 Task: Buy 2 Wiper Motor Transmission & Linkage from Windshield Wipers & Washers section under best seller category for shipping address: Charles Evans, 4551 Long Street, Gainesville, Florida 32653, Cell Number 3522153680. Pay from credit card ending with 5759, CVV 953
Action: Key pressed amazon.com<Key.enter>
Screenshot: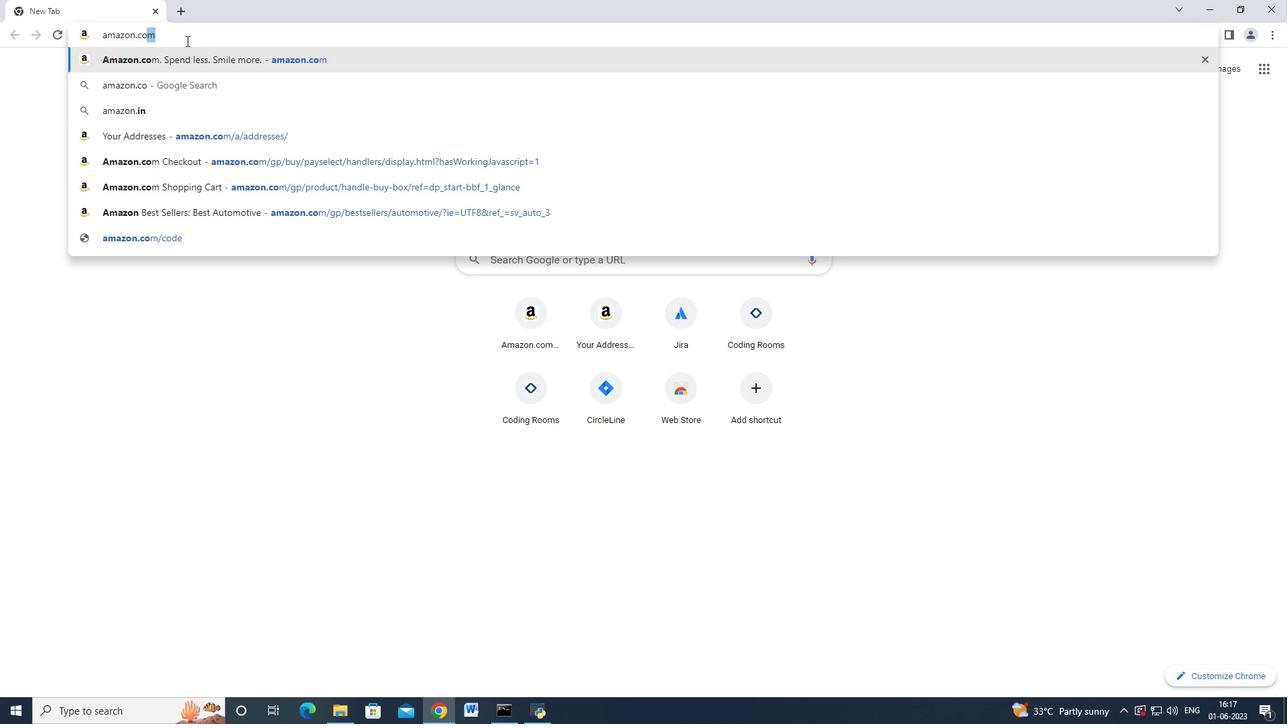 
Action: Mouse moved to (40, 94)
Screenshot: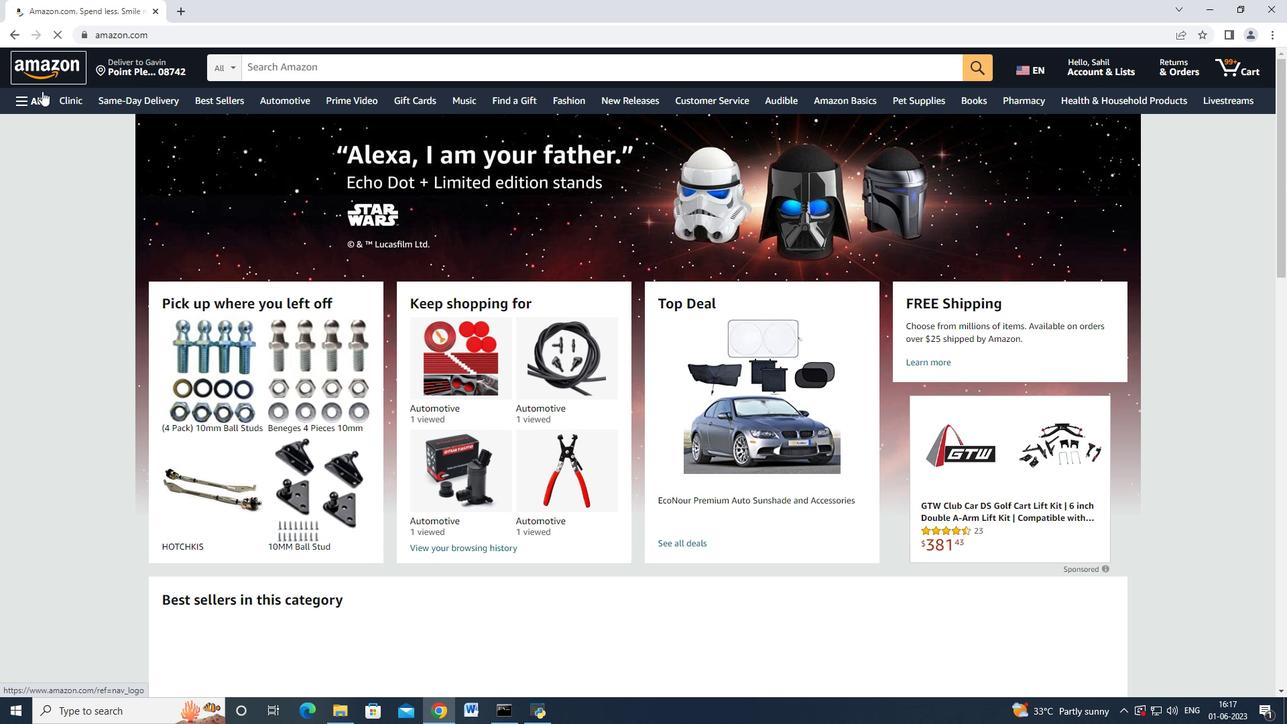 
Action: Mouse pressed left at (40, 94)
Screenshot: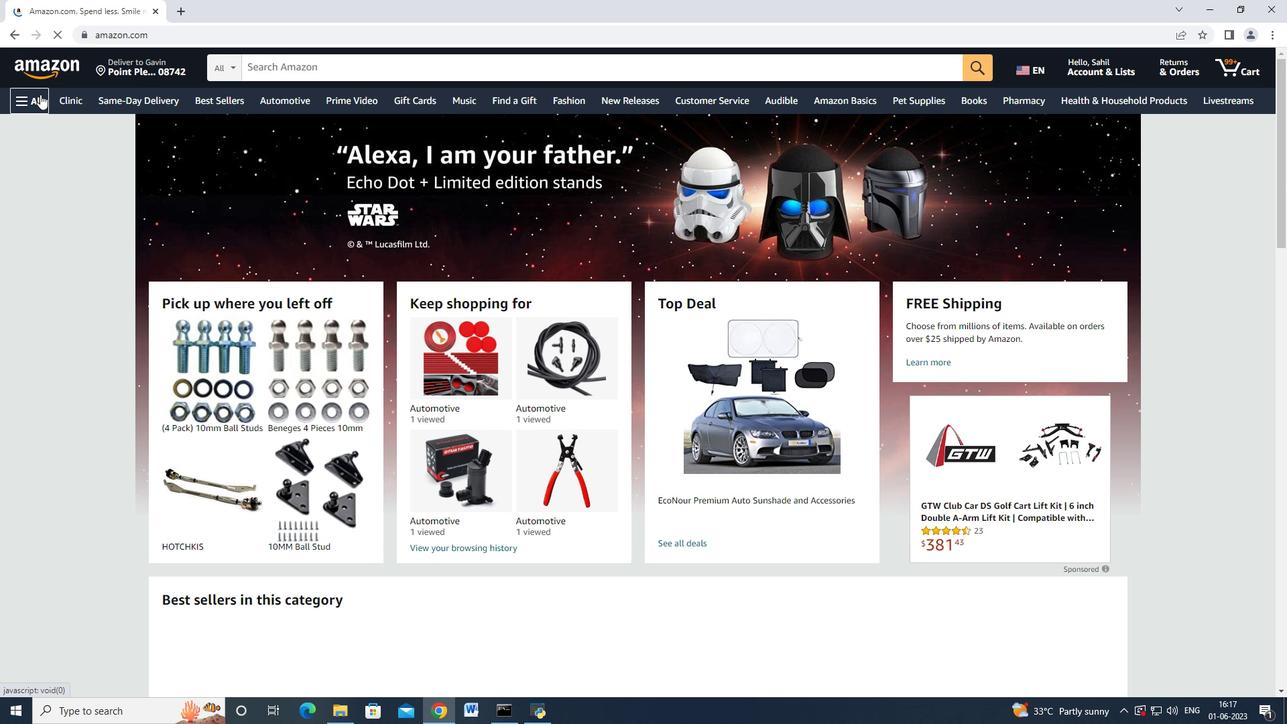 
Action: Mouse moved to (91, 174)
Screenshot: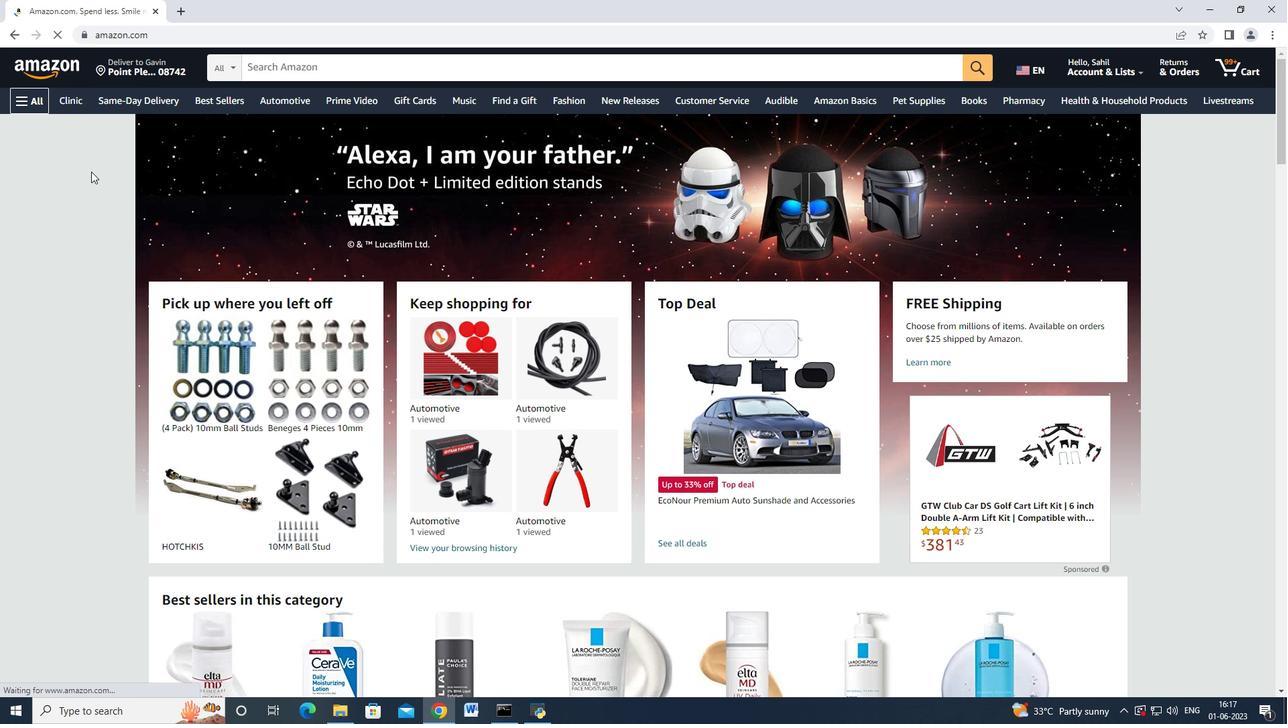 
Action: Mouse scrolled (91, 173) with delta (0, 0)
Screenshot: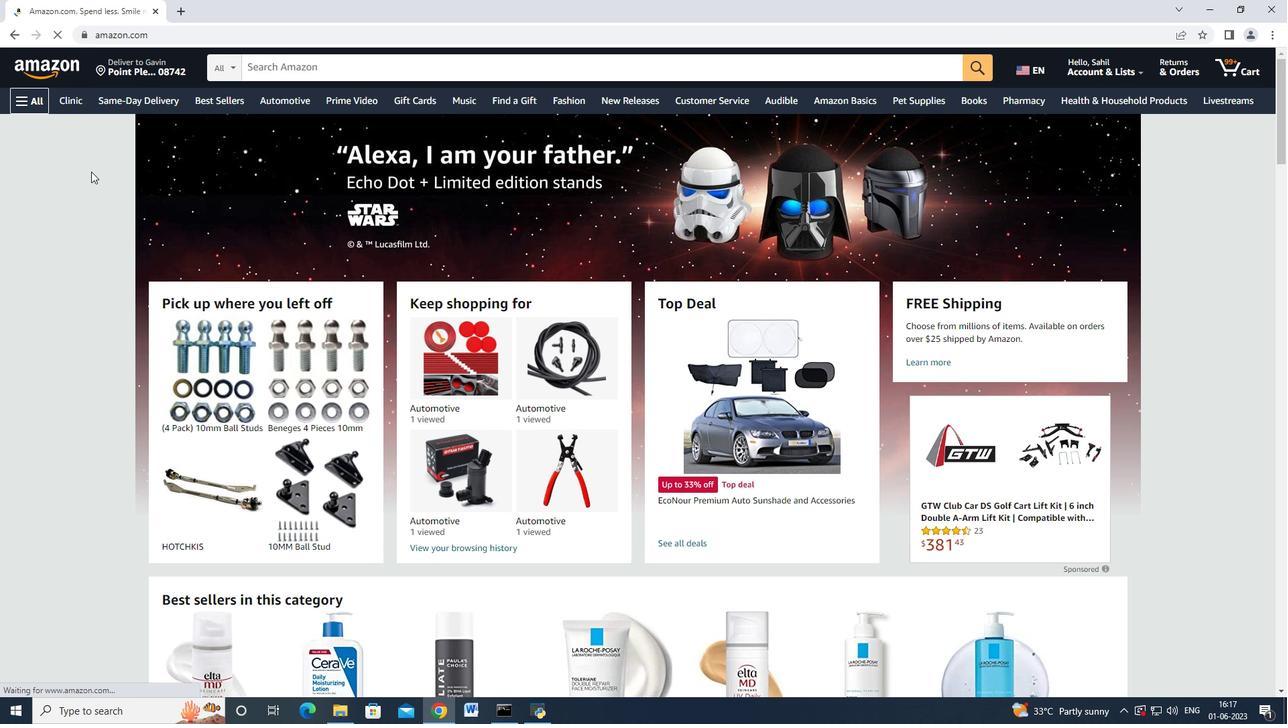
Action: Mouse scrolled (91, 173) with delta (0, 0)
Screenshot: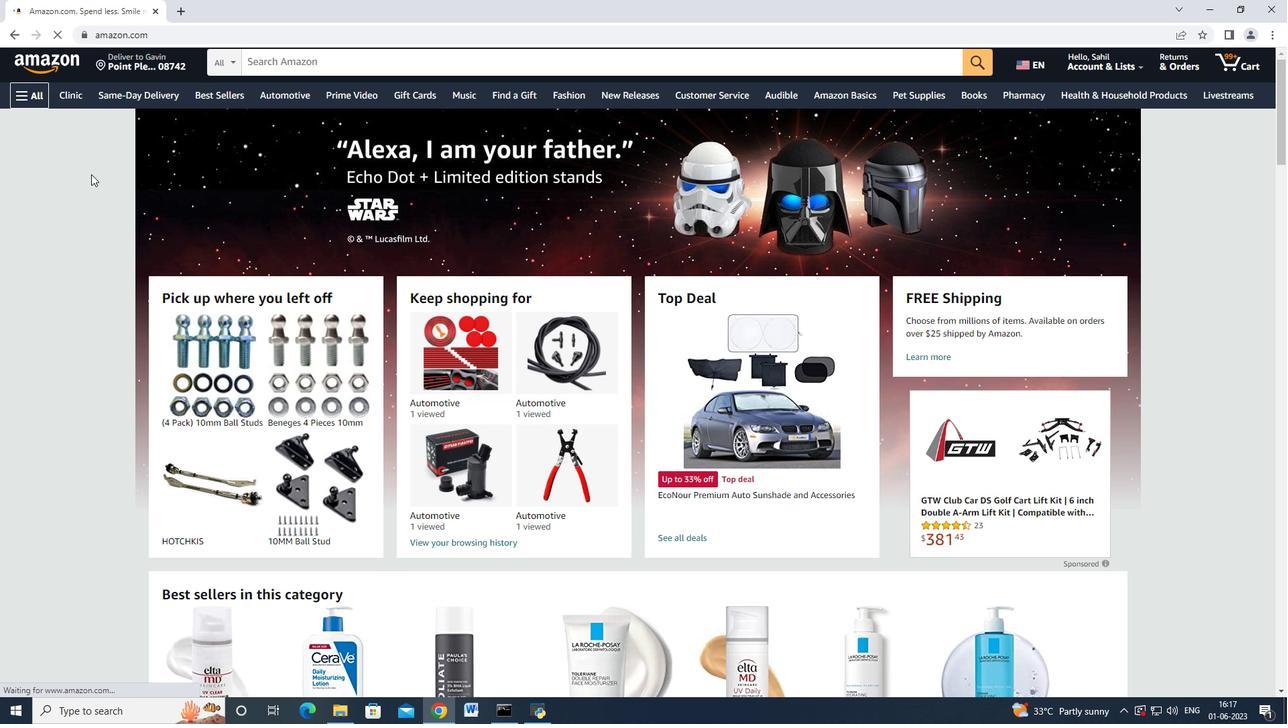 
Action: Mouse moved to (93, 281)
Screenshot: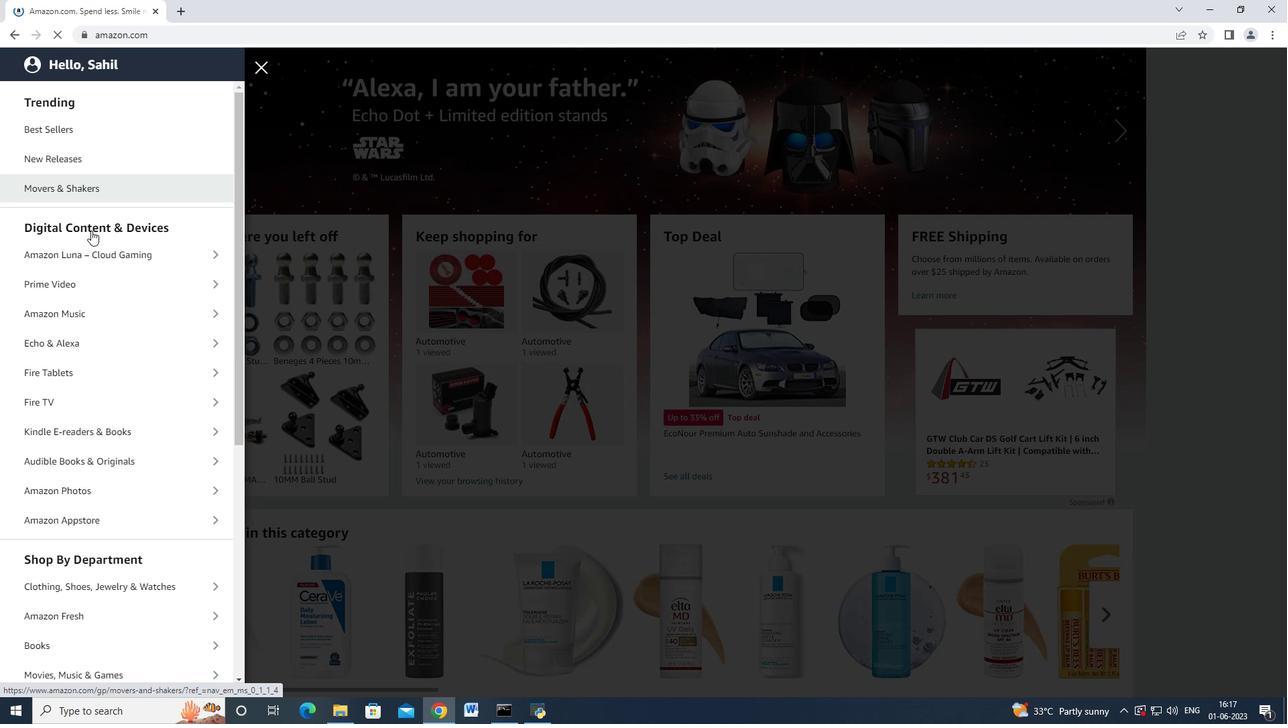 
Action: Mouse scrolled (93, 280) with delta (0, 0)
Screenshot: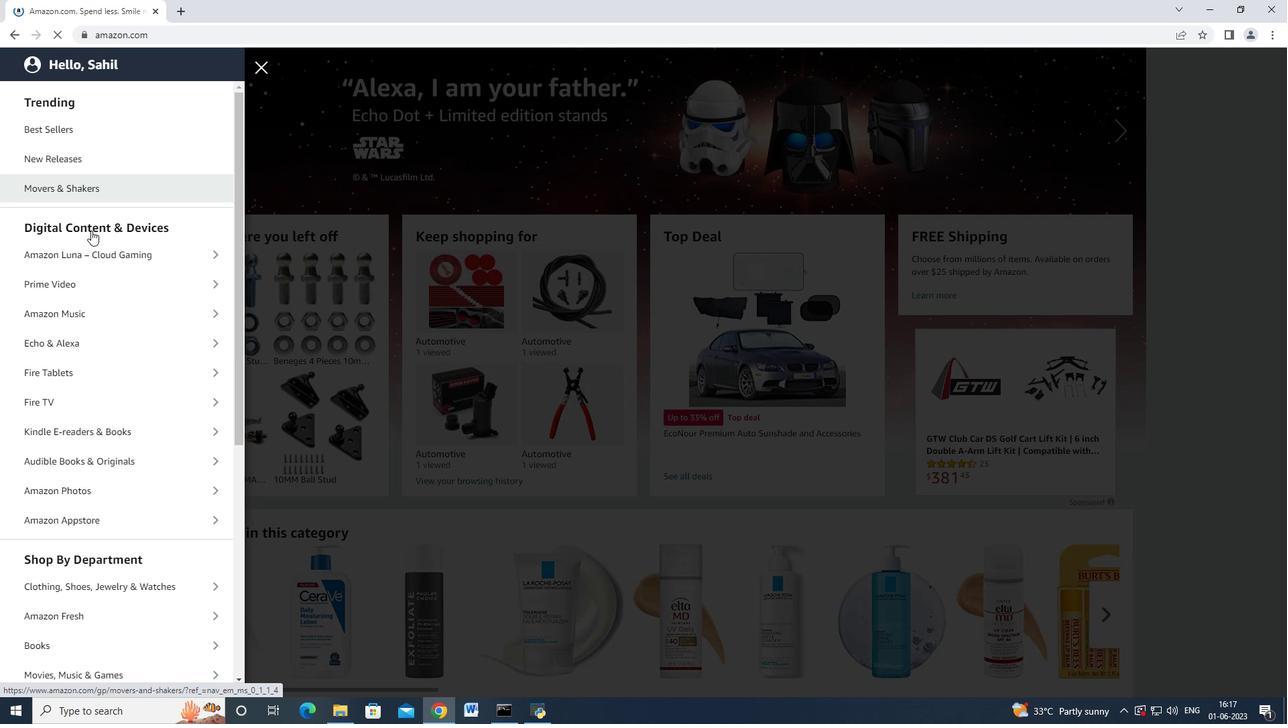 
Action: Mouse moved to (96, 298)
Screenshot: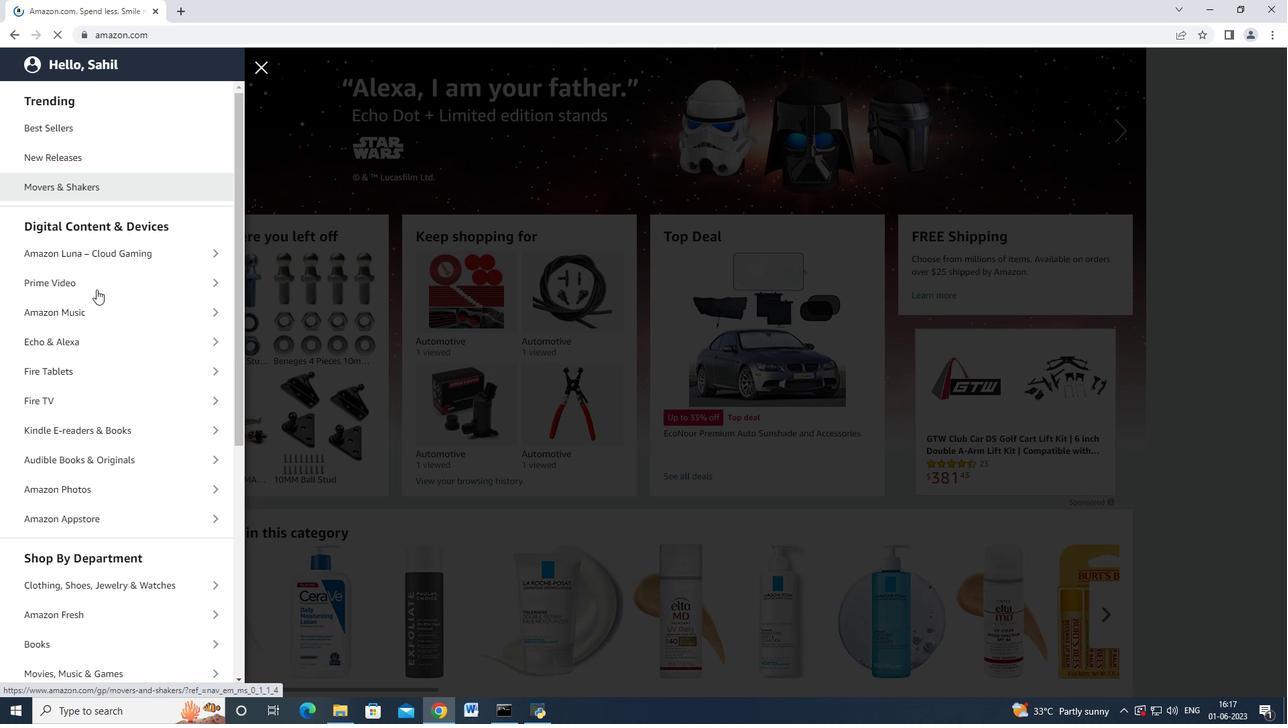 
Action: Mouse scrolled (96, 297) with delta (0, 0)
Screenshot: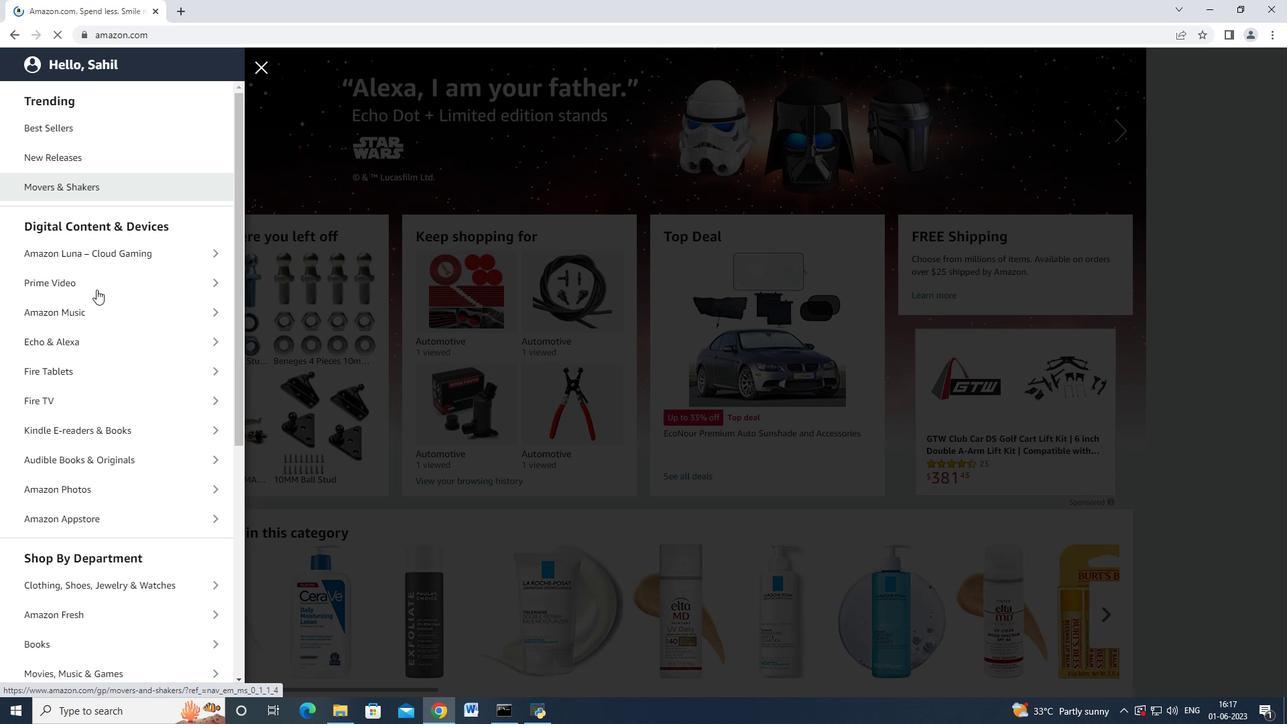 
Action: Mouse moved to (95, 379)
Screenshot: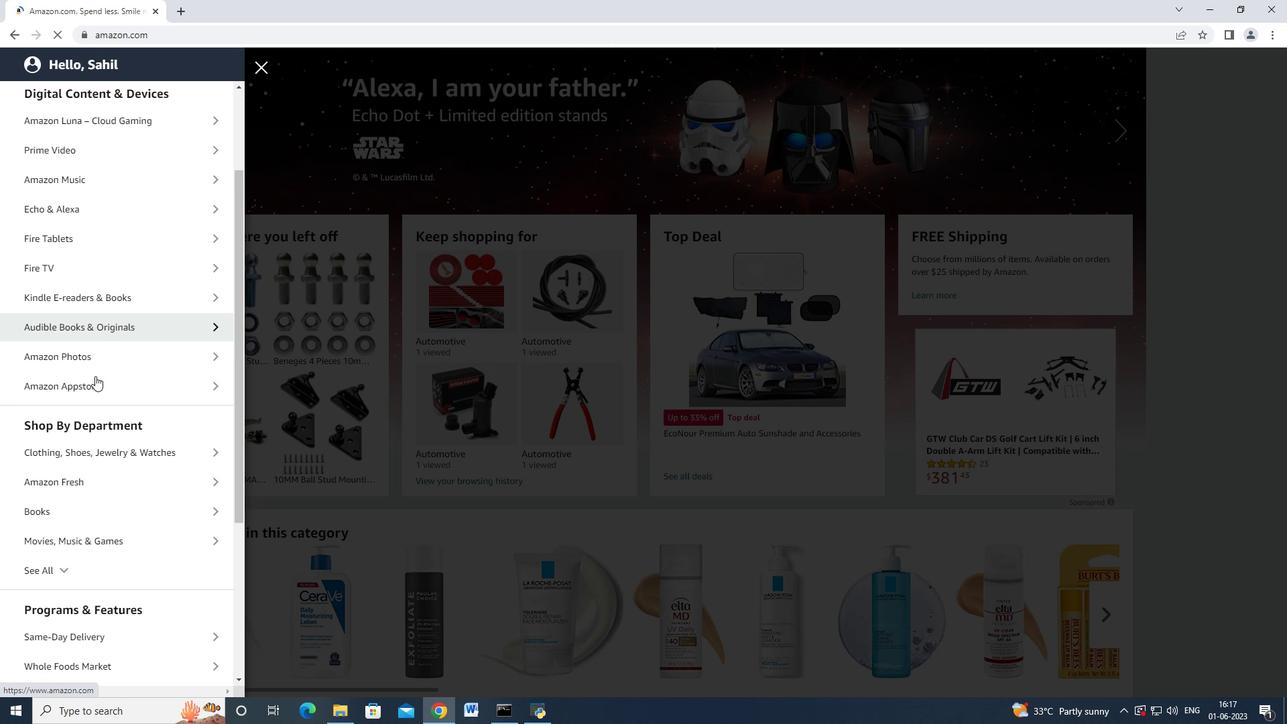 
Action: Mouse scrolled (95, 378) with delta (0, 0)
Screenshot: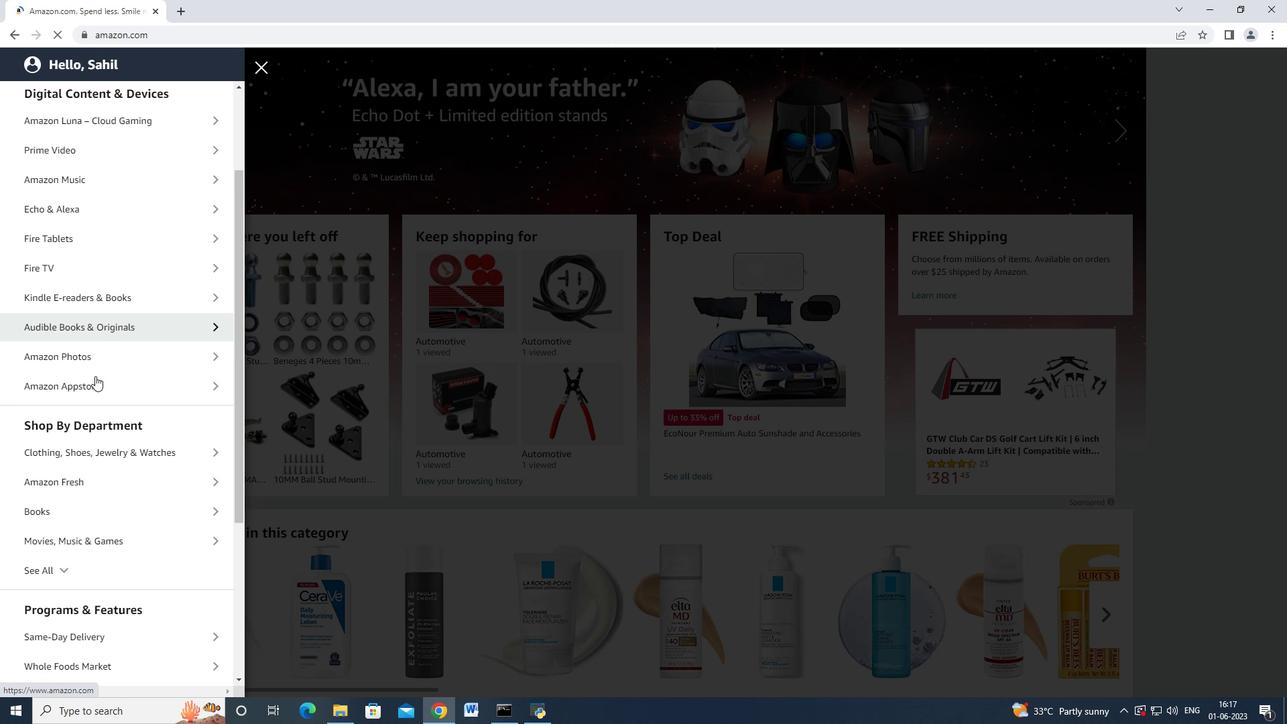 
Action: Mouse scrolled (95, 378) with delta (0, 0)
Screenshot: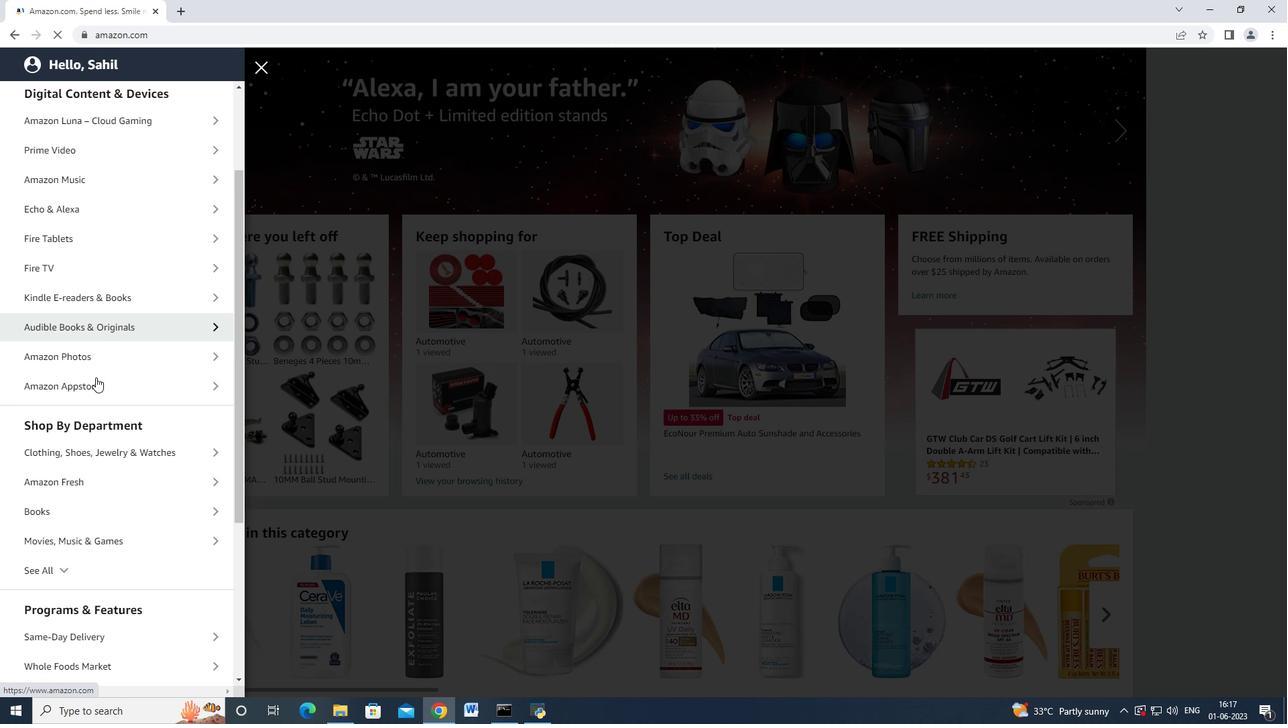 
Action: Mouse moved to (69, 443)
Screenshot: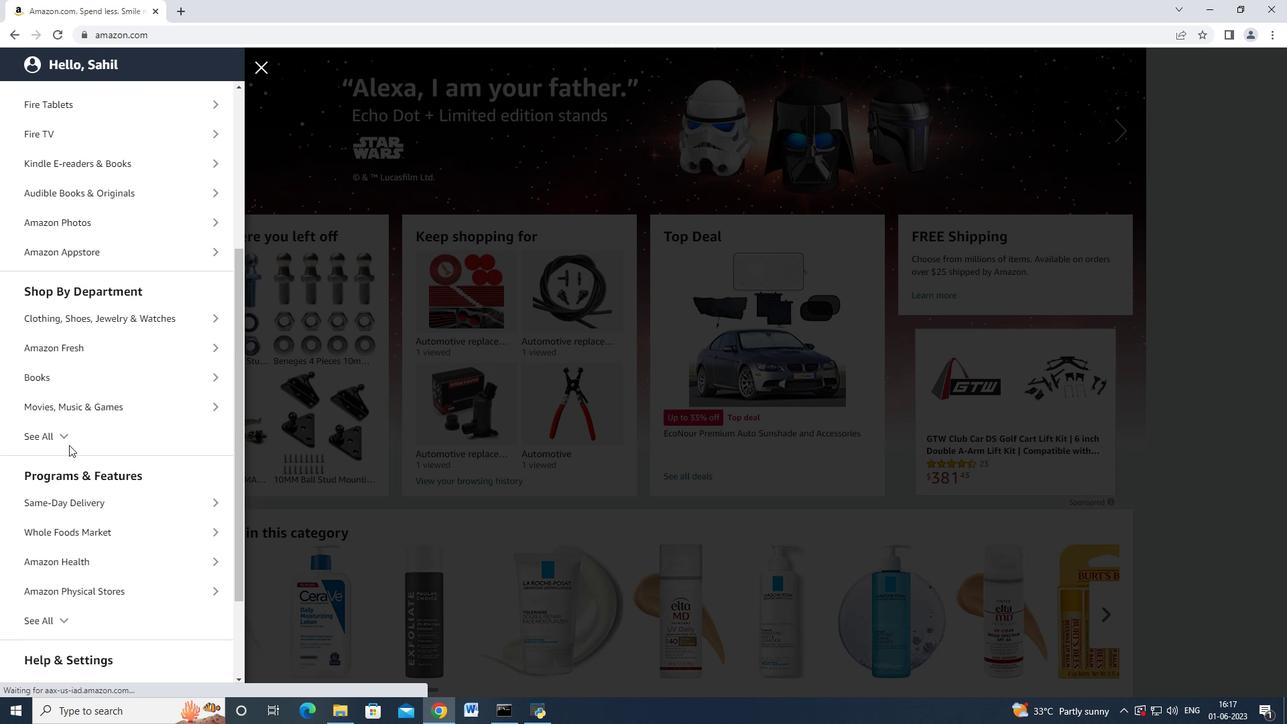 
Action: Mouse pressed left at (69, 443)
Screenshot: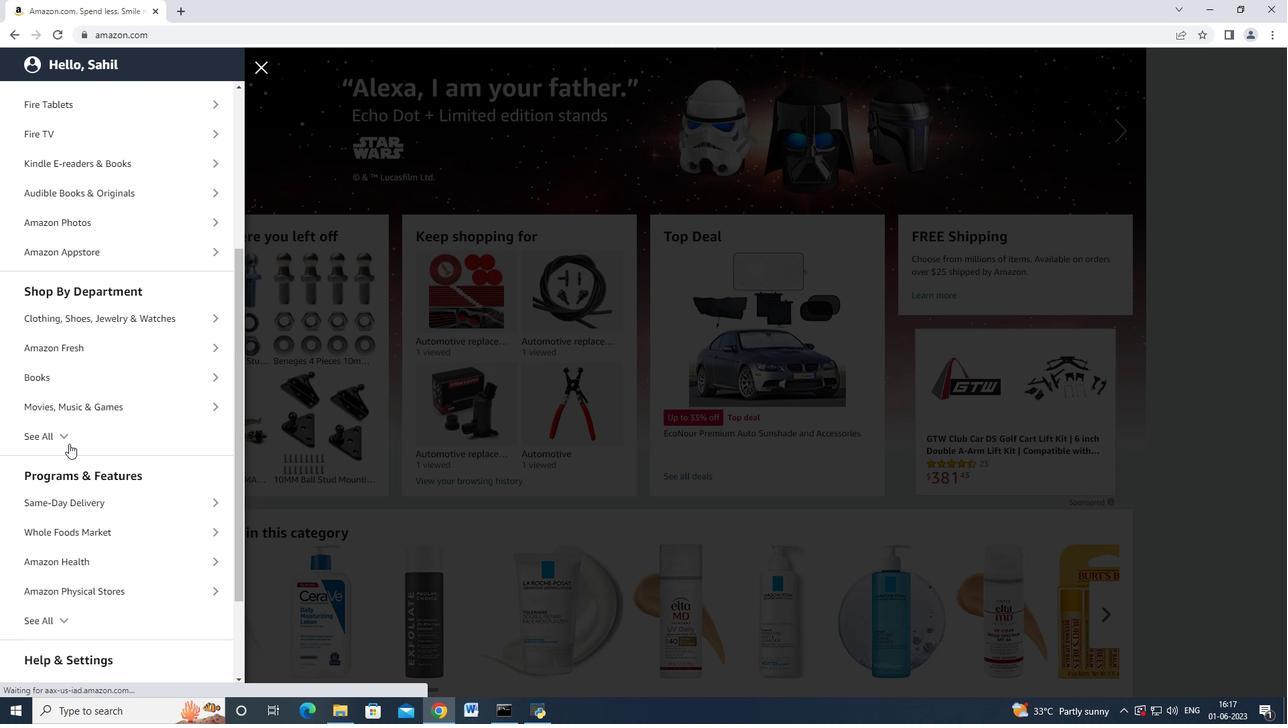 
Action: Mouse scrolled (69, 442) with delta (0, 0)
Screenshot: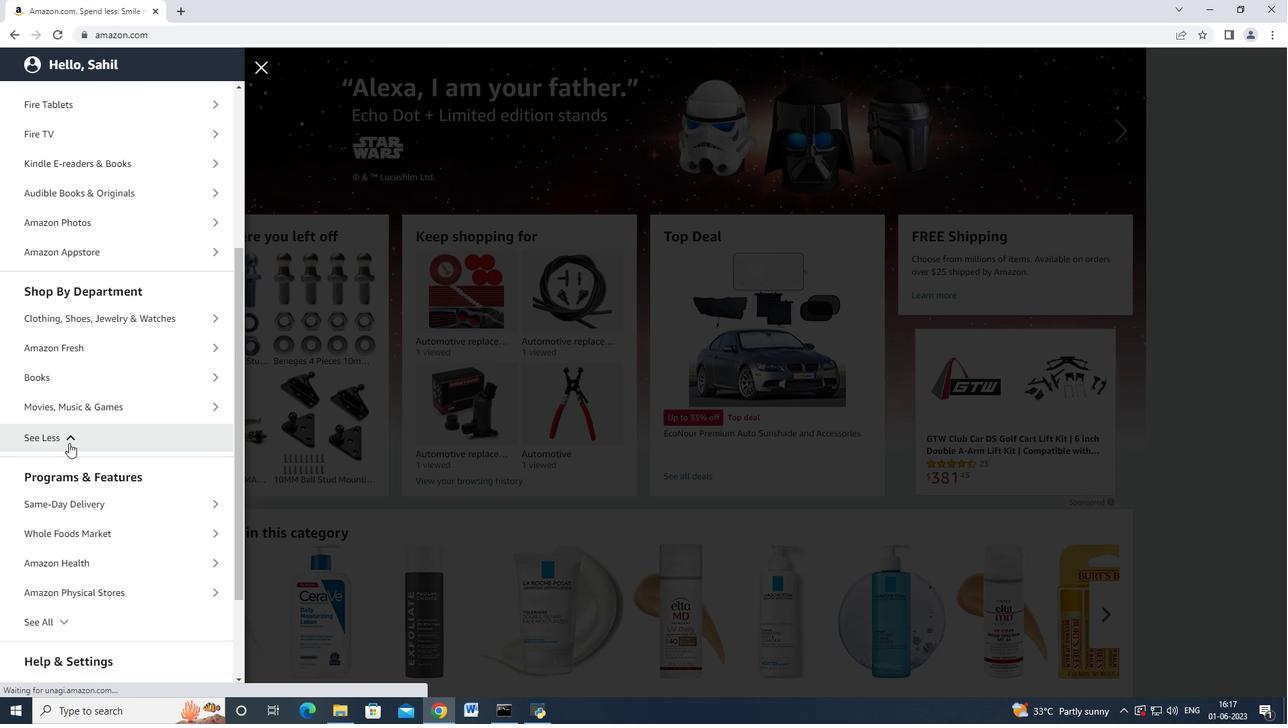 
Action: Mouse scrolled (69, 442) with delta (0, 0)
Screenshot: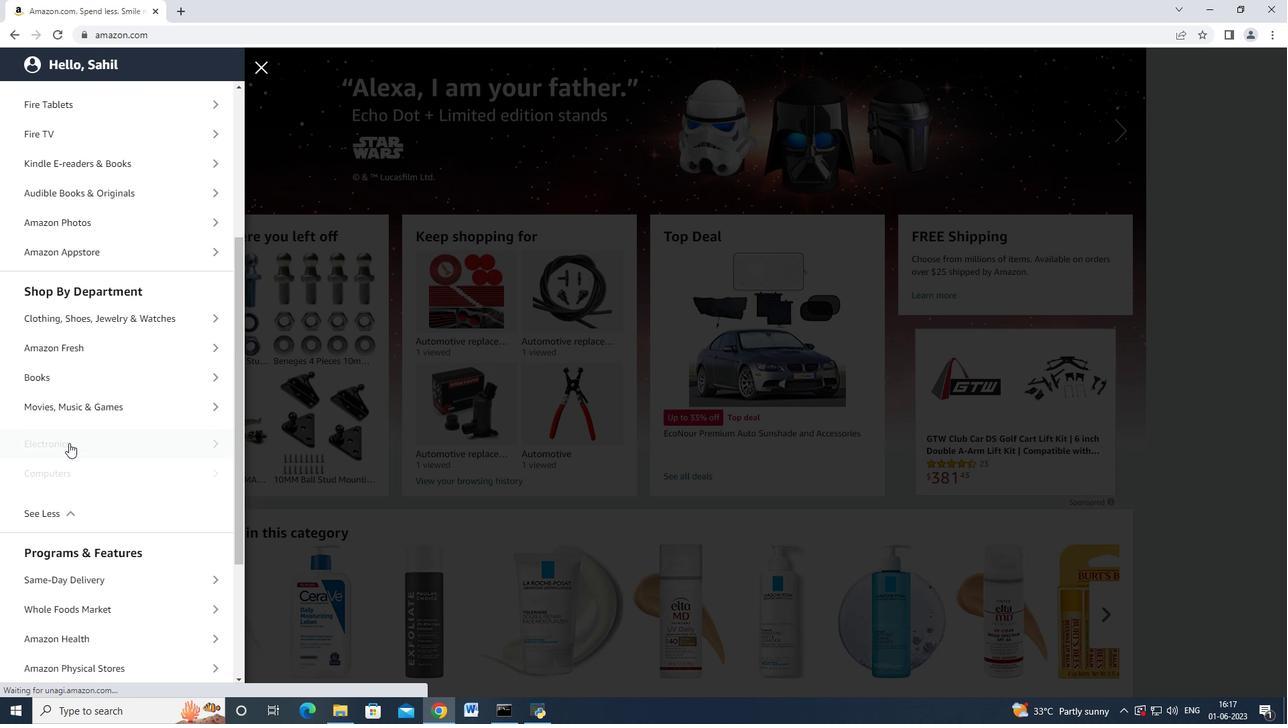 
Action: Mouse moved to (69, 443)
Screenshot: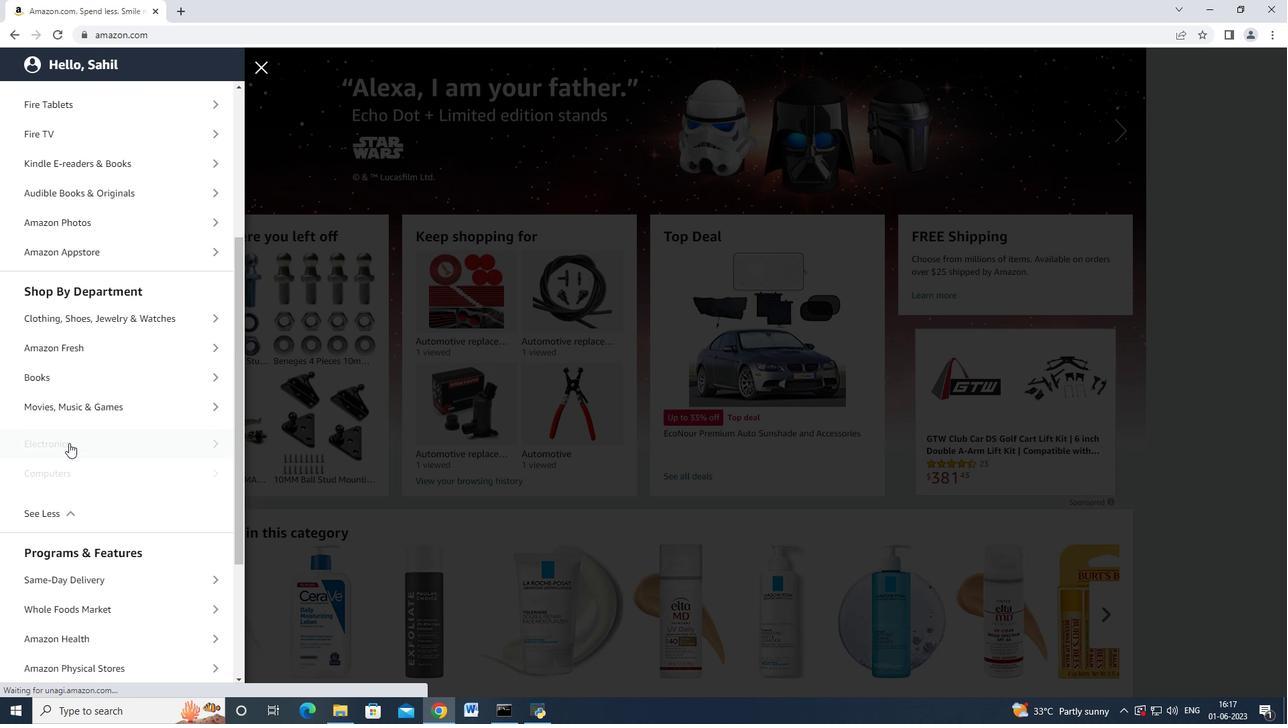 
Action: Mouse scrolled (69, 442) with delta (0, 0)
Screenshot: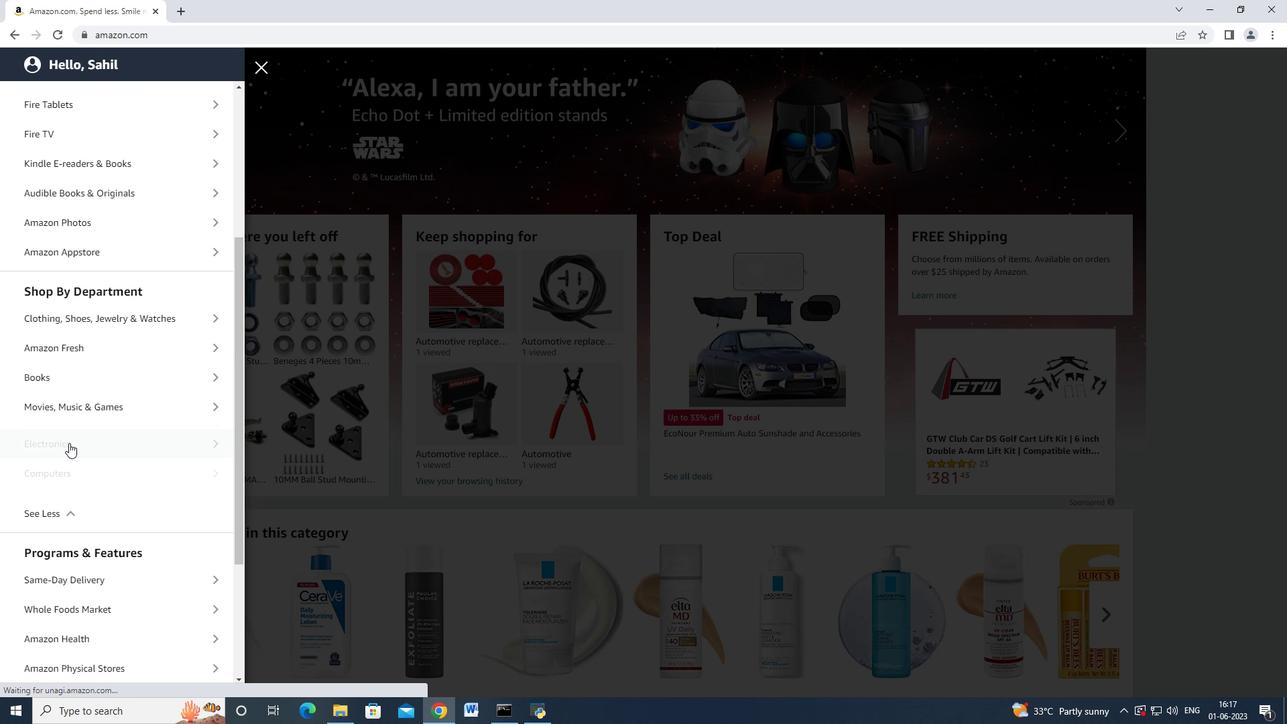 
Action: Mouse scrolled (69, 442) with delta (0, 0)
Screenshot: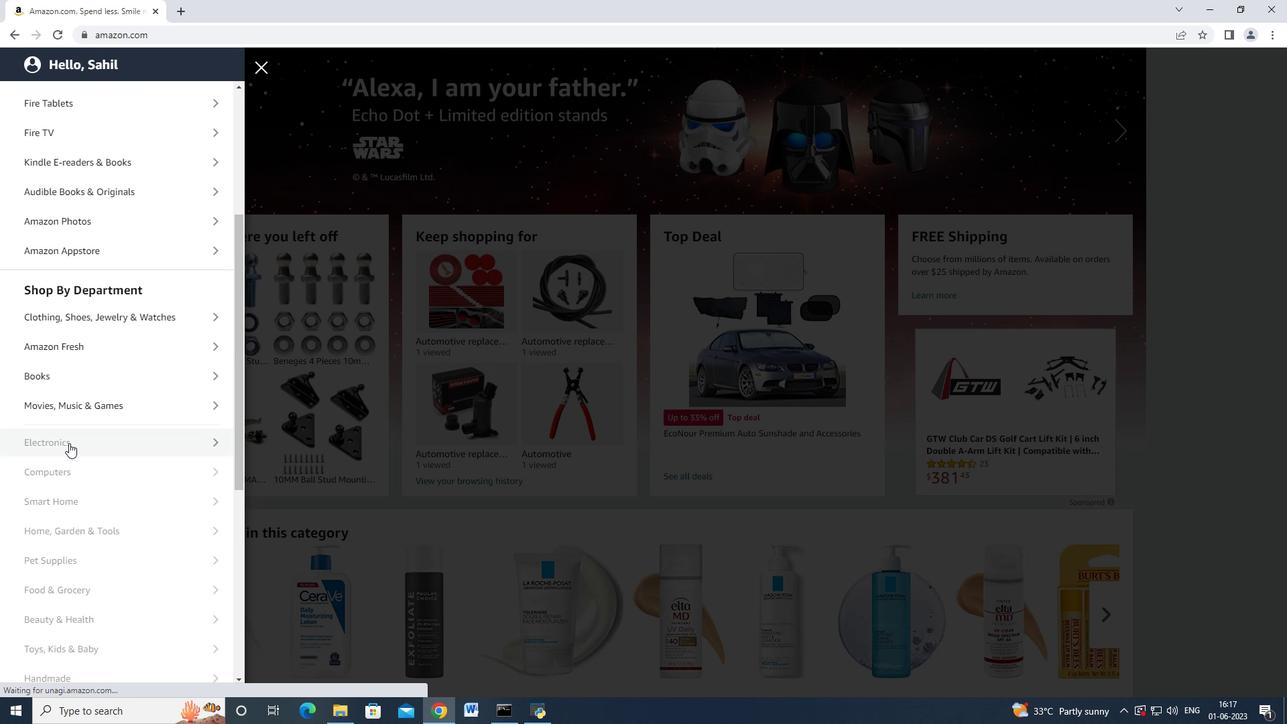 
Action: Mouse moved to (117, 506)
Screenshot: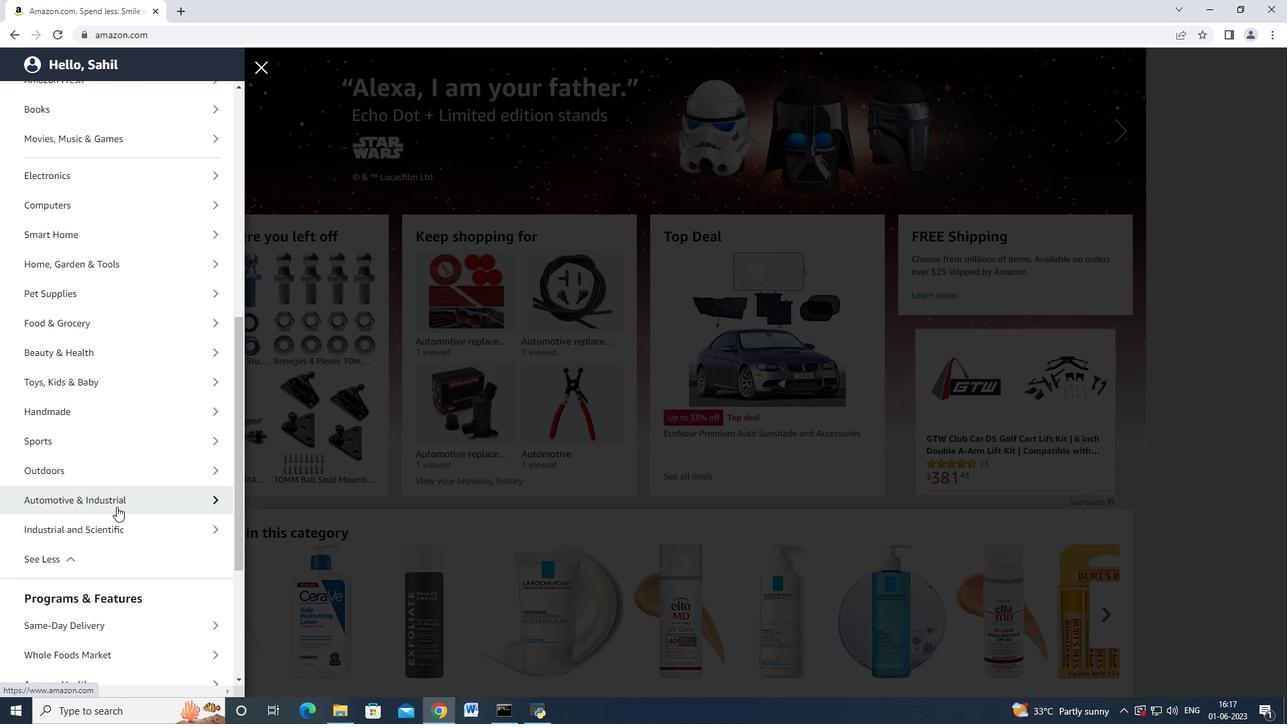 
Action: Mouse pressed left at (117, 506)
Screenshot: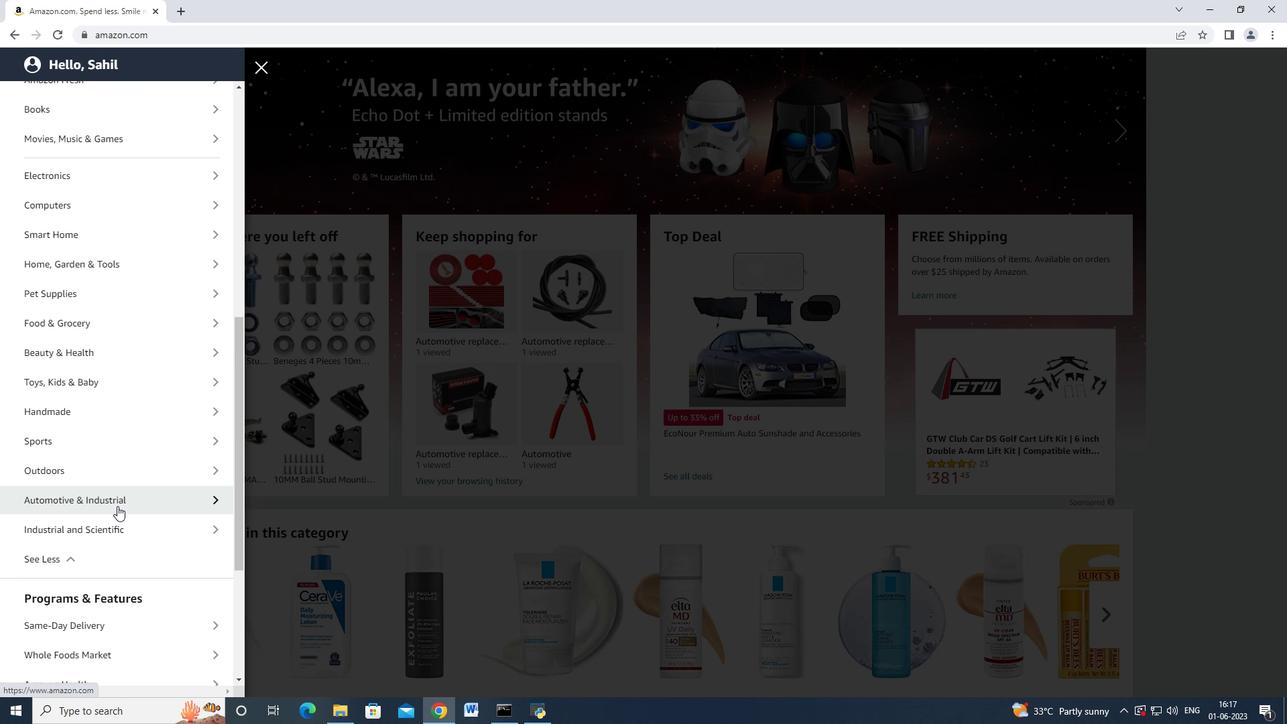 
Action: Mouse moved to (106, 164)
Screenshot: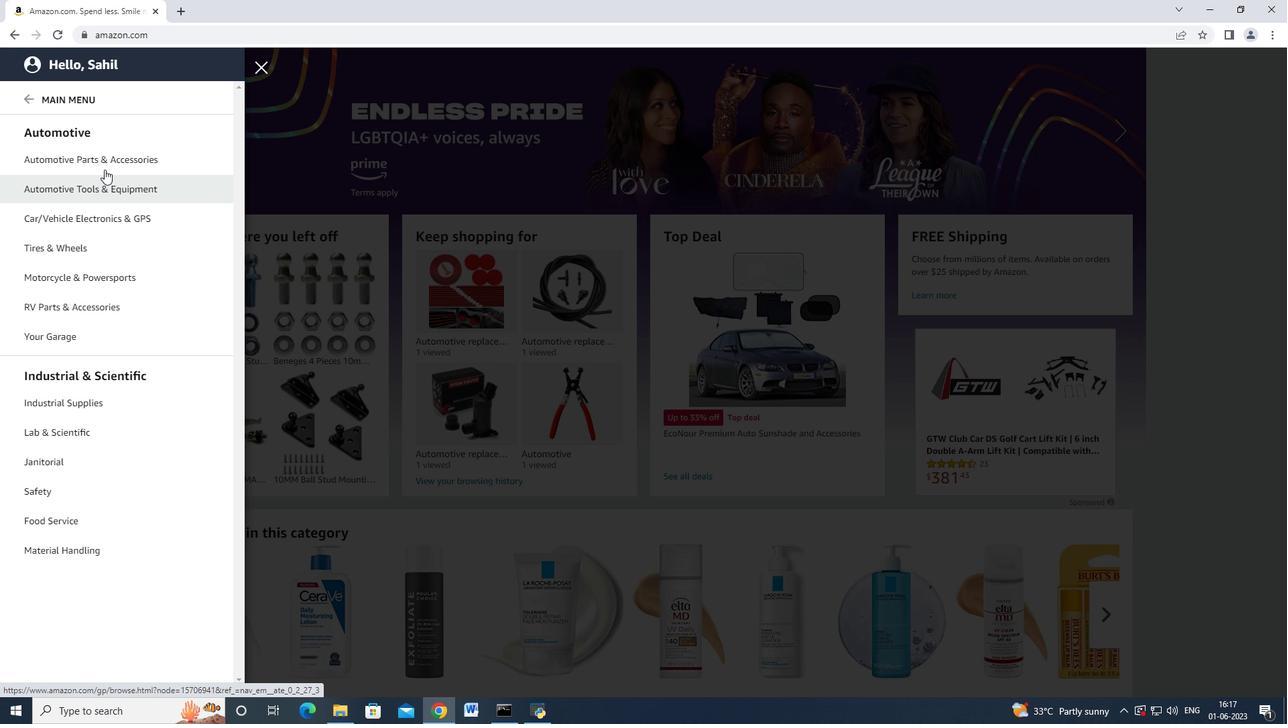 
Action: Mouse pressed left at (106, 164)
Screenshot: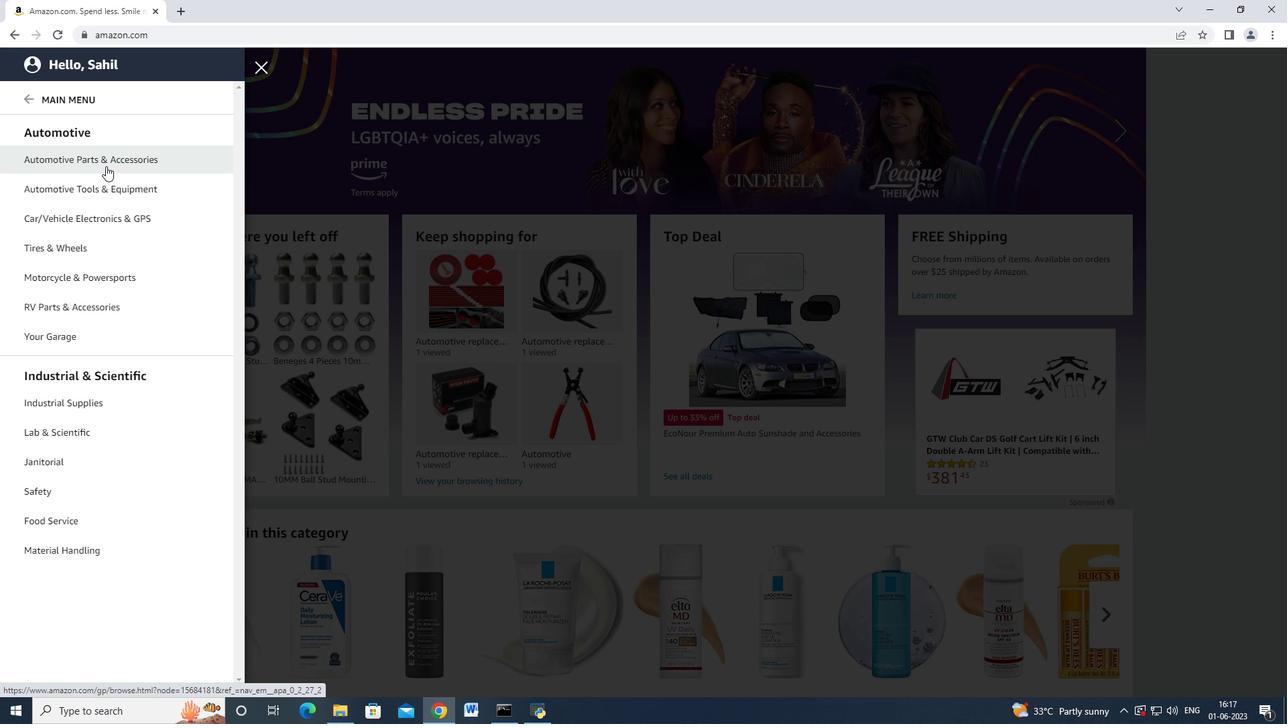 
Action: Mouse moved to (342, 241)
Screenshot: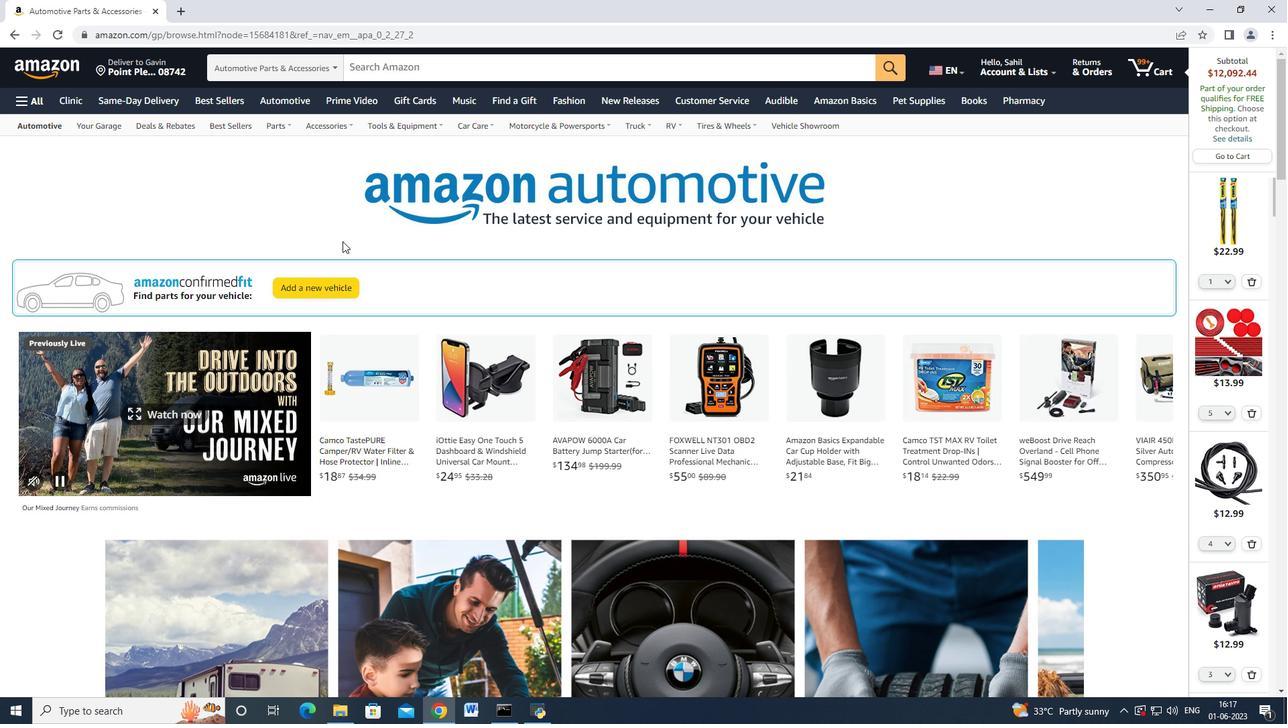 
Action: Mouse scrolled (342, 240) with delta (0, 0)
Screenshot: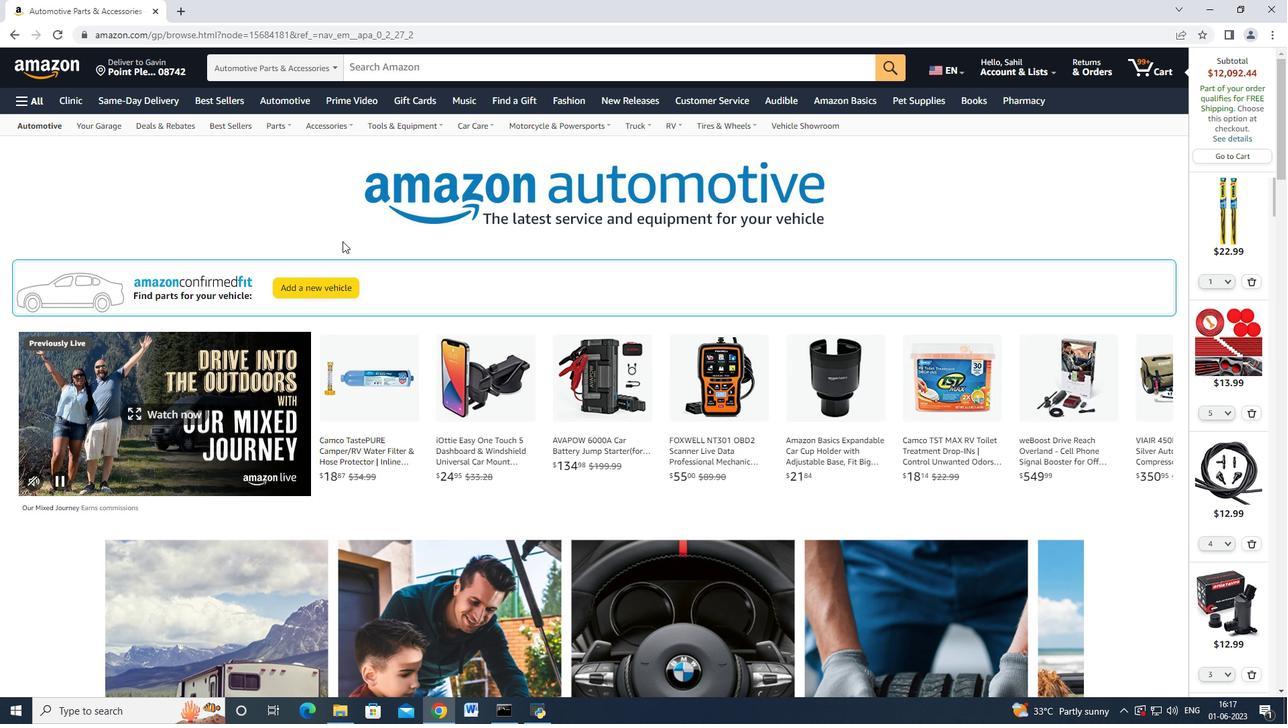 
Action: Mouse scrolled (342, 240) with delta (0, 0)
Screenshot: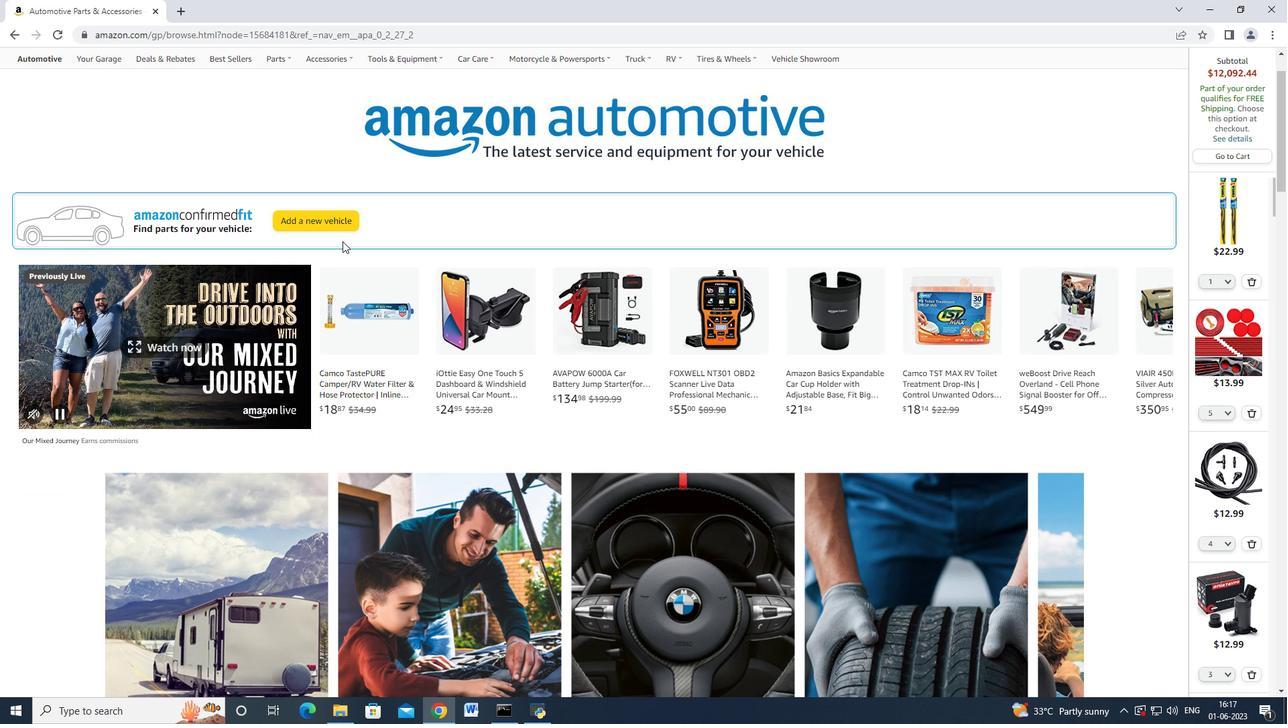 
Action: Mouse scrolled (342, 242) with delta (0, 0)
Screenshot: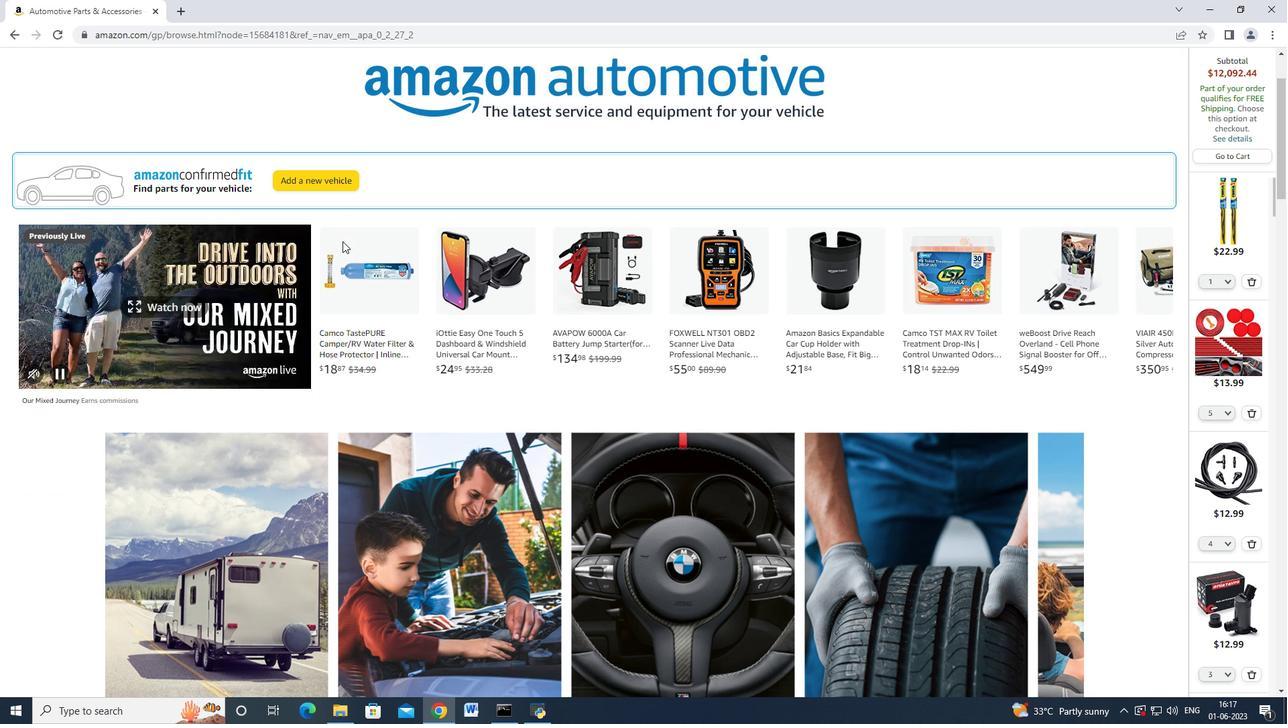 
Action: Mouse scrolled (342, 242) with delta (0, 0)
Screenshot: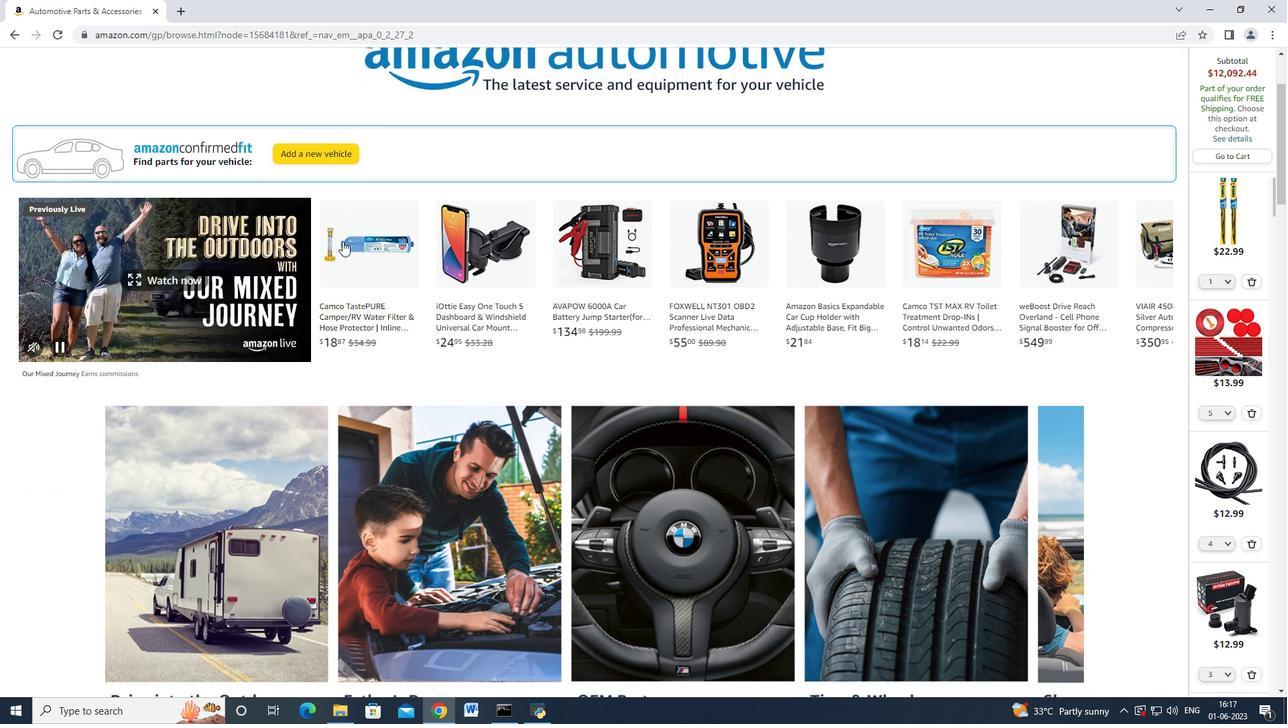 
Action: Mouse moved to (240, 130)
Screenshot: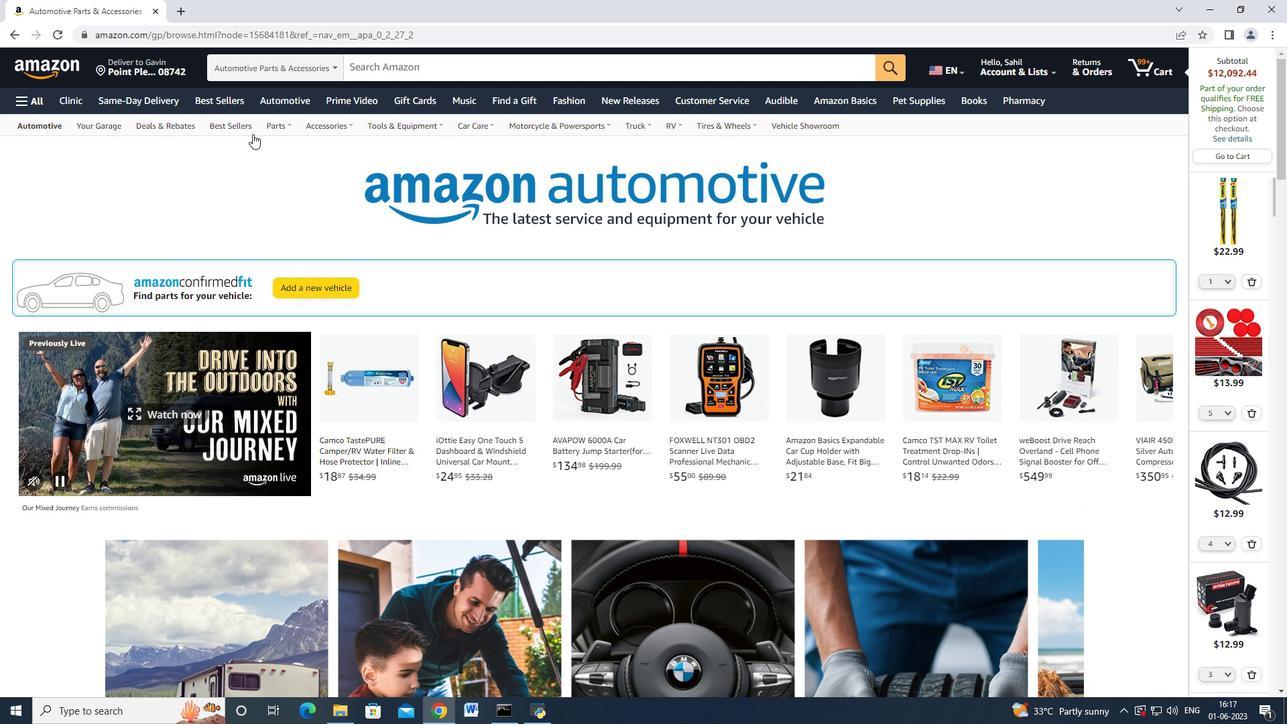 
Action: Mouse pressed left at (240, 130)
Screenshot: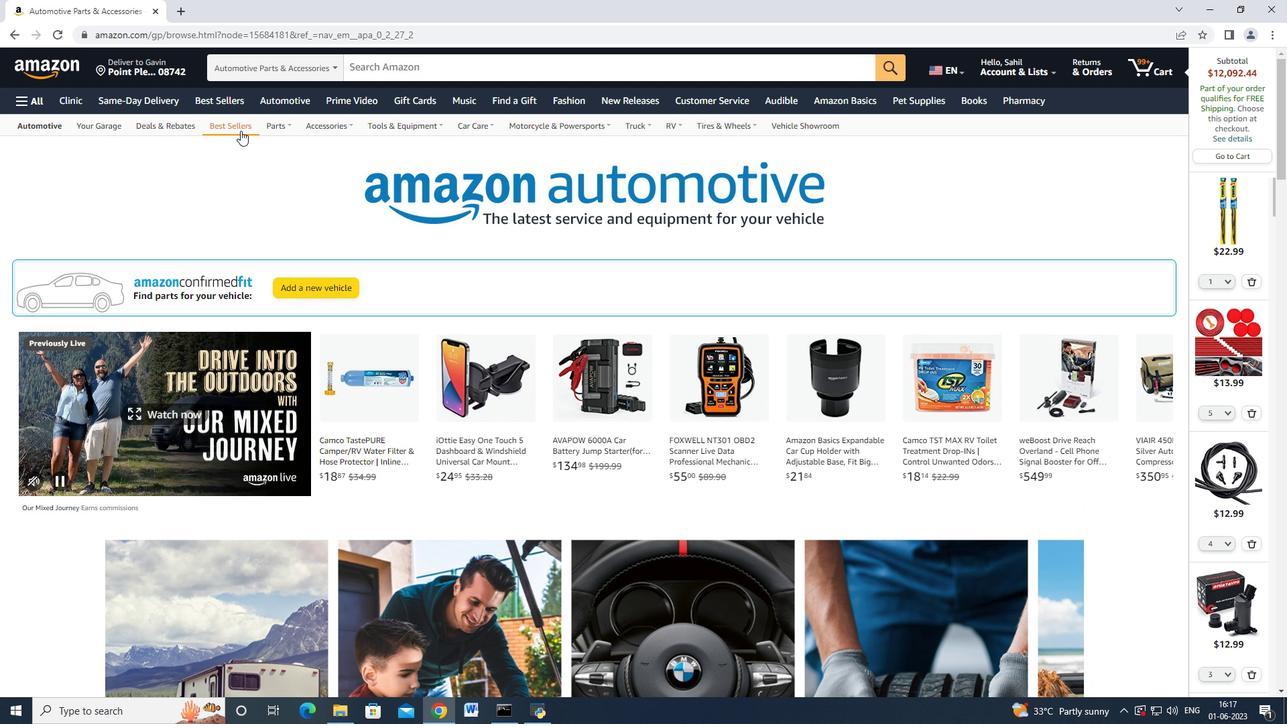 
Action: Mouse moved to (325, 161)
Screenshot: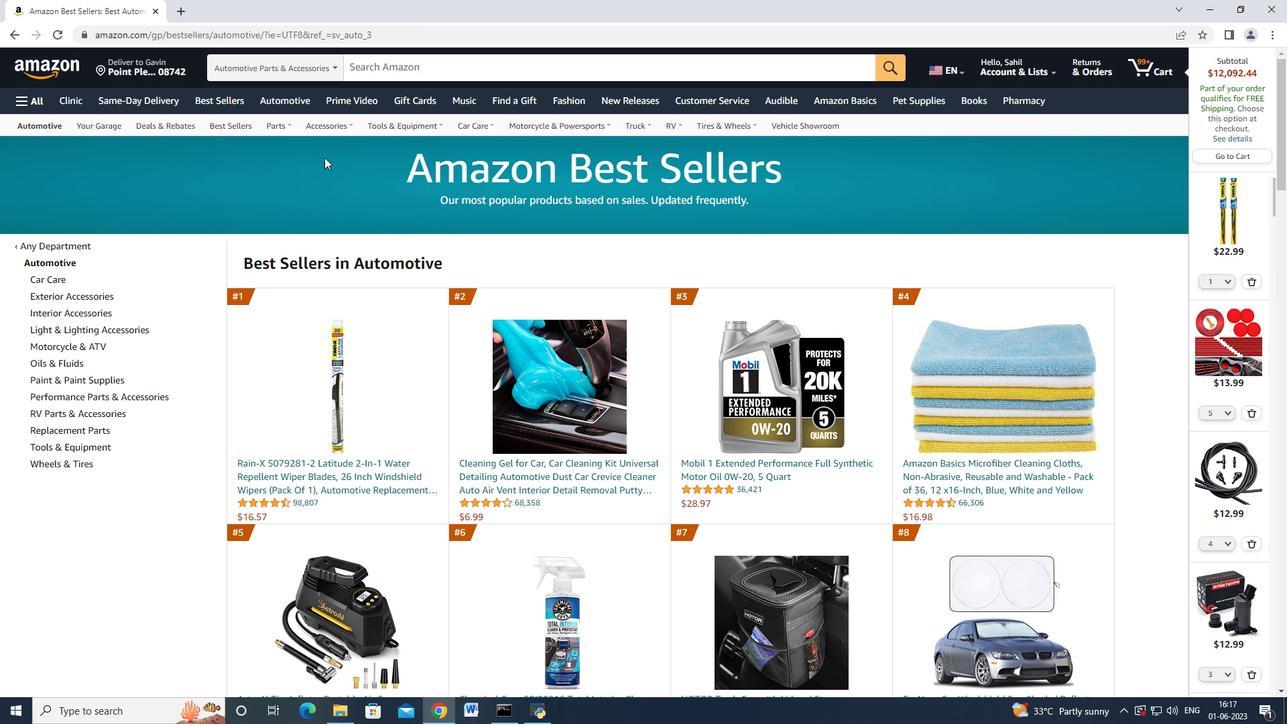 
Action: Mouse scrolled (325, 160) with delta (0, 0)
Screenshot: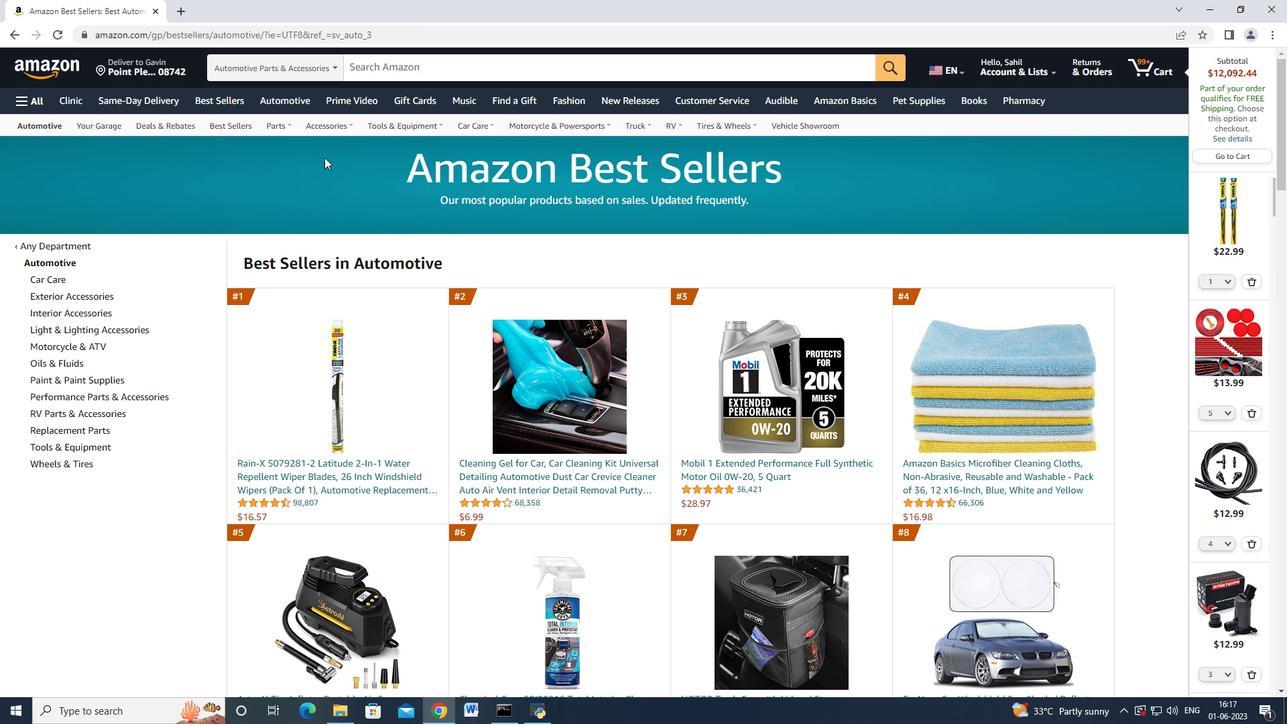 
Action: Mouse scrolled (325, 160) with delta (0, 0)
Screenshot: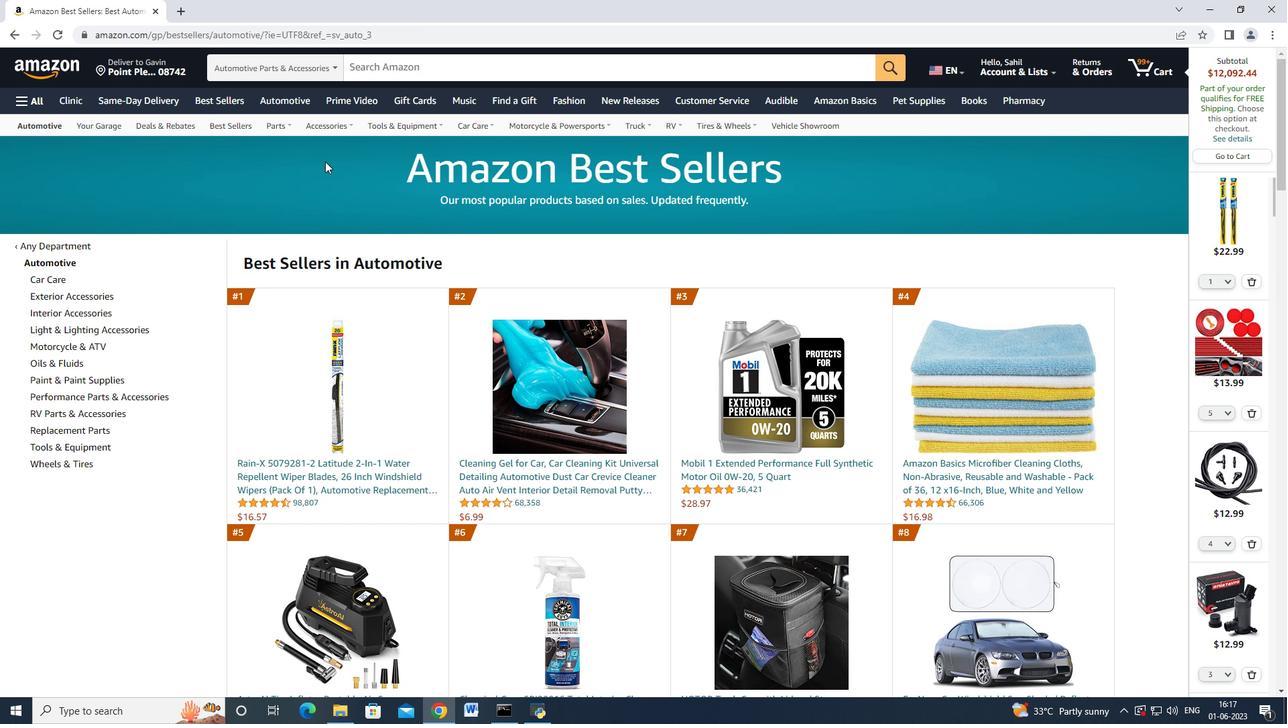 
Action: Mouse scrolled (325, 160) with delta (0, 0)
Screenshot: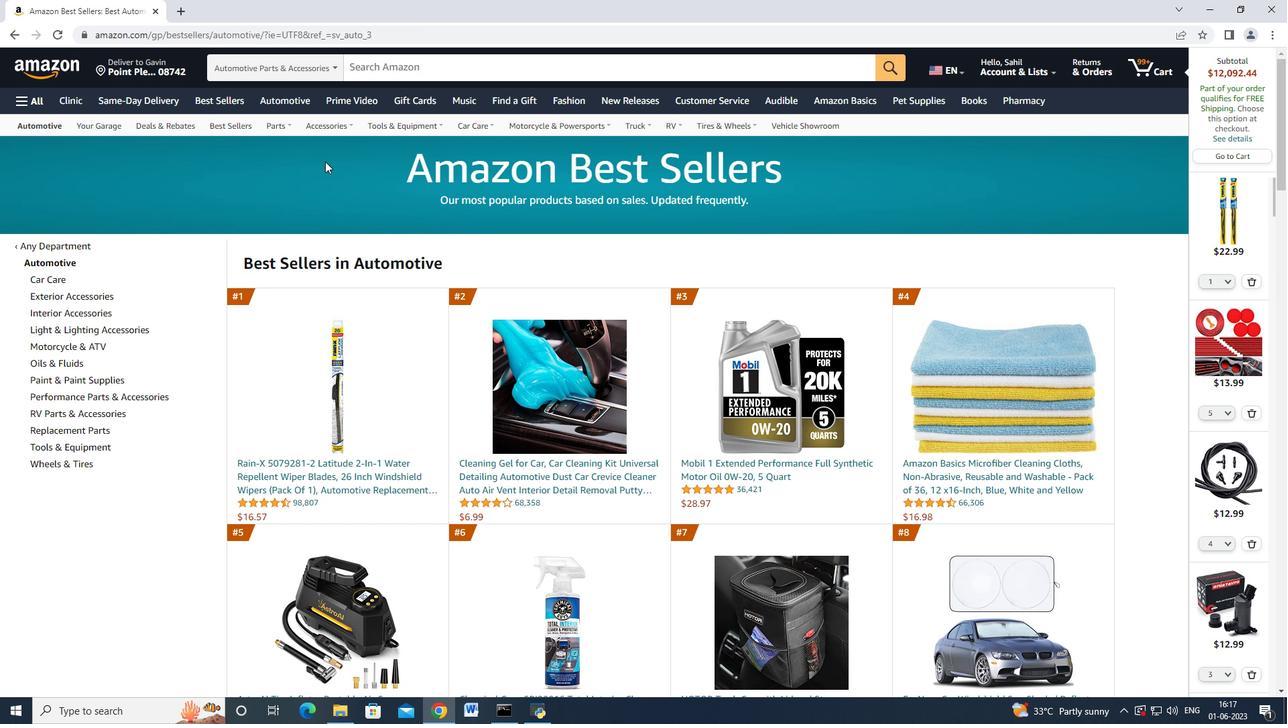 
Action: Mouse moved to (319, 173)
Screenshot: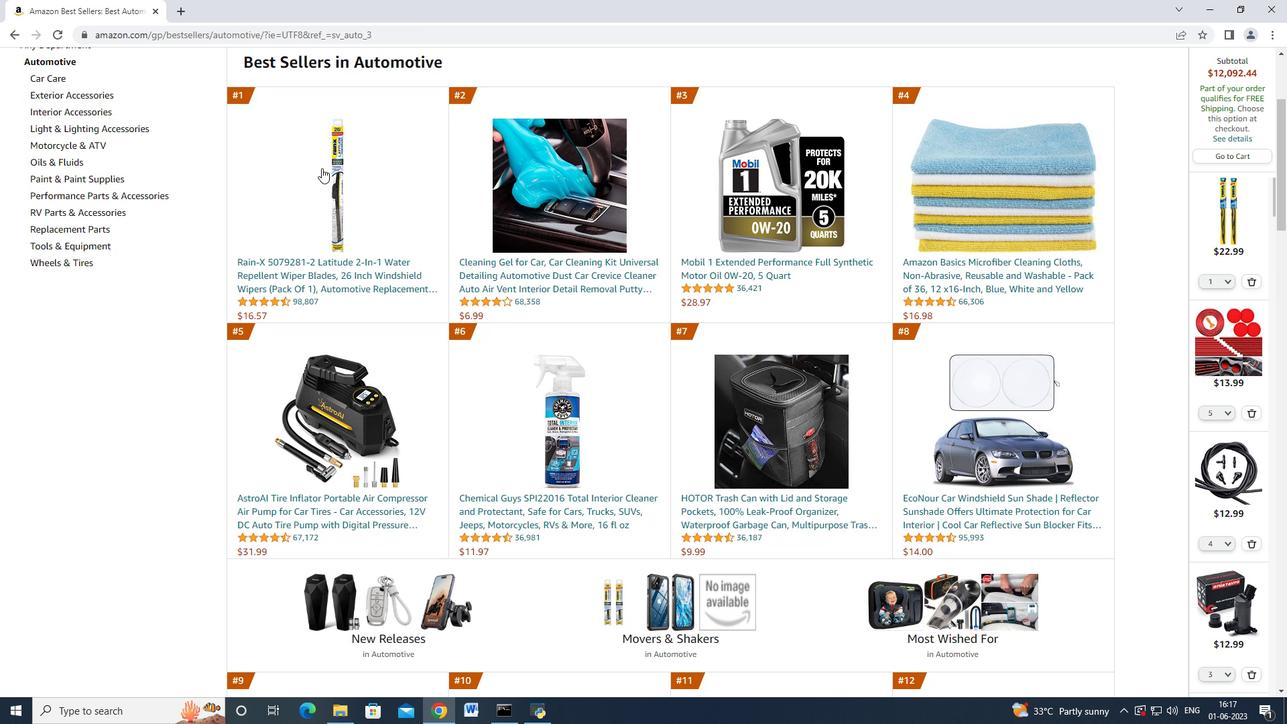 
Action: Mouse scrolled (319, 173) with delta (0, 0)
Screenshot: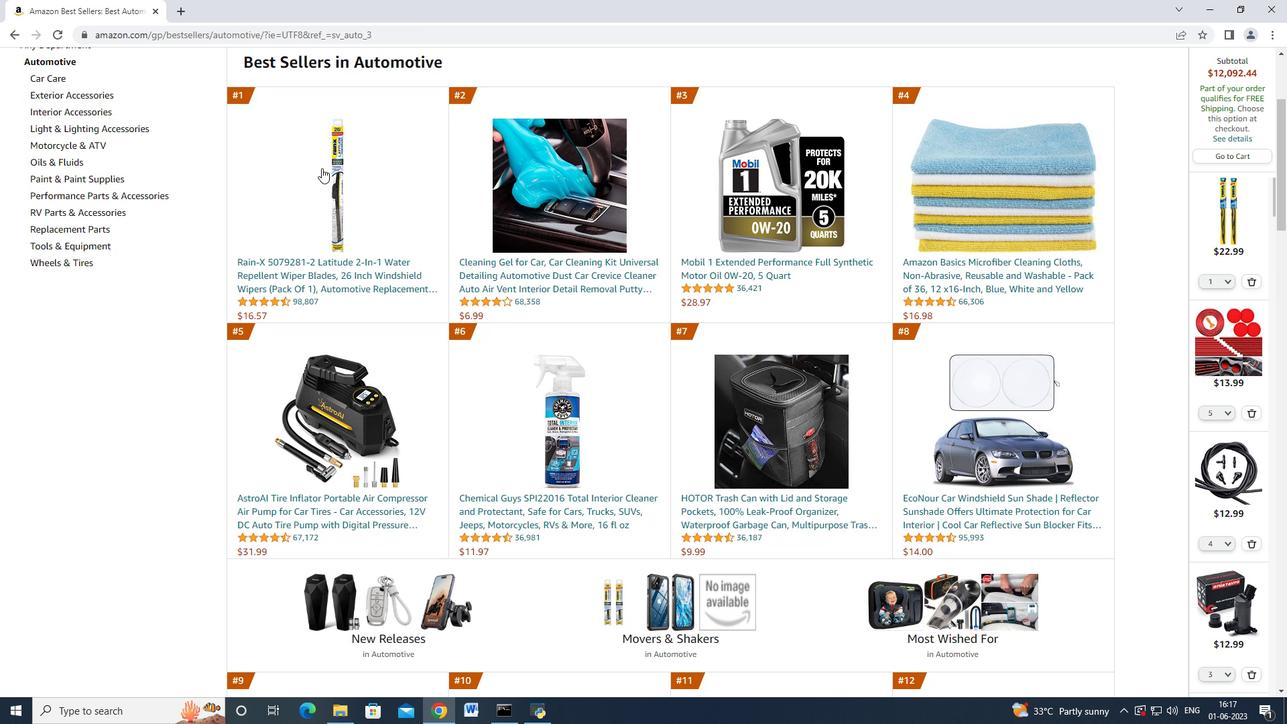 
Action: Mouse moved to (319, 173)
Screenshot: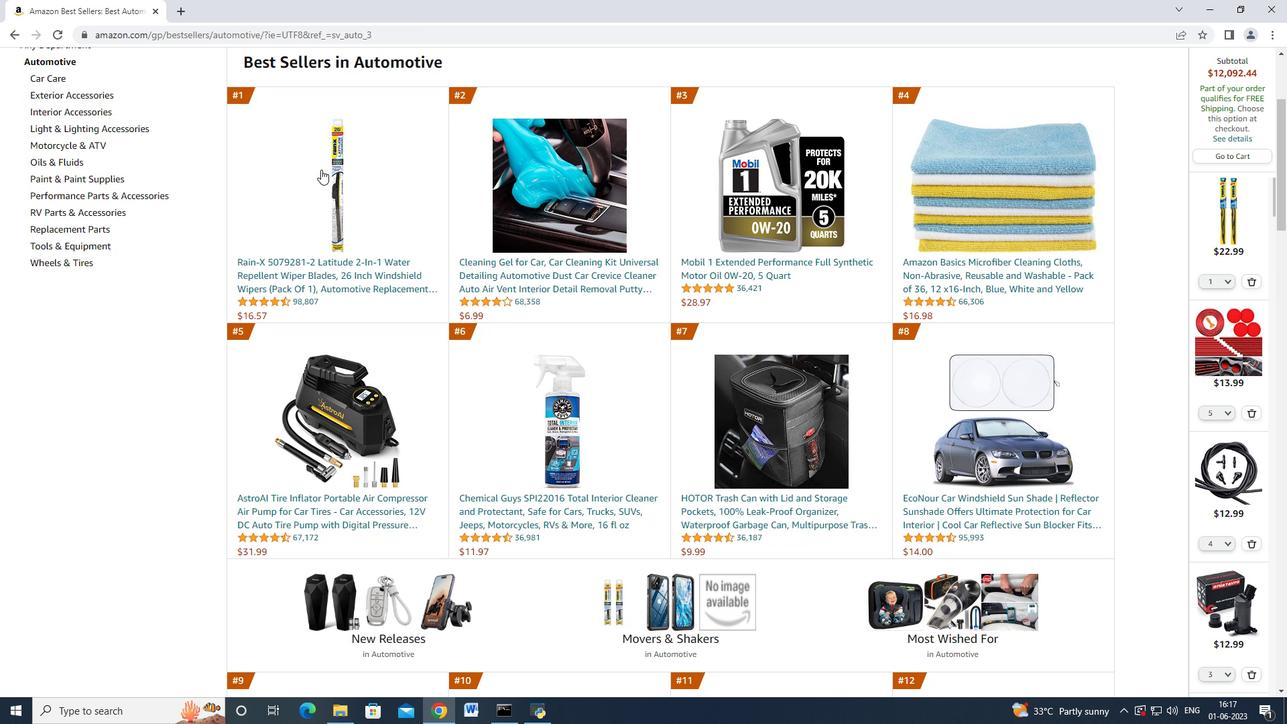 
Action: Mouse scrolled (319, 173) with delta (0, 0)
Screenshot: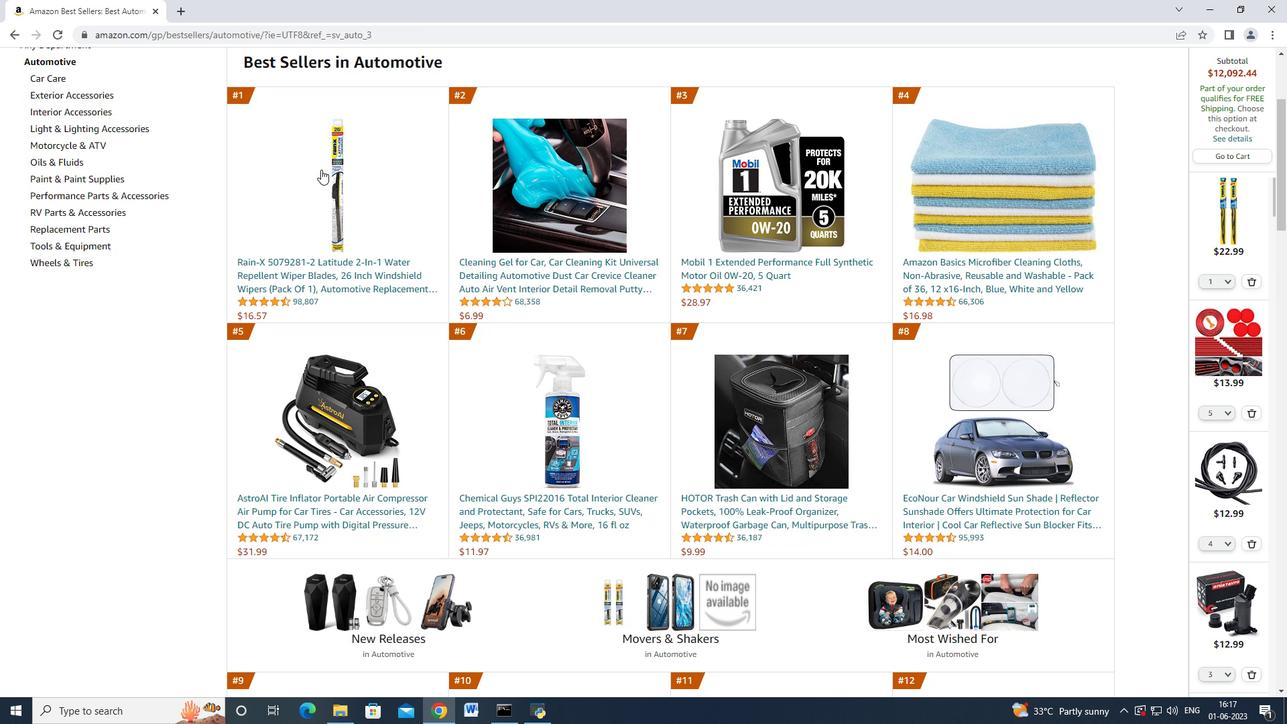 
Action: Mouse scrolled (319, 173) with delta (0, 0)
Screenshot: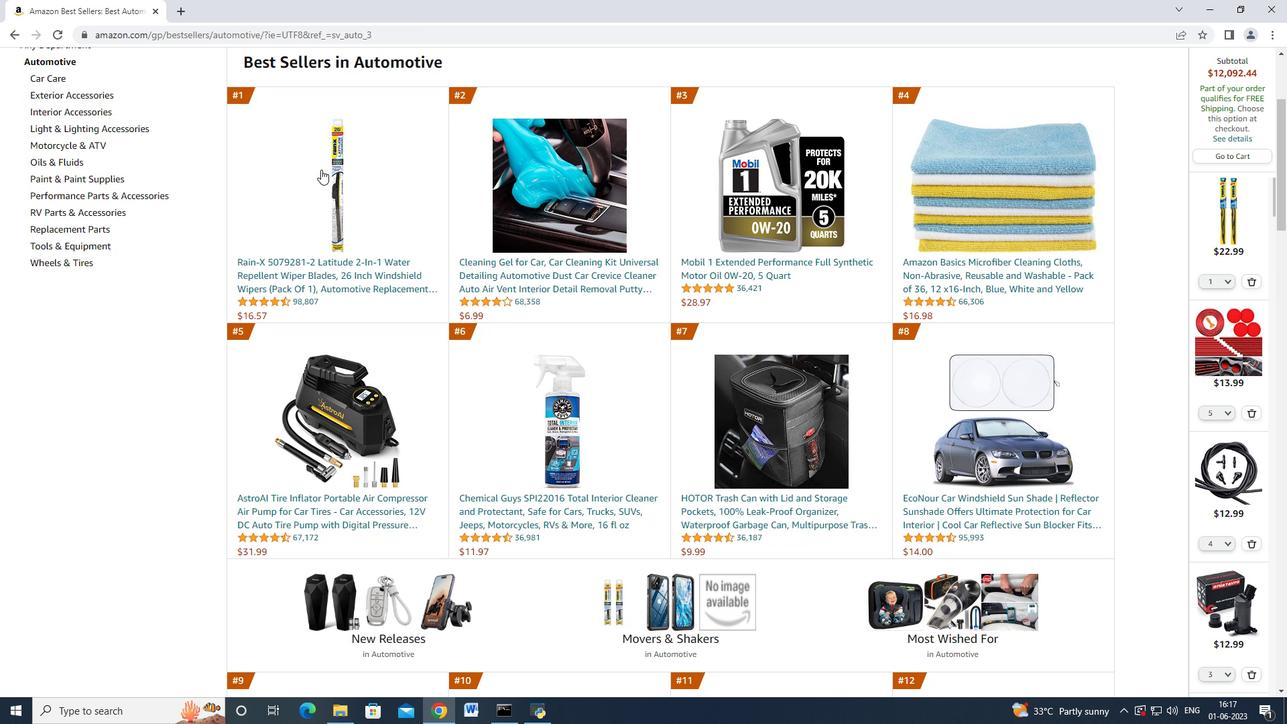 
Action: Mouse scrolled (319, 173) with delta (0, 0)
Screenshot: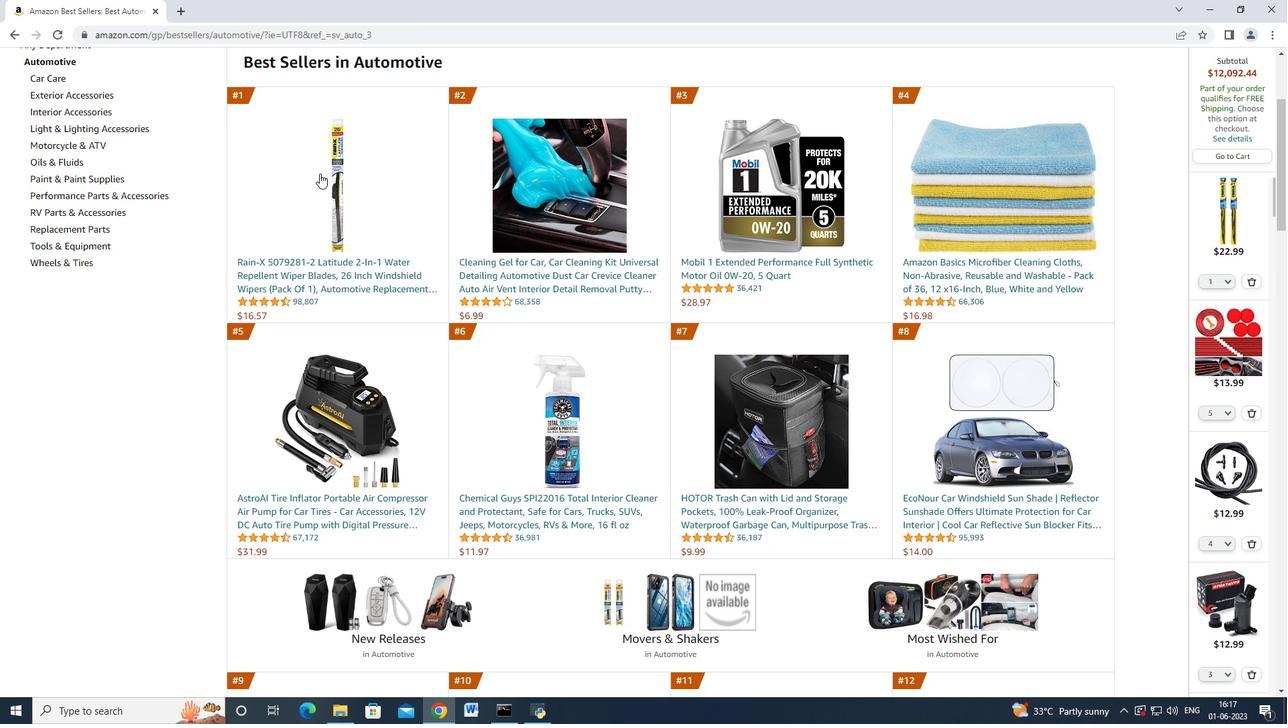 
Action: Mouse moved to (319, 175)
Screenshot: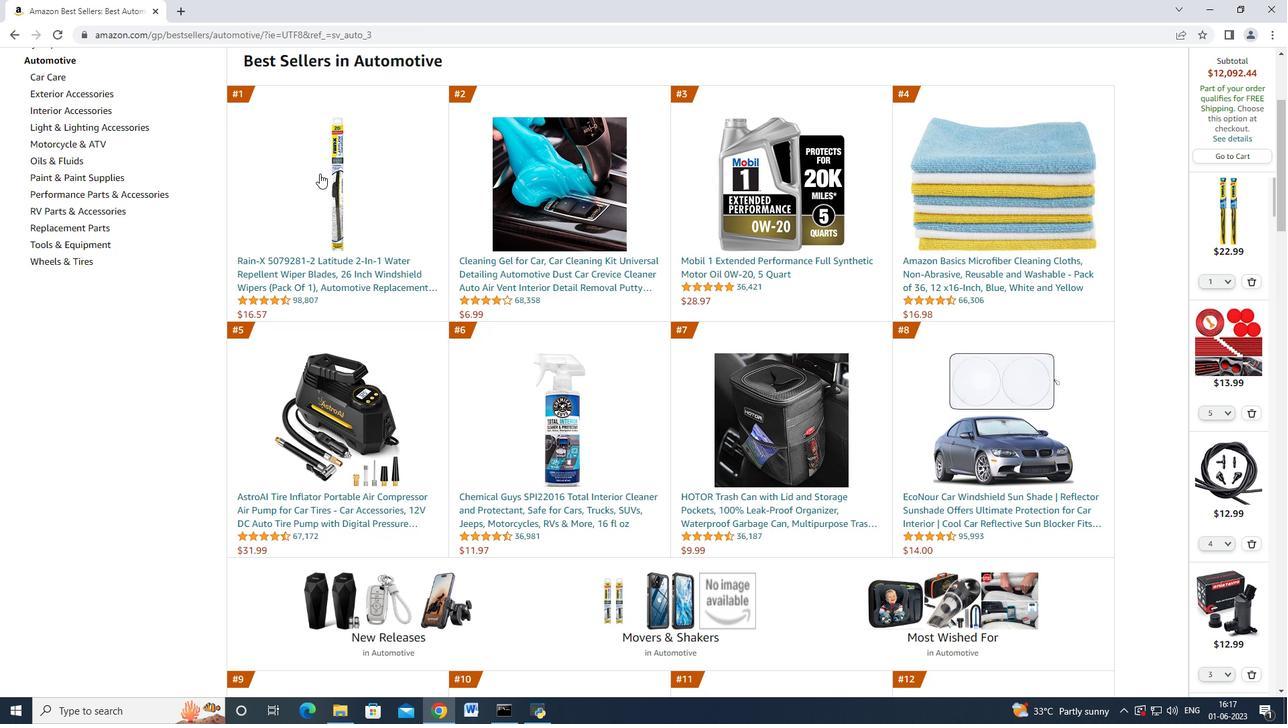 
Action: Mouse scrolled (319, 174) with delta (0, 0)
Screenshot: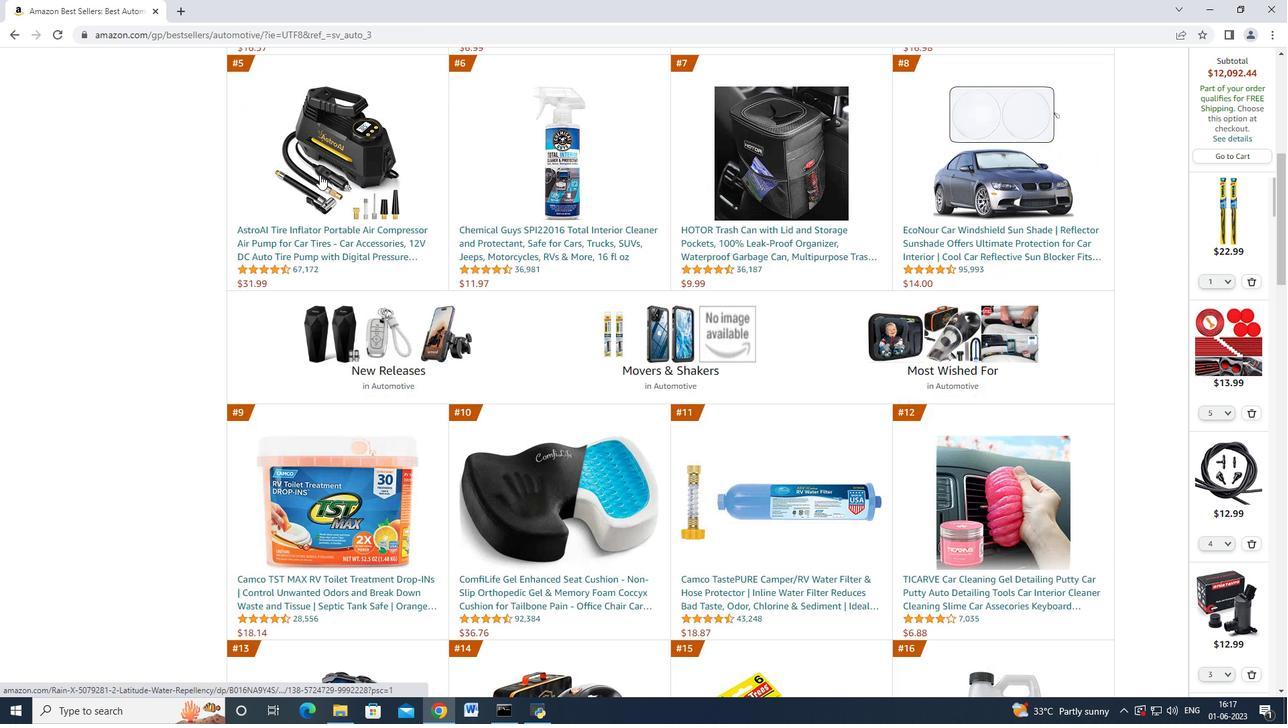
Action: Mouse scrolled (319, 174) with delta (0, 0)
Screenshot: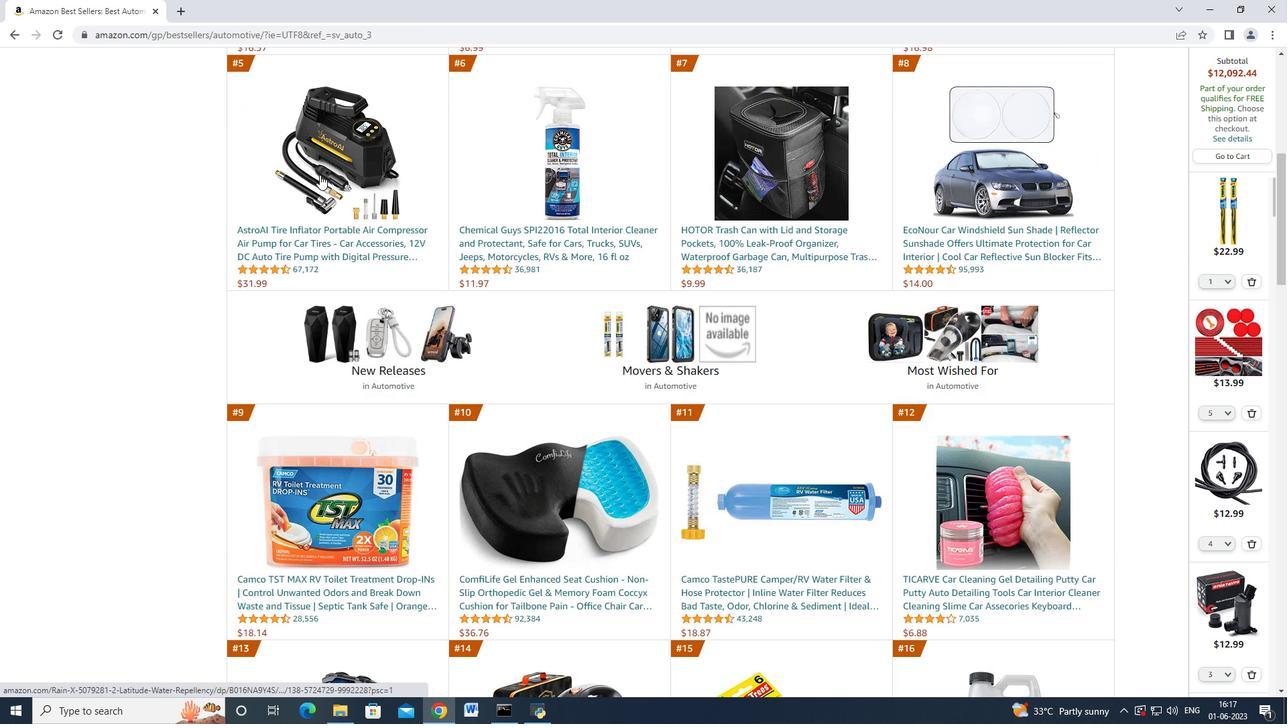 
Action: Mouse scrolled (319, 174) with delta (0, 0)
Screenshot: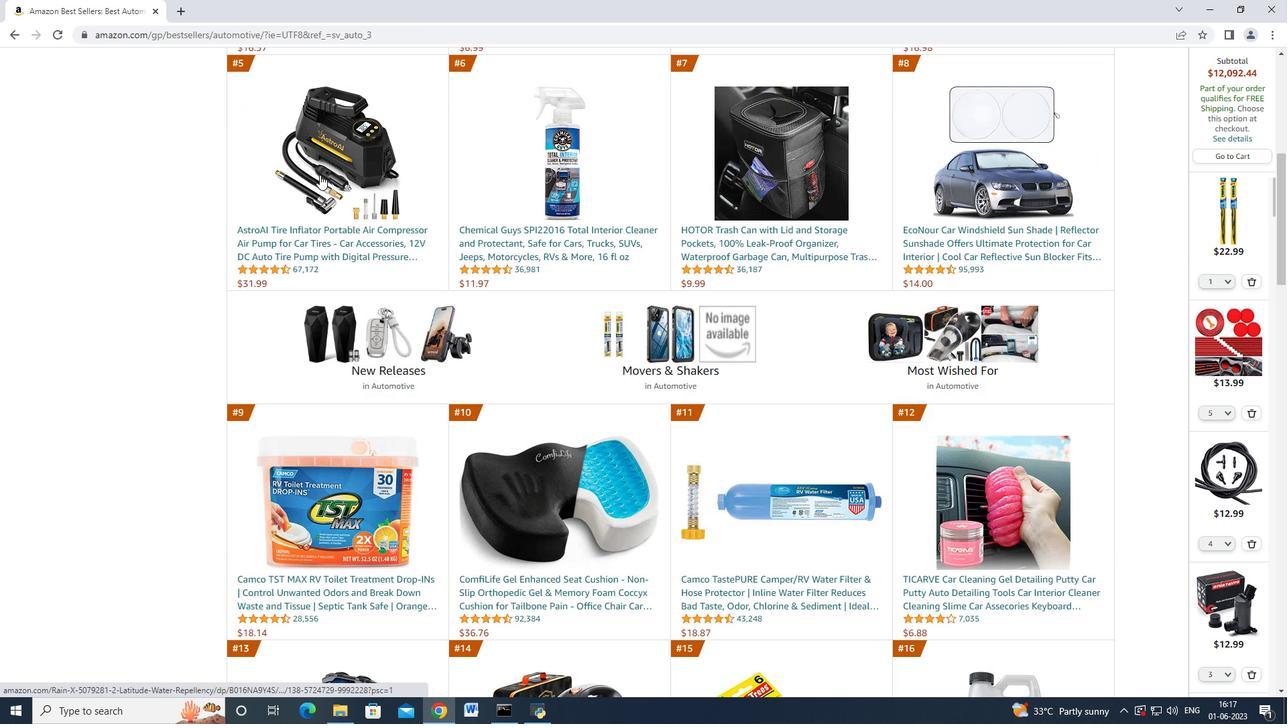 
Action: Mouse scrolled (319, 174) with delta (0, 0)
Screenshot: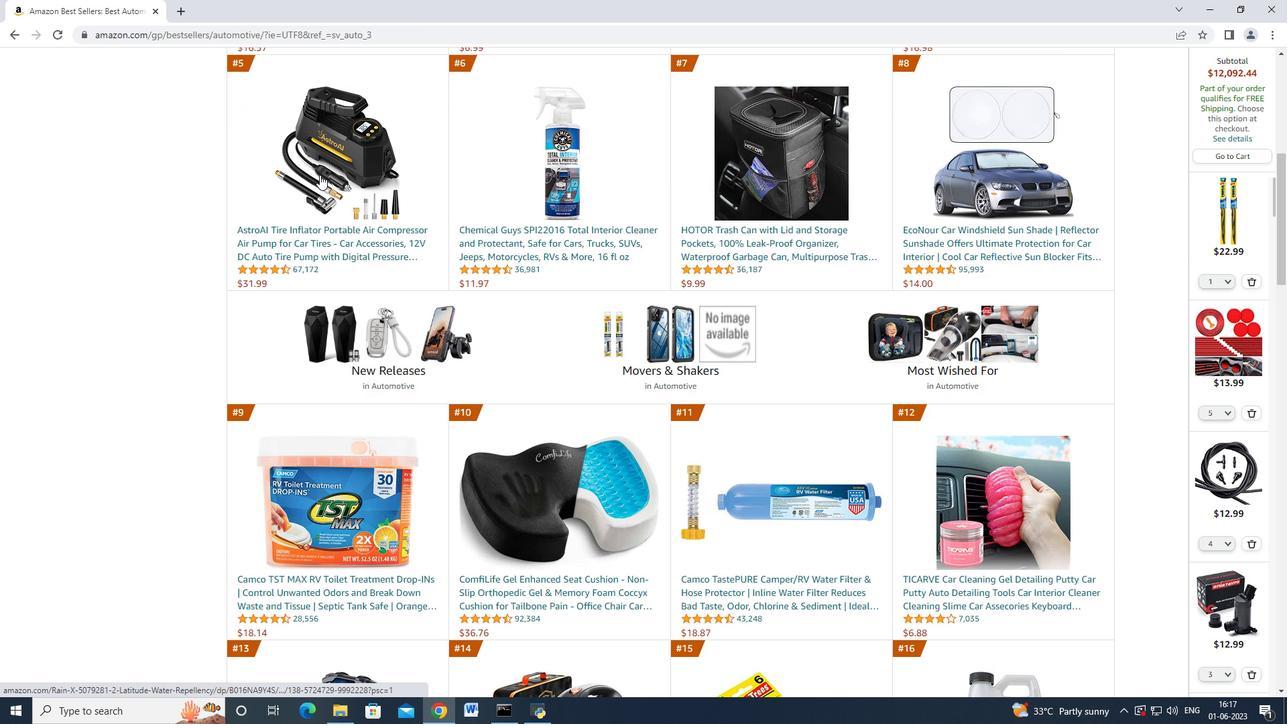 
Action: Mouse scrolled (319, 174) with delta (0, 0)
Screenshot: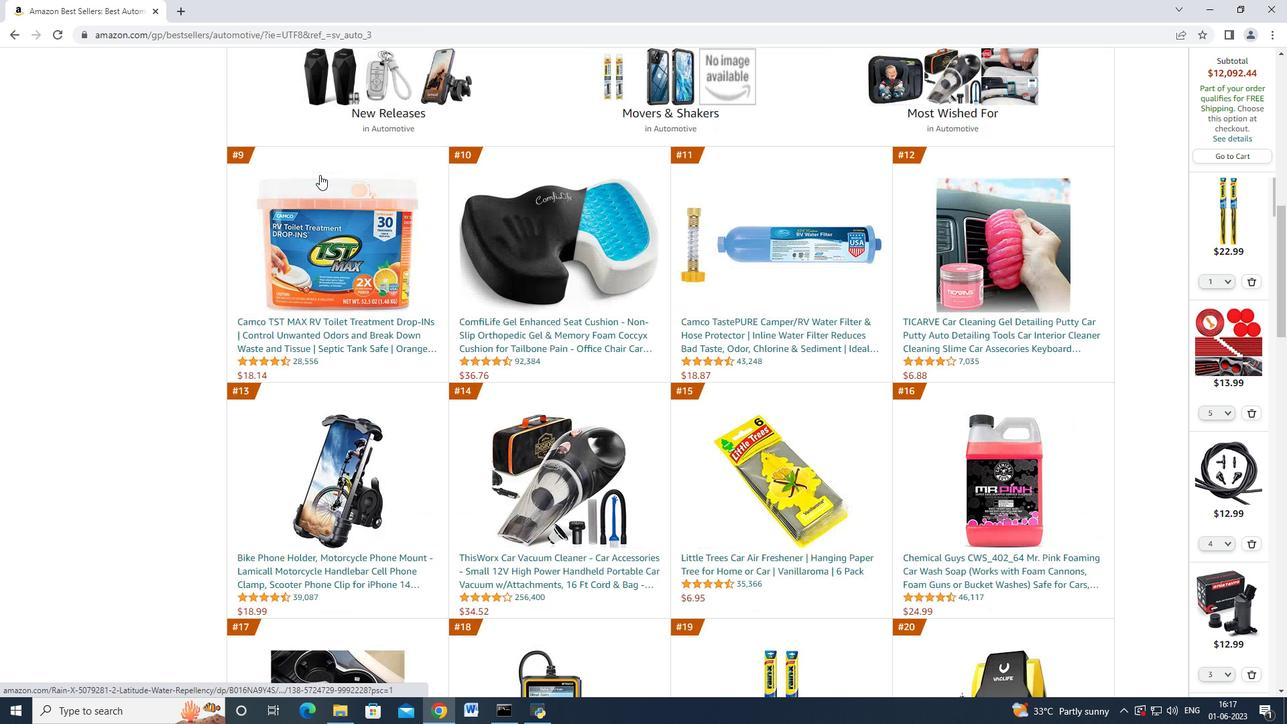 
Action: Mouse scrolled (319, 174) with delta (0, 0)
Screenshot: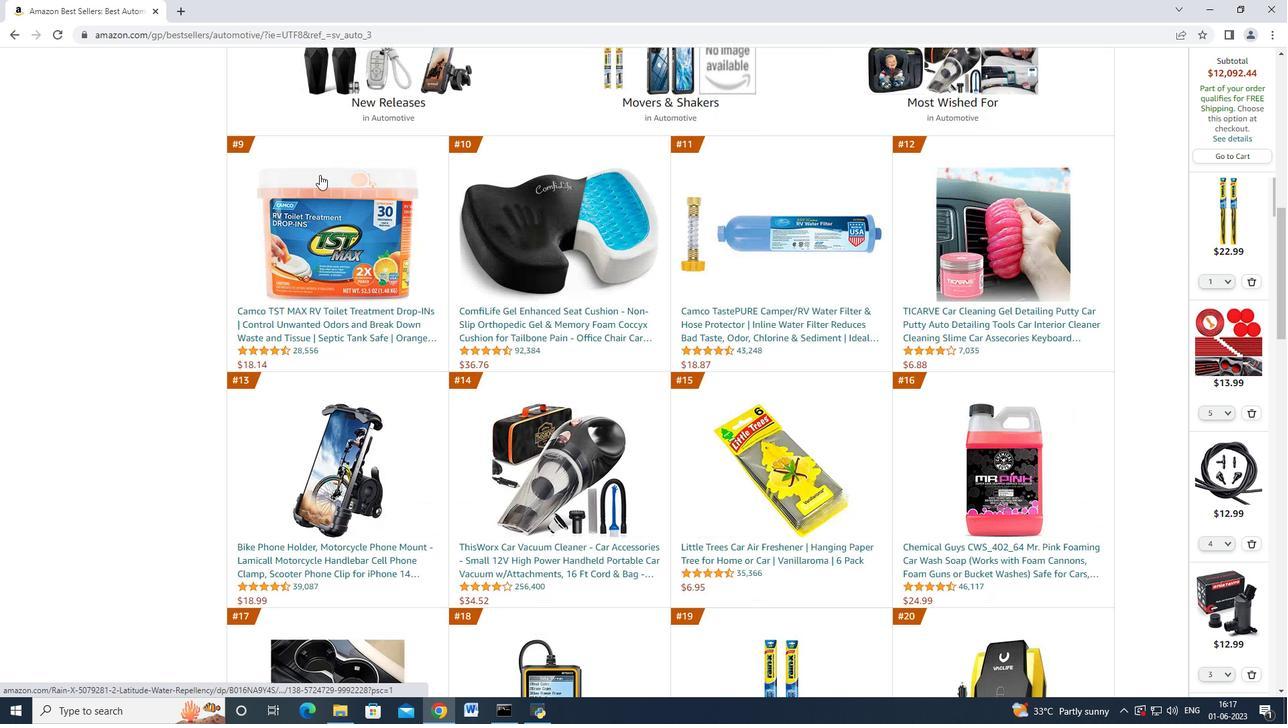 
Action: Mouse scrolled (319, 174) with delta (0, 0)
Screenshot: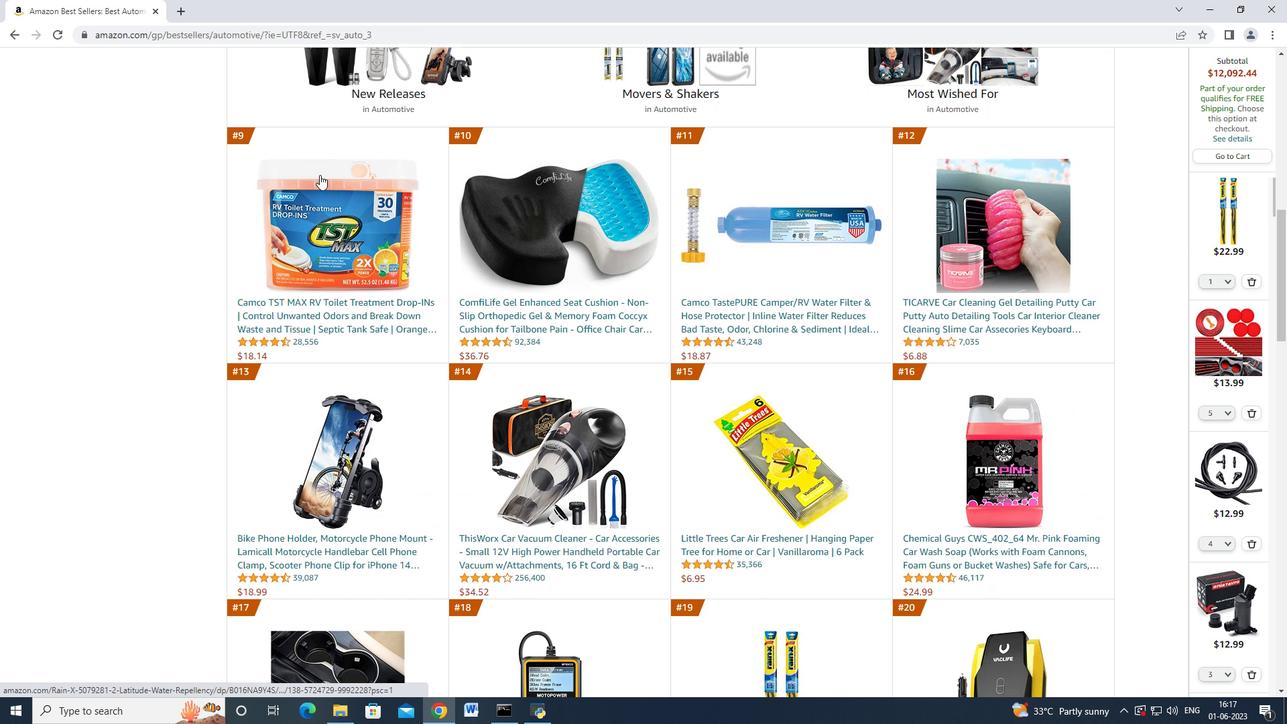 
Action: Mouse scrolled (319, 174) with delta (0, 0)
Screenshot: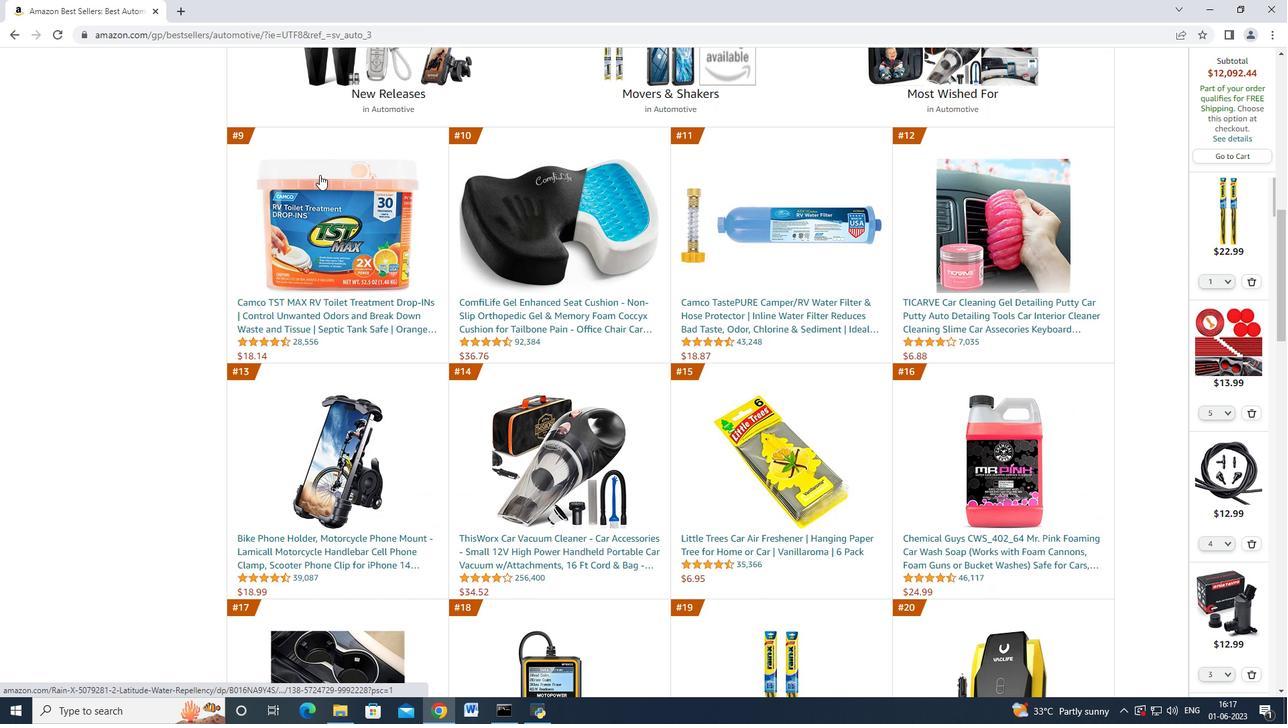 
Action: Mouse moved to (319, 175)
Screenshot: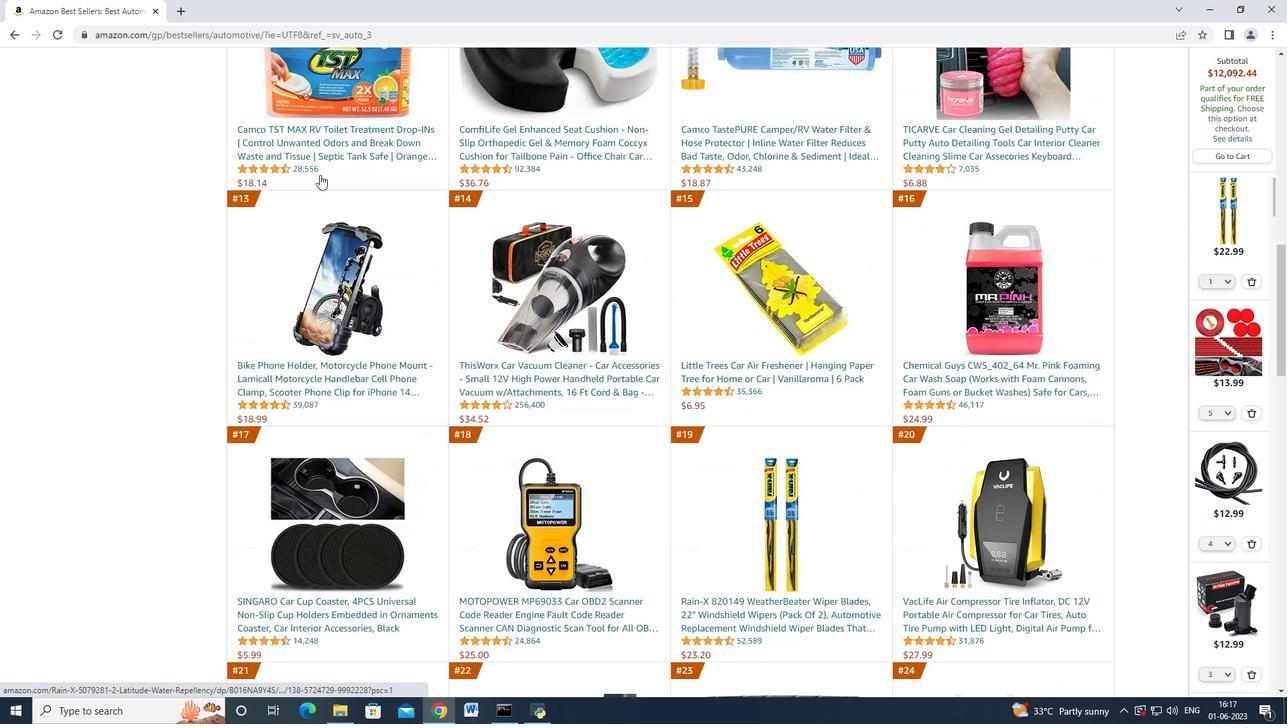 
Action: Mouse scrolled (319, 175) with delta (0, 0)
Screenshot: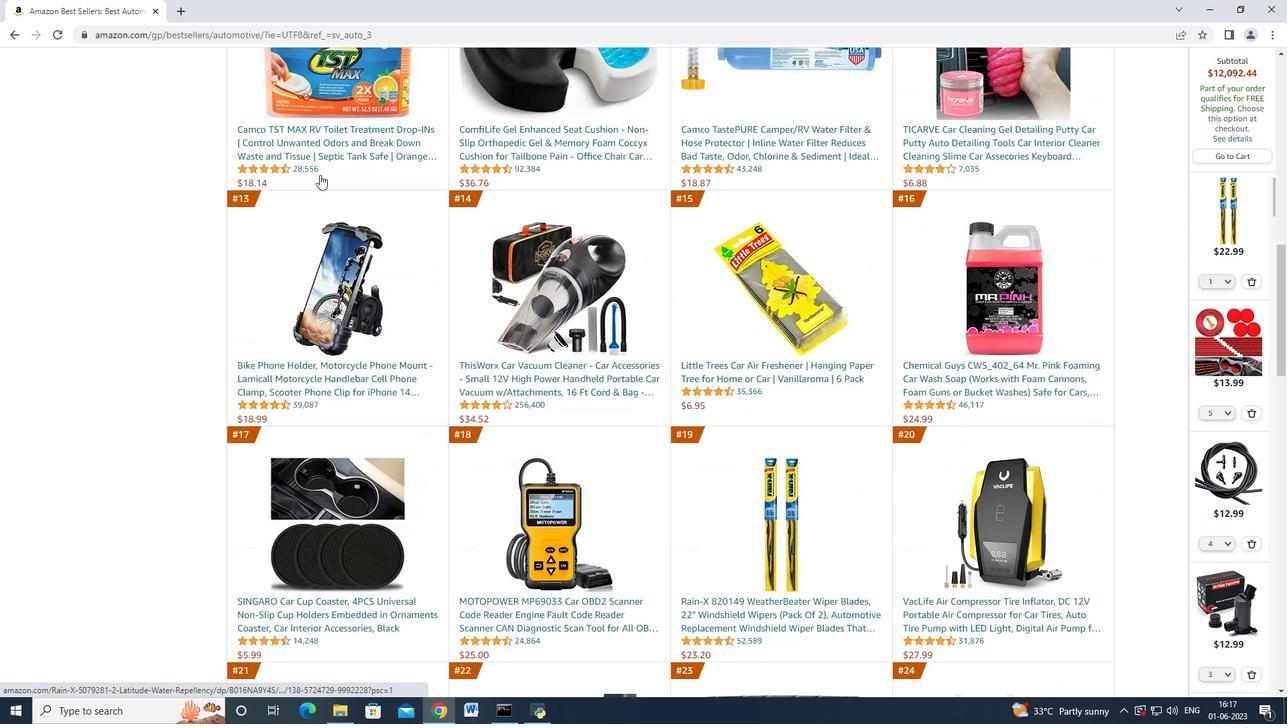 
Action: Mouse moved to (319, 175)
Screenshot: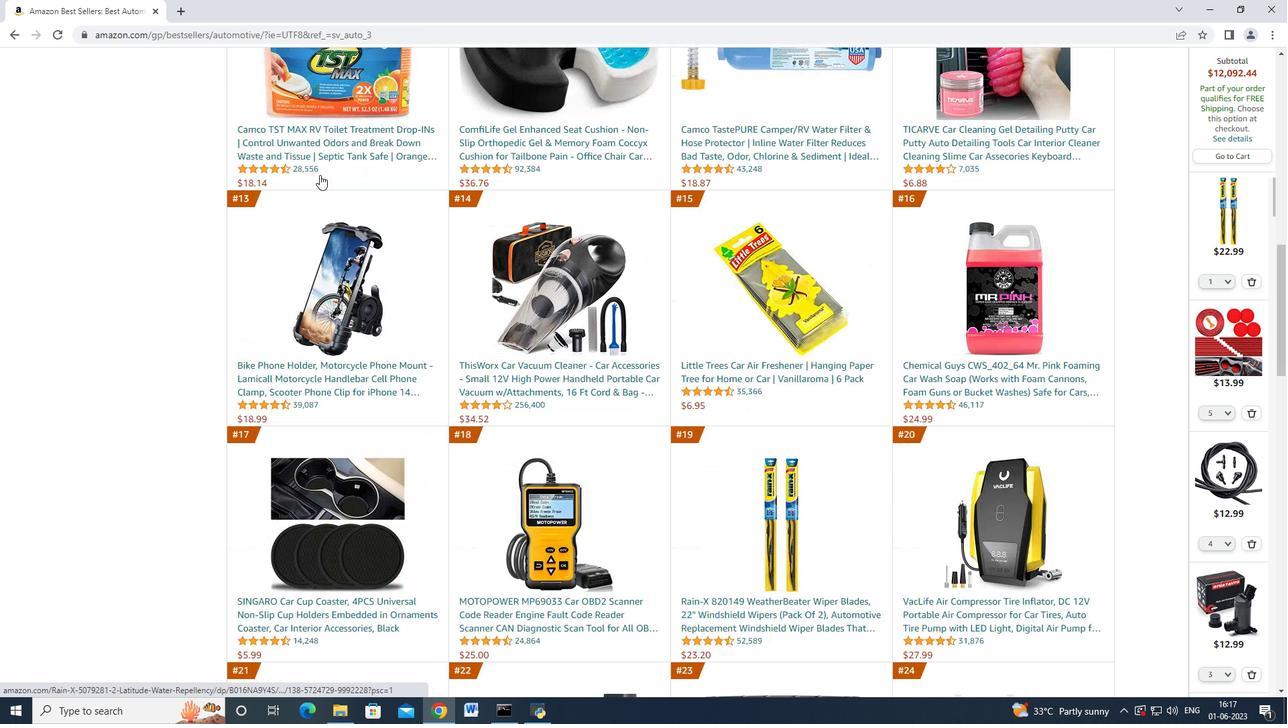 
Action: Mouse scrolled (319, 175) with delta (0, 0)
Screenshot: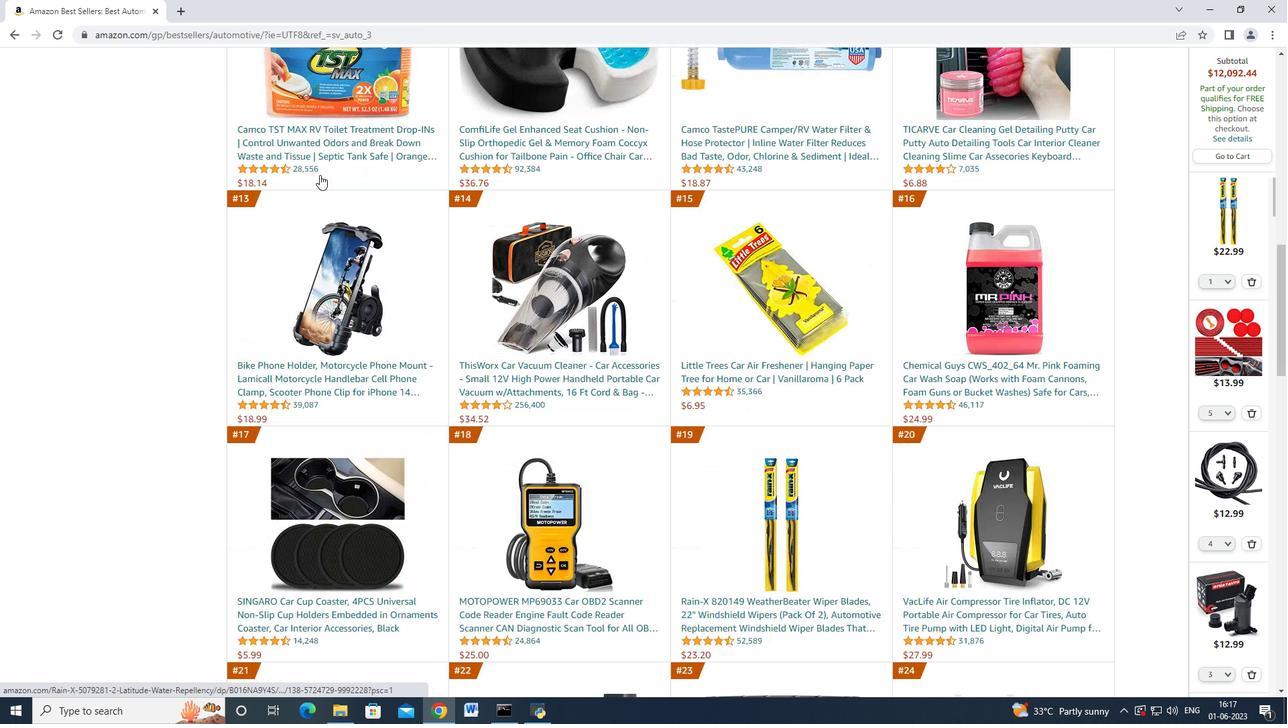 
Action: Mouse scrolled (319, 175) with delta (0, 0)
Screenshot: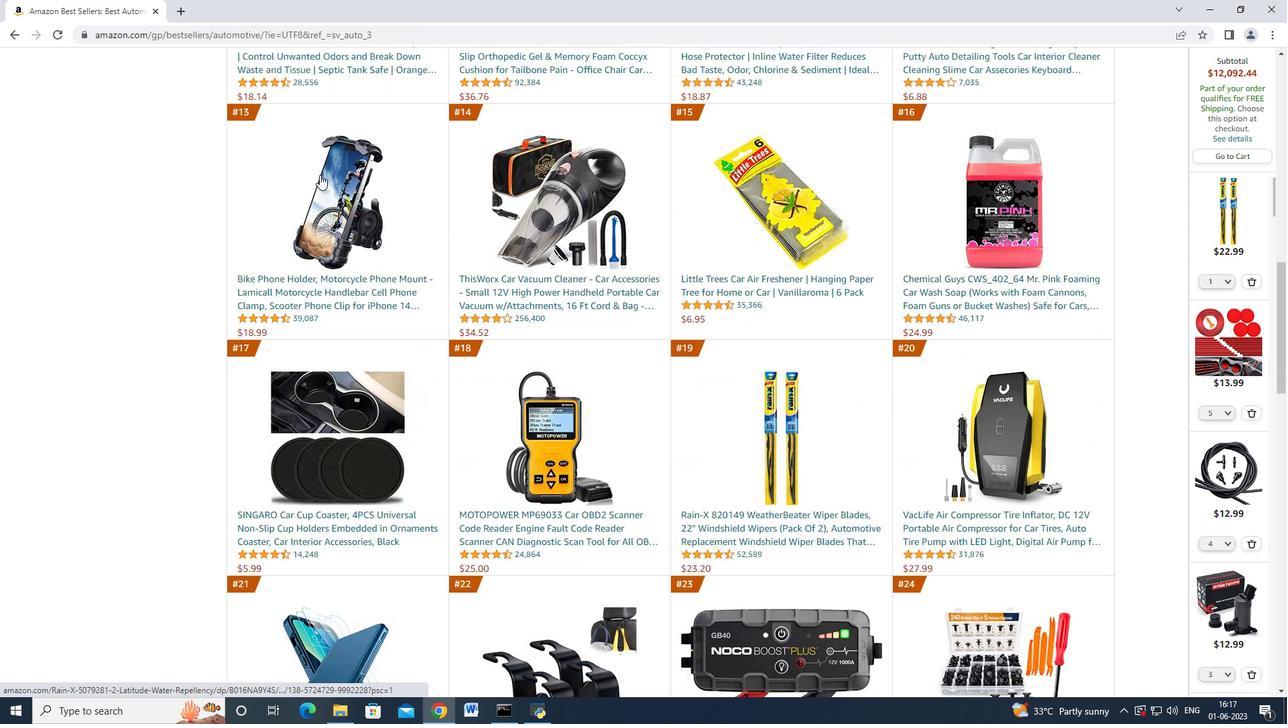 
Action: Mouse moved to (309, 189)
Screenshot: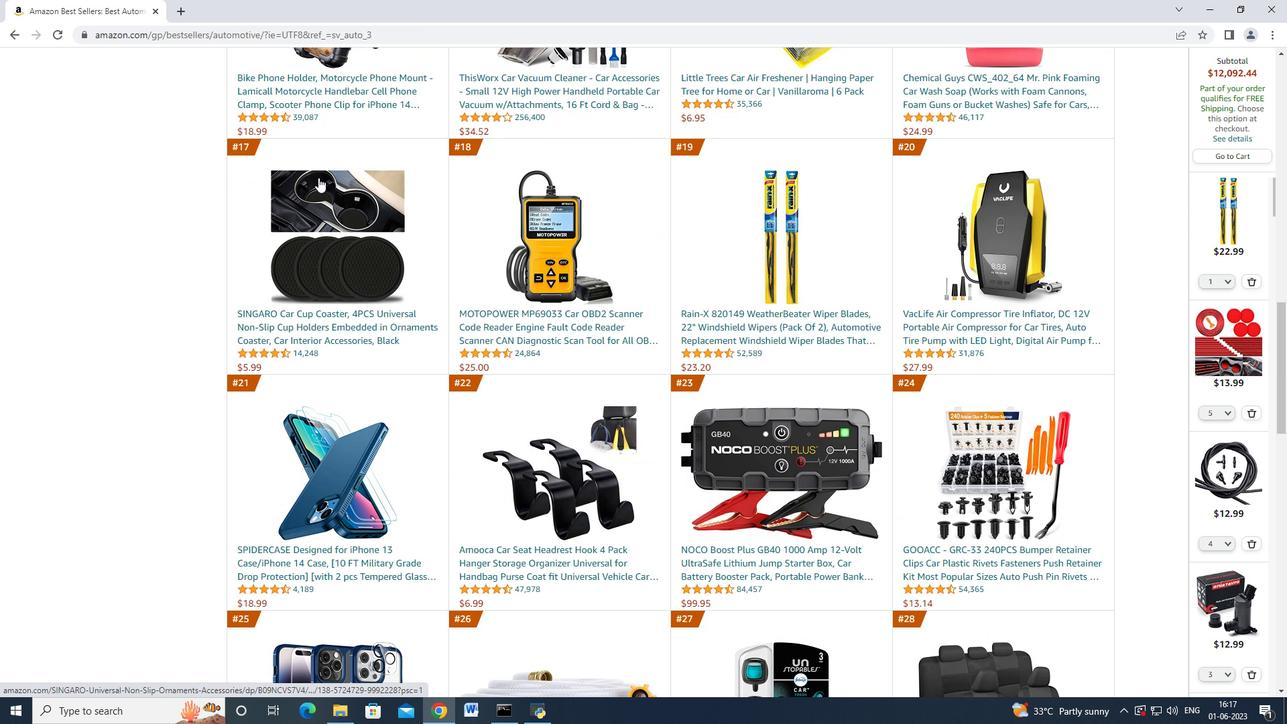 
Action: Mouse scrolled (309, 189) with delta (0, 0)
Screenshot: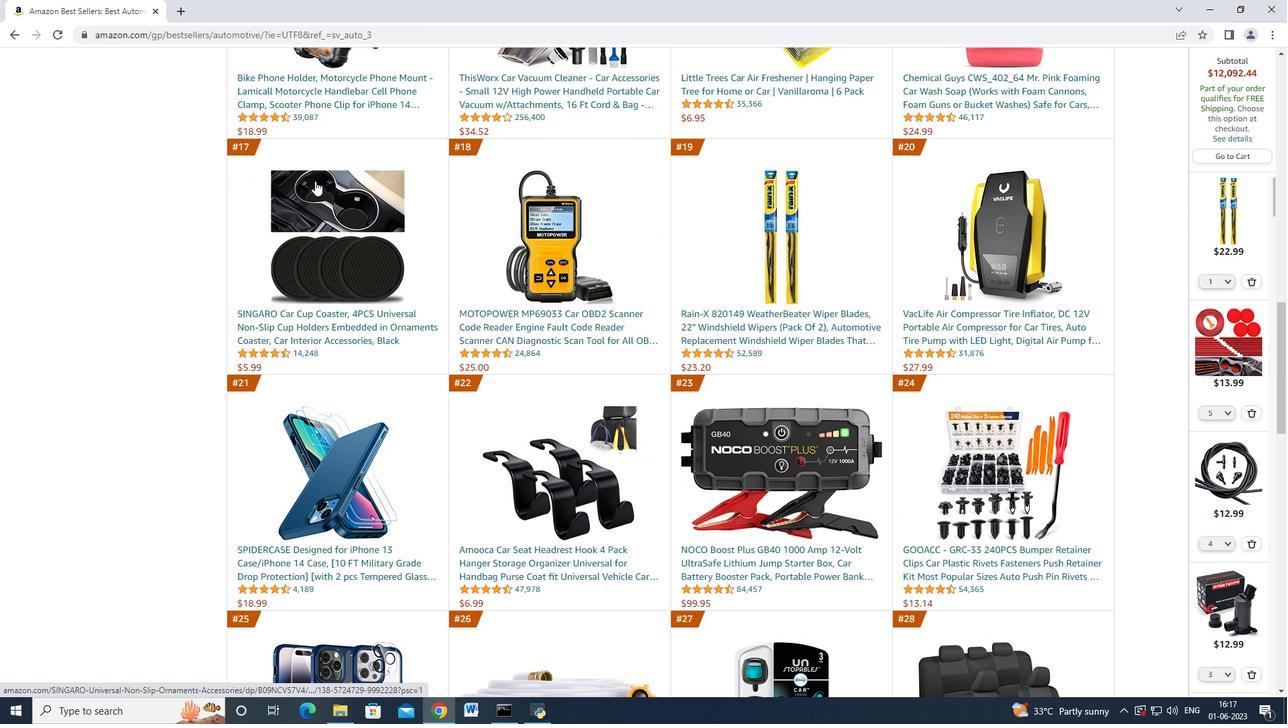 
Action: Mouse moved to (307, 196)
Screenshot: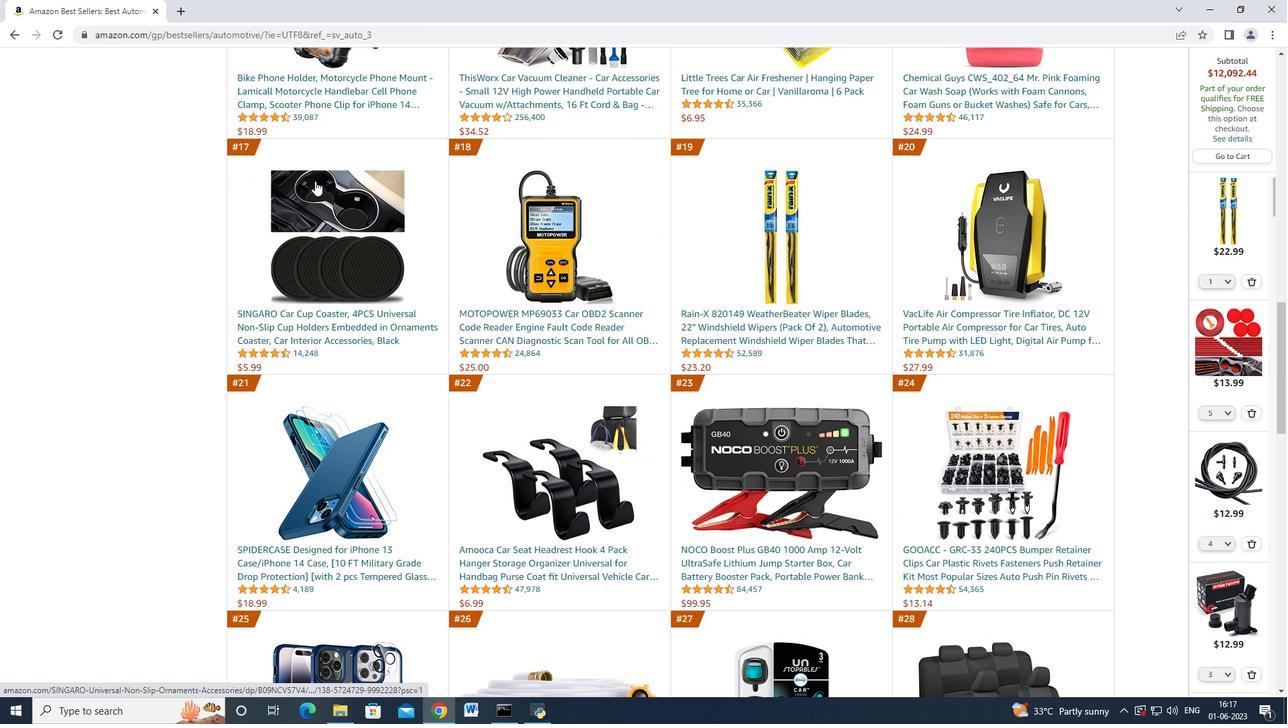 
Action: Mouse scrolled (307, 195) with delta (0, 0)
Screenshot: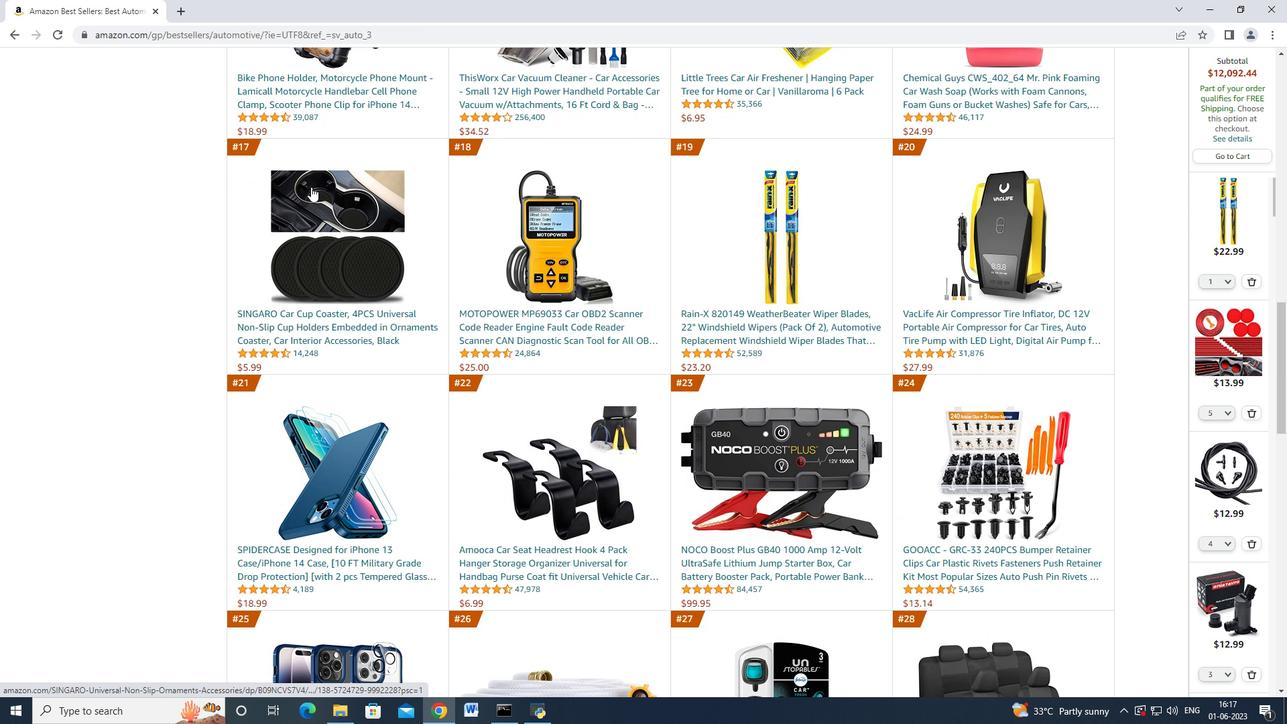 
Action: Mouse scrolled (307, 195) with delta (0, 0)
Screenshot: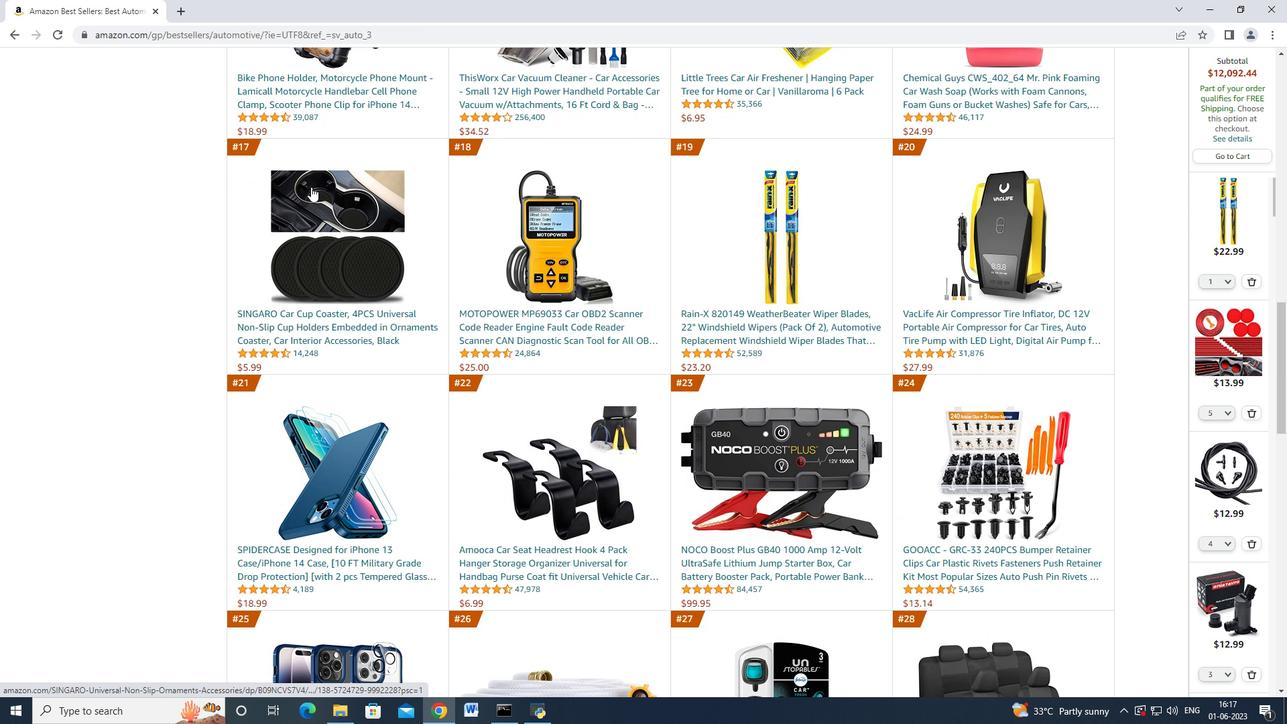 
Action: Mouse scrolled (307, 195) with delta (0, 0)
Screenshot: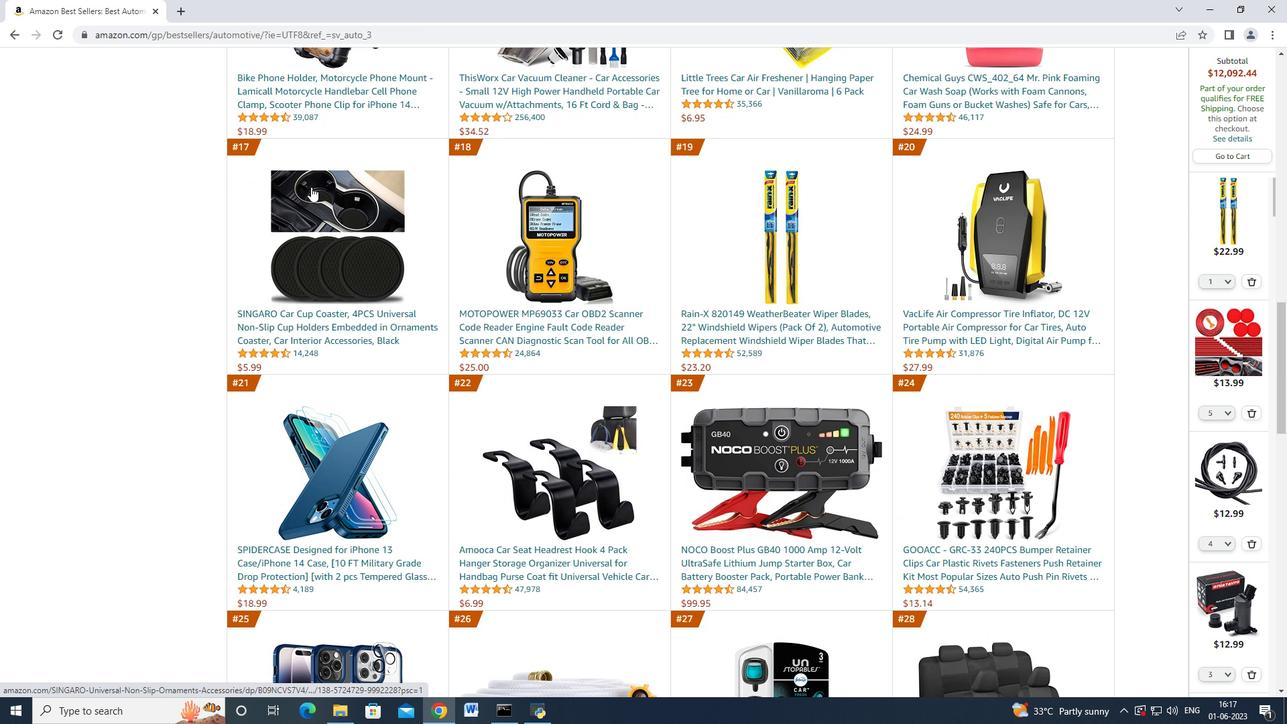 
Action: Mouse moved to (291, 202)
Screenshot: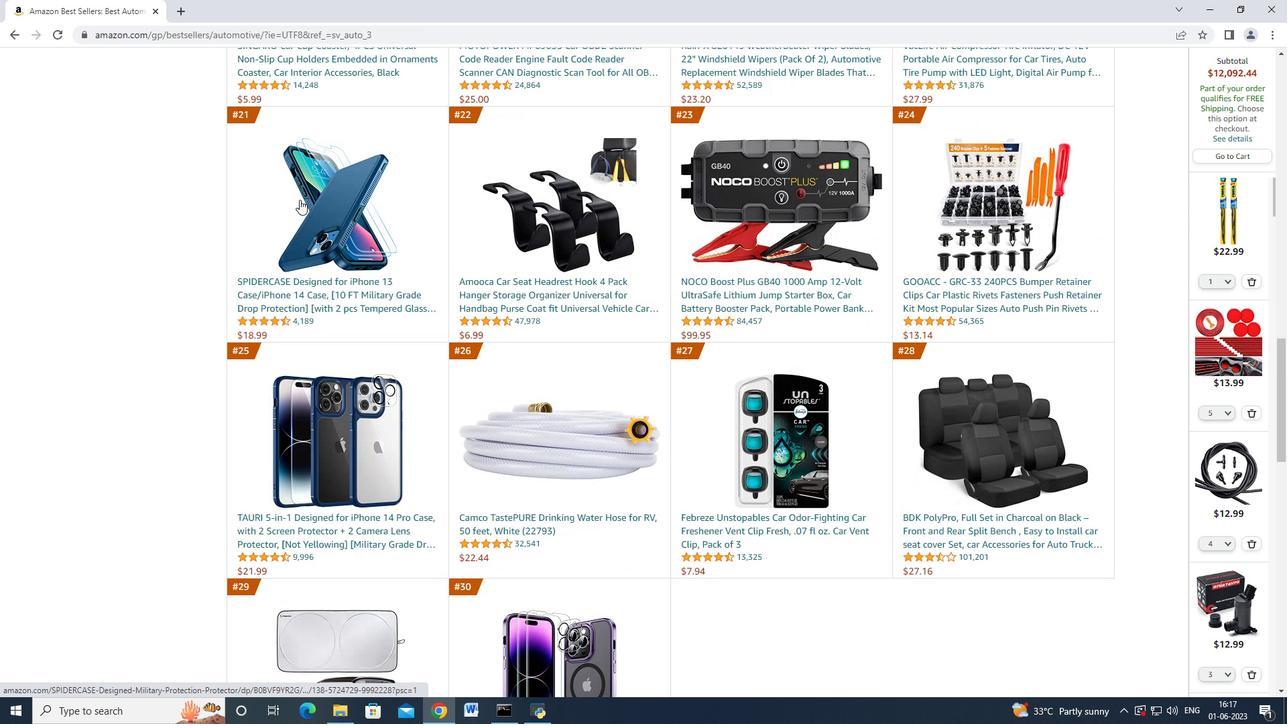 
Action: Mouse scrolled (291, 201) with delta (0, 0)
Screenshot: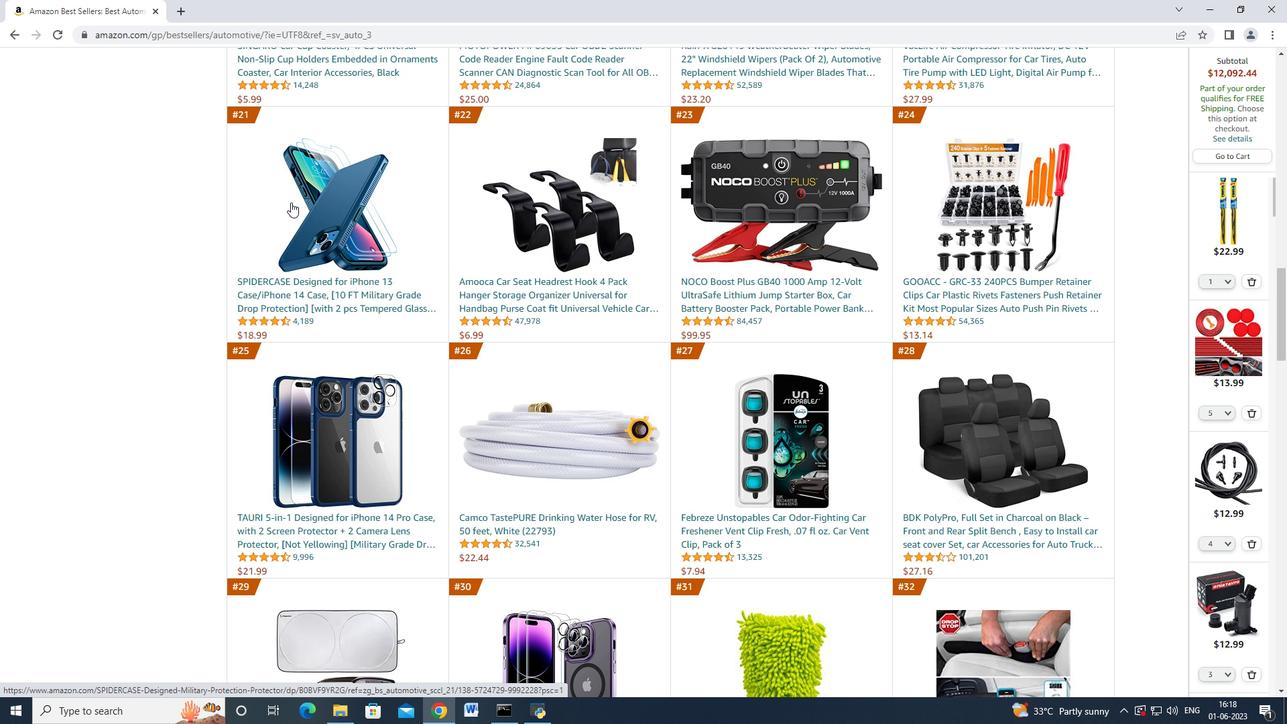 
Action: Mouse scrolled (291, 201) with delta (0, 0)
Screenshot: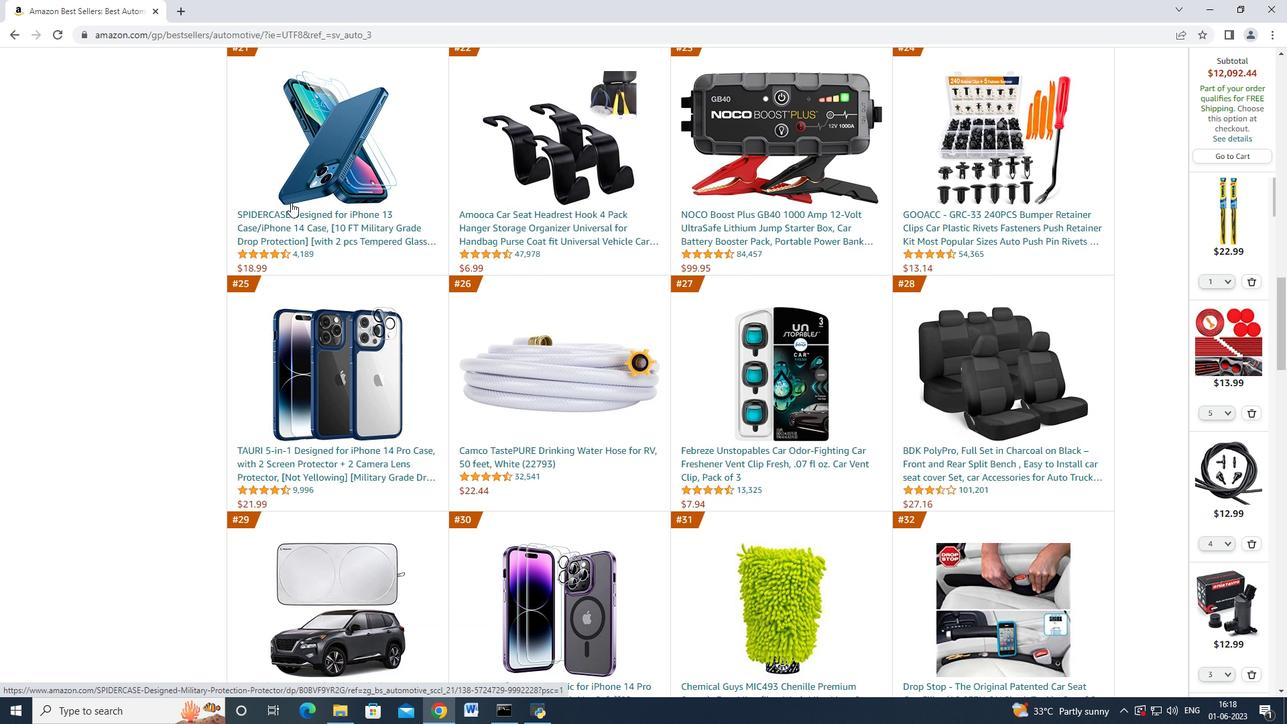 
Action: Mouse scrolled (291, 201) with delta (0, 0)
Screenshot: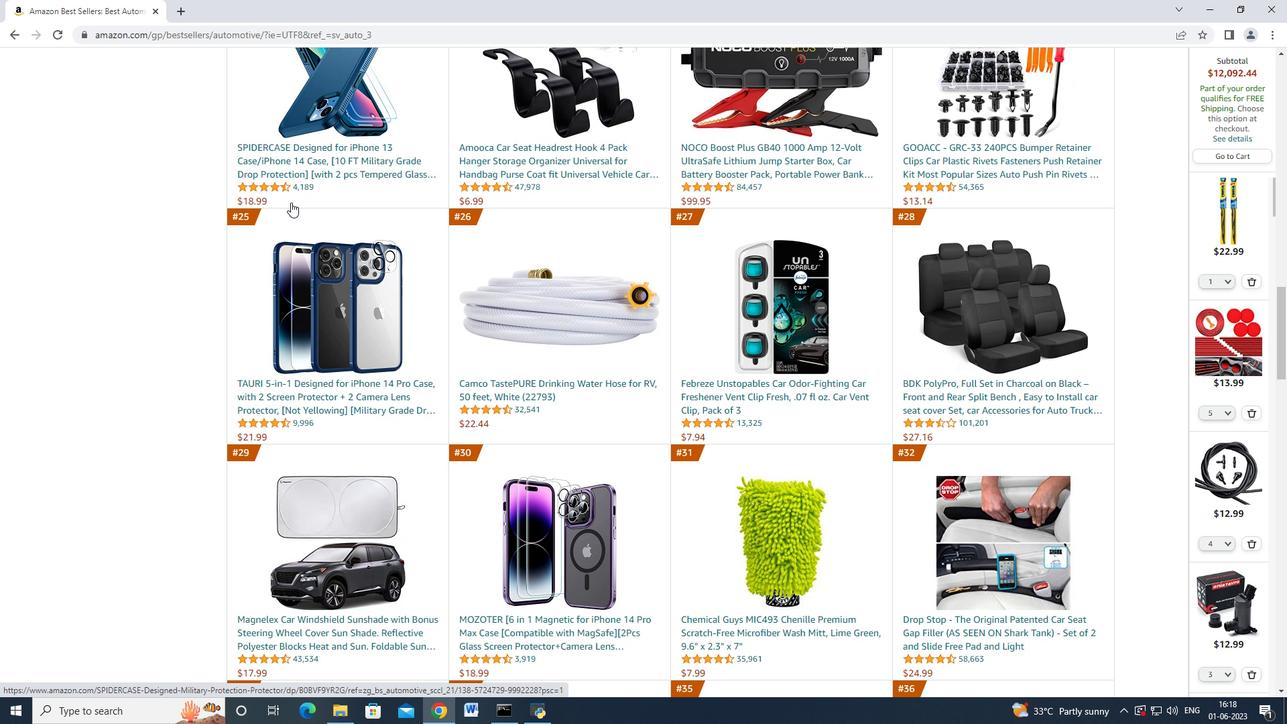 
Action: Mouse scrolled (291, 201) with delta (0, 0)
Screenshot: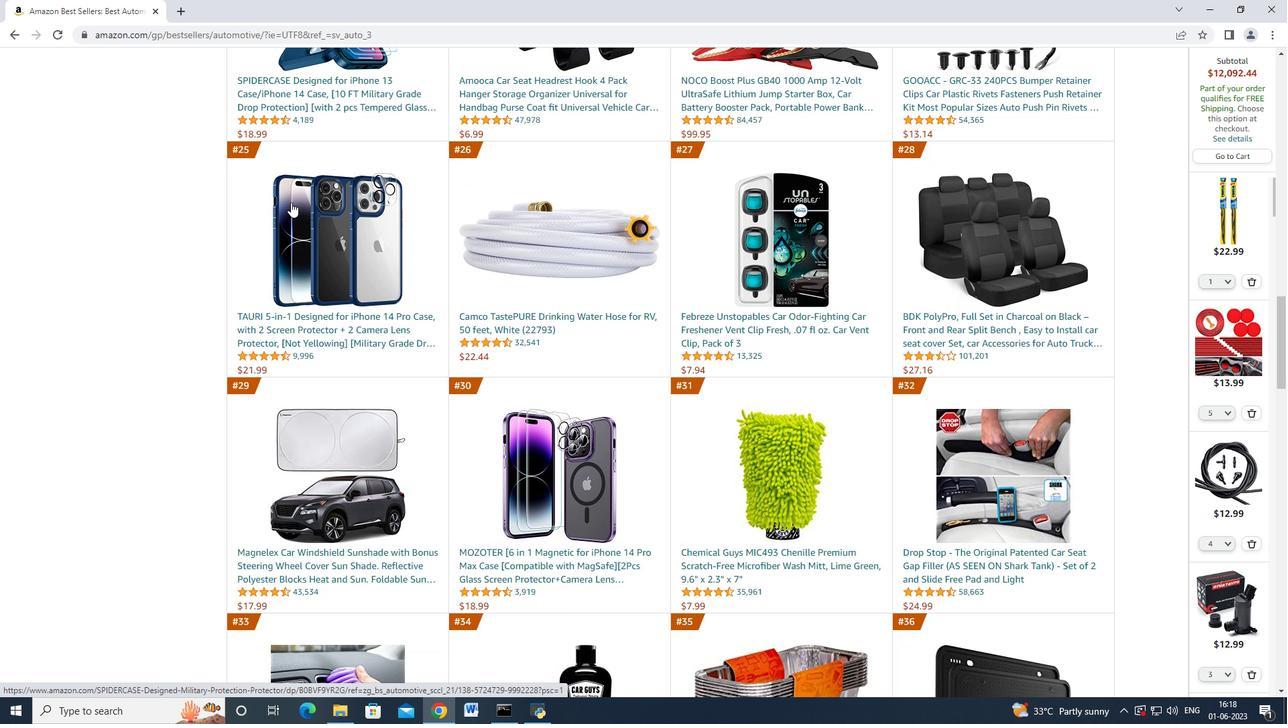 
Action: Mouse scrolled (291, 203) with delta (0, 0)
Screenshot: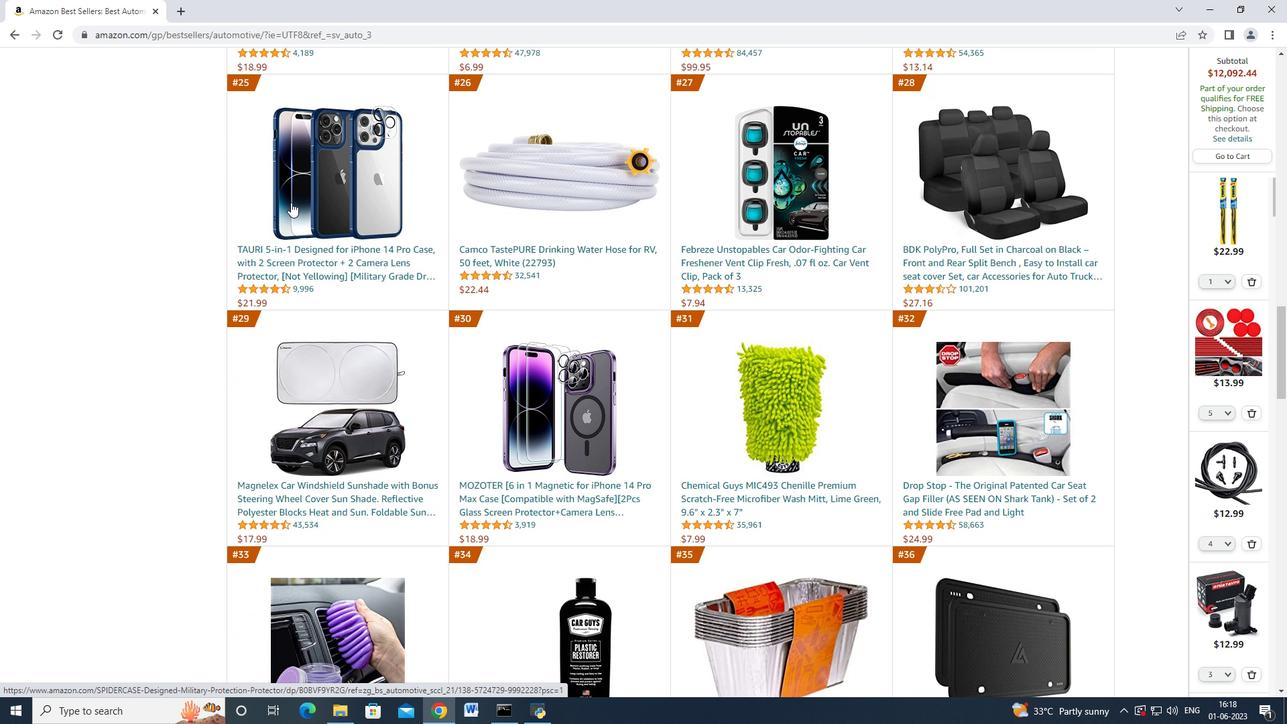 
Action: Mouse scrolled (291, 203) with delta (0, 0)
Screenshot: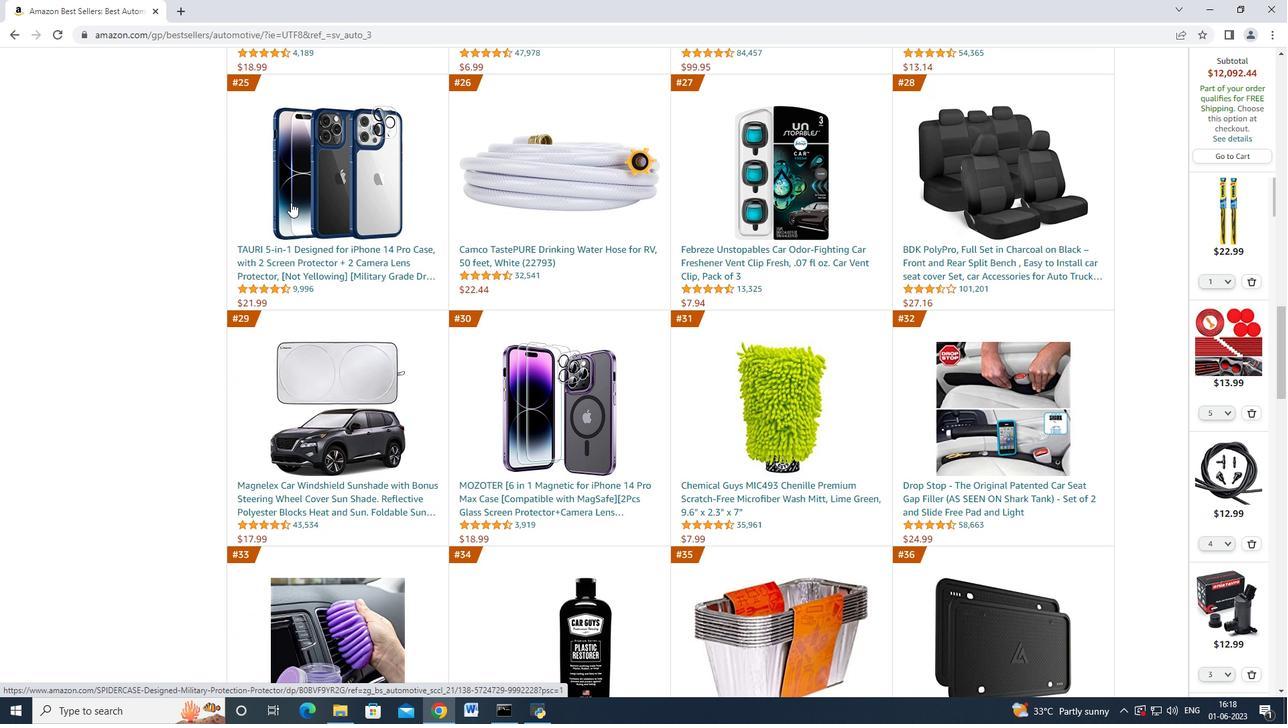 
Action: Mouse moved to (282, 217)
Screenshot: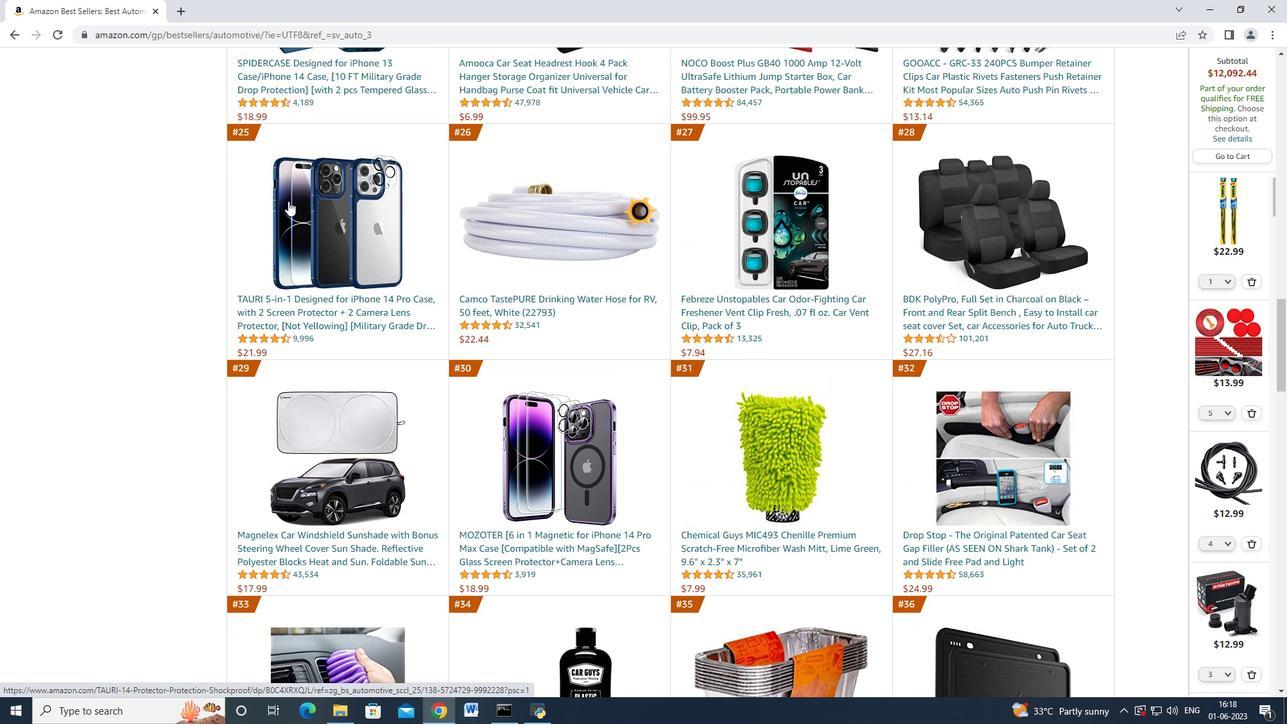 
Action: Mouse scrolled (282, 218) with delta (0, 0)
Screenshot: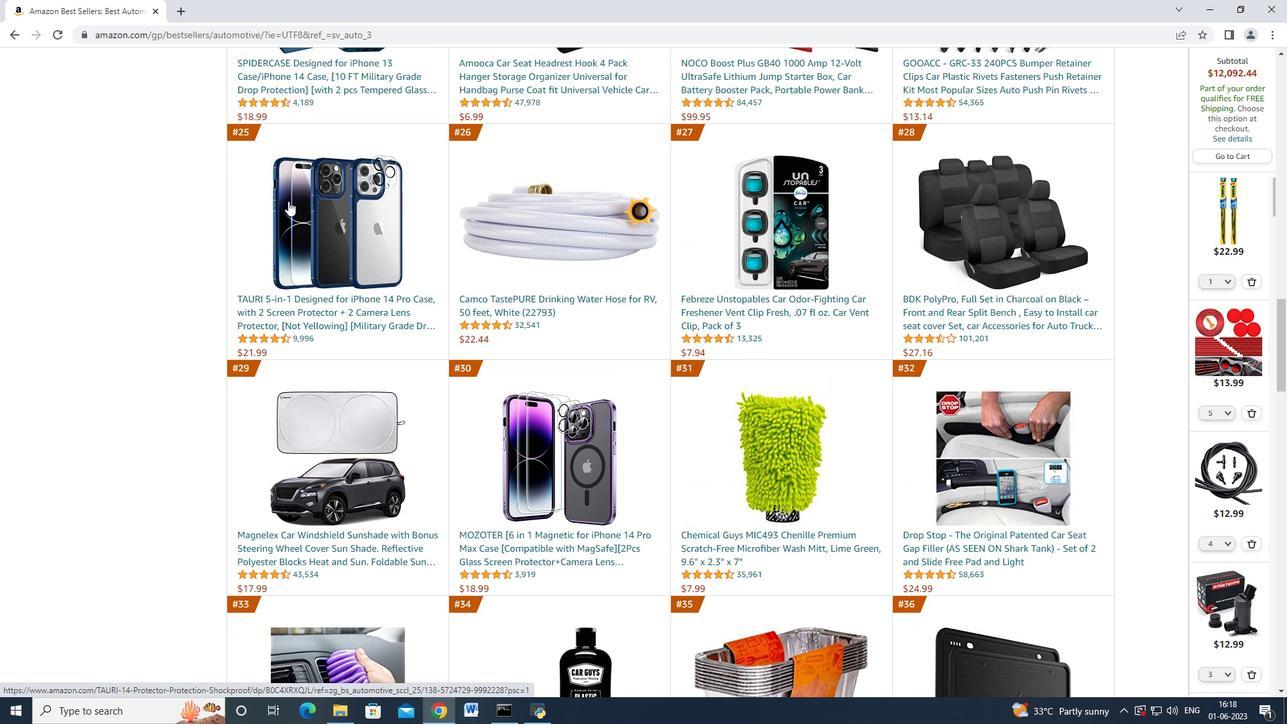 
Action: Mouse scrolled (282, 218) with delta (0, 0)
Screenshot: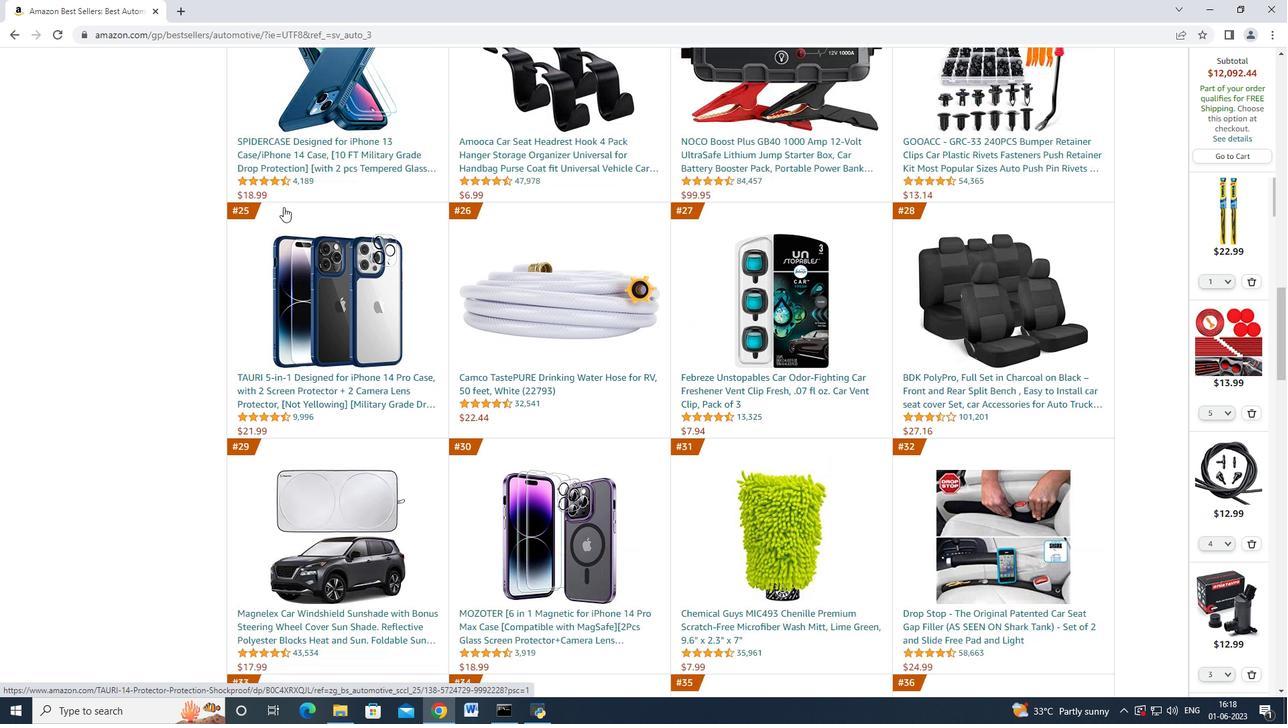 
Action: Mouse scrolled (282, 218) with delta (0, 0)
Screenshot: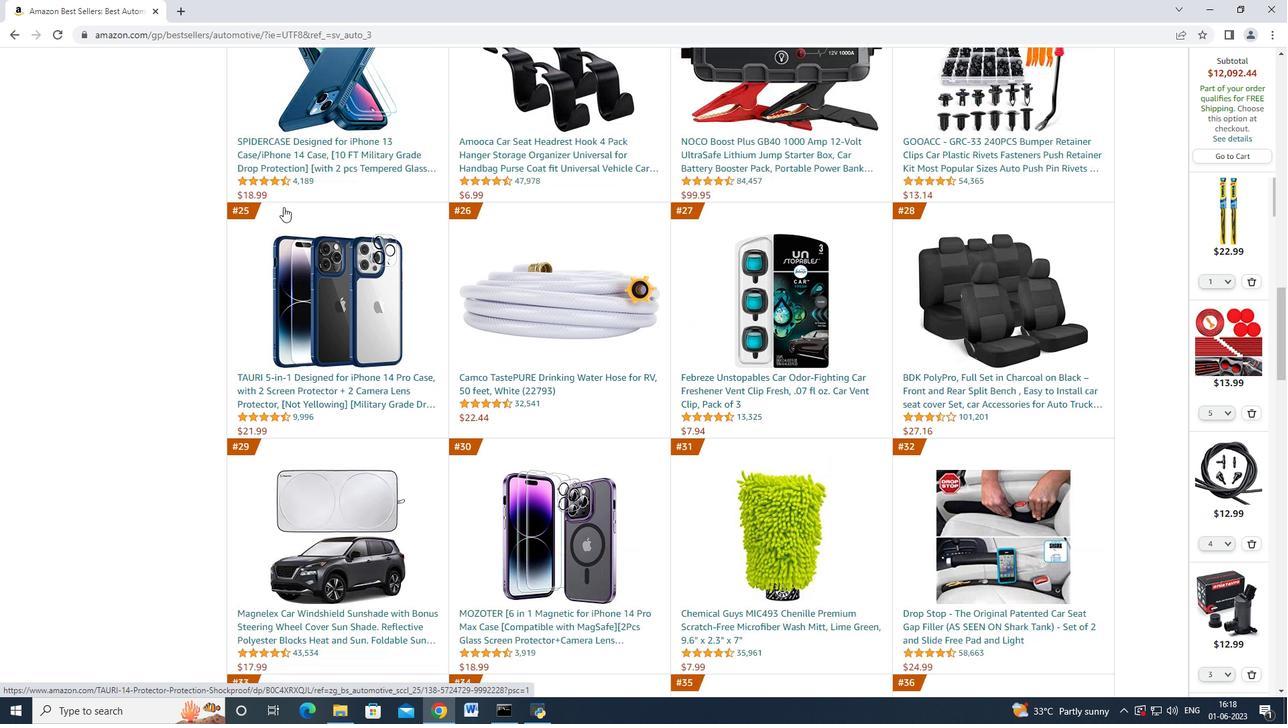 
Action: Mouse moved to (282, 217)
Screenshot: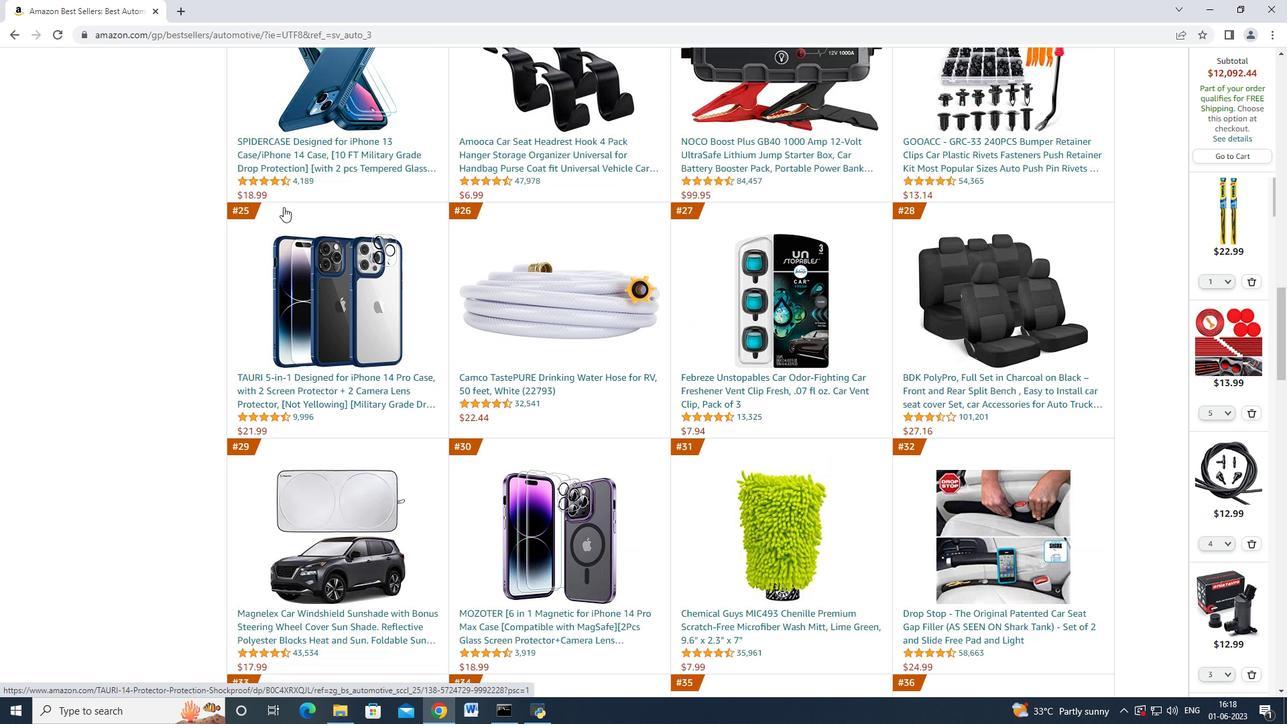
Action: Mouse scrolled (282, 218) with delta (0, 0)
Screenshot: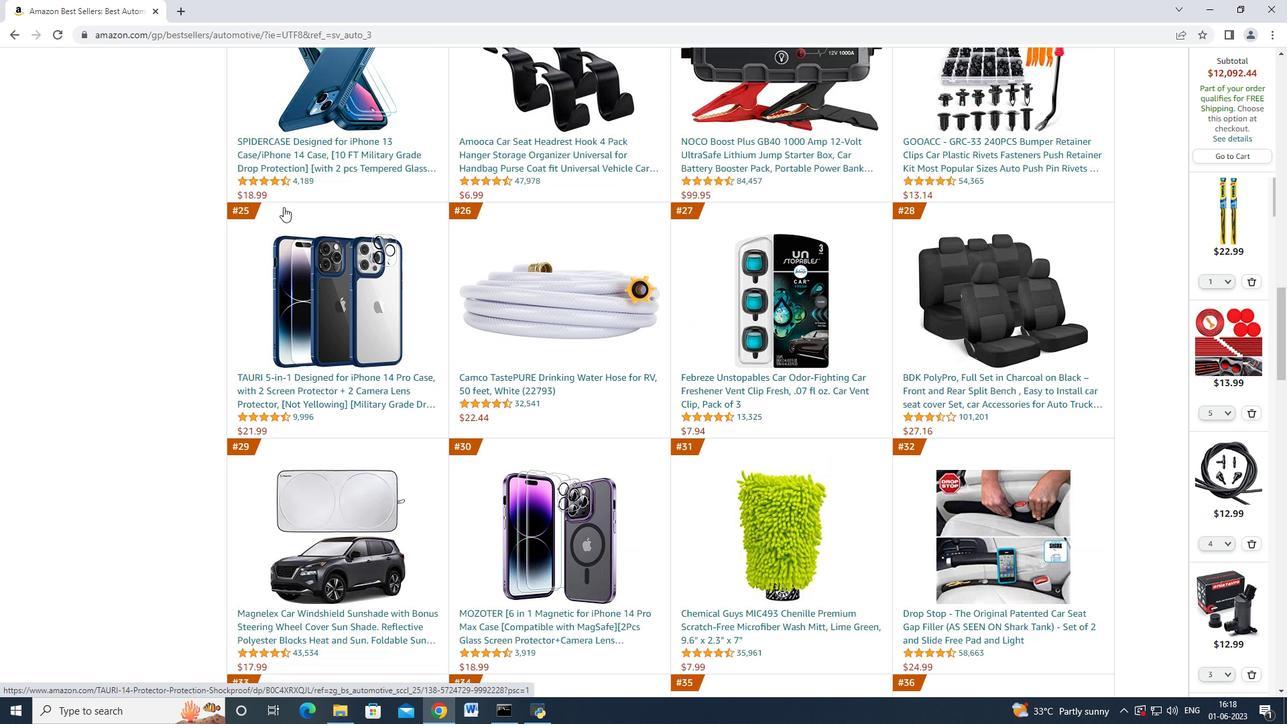 
Action: Mouse scrolled (282, 218) with delta (0, 0)
Screenshot: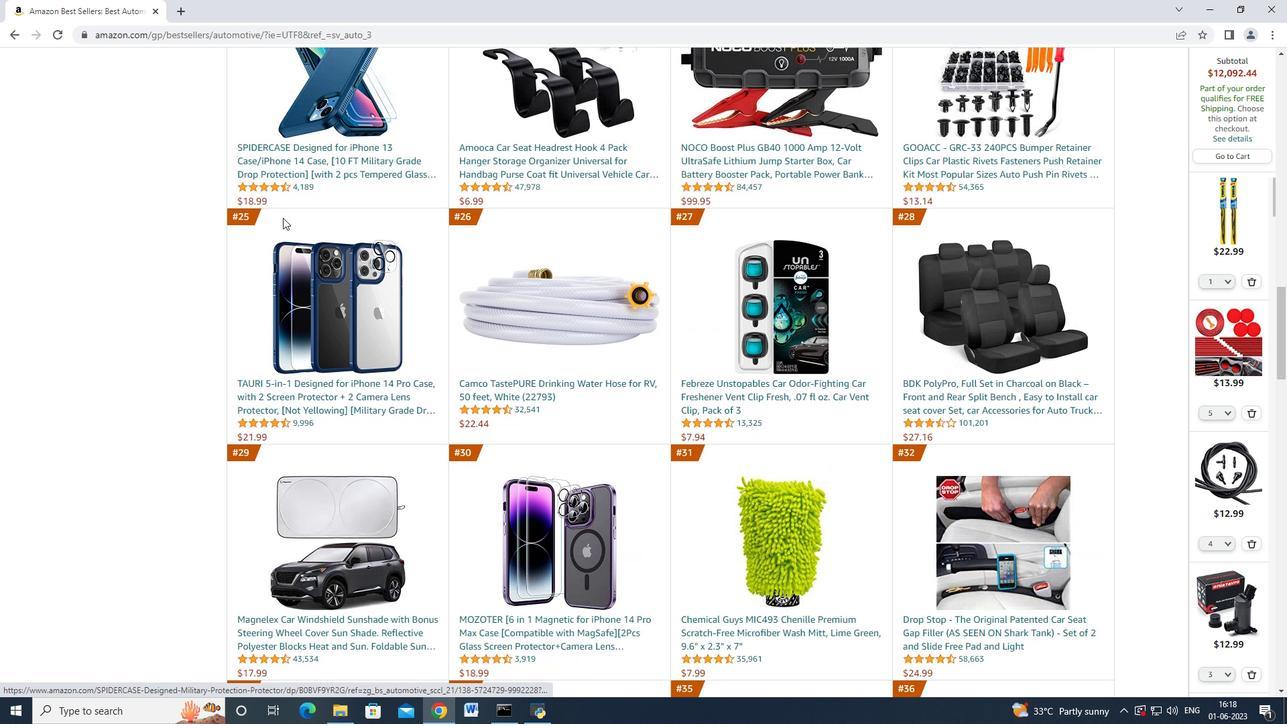 
Action: Mouse scrolled (282, 218) with delta (0, 0)
Screenshot: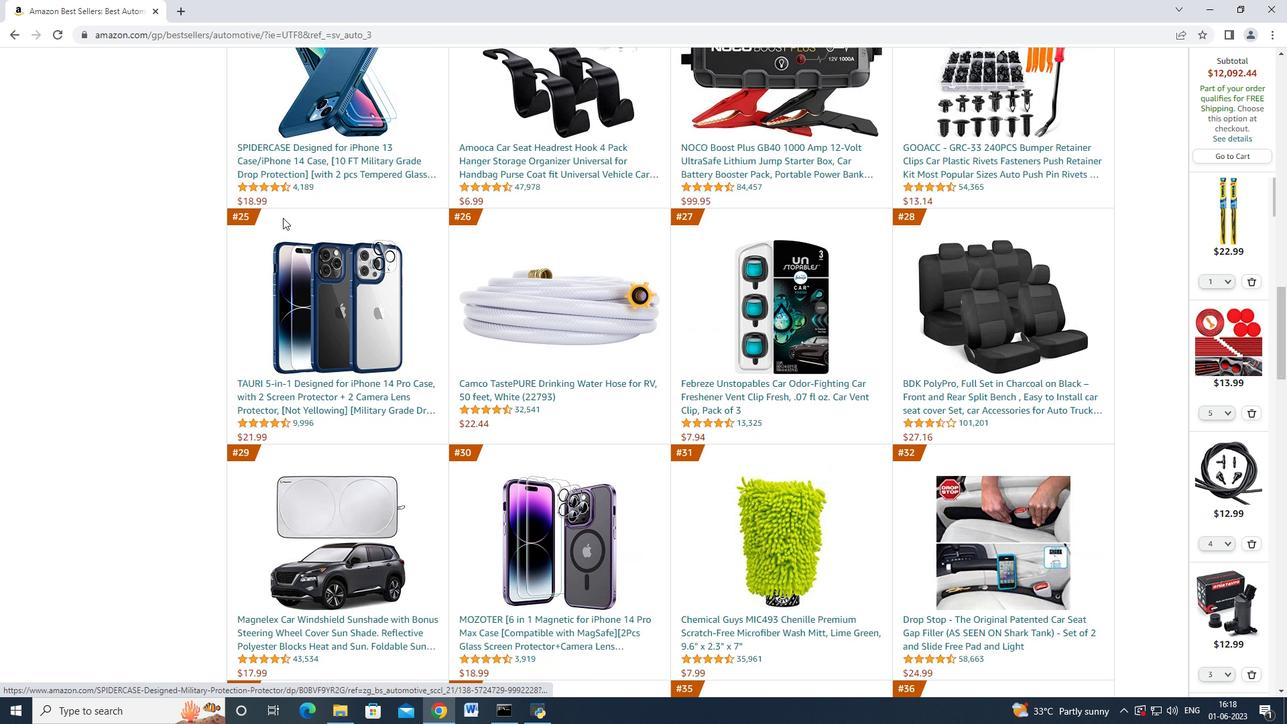 
Action: Mouse moved to (282, 217)
Screenshot: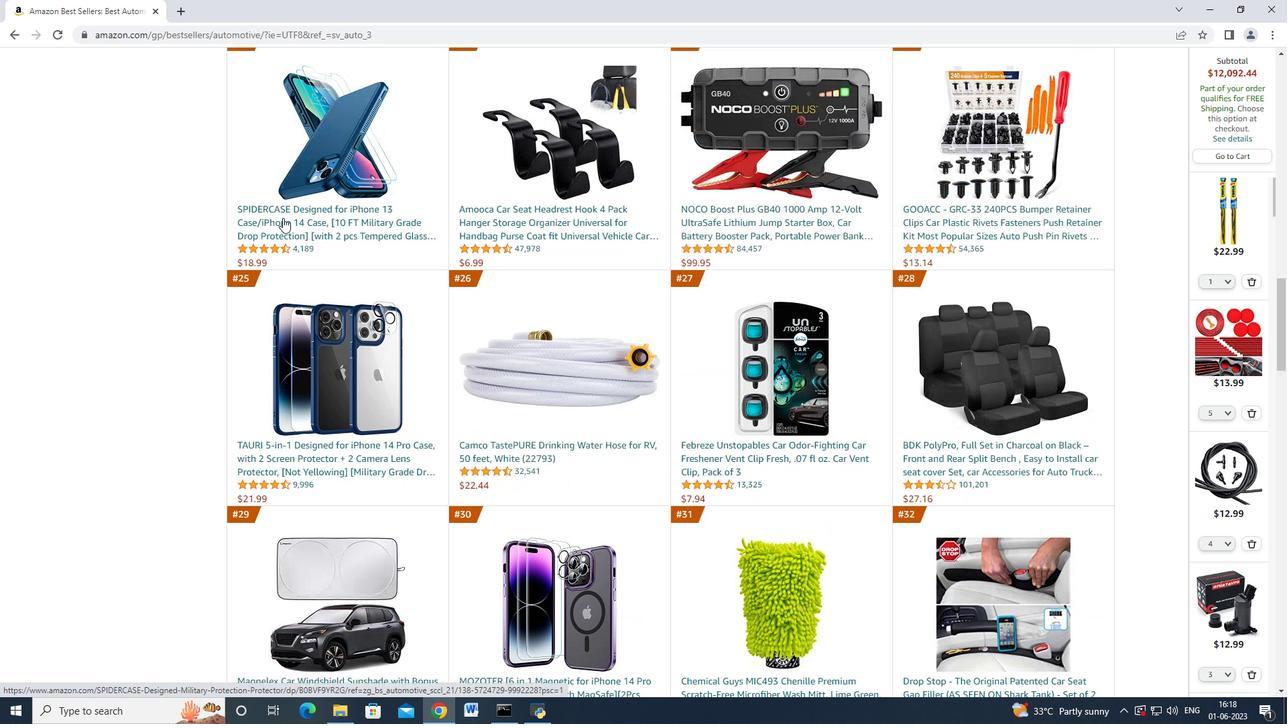 
Action: Mouse scrolled (282, 218) with delta (0, 0)
Screenshot: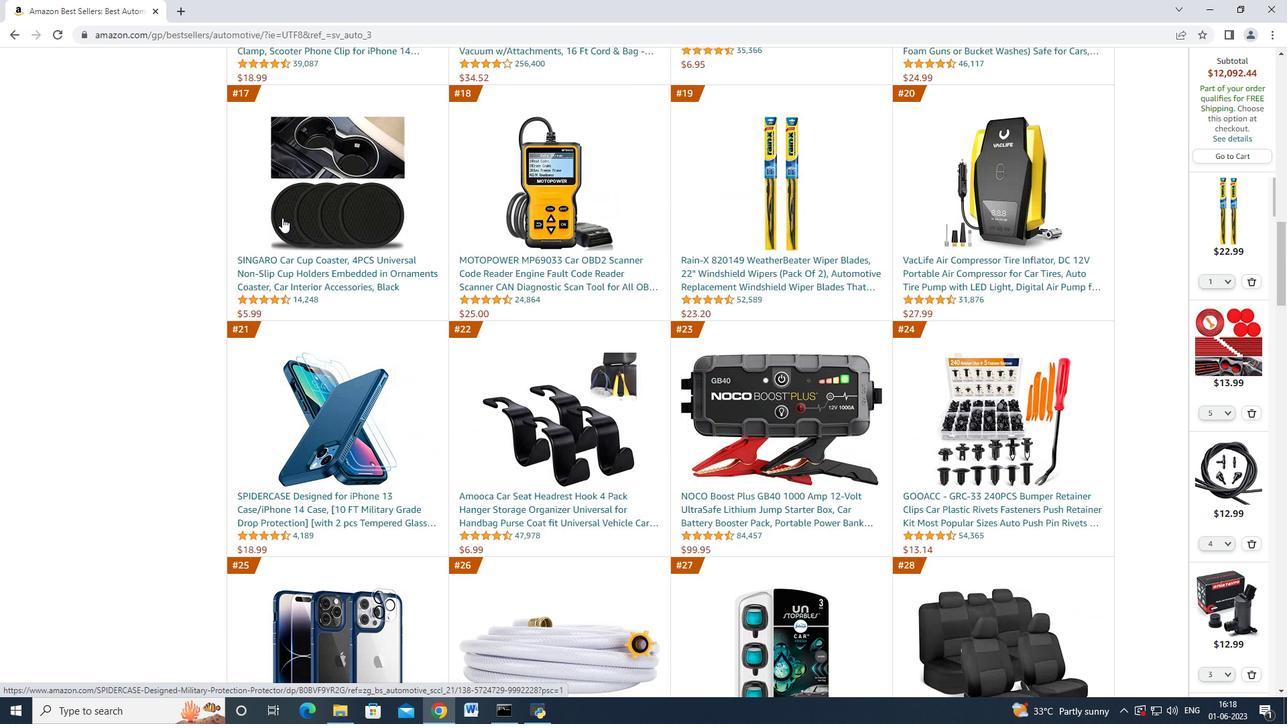 
Action: Mouse scrolled (282, 218) with delta (0, 0)
Screenshot: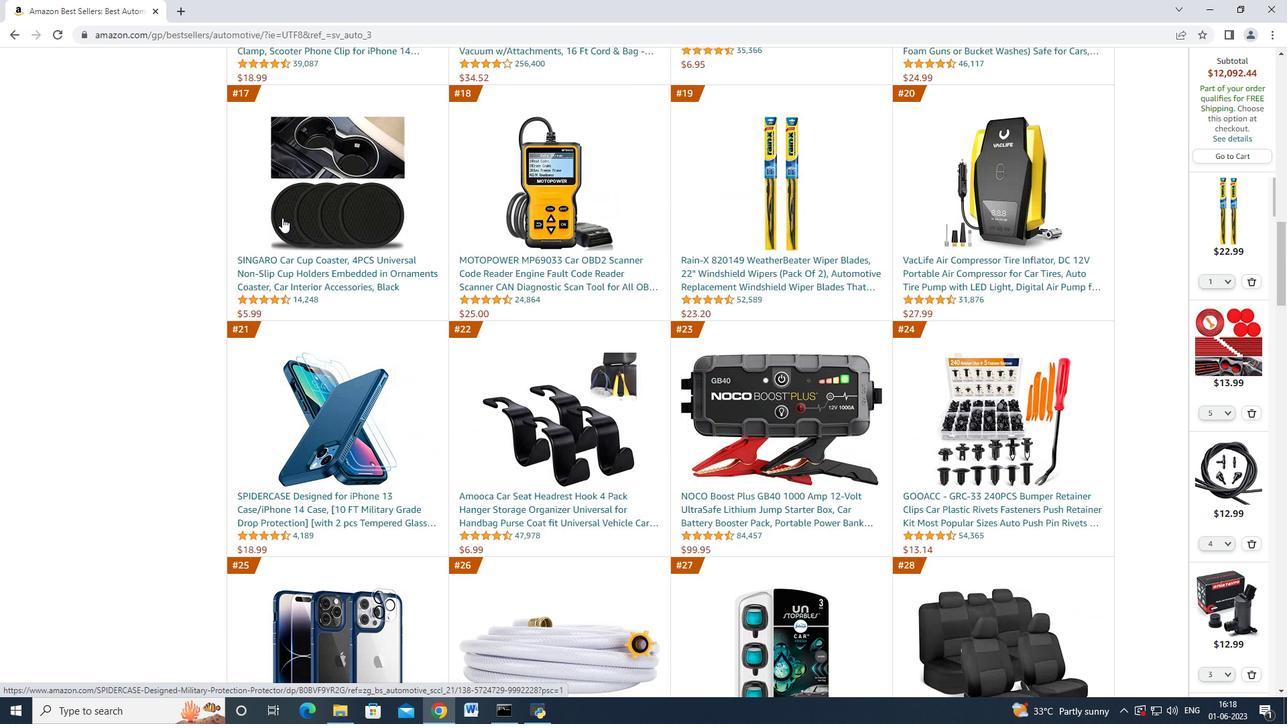 
Action: Mouse scrolled (282, 218) with delta (0, 0)
Screenshot: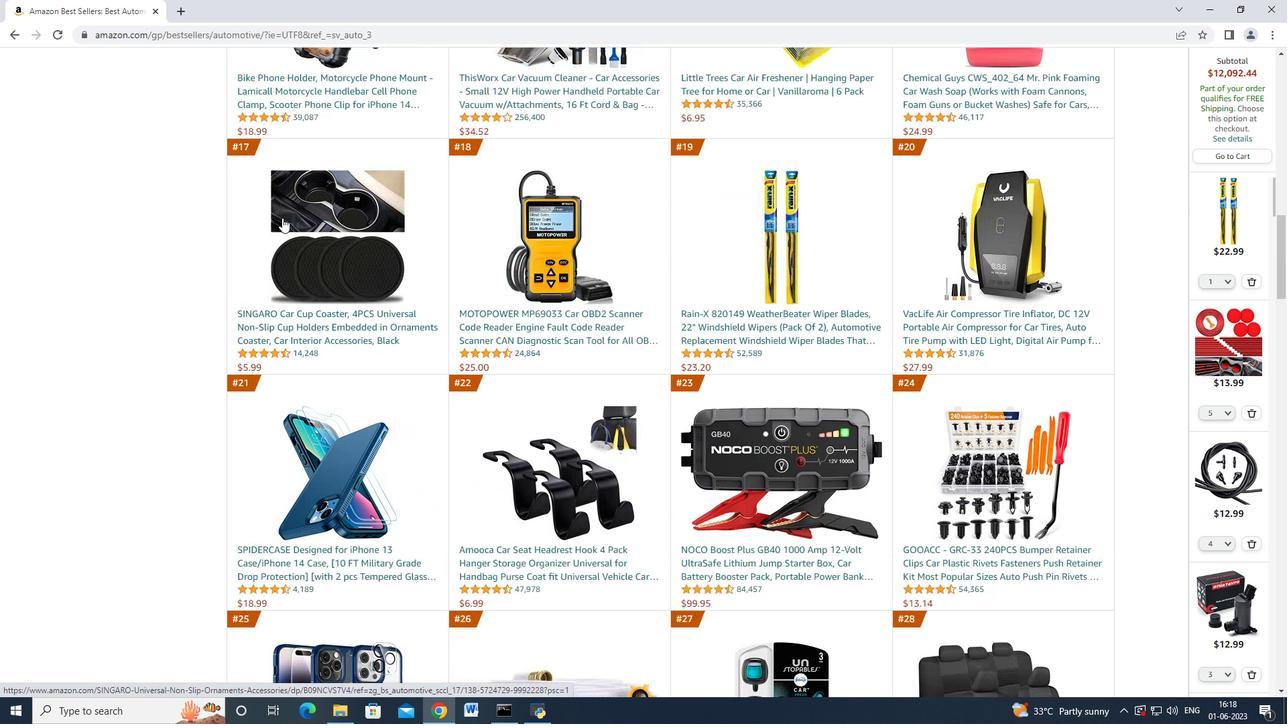 
Action: Mouse scrolled (282, 218) with delta (0, 0)
Screenshot: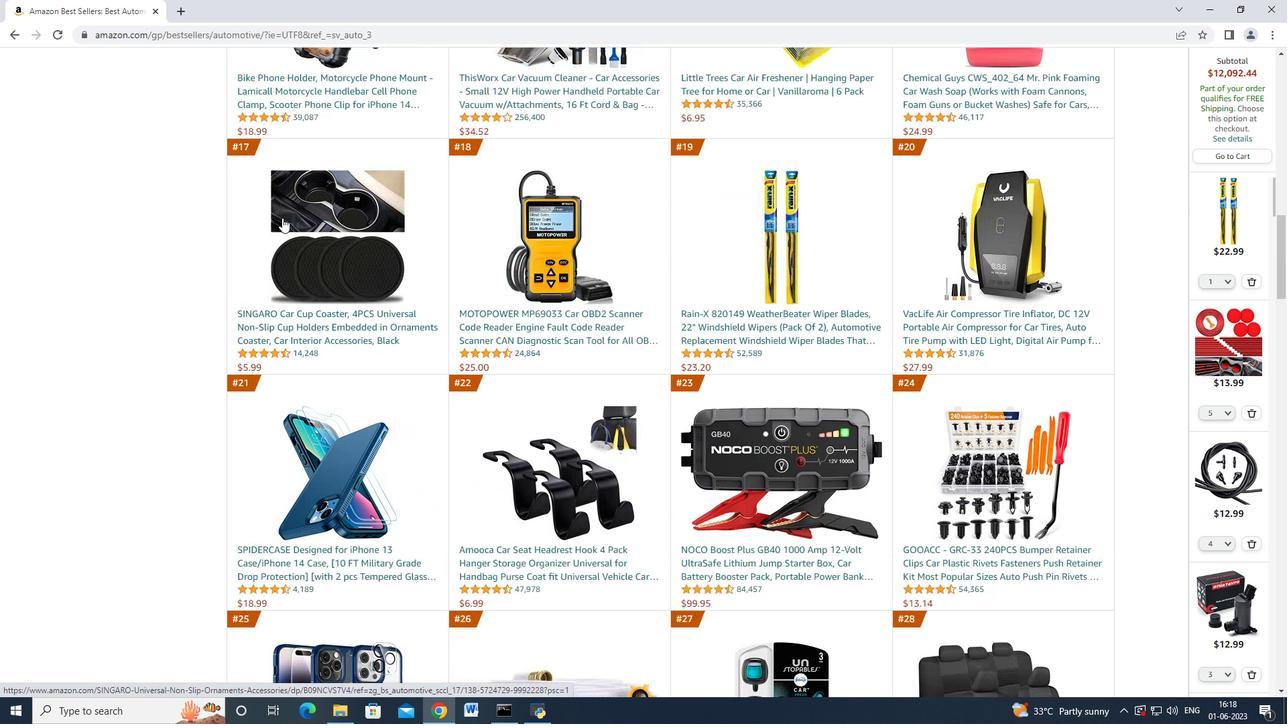 
Action: Mouse scrolled (282, 218) with delta (0, 0)
Screenshot: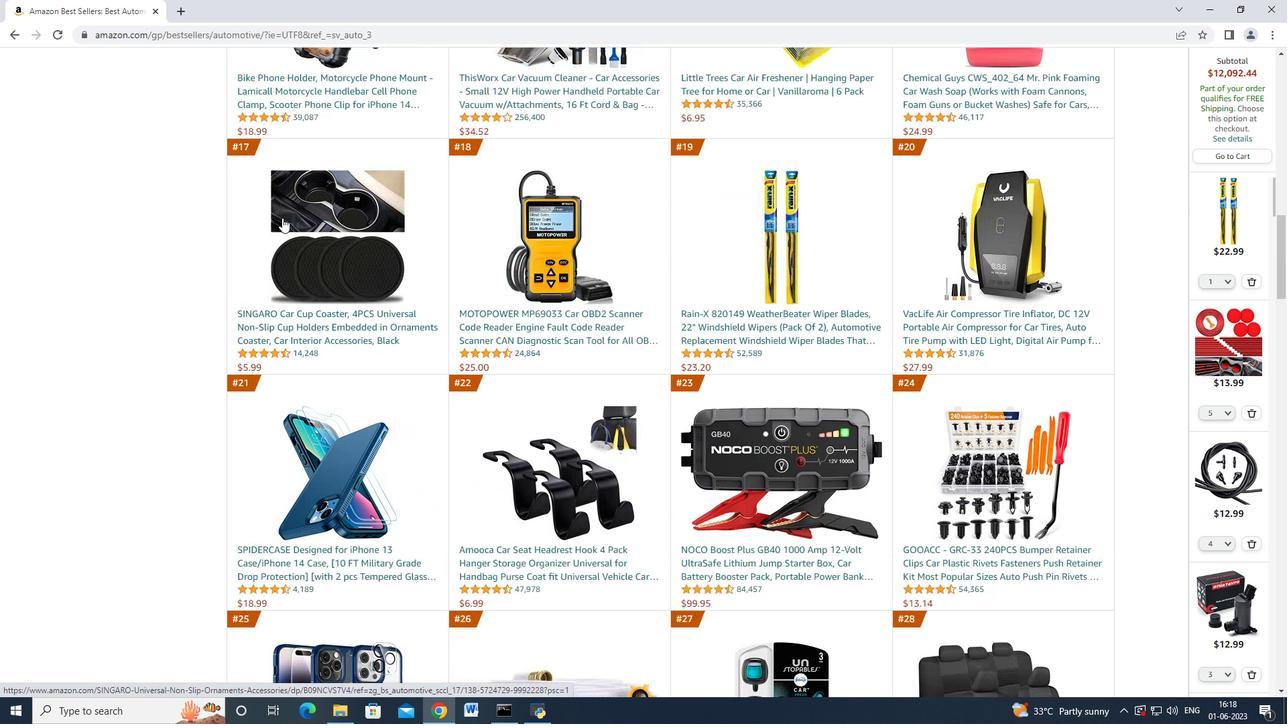 
Action: Mouse scrolled (282, 218) with delta (0, 0)
Screenshot: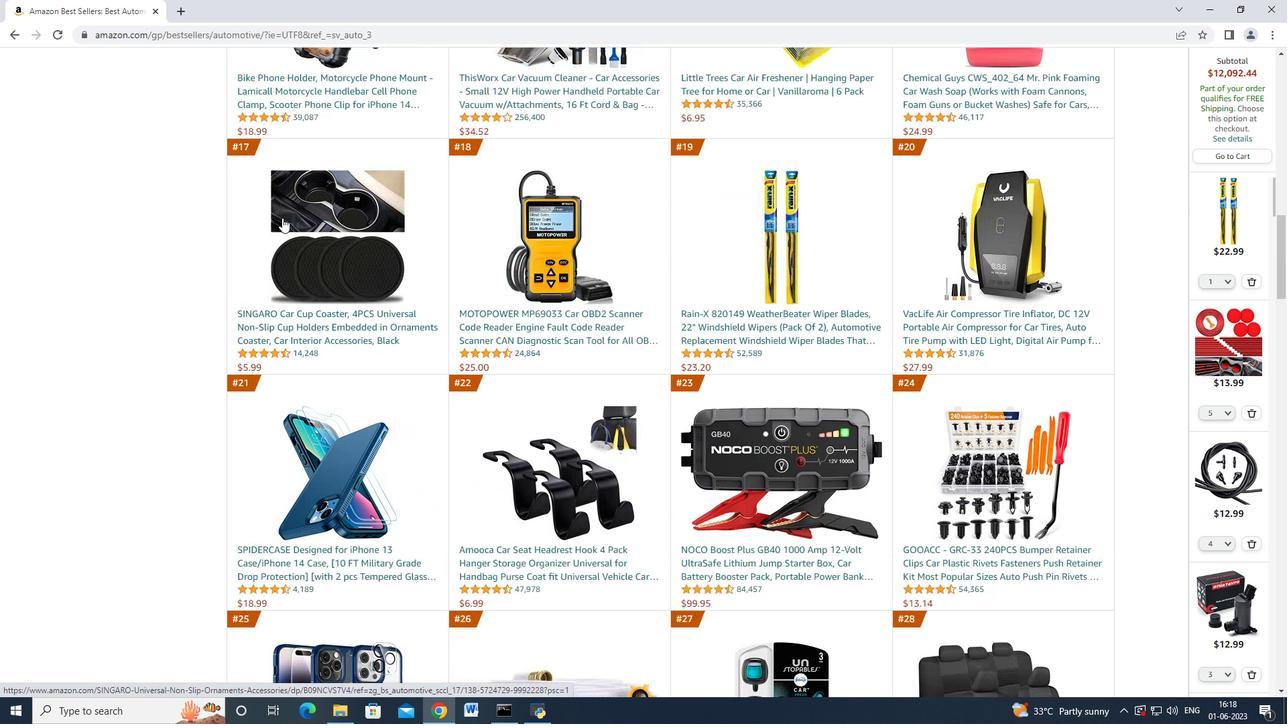 
Action: Mouse scrolled (282, 218) with delta (0, 0)
Screenshot: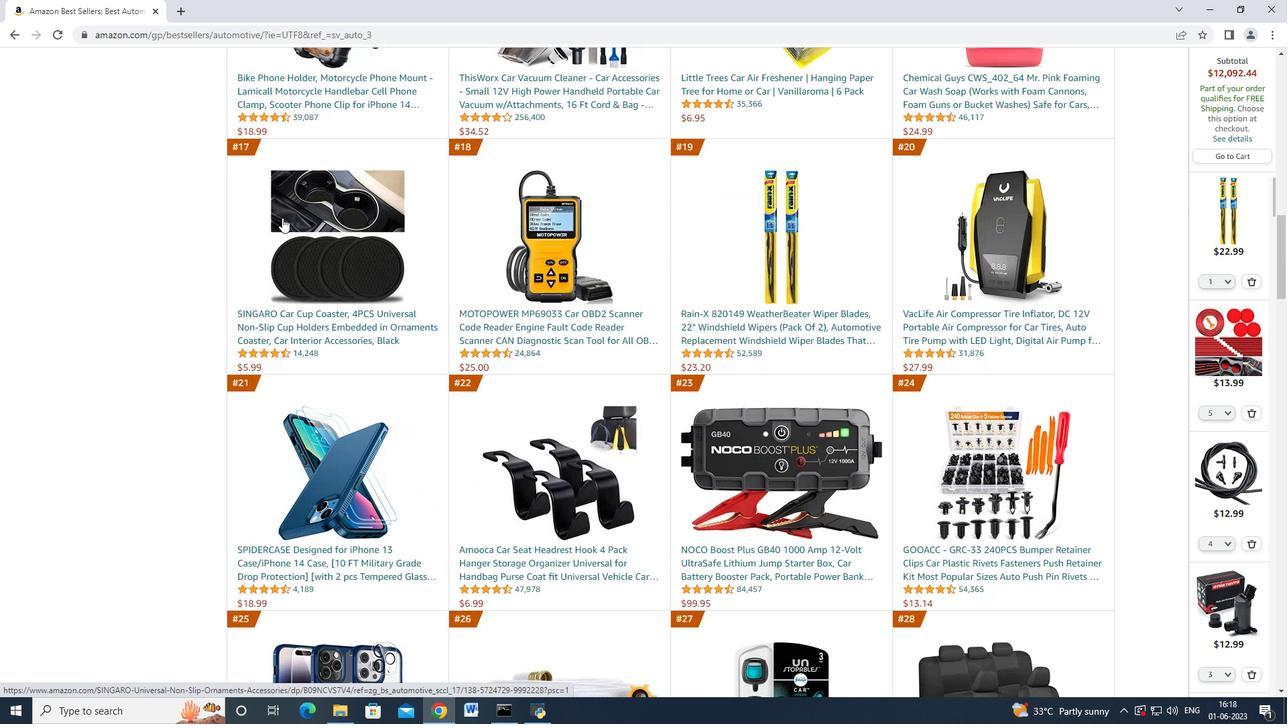 
Action: Mouse moved to (280, 223)
Screenshot: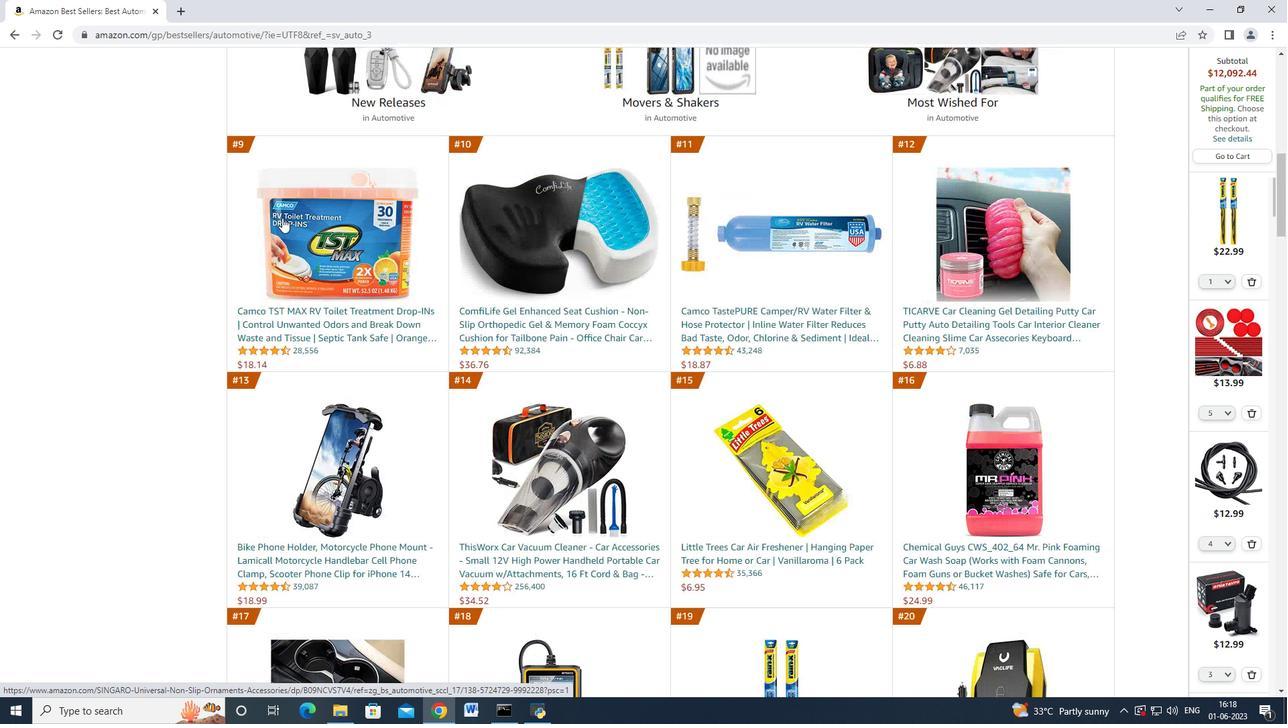 
Action: Mouse scrolled (280, 223) with delta (0, 0)
Screenshot: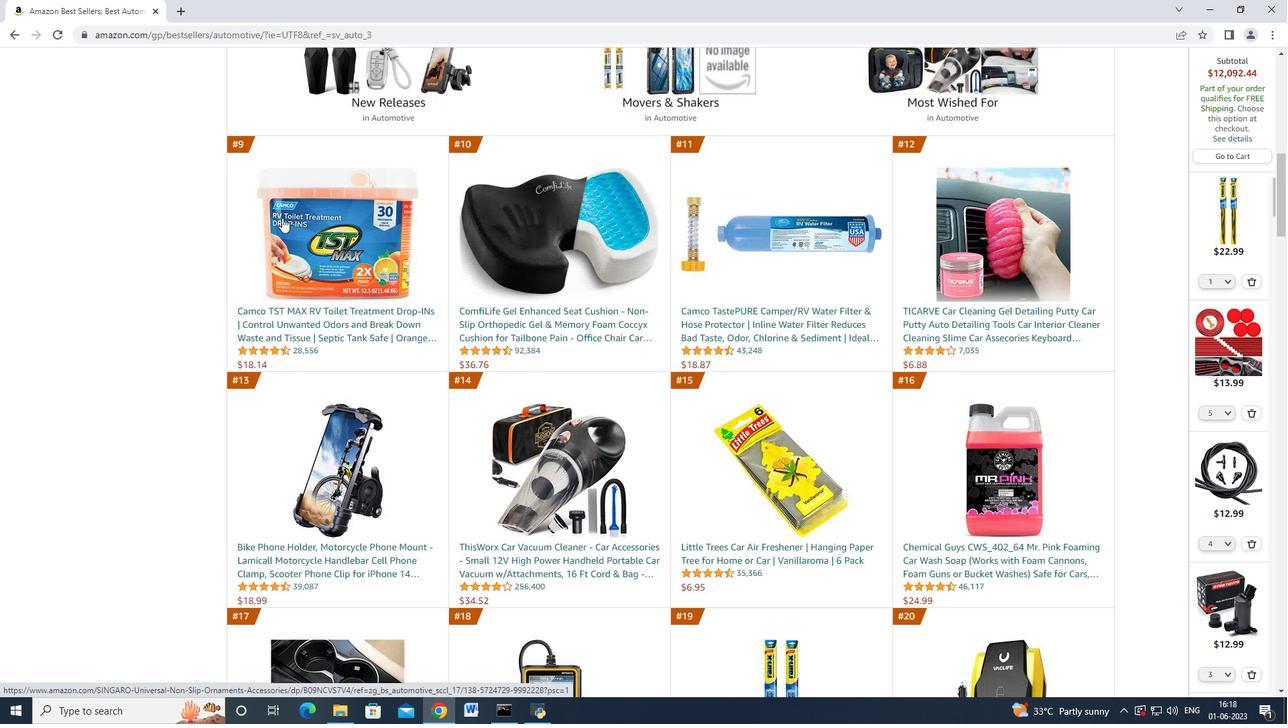 
Action: Mouse scrolled (280, 223) with delta (0, 0)
Screenshot: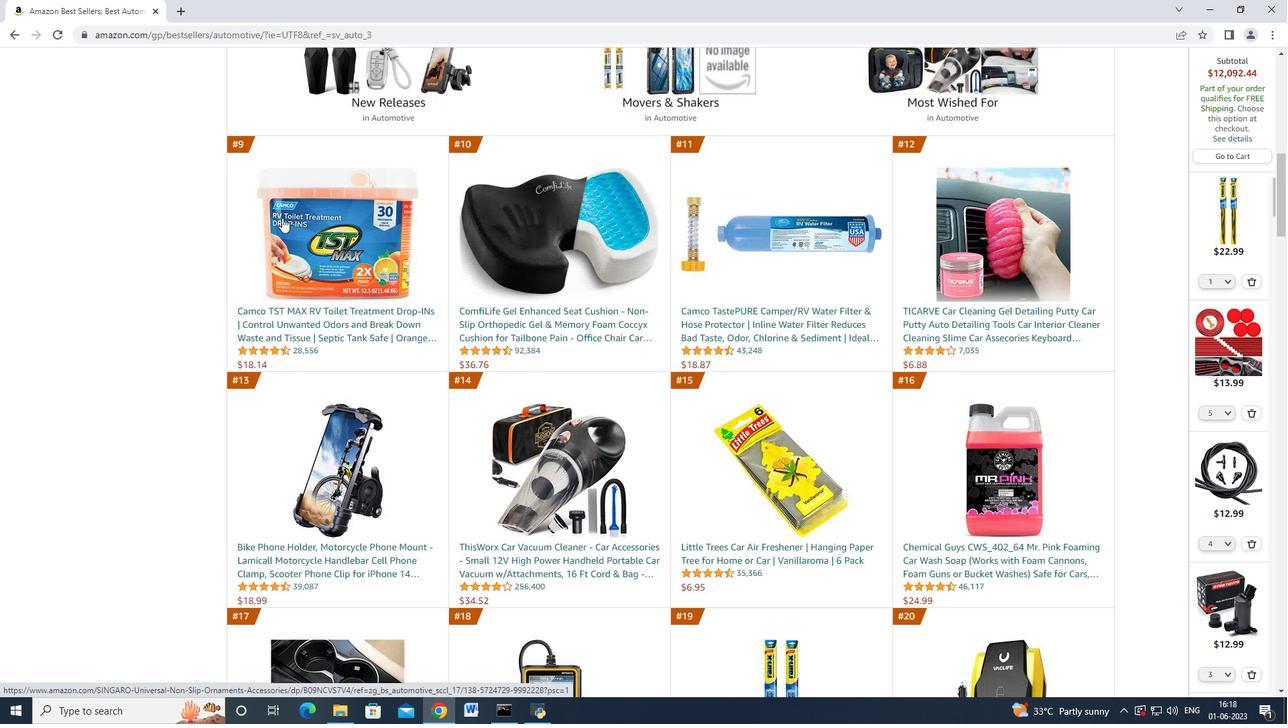 
Action: Mouse scrolled (280, 223) with delta (0, 0)
Screenshot: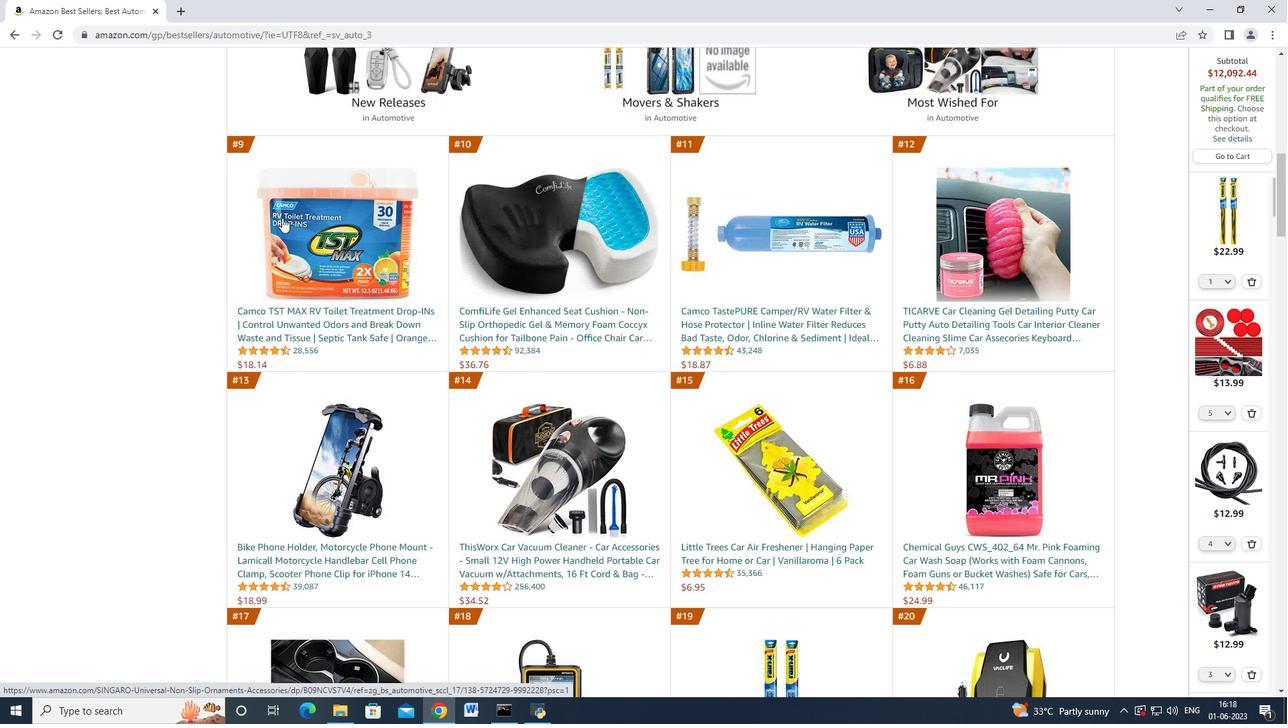 
Action: Mouse scrolled (280, 223) with delta (0, 0)
Screenshot: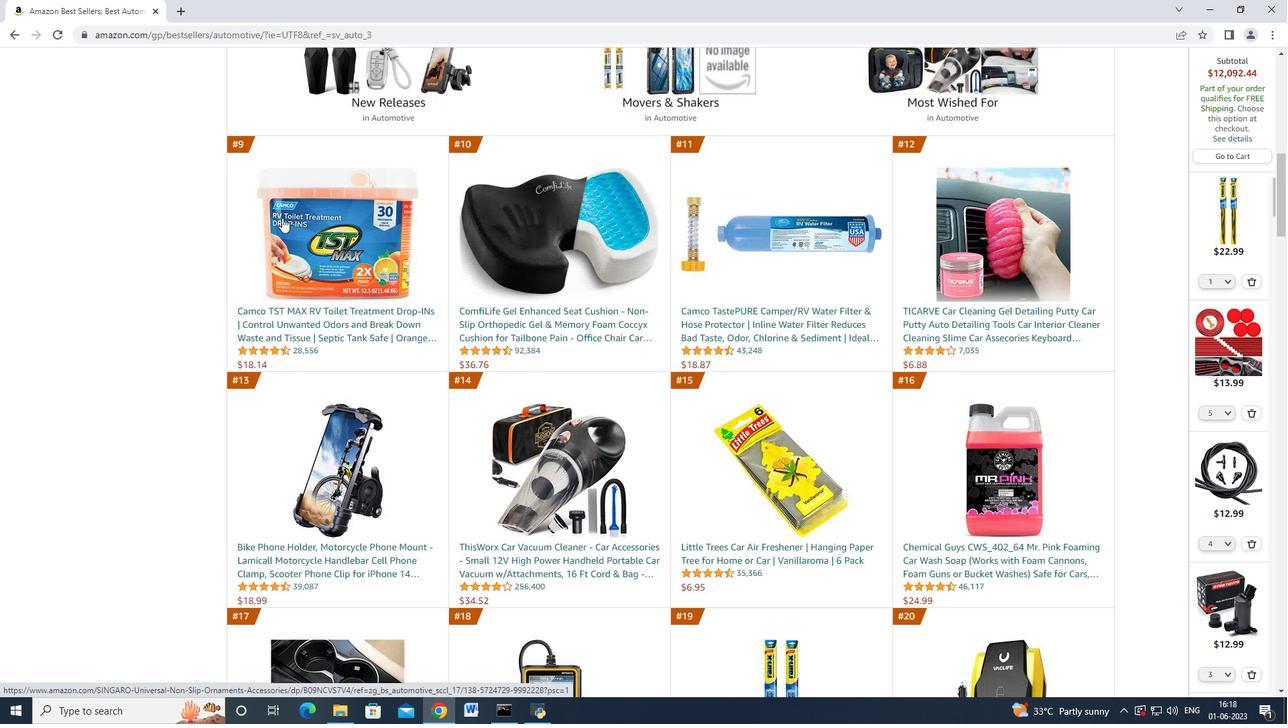 
Action: Mouse scrolled (280, 223) with delta (0, 0)
Screenshot: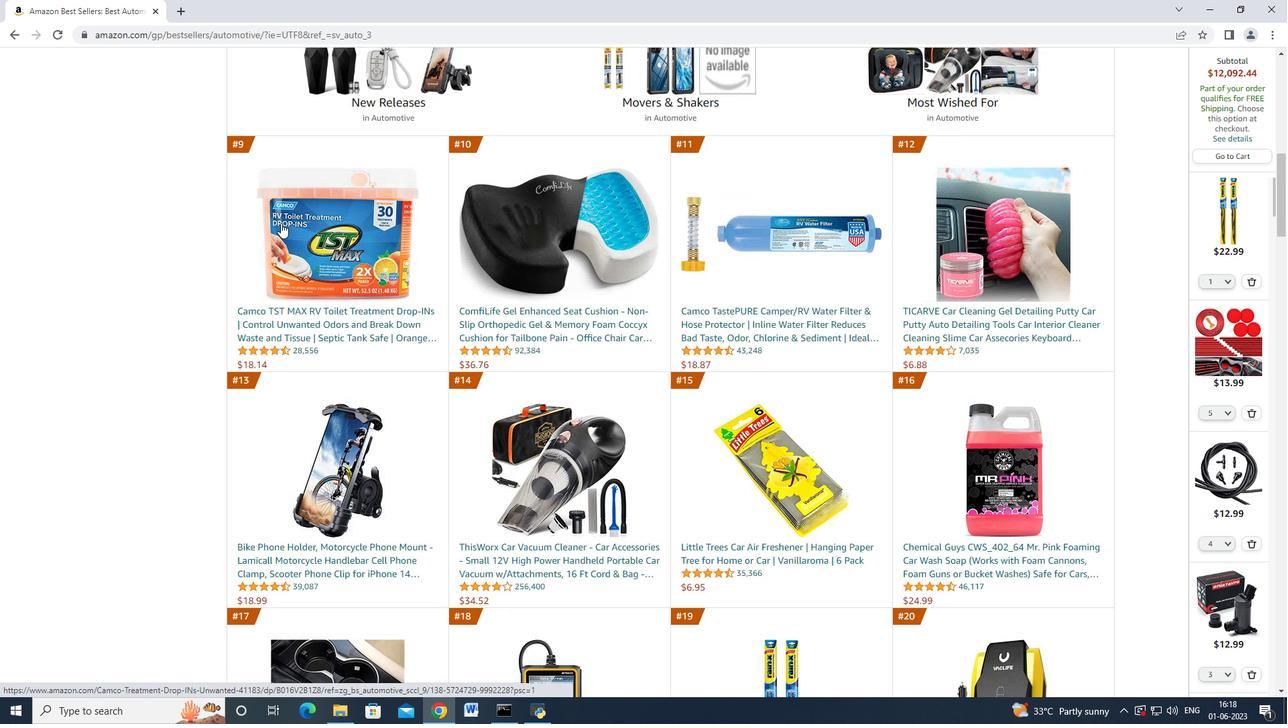 
Action: Mouse scrolled (280, 223) with delta (0, 0)
Screenshot: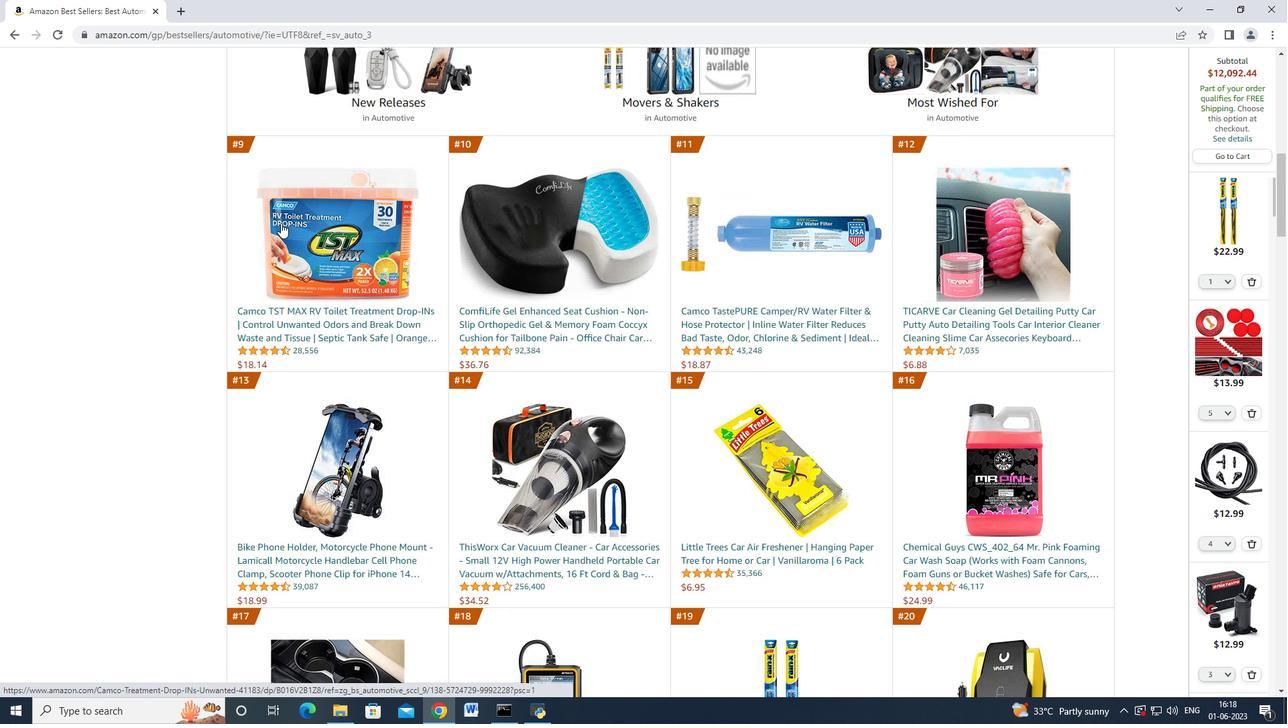 
Action: Mouse scrolled (280, 223) with delta (0, 0)
Screenshot: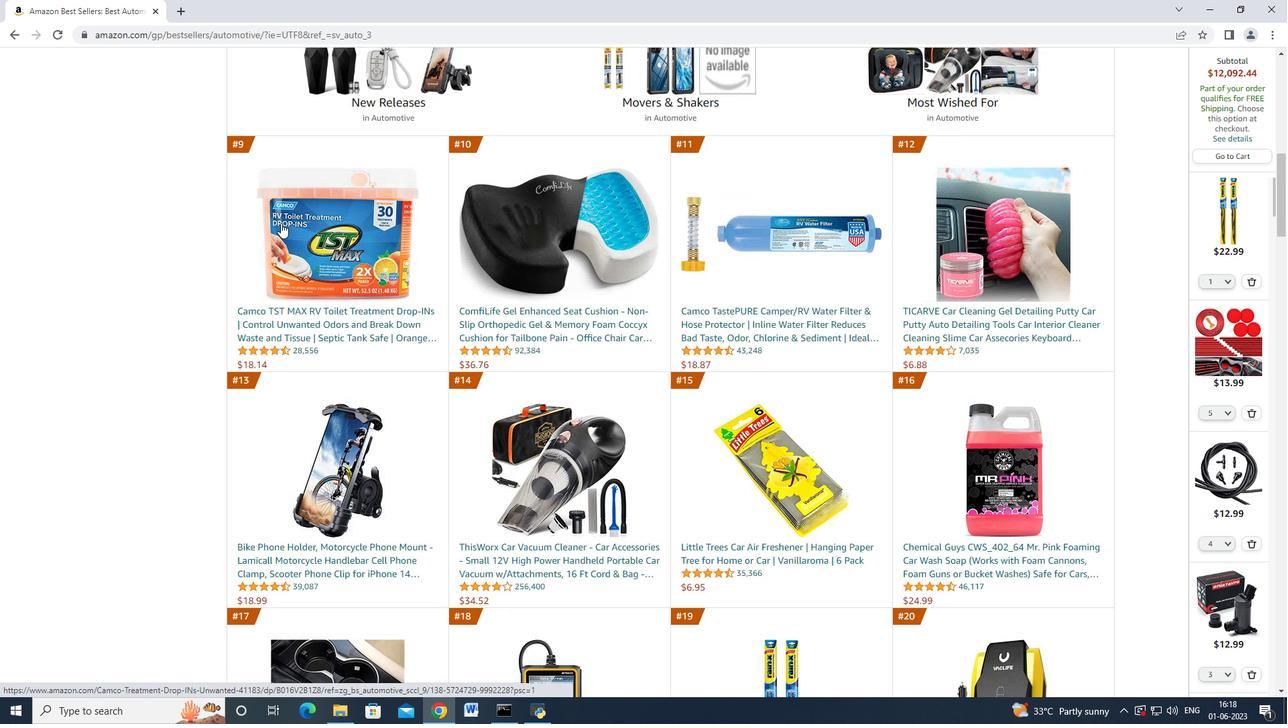 
Action: Mouse moved to (280, 224)
Screenshot: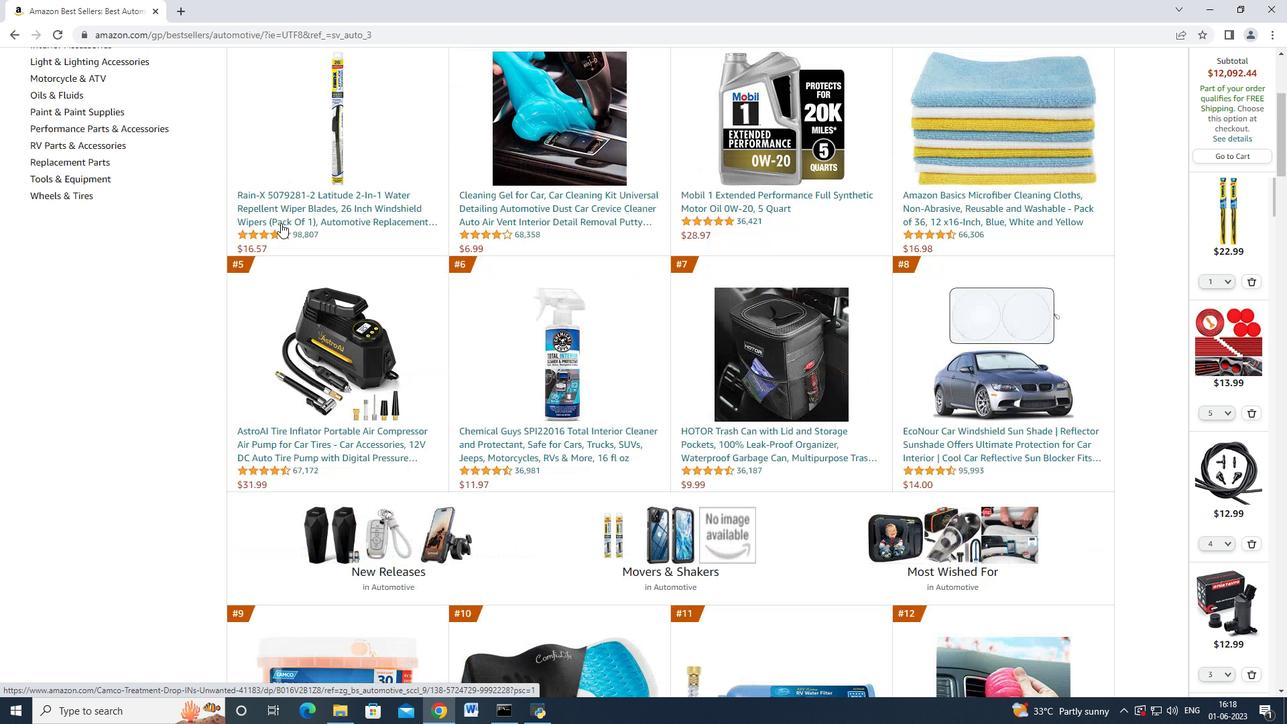 
Action: Mouse scrolled (280, 225) with delta (0, 0)
Screenshot: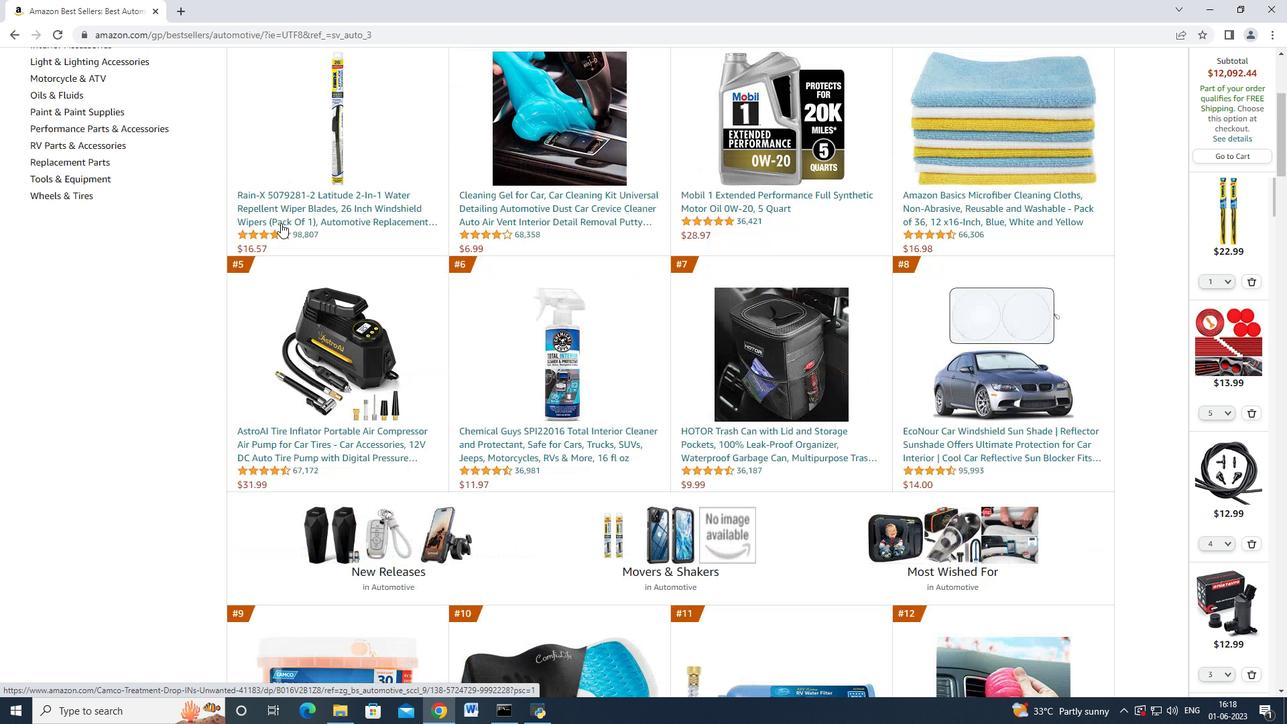 
Action: Mouse scrolled (280, 225) with delta (0, 0)
Screenshot: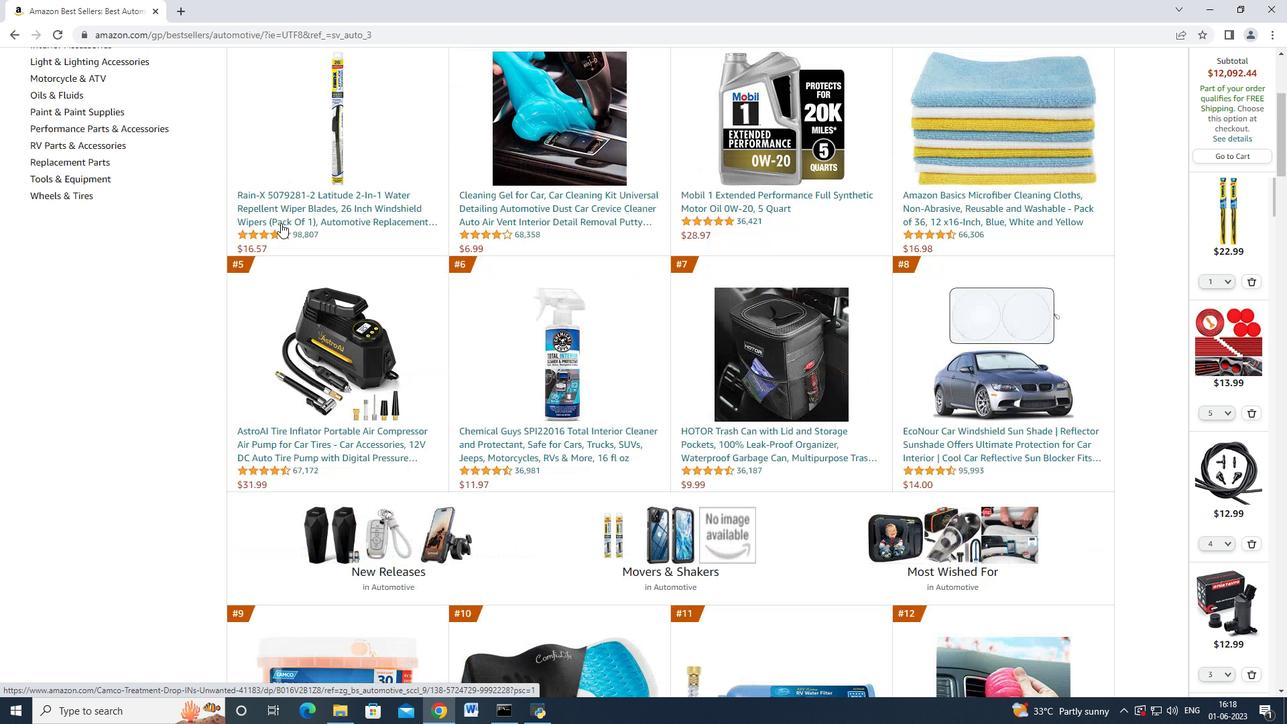 
Action: Mouse scrolled (280, 225) with delta (0, 0)
Screenshot: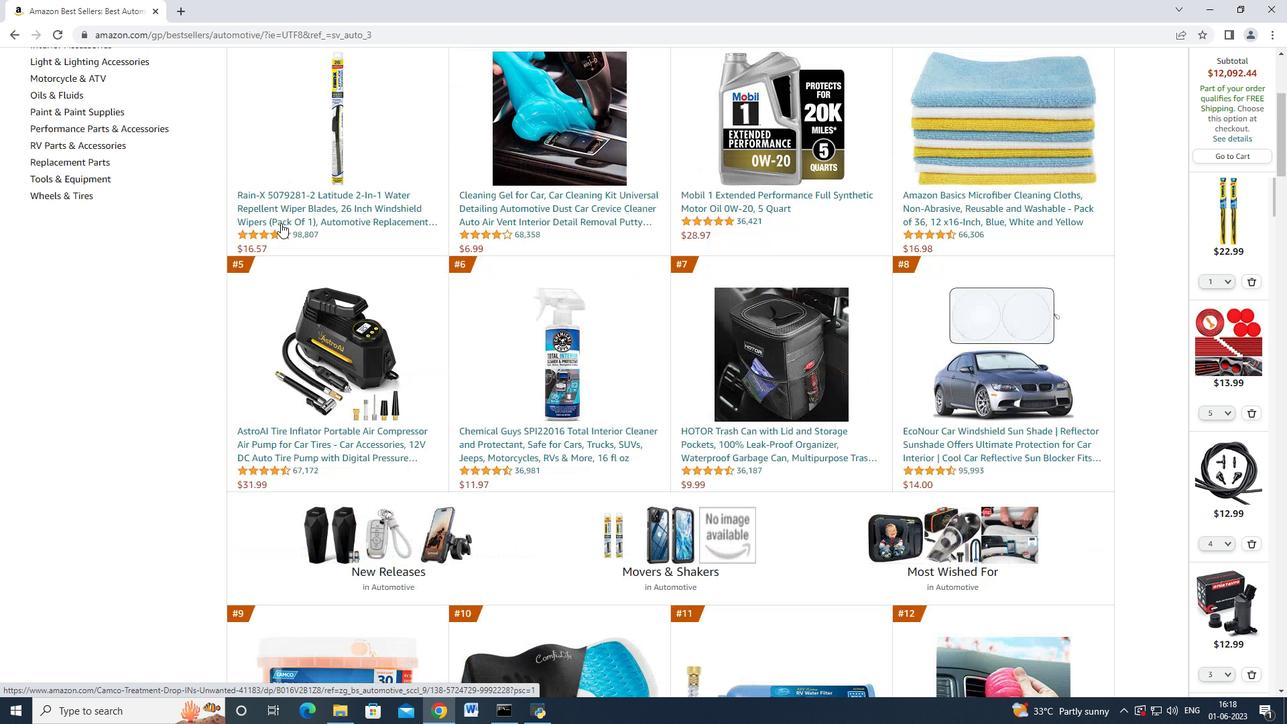 
Action: Mouse scrolled (280, 225) with delta (0, 0)
Screenshot: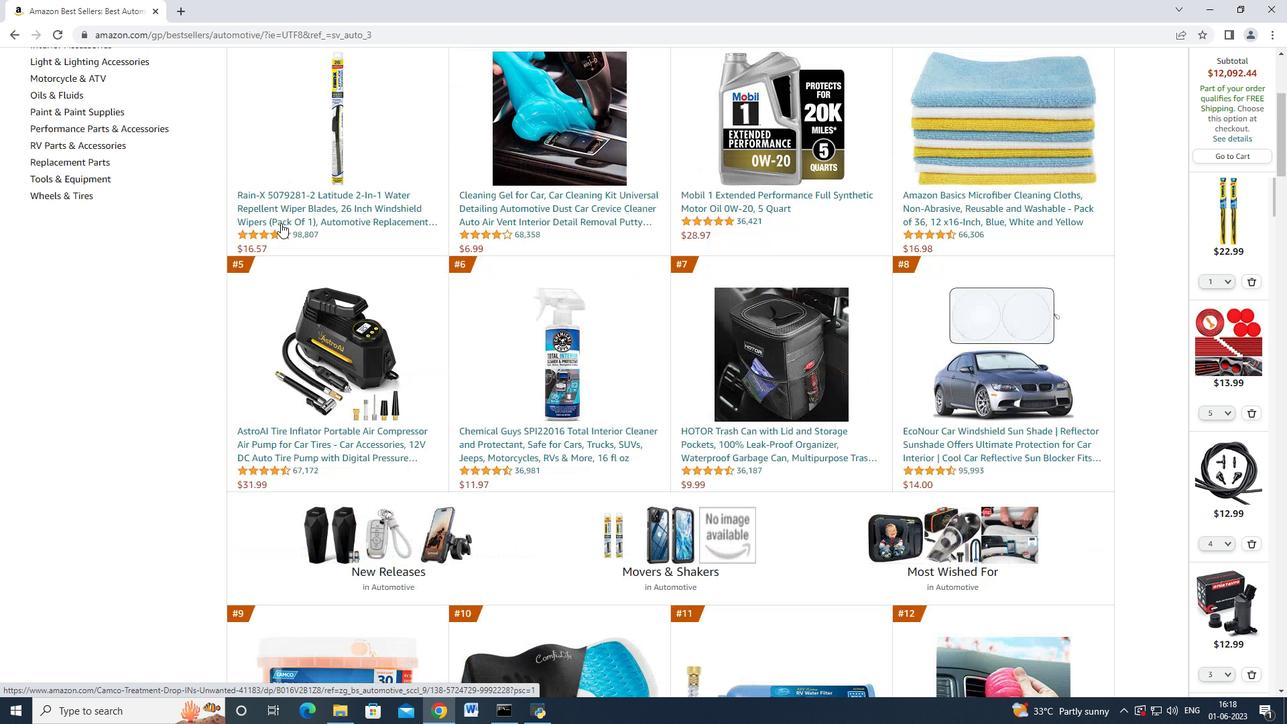 
Action: Mouse scrolled (280, 225) with delta (0, 0)
Screenshot: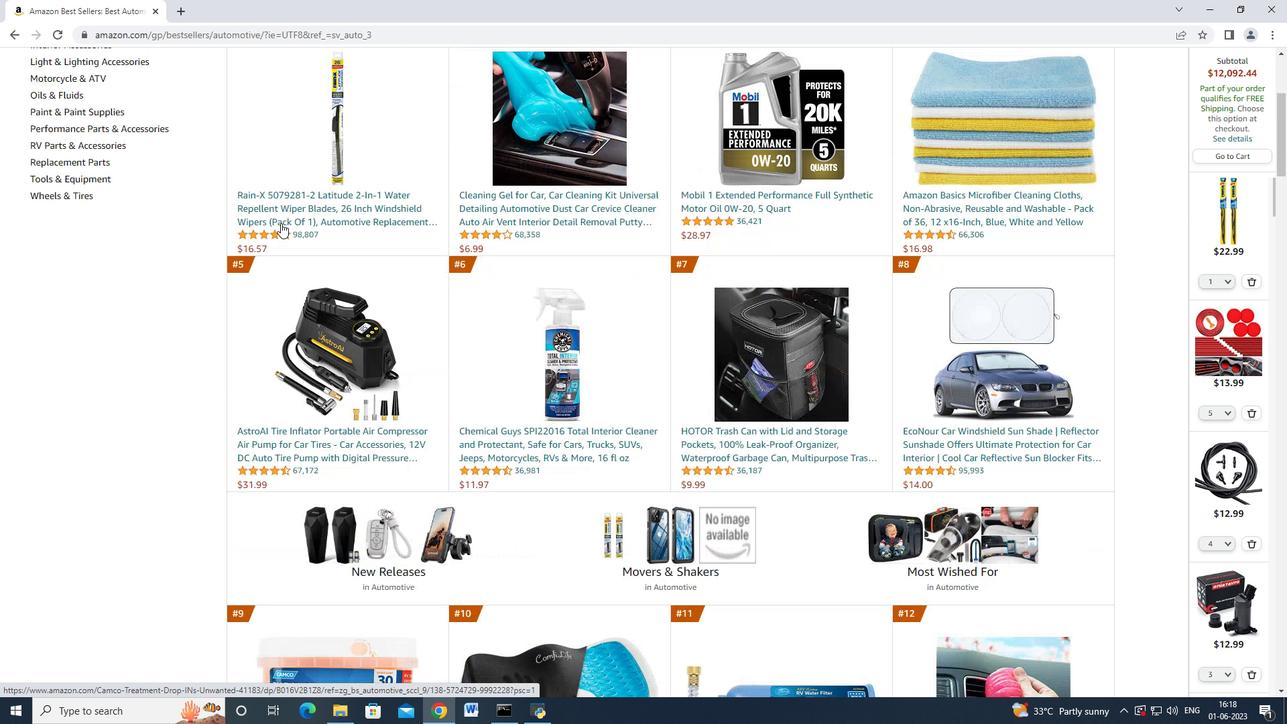 
Action: Mouse scrolled (280, 225) with delta (0, 0)
Screenshot: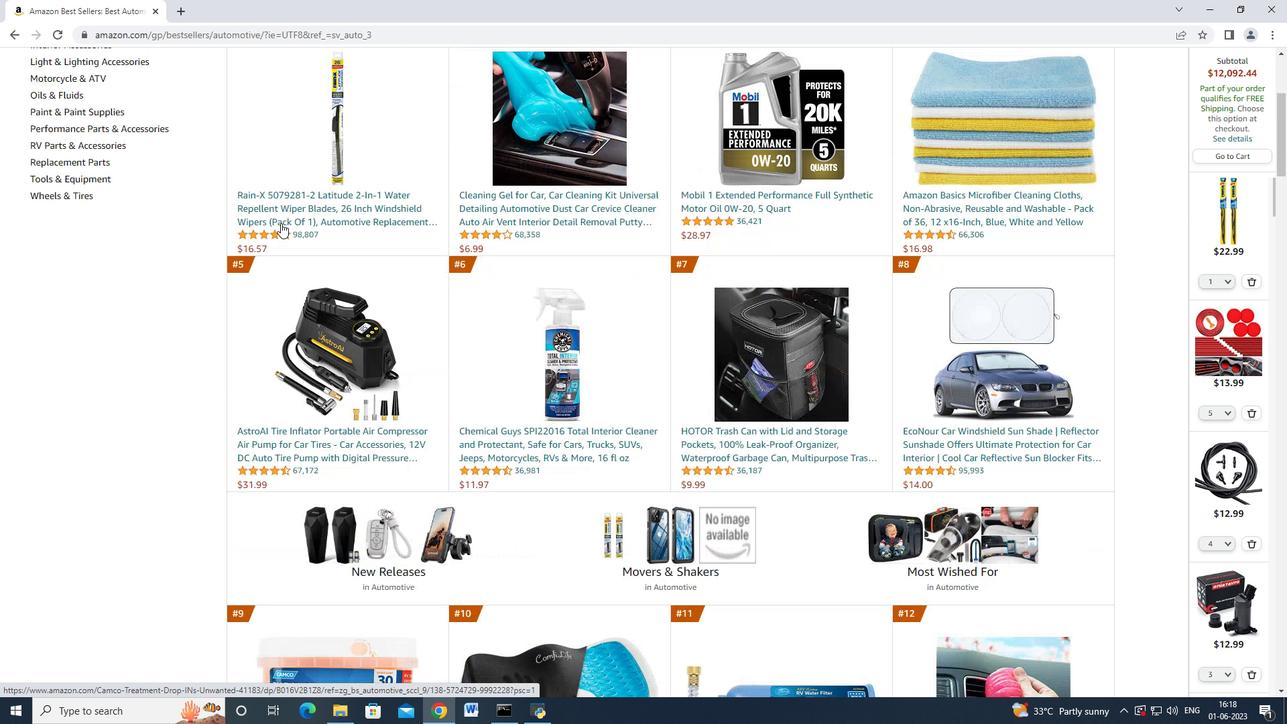
Action: Mouse scrolled (280, 225) with delta (0, 0)
Screenshot: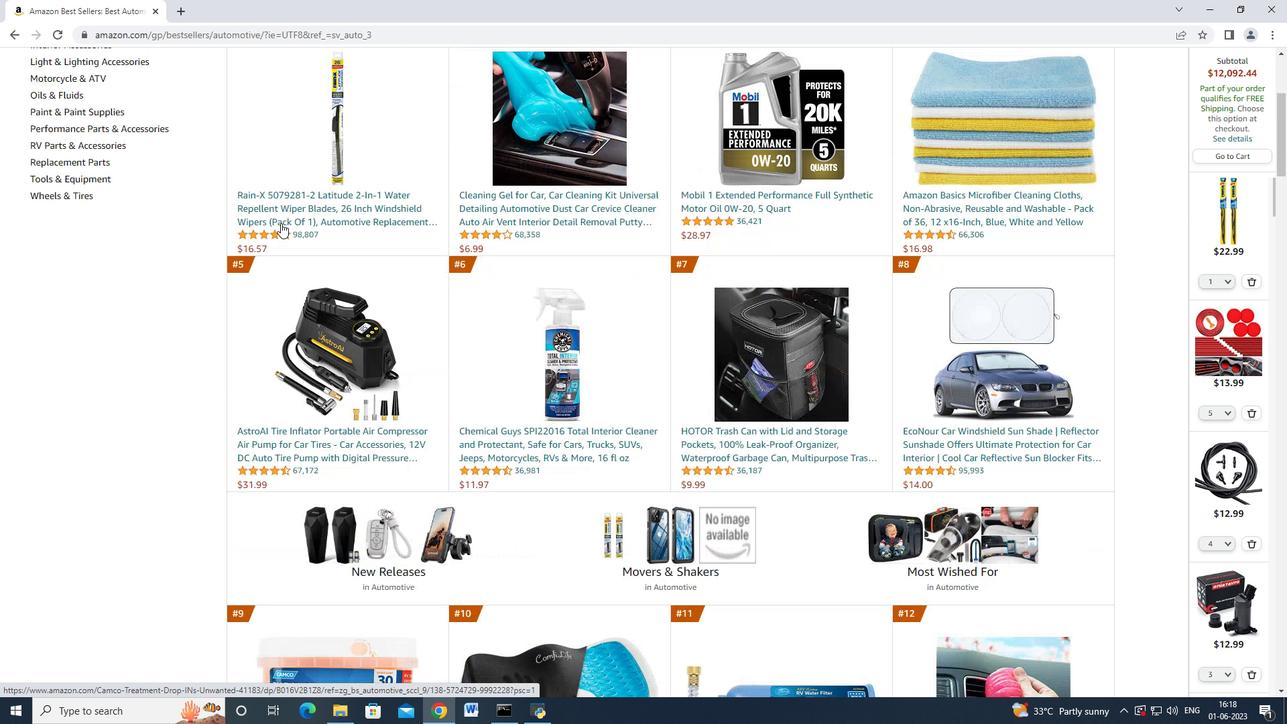 
Action: Mouse scrolled (280, 225) with delta (0, 0)
Screenshot: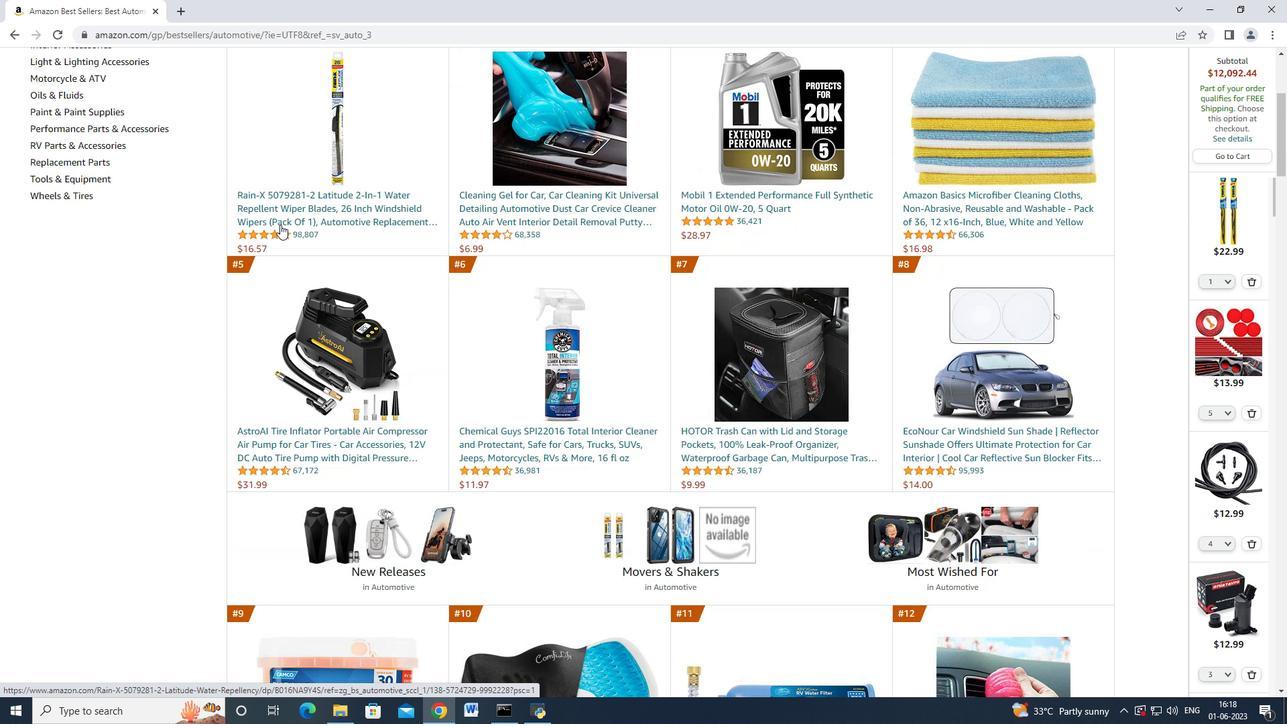 
Action: Mouse moved to (80, 433)
Screenshot: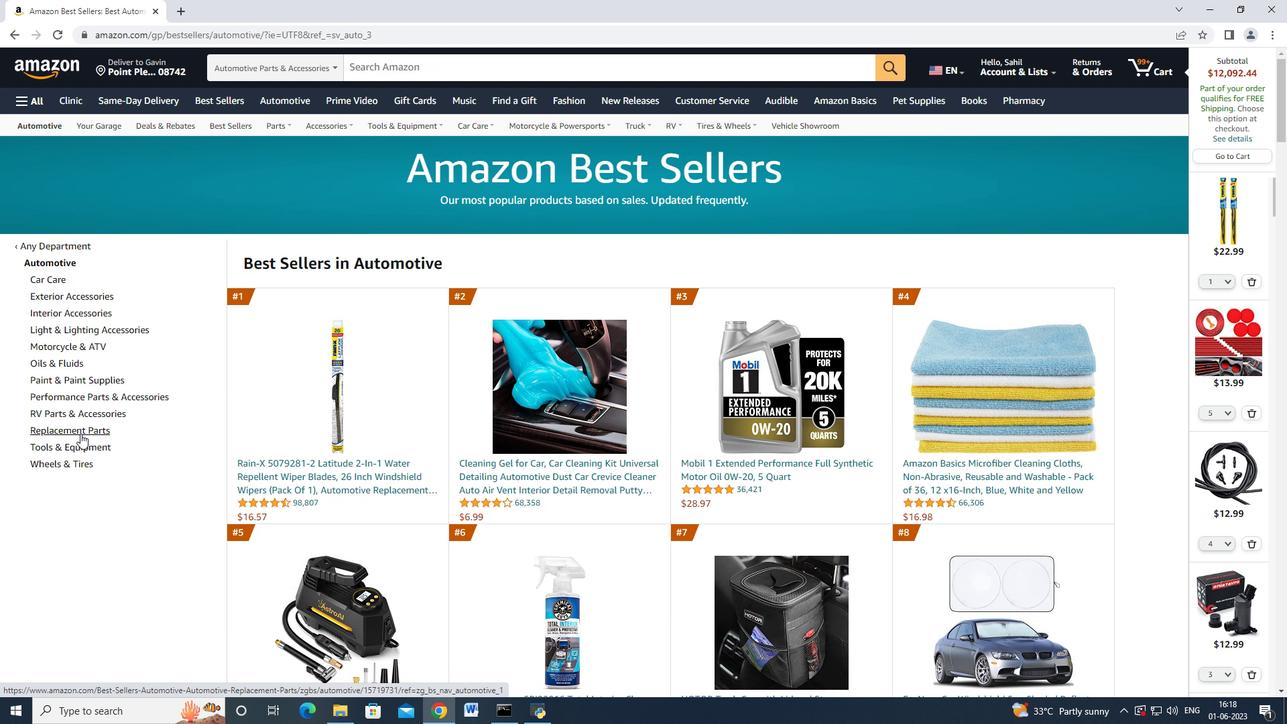 
Action: Mouse pressed left at (80, 433)
Screenshot: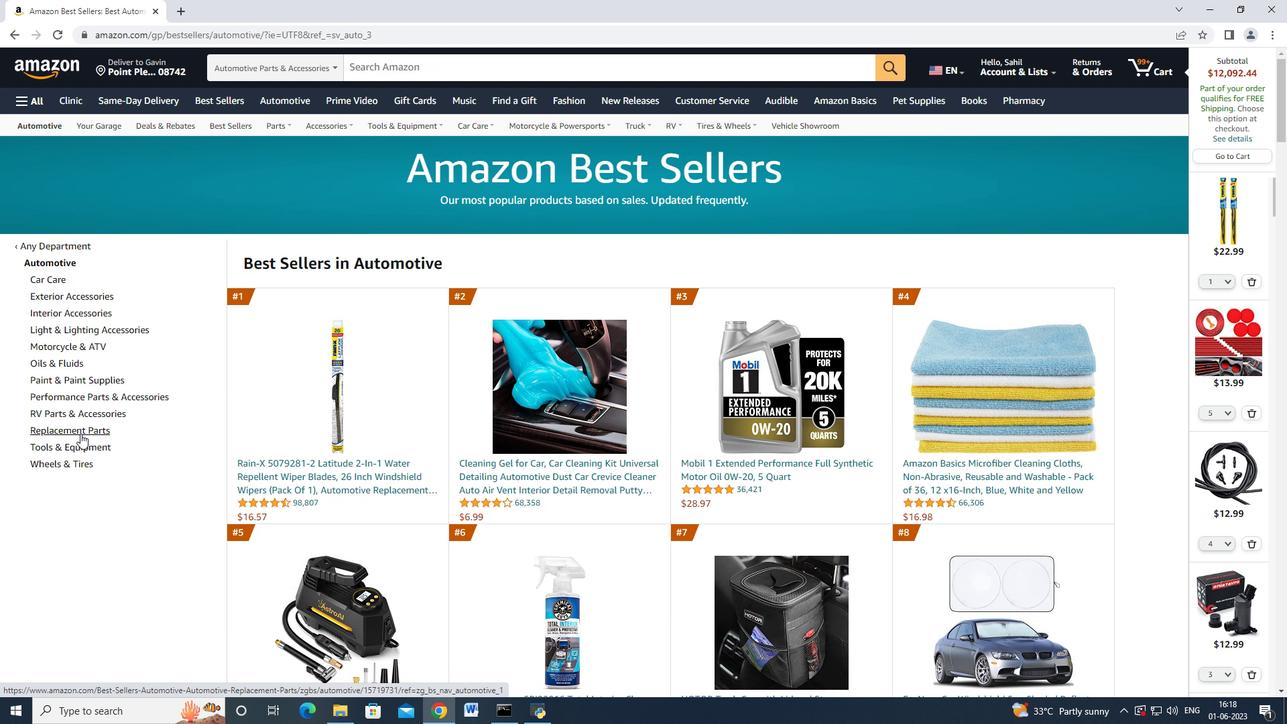 
Action: Mouse moved to (77, 379)
Screenshot: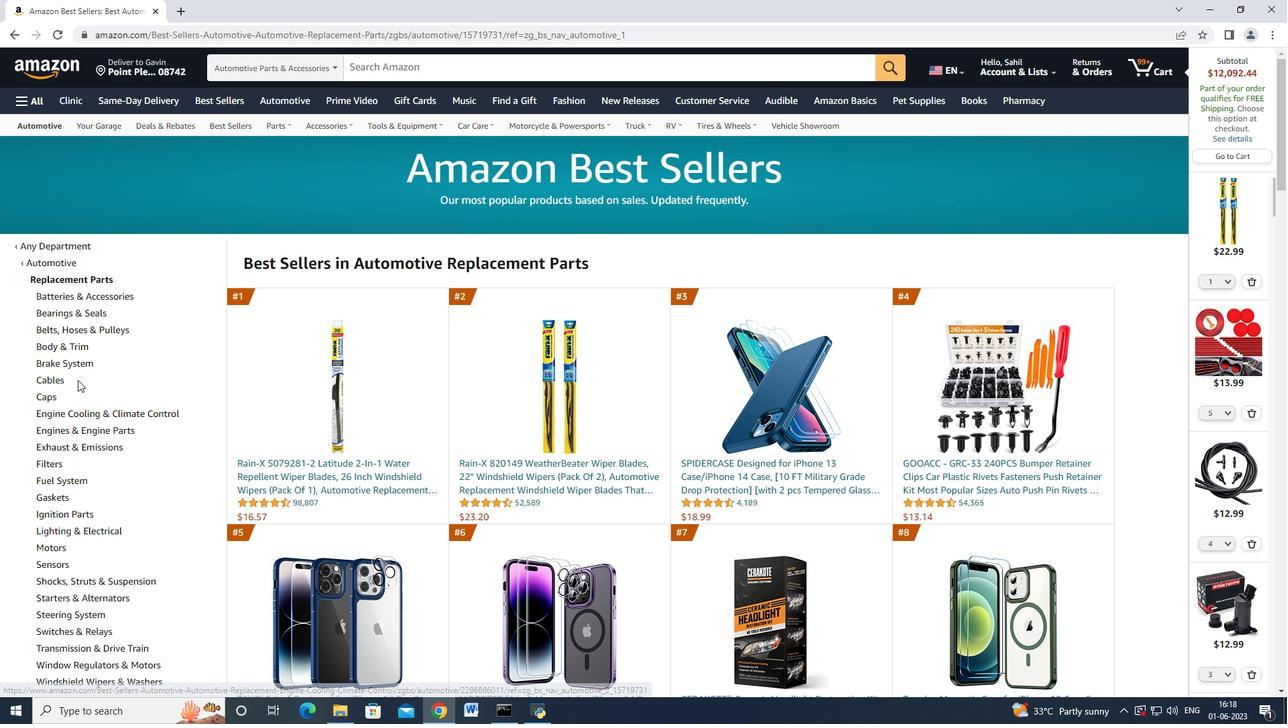 
Action: Mouse scrolled (77, 380) with delta (0, 0)
Screenshot: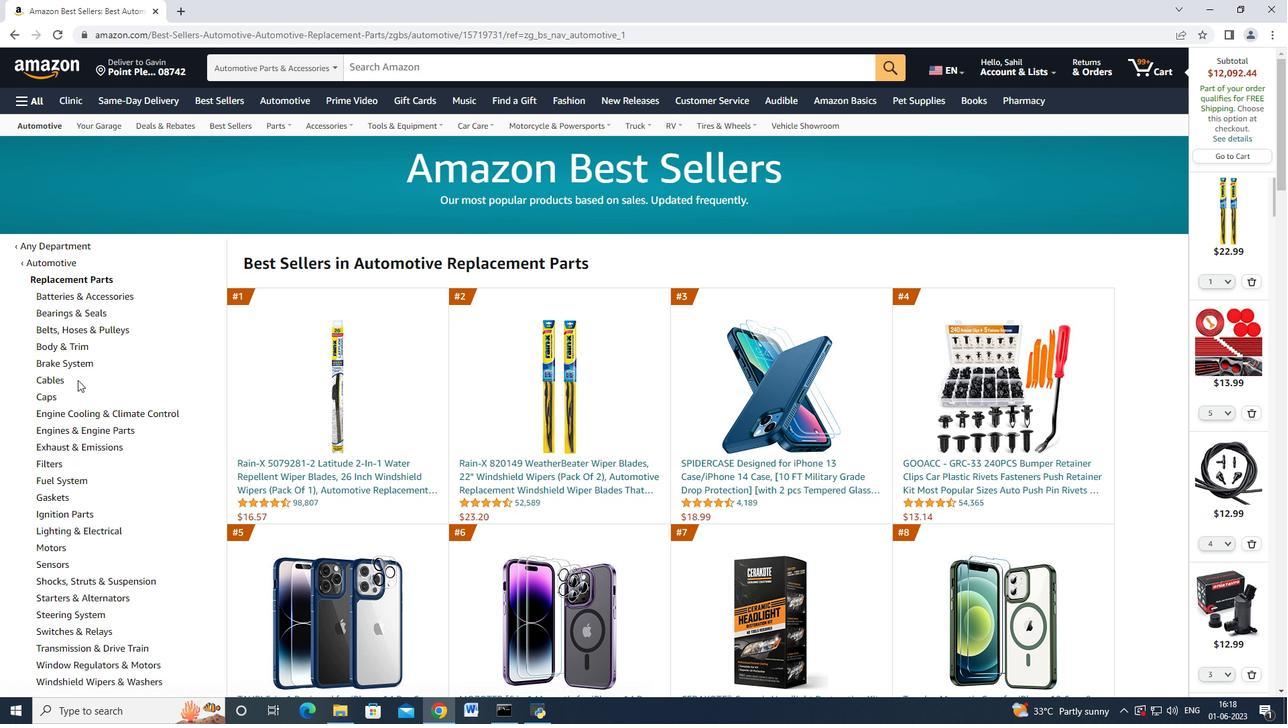
Action: Mouse moved to (77, 527)
Screenshot: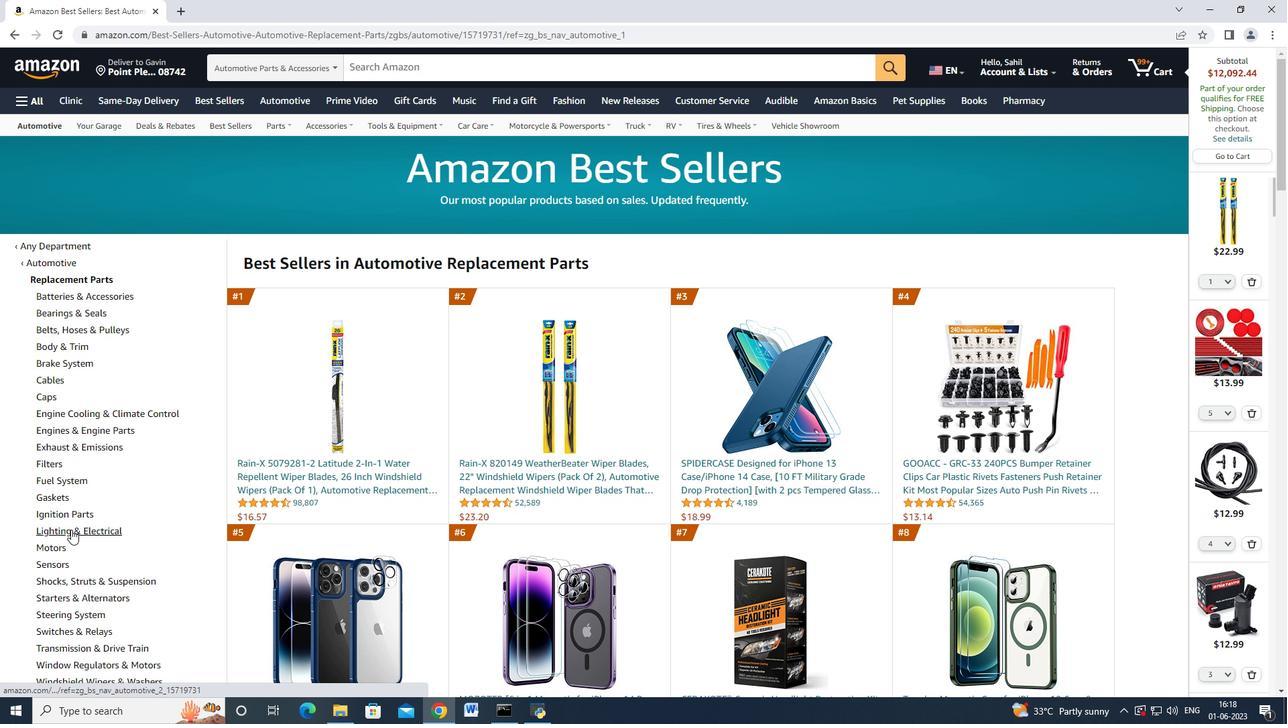 
Action: Mouse scrolled (77, 526) with delta (0, 0)
Screenshot: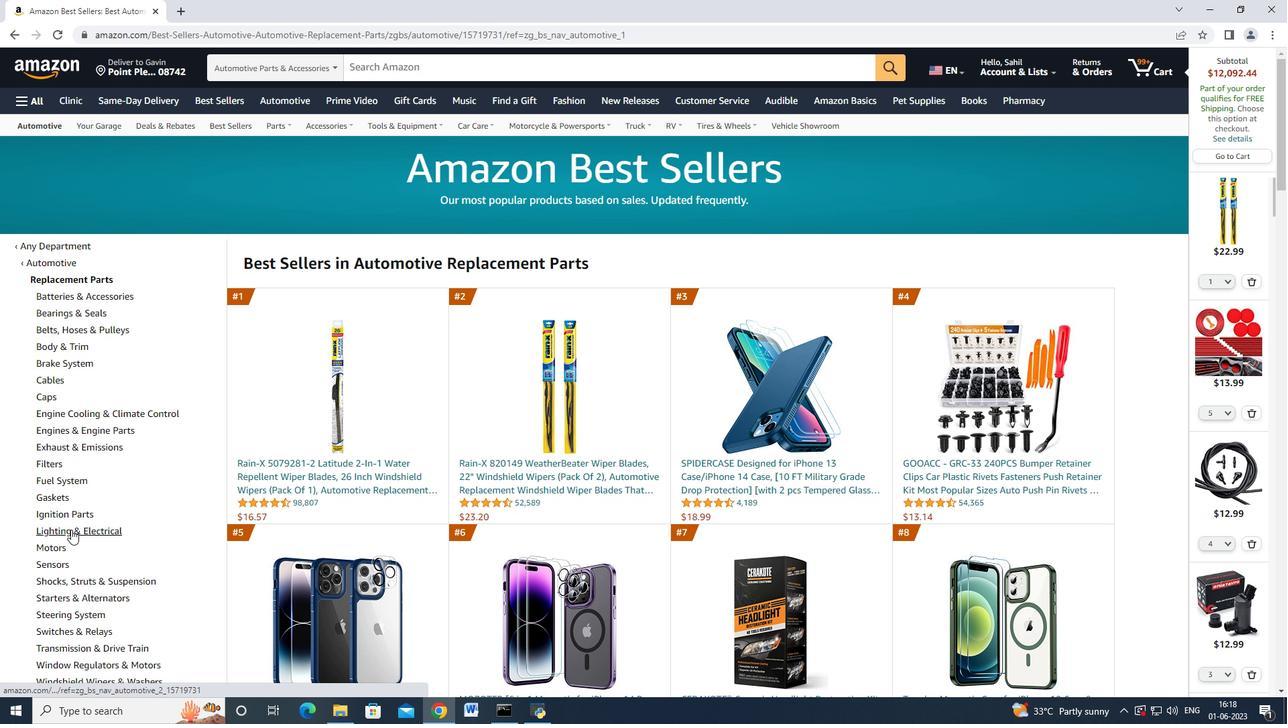 
Action: Mouse moved to (78, 527)
Screenshot: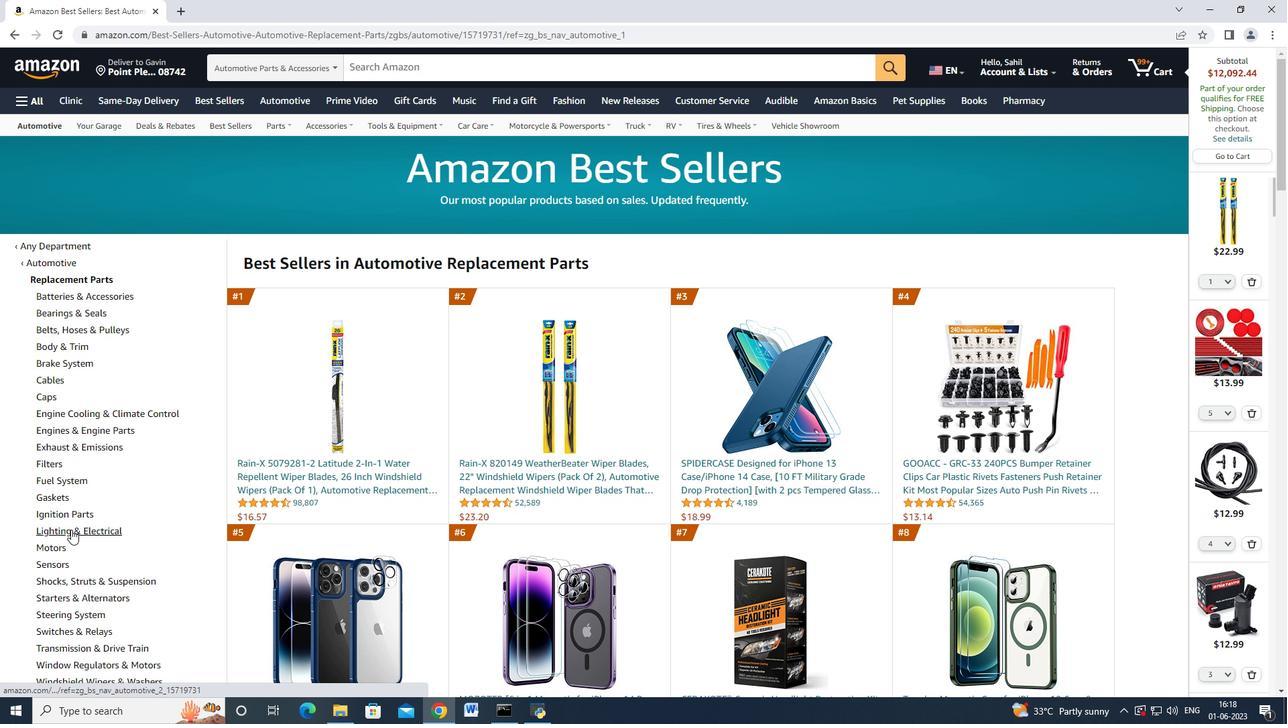 
Action: Mouse scrolled (78, 526) with delta (0, 0)
Screenshot: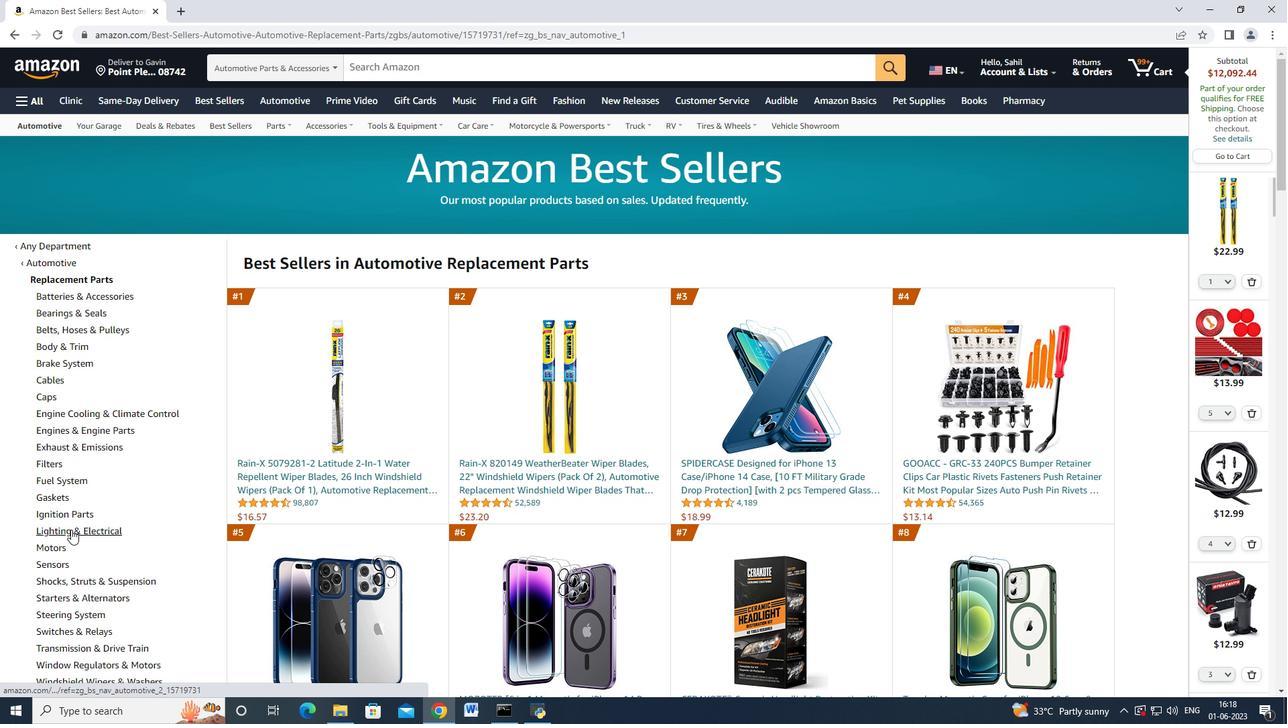 
Action: Mouse scrolled (78, 526) with delta (0, 0)
Screenshot: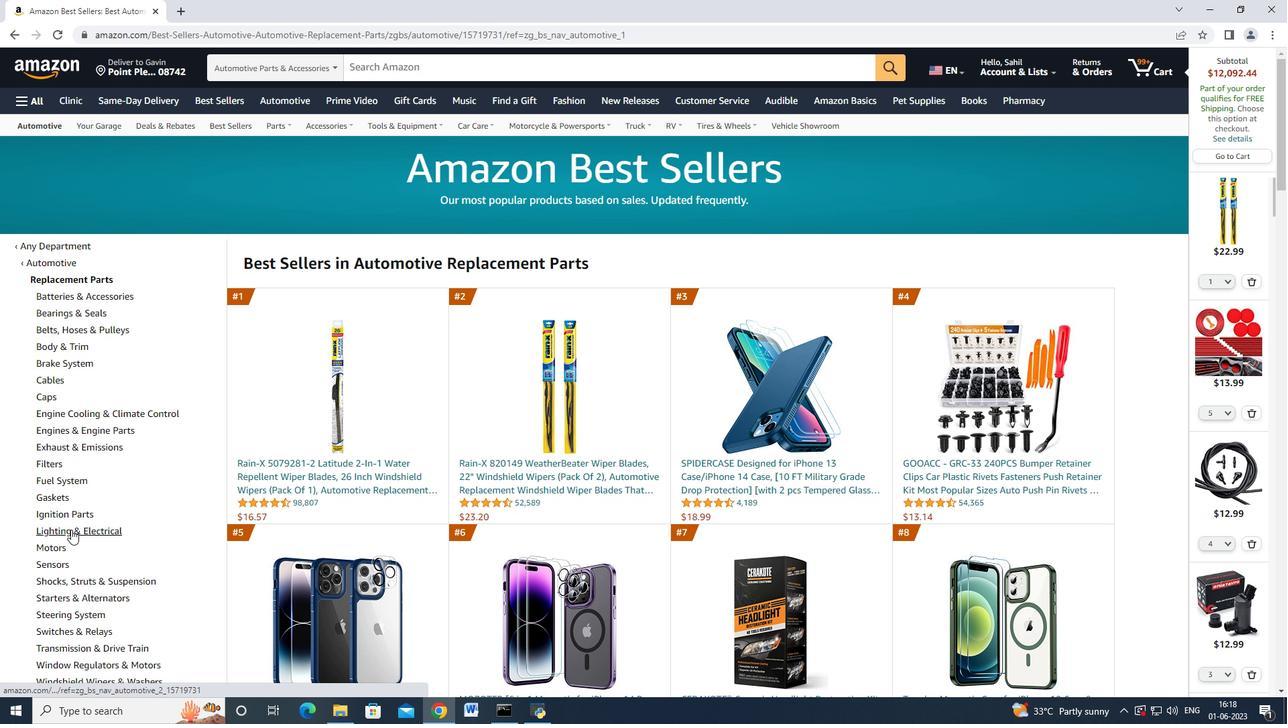 
Action: Mouse moved to (95, 479)
Screenshot: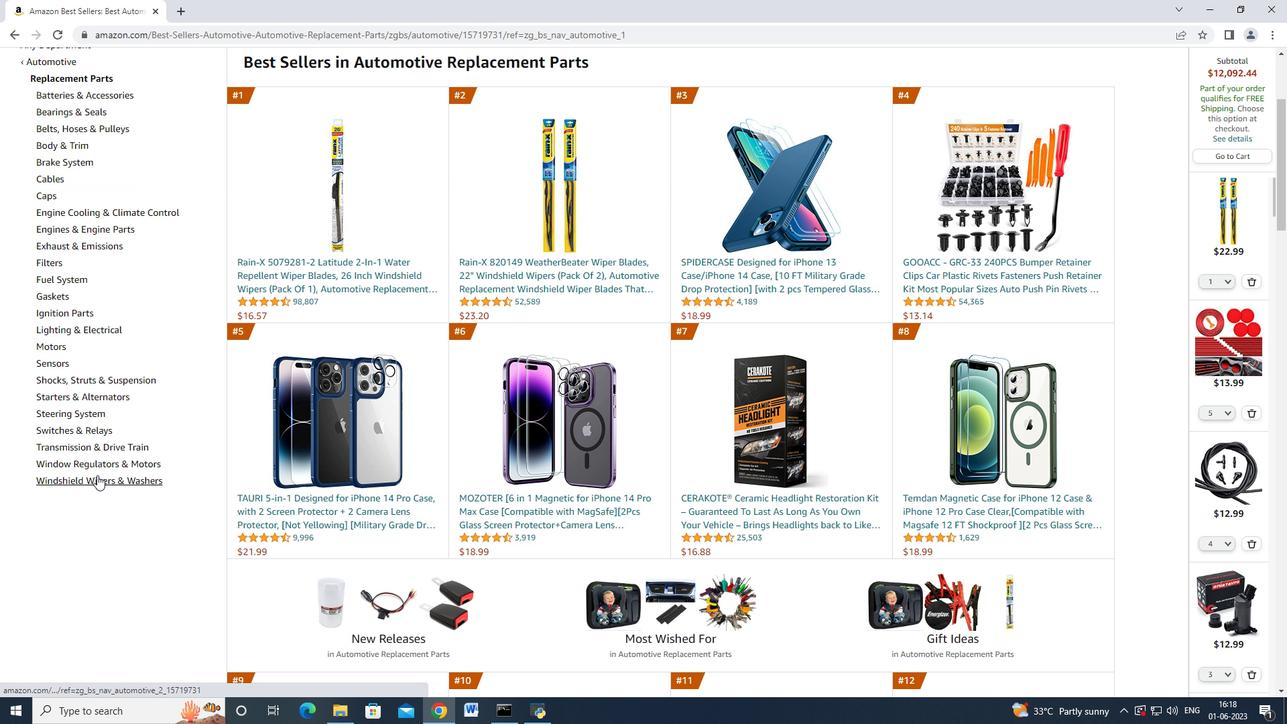 
Action: Mouse pressed left at (95, 479)
Screenshot: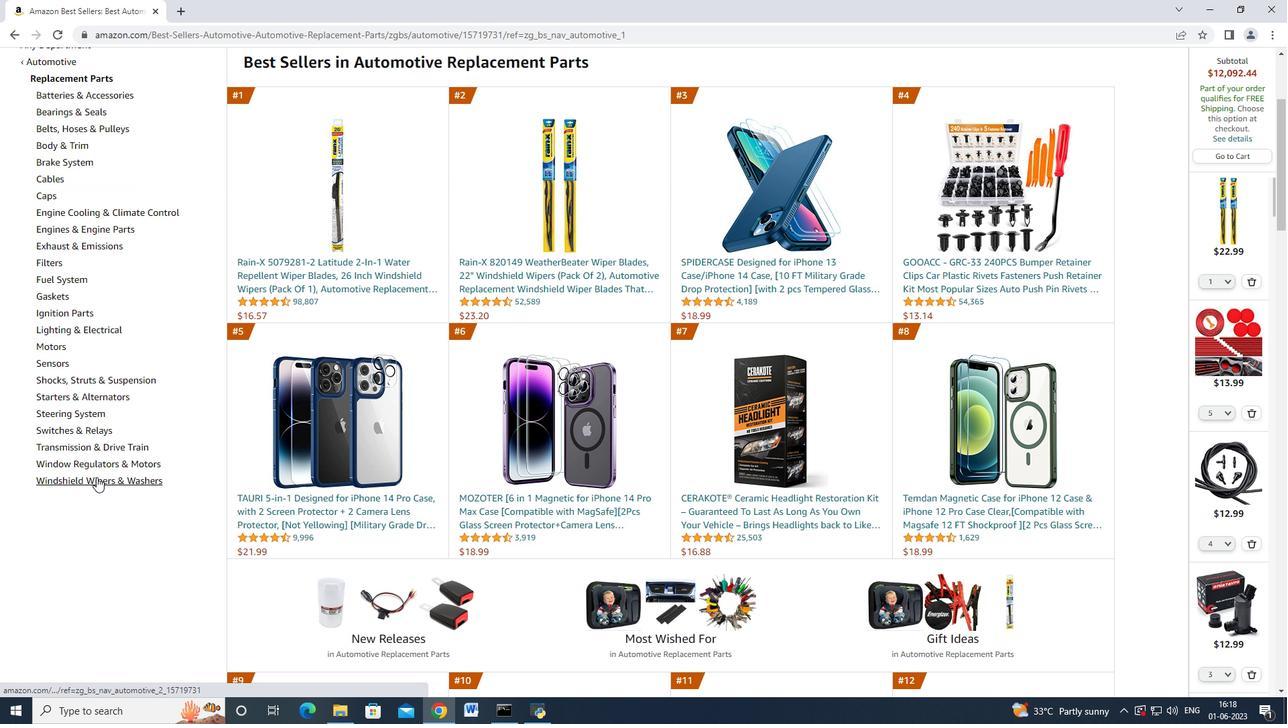 
Action: Mouse moved to (92, 396)
Screenshot: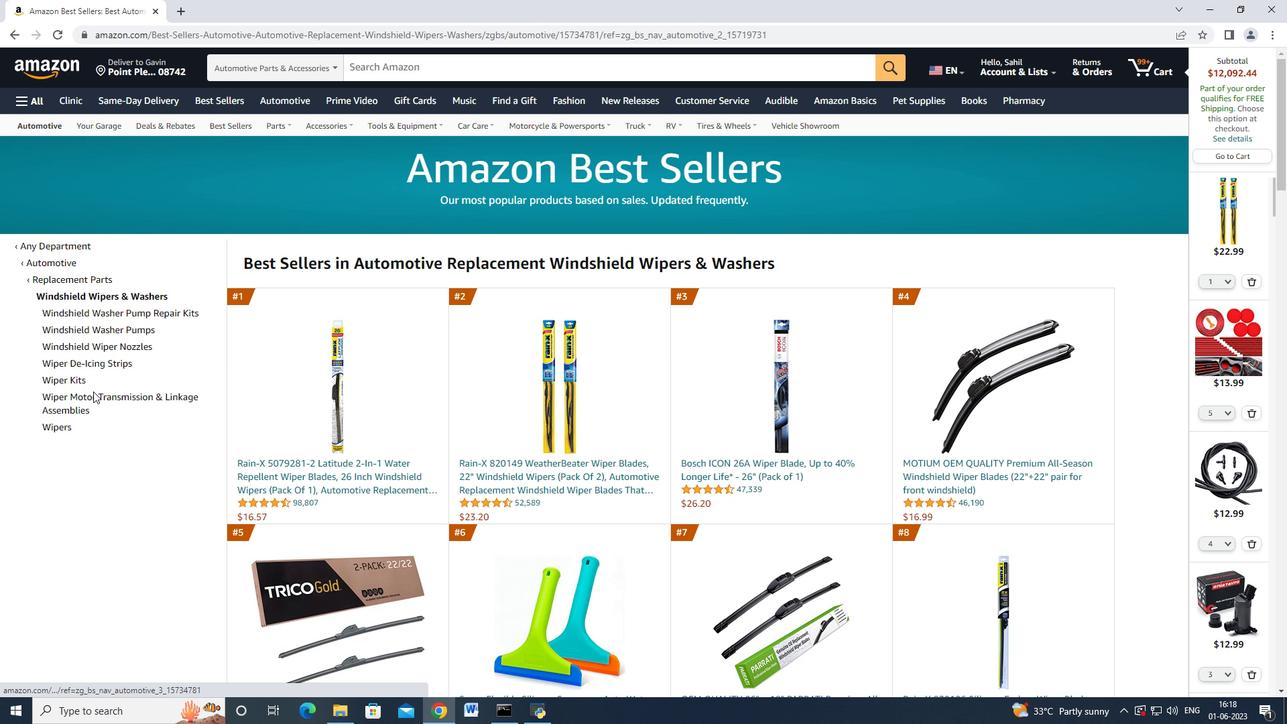 
Action: Mouse pressed left at (92, 396)
Screenshot: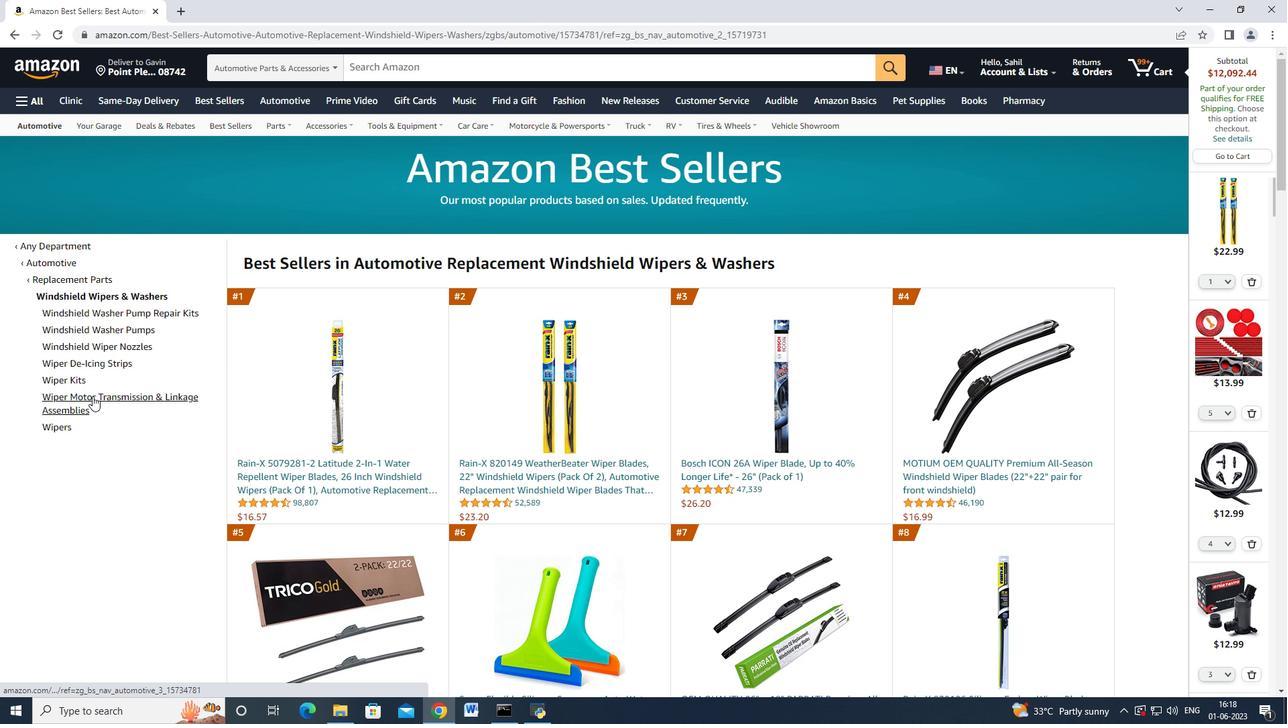
Action: Mouse moved to (692, 443)
Screenshot: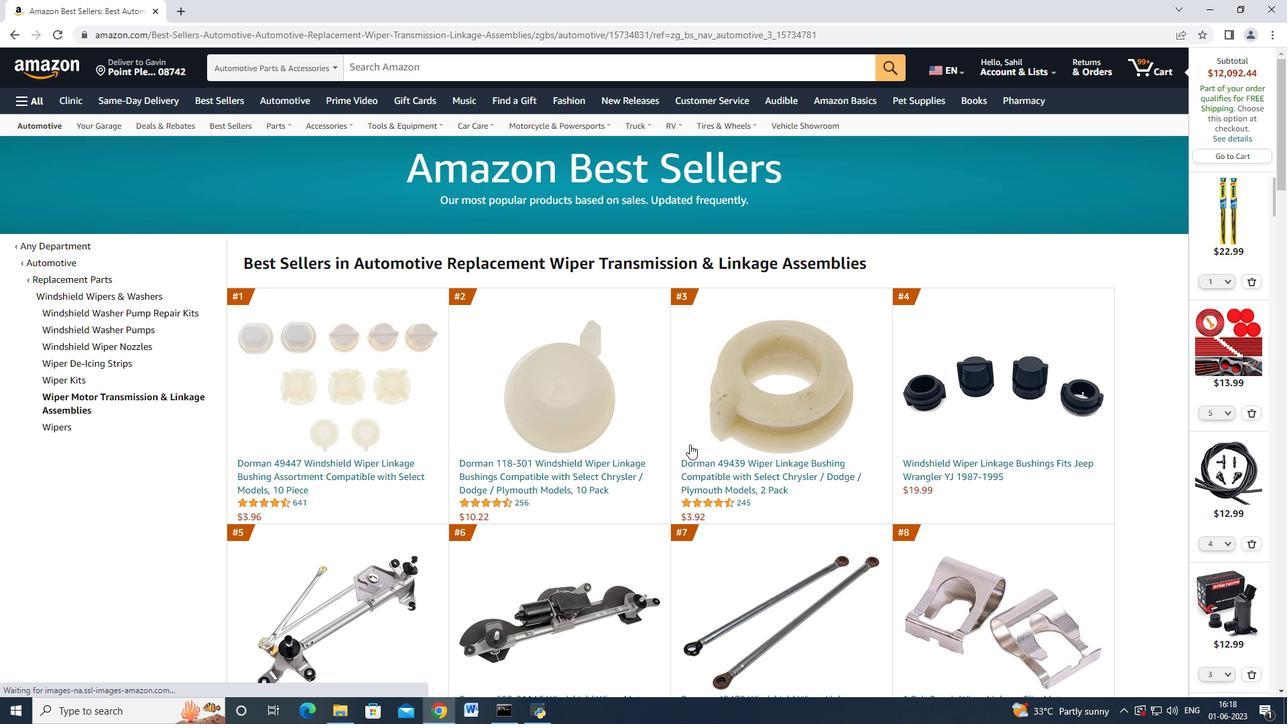
Action: Mouse scrolled (692, 442) with delta (0, 0)
Screenshot: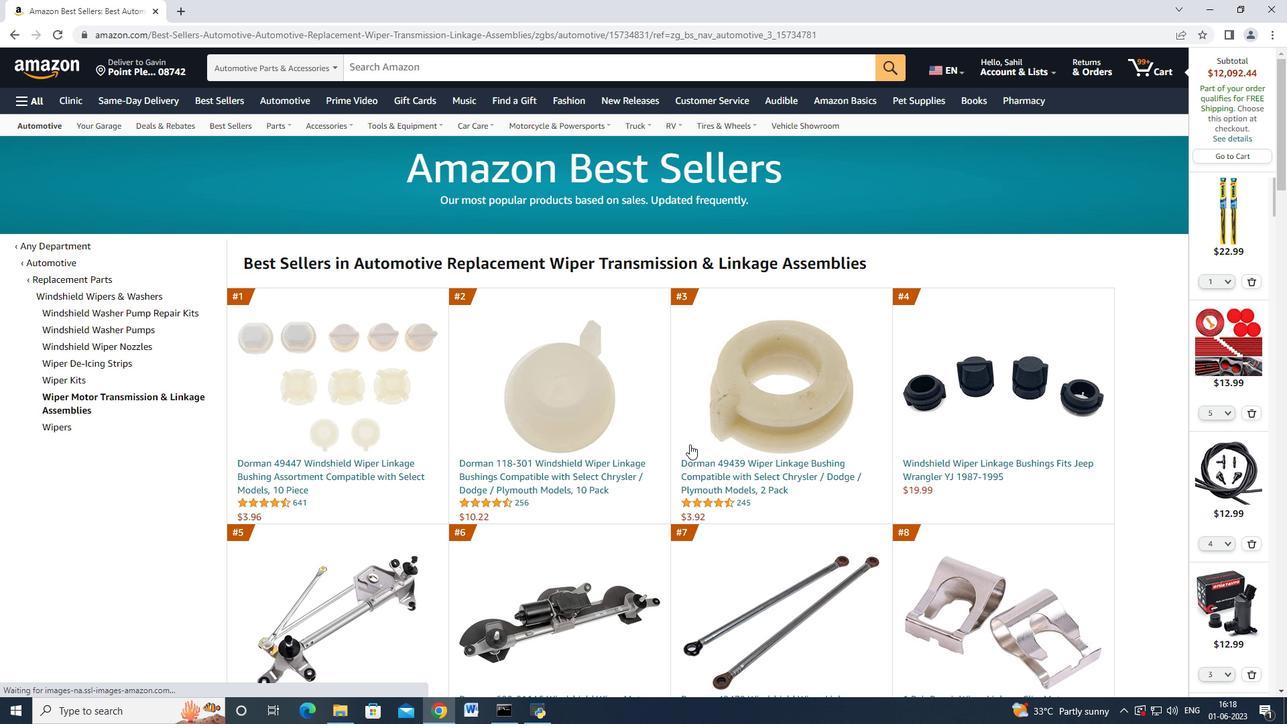 
Action: Mouse moved to (691, 442)
Screenshot: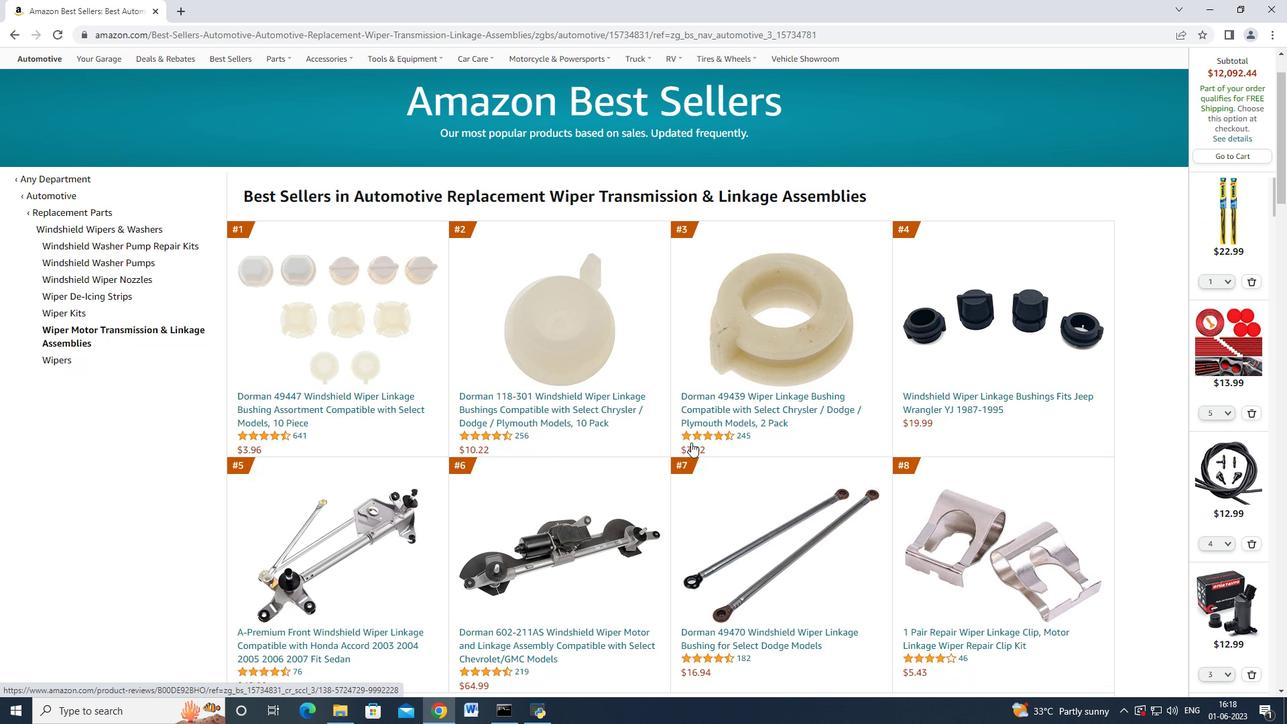 
Action: Mouse scrolled (691, 441) with delta (0, 0)
Screenshot: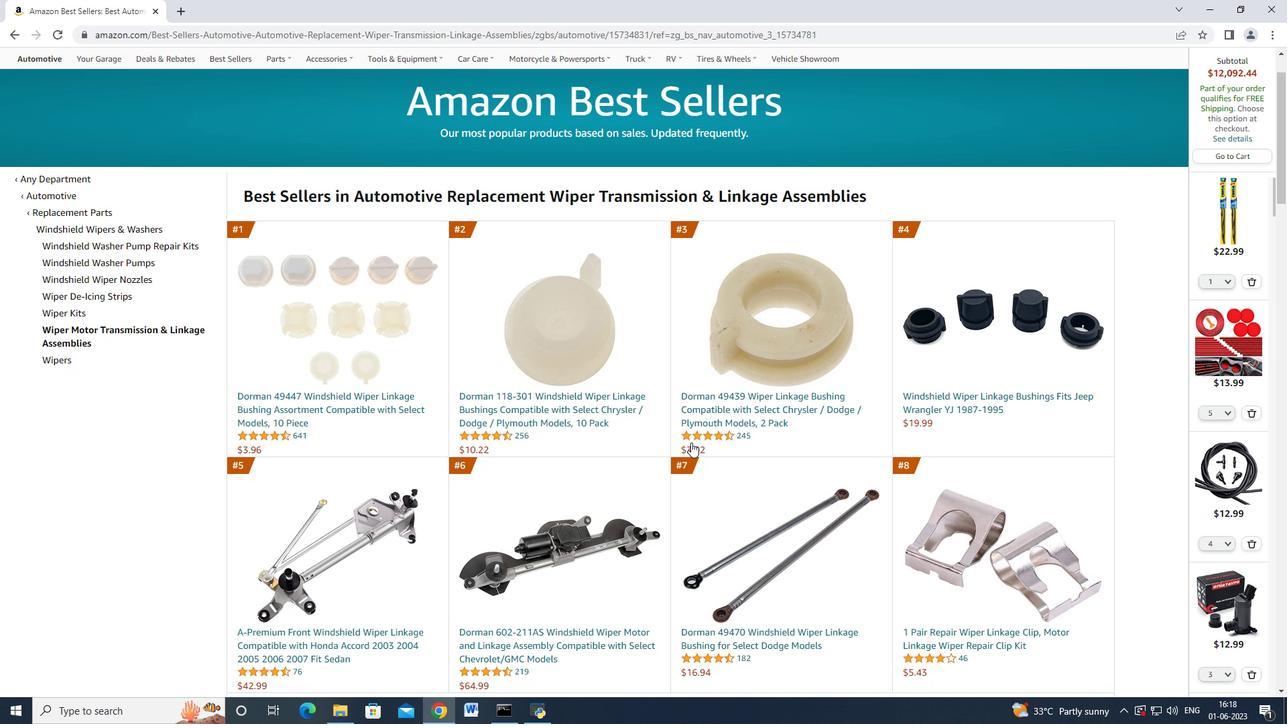 
Action: Mouse scrolled (691, 441) with delta (0, 0)
Screenshot: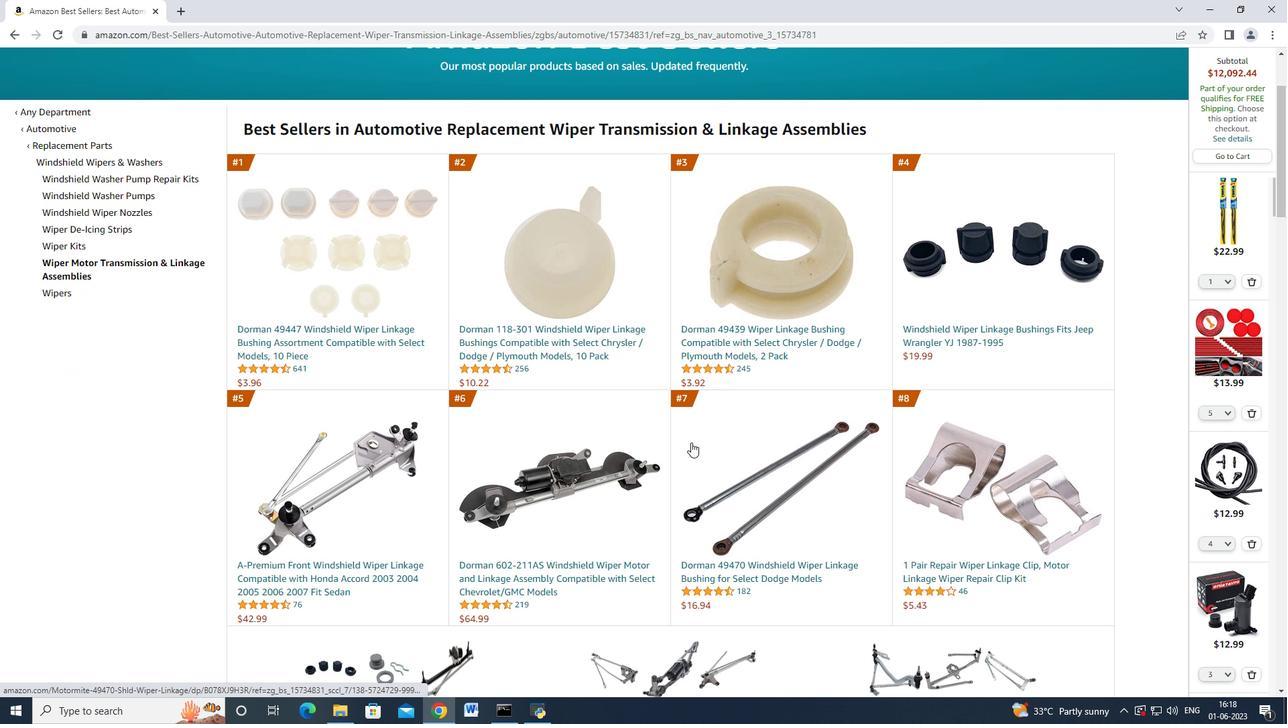 
Action: Mouse moved to (595, 516)
Screenshot: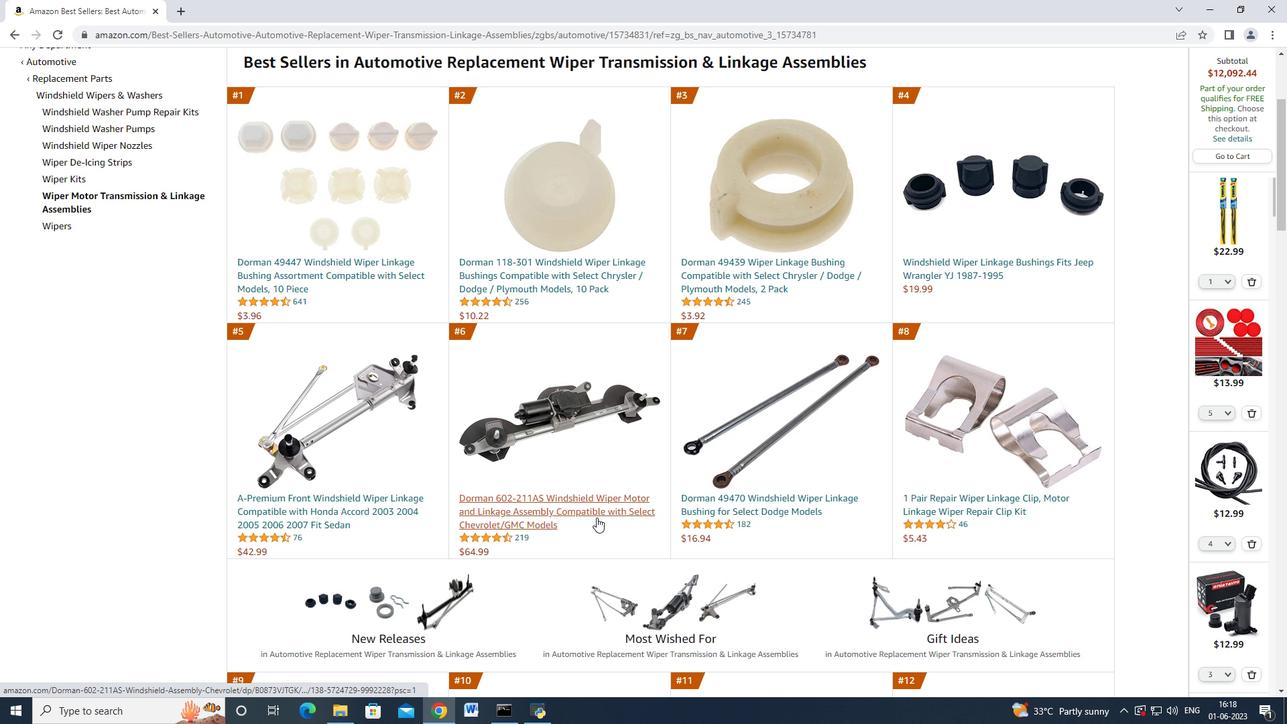 
Action: Mouse pressed left at (595, 516)
Screenshot: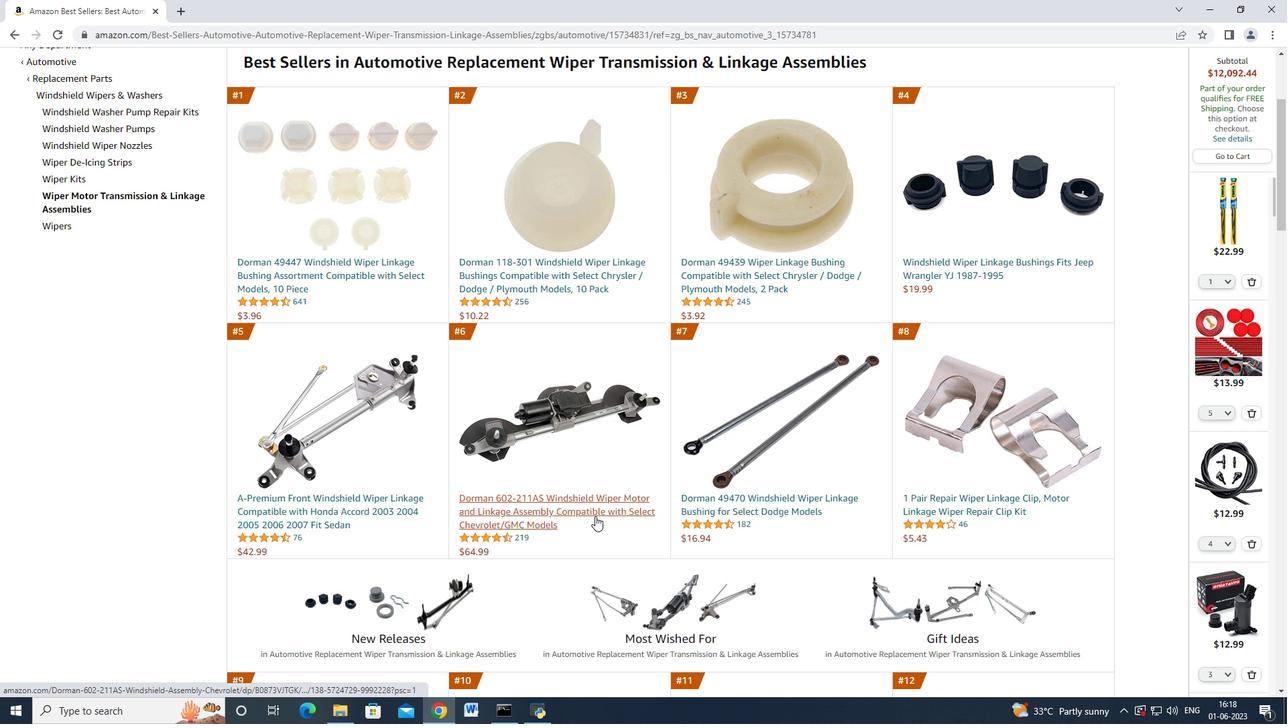 
Action: Mouse moved to (720, 408)
Screenshot: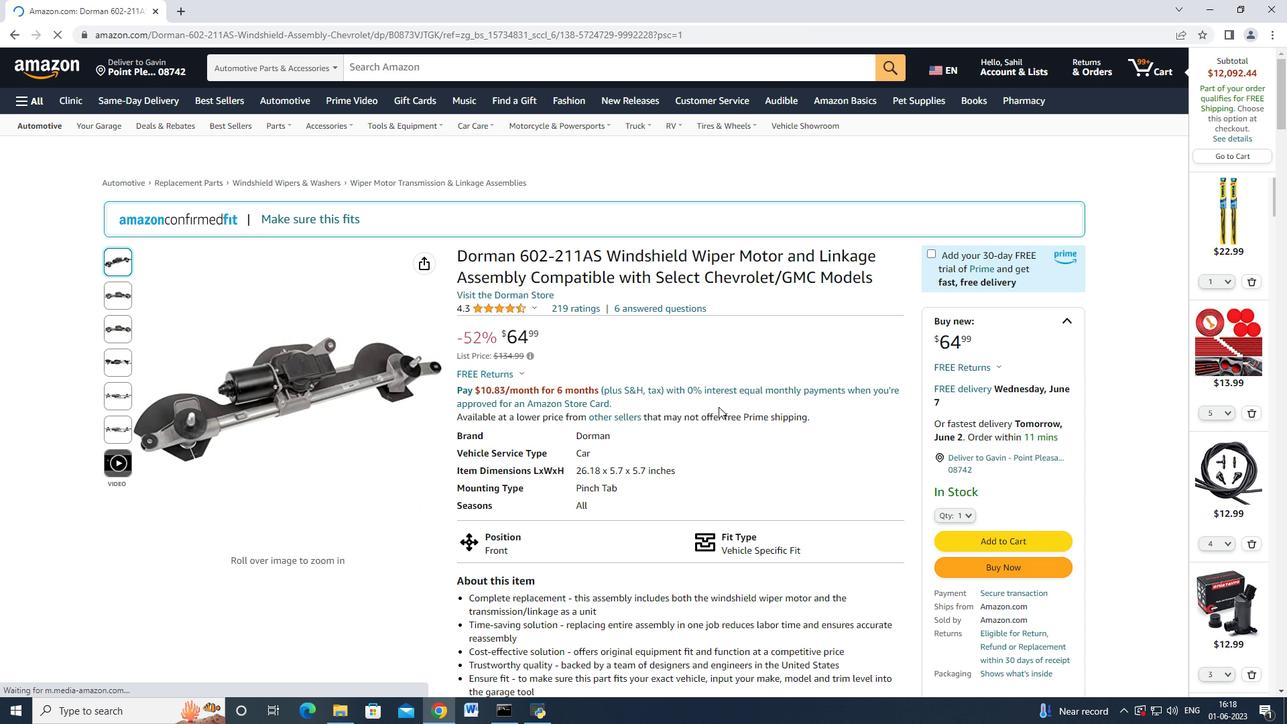 
Action: Mouse scrolled (720, 407) with delta (0, 0)
Screenshot: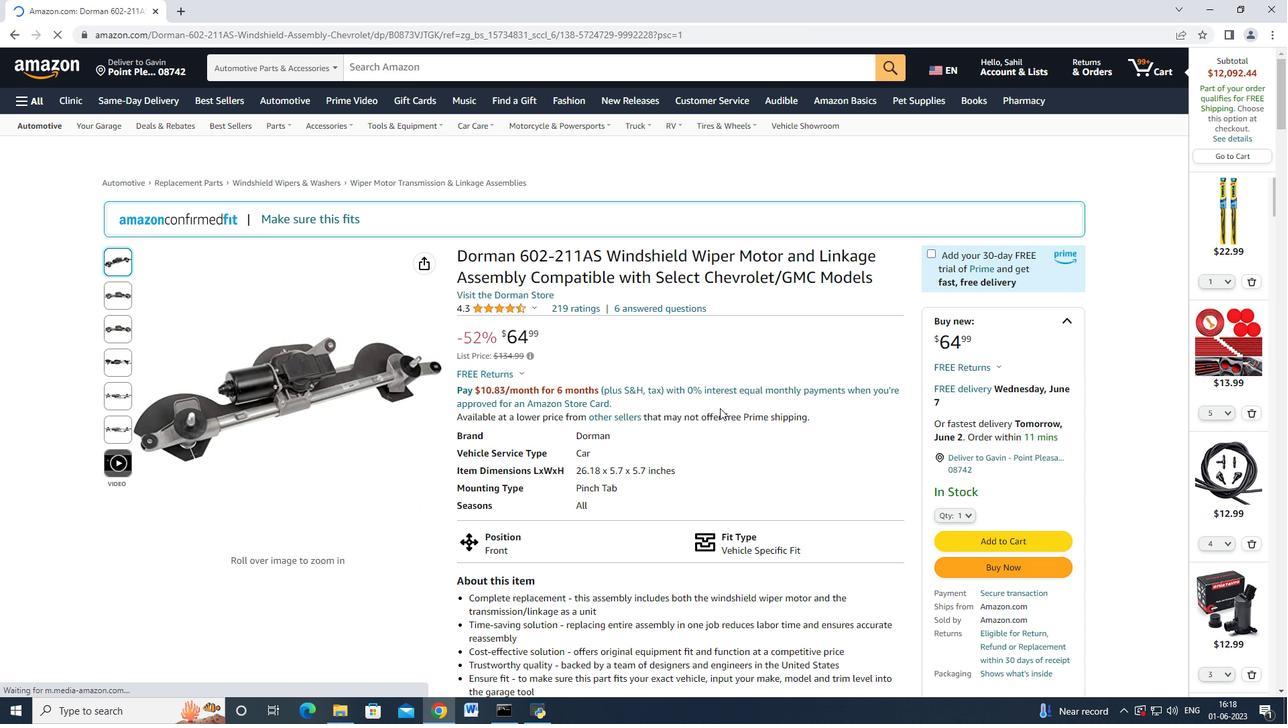 
Action: Mouse scrolled (720, 407) with delta (0, 0)
Screenshot: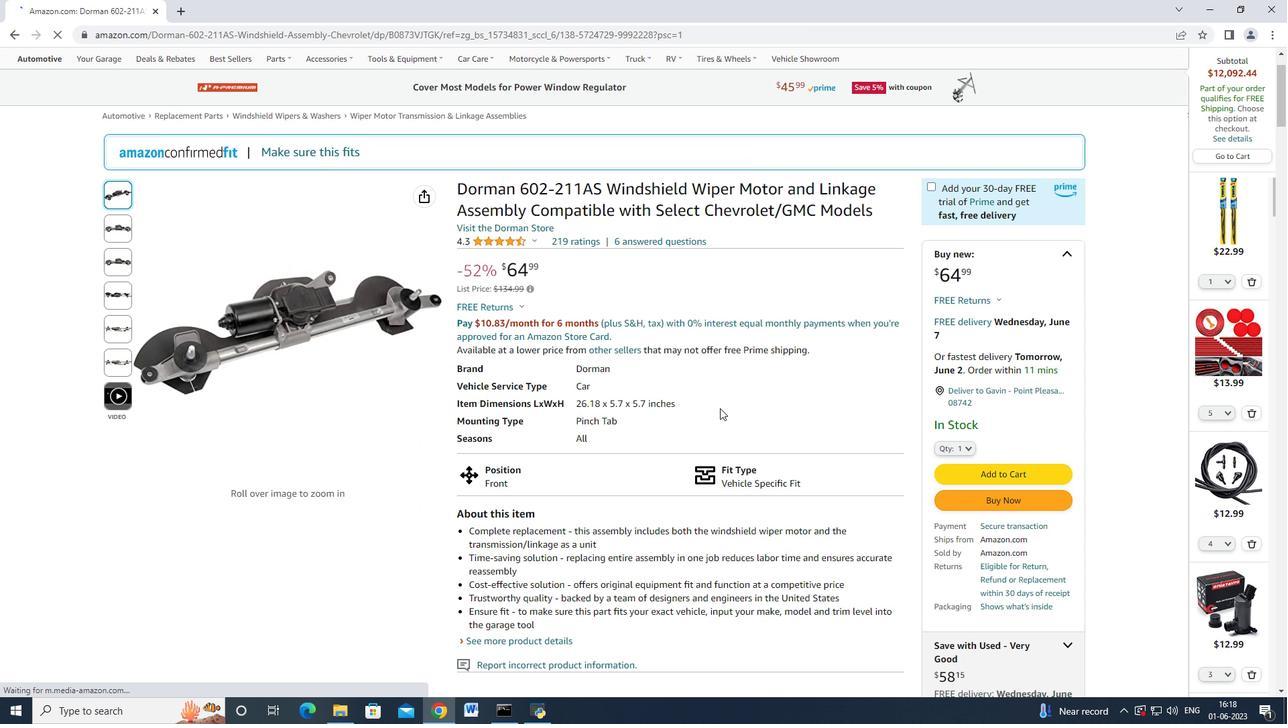 
Action: Mouse moved to (966, 380)
Screenshot: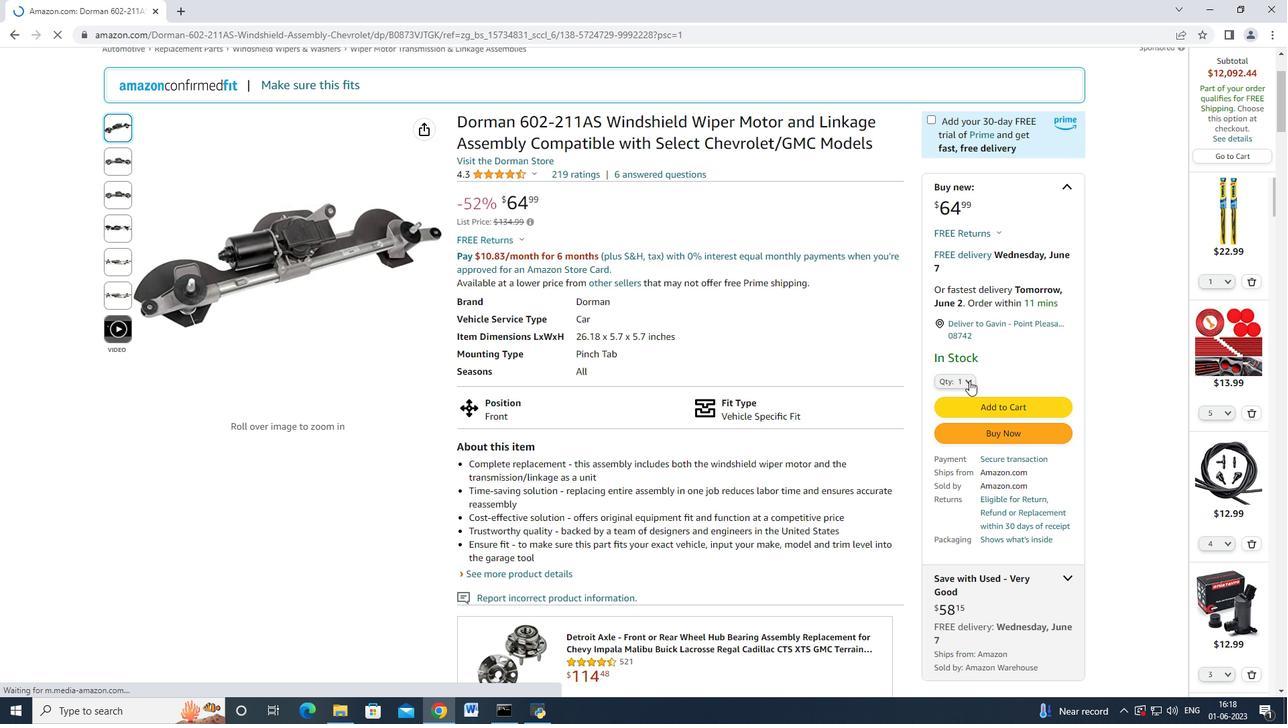 
Action: Mouse pressed left at (966, 380)
Screenshot: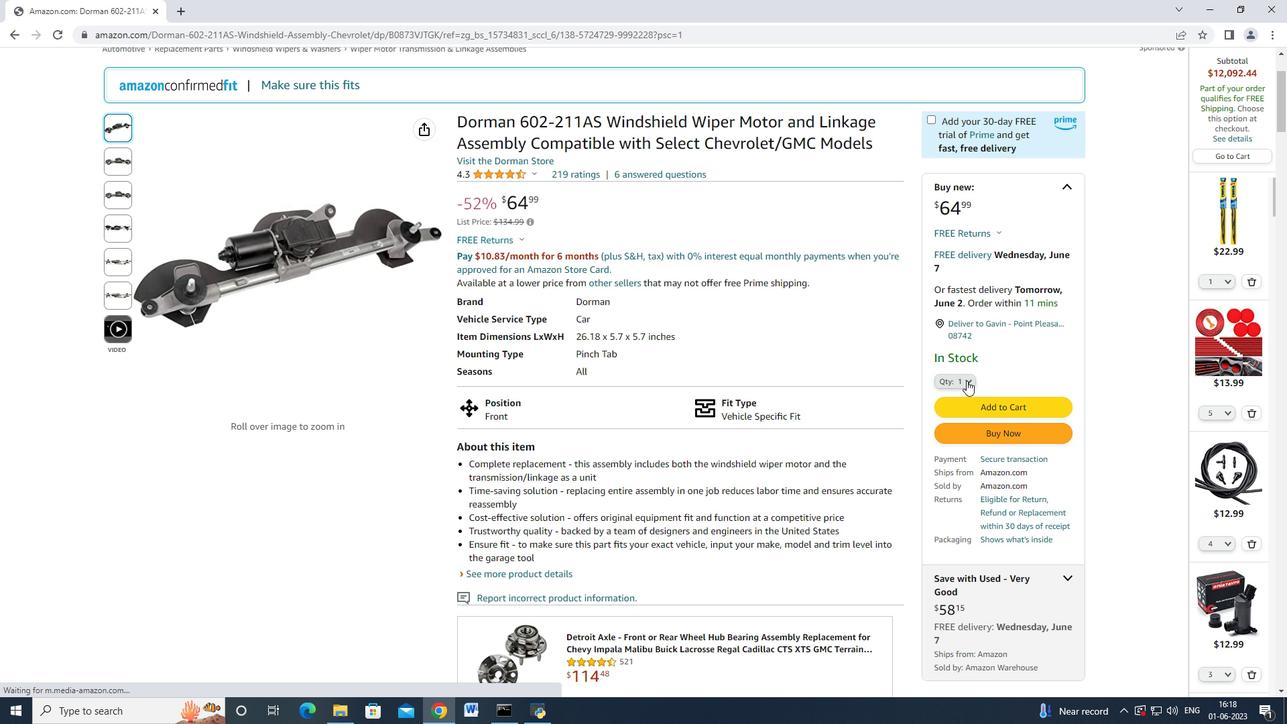 
Action: Mouse moved to (944, 400)
Screenshot: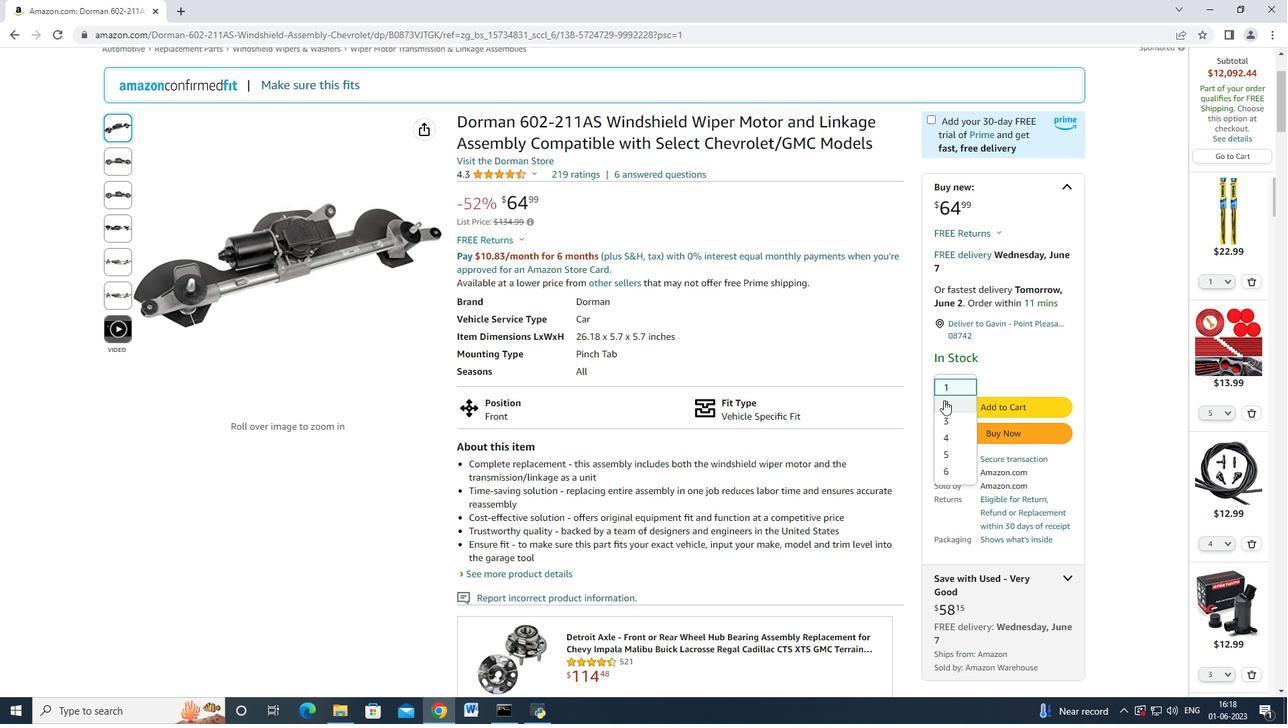 
Action: Mouse pressed left at (944, 400)
Screenshot: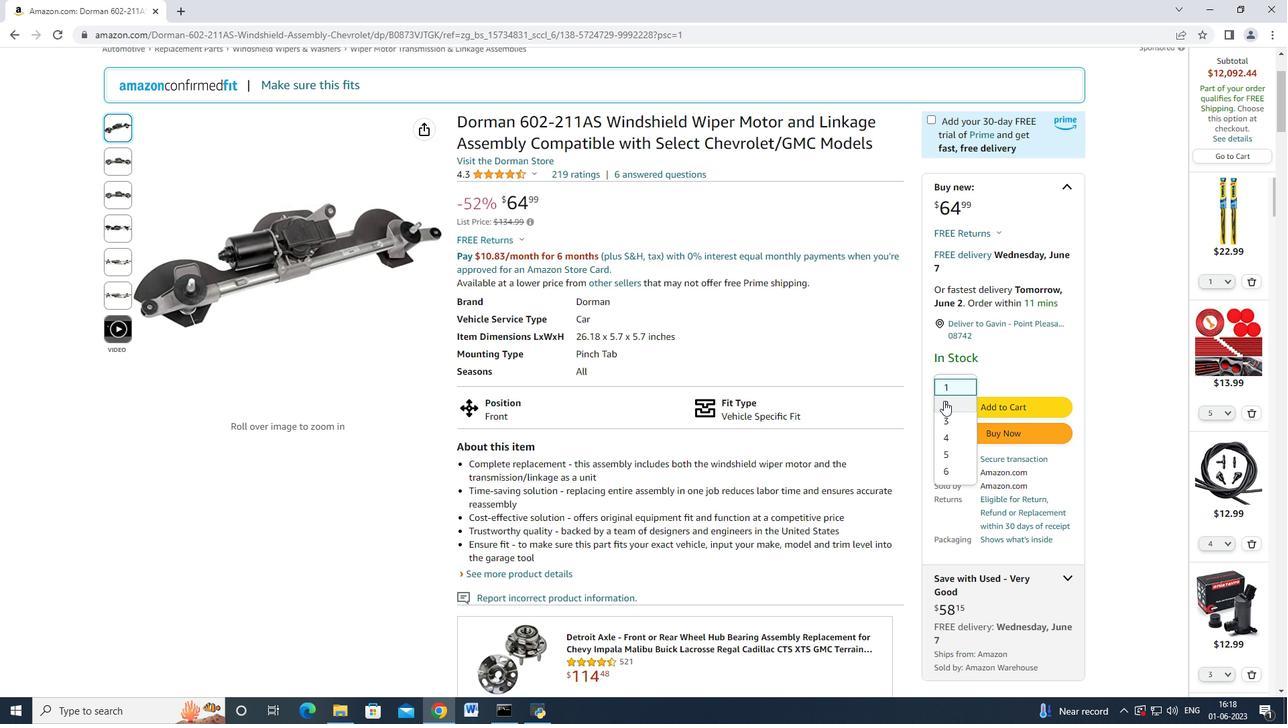 
Action: Mouse moved to (998, 428)
Screenshot: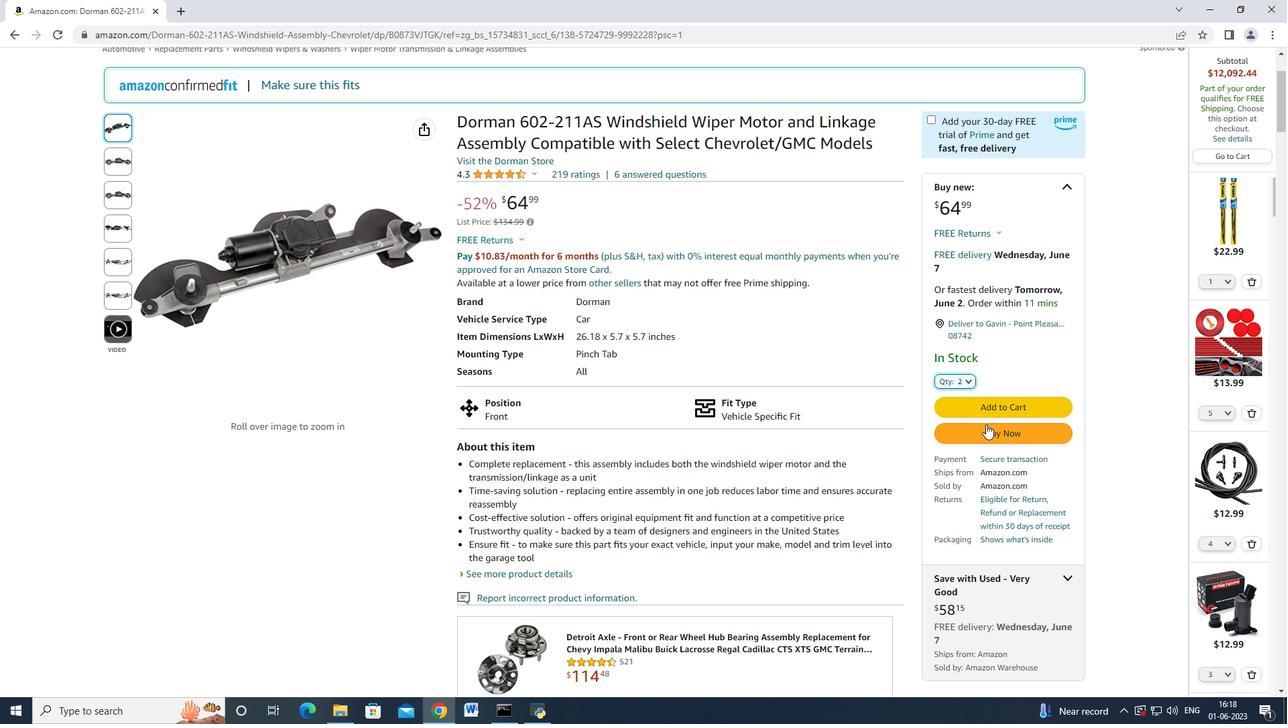
Action: Mouse pressed left at (998, 428)
Screenshot: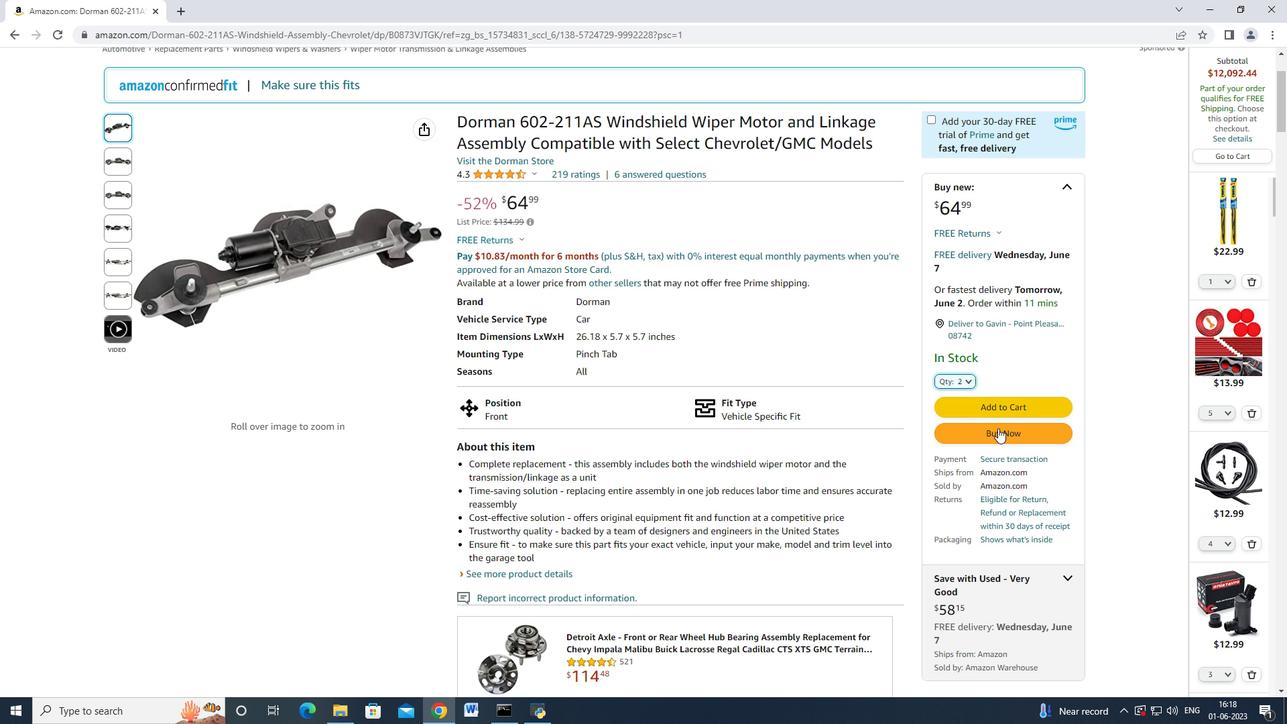 
Action: Mouse moved to (986, 431)
Screenshot: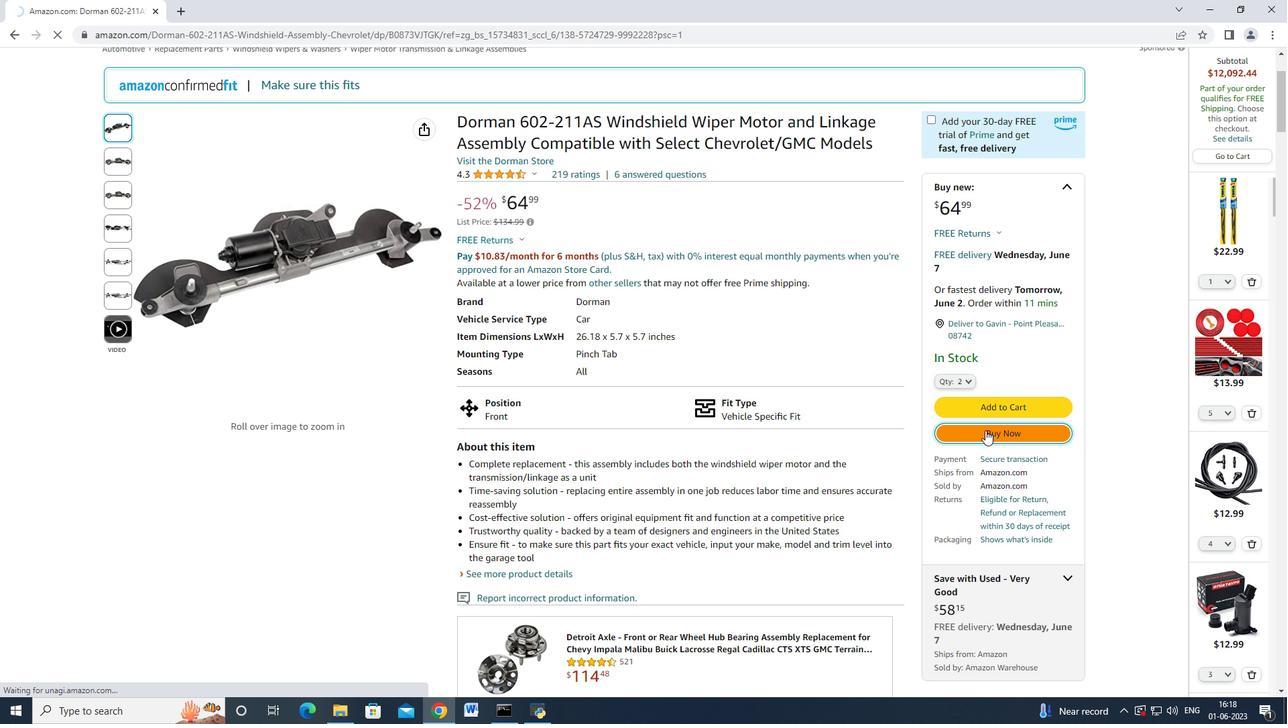 
Action: Mouse pressed left at (986, 431)
Screenshot: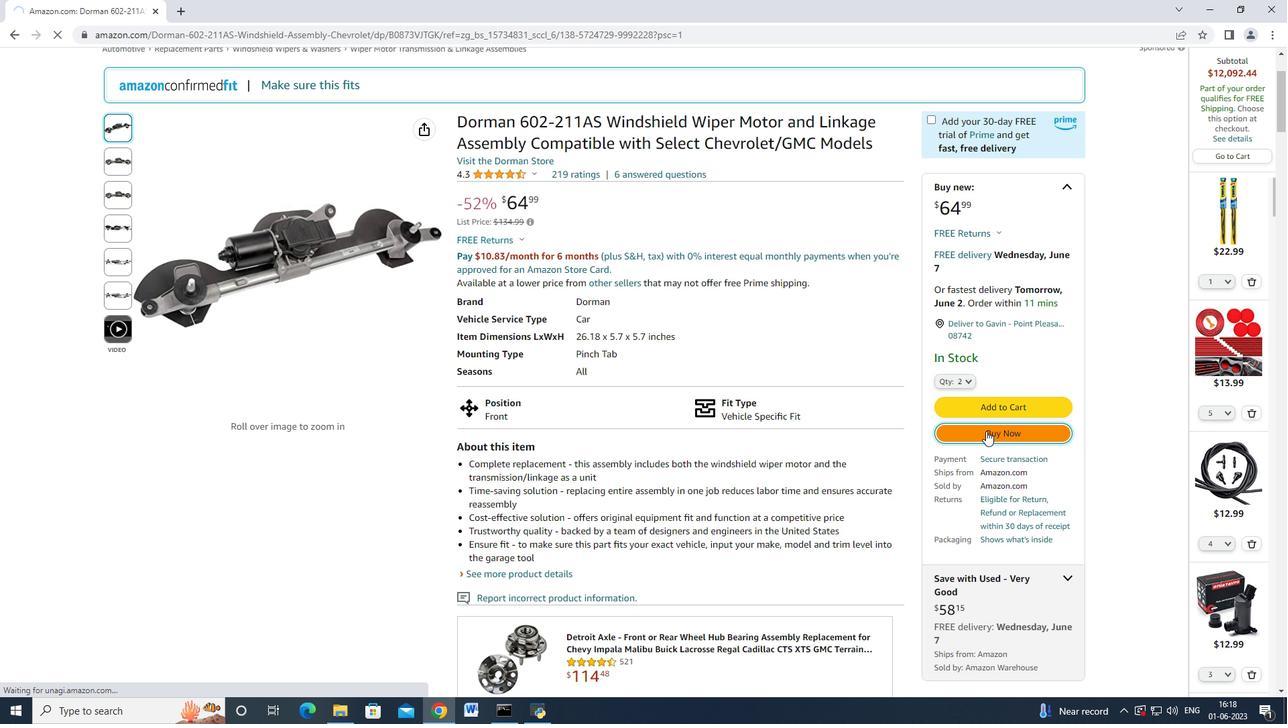 
Action: Mouse moved to (767, 116)
Screenshot: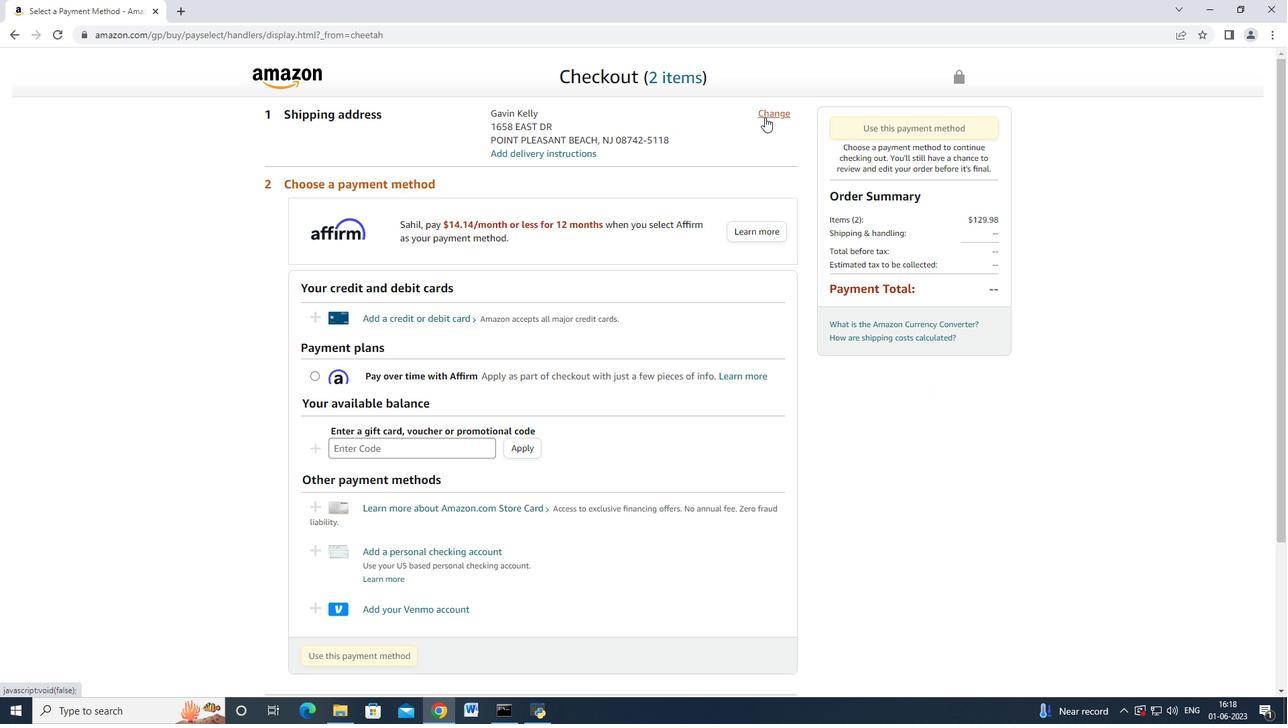 
Action: Mouse pressed left at (767, 116)
Screenshot: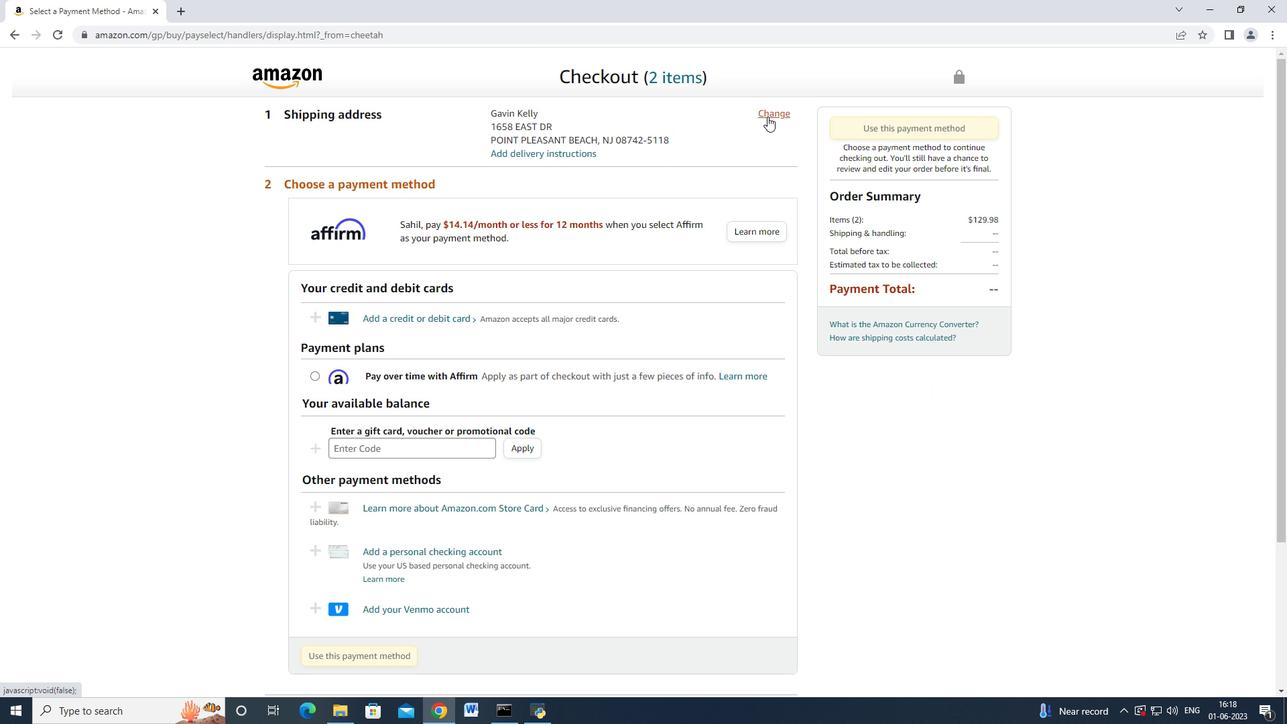 
Action: Mouse moved to (628, 198)
Screenshot: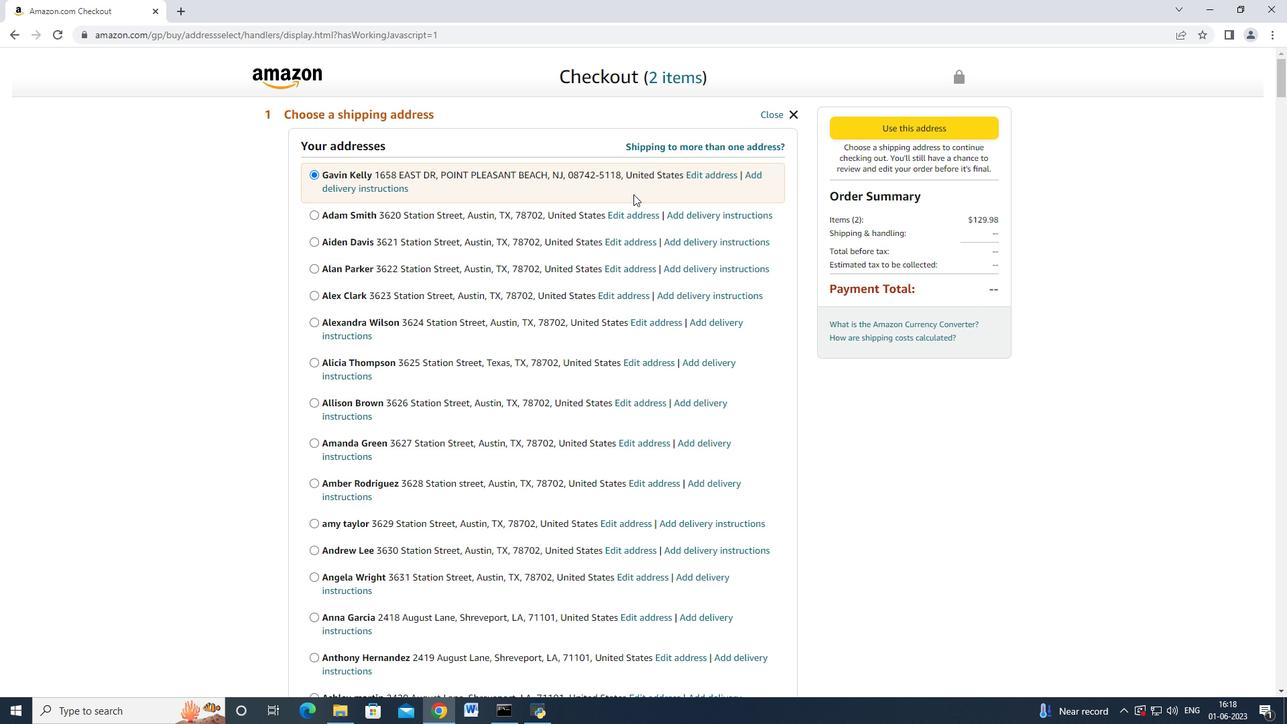 
Action: Mouse scrolled (628, 197) with delta (0, 0)
Screenshot: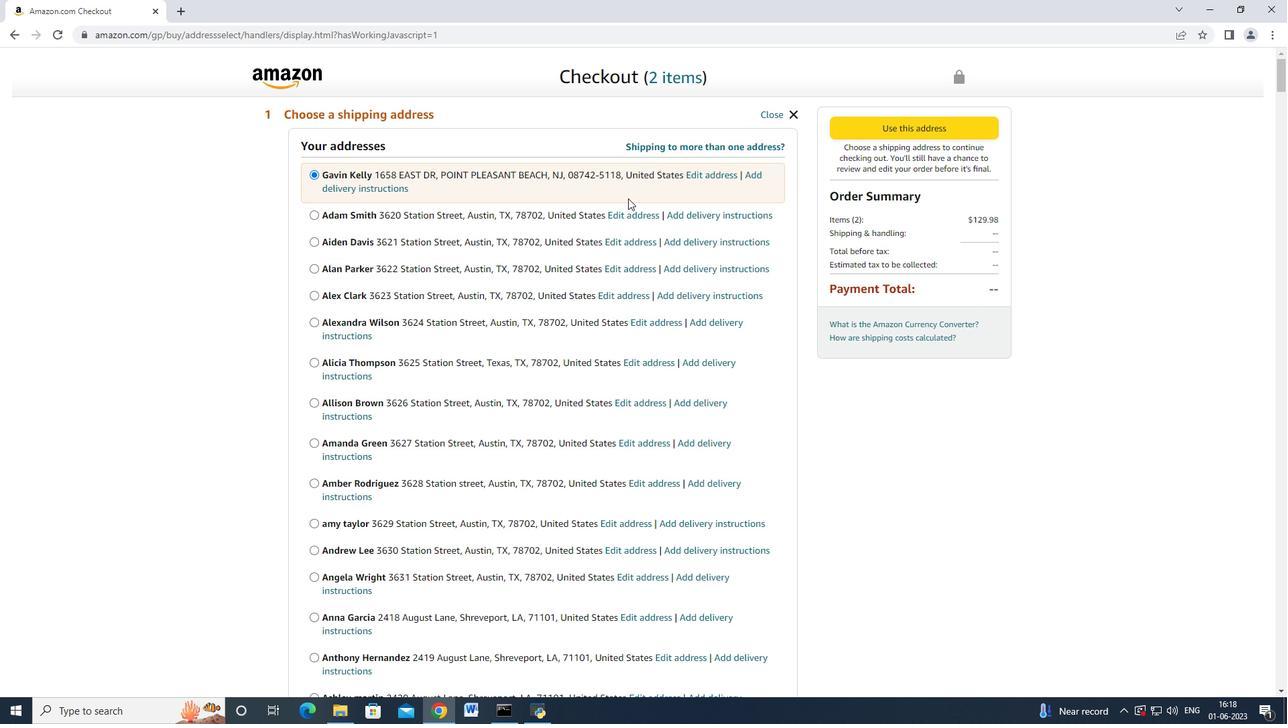 
Action: Mouse moved to (597, 203)
Screenshot: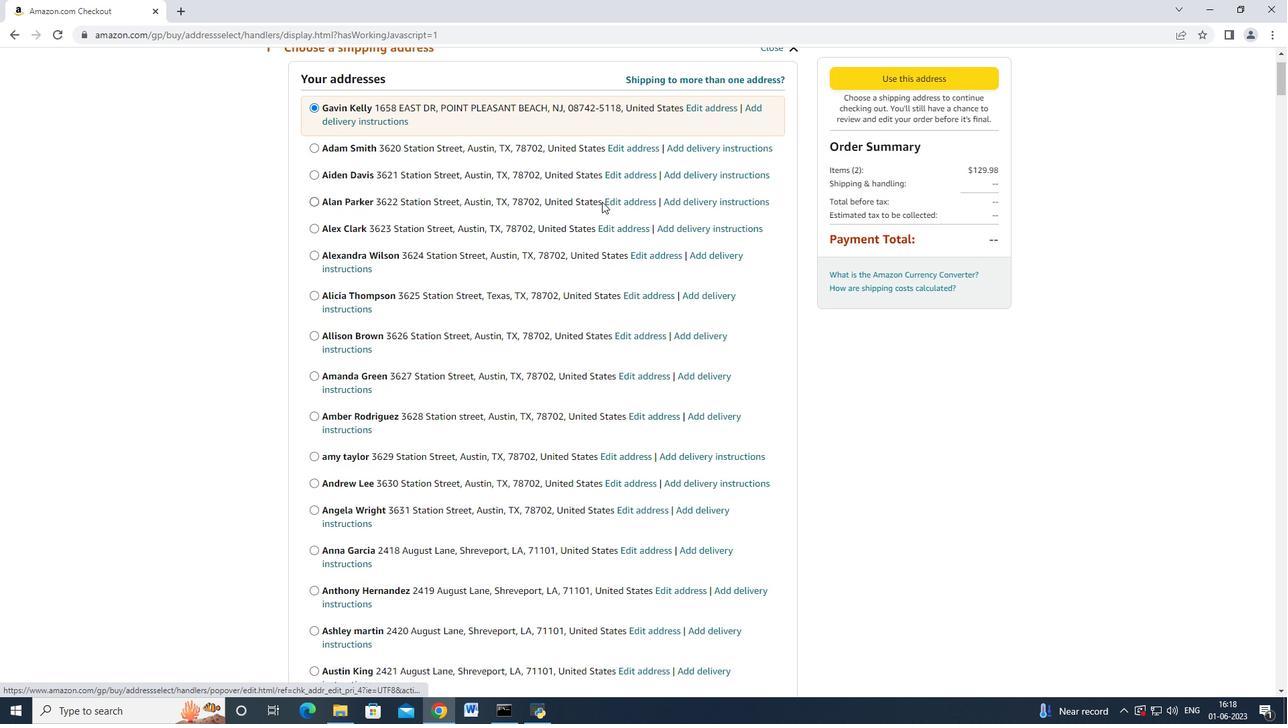 
Action: Mouse scrolled (599, 203) with delta (0, 0)
Screenshot: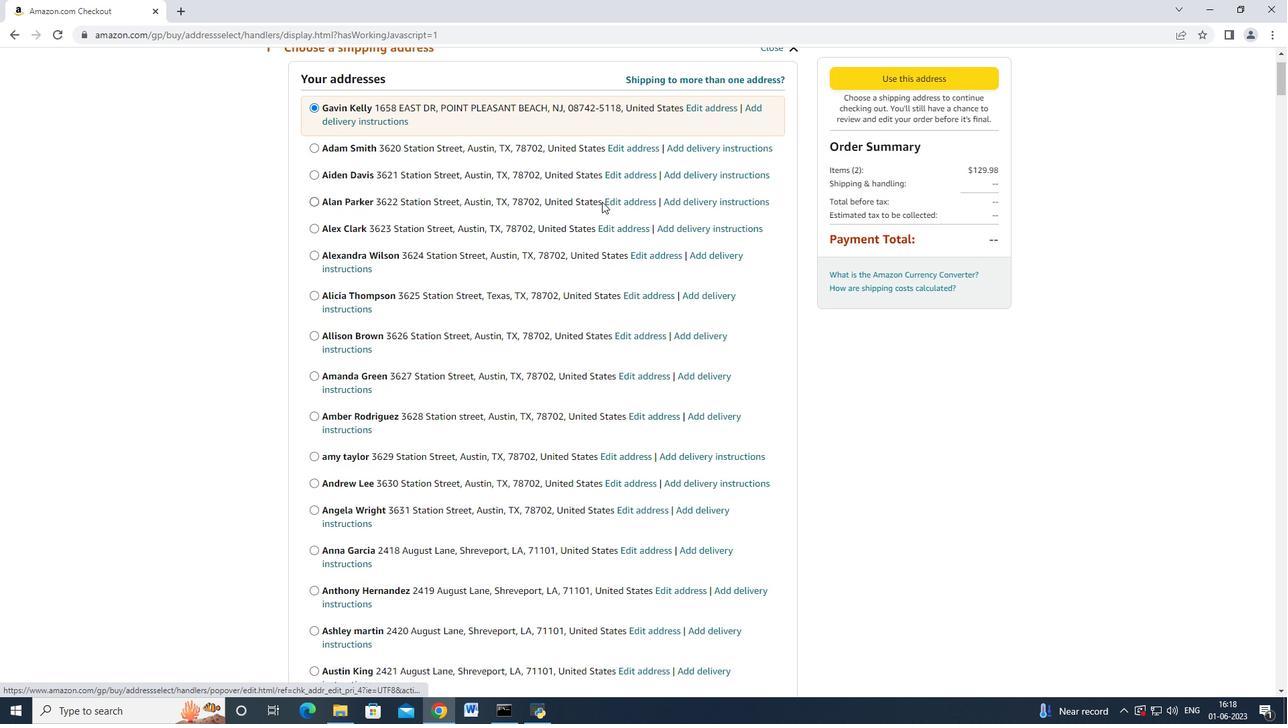 
Action: Mouse scrolled (597, 203) with delta (0, 0)
Screenshot: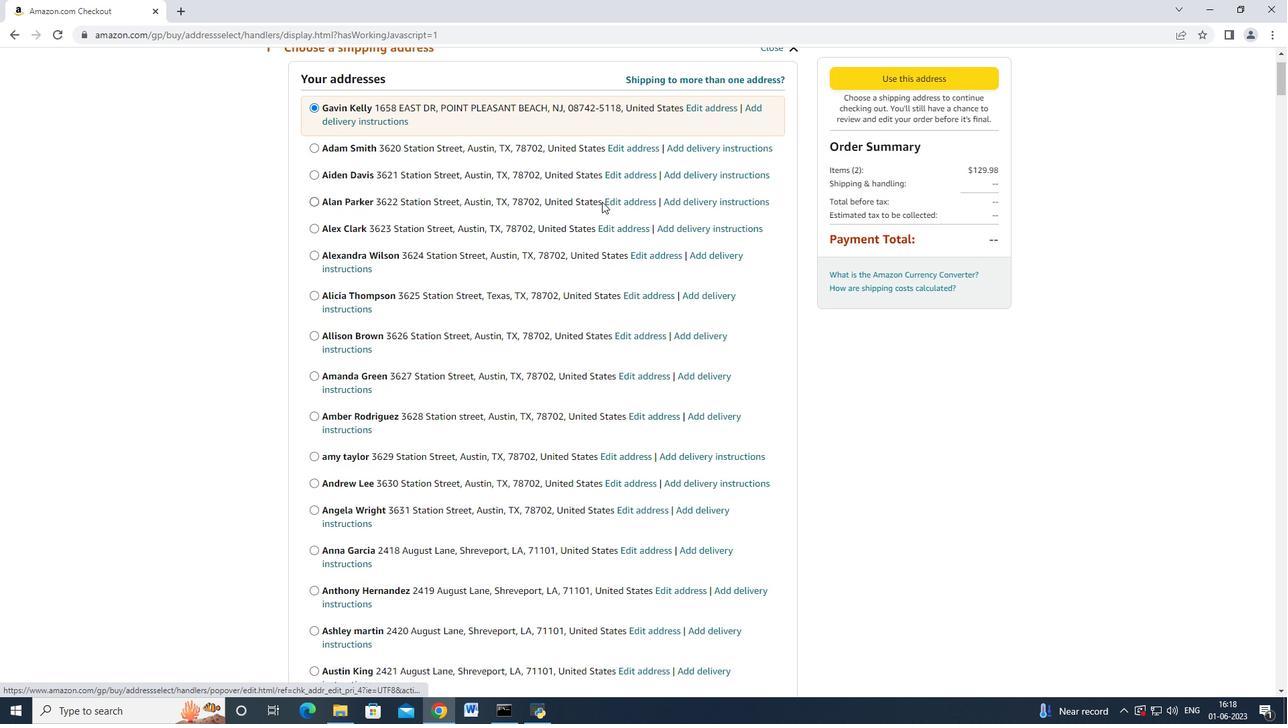 
Action: Mouse moved to (557, 243)
Screenshot: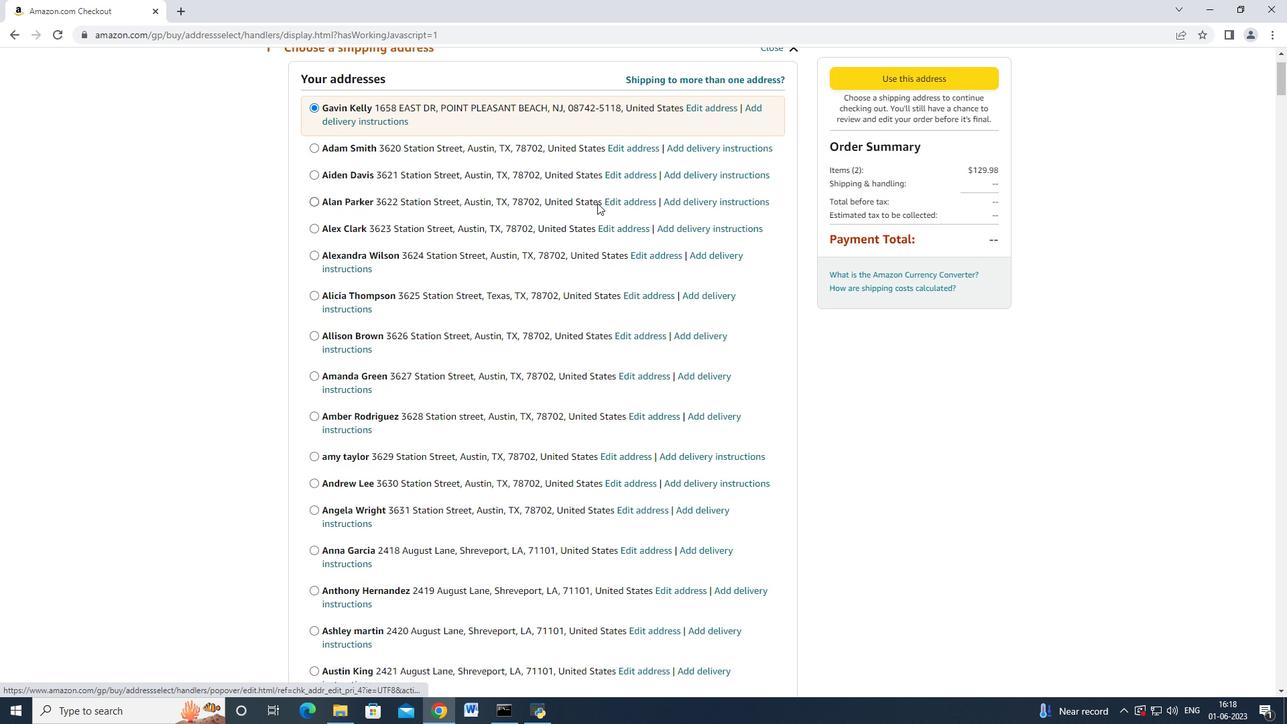 
Action: Mouse scrolled (567, 232) with delta (0, 0)
Screenshot: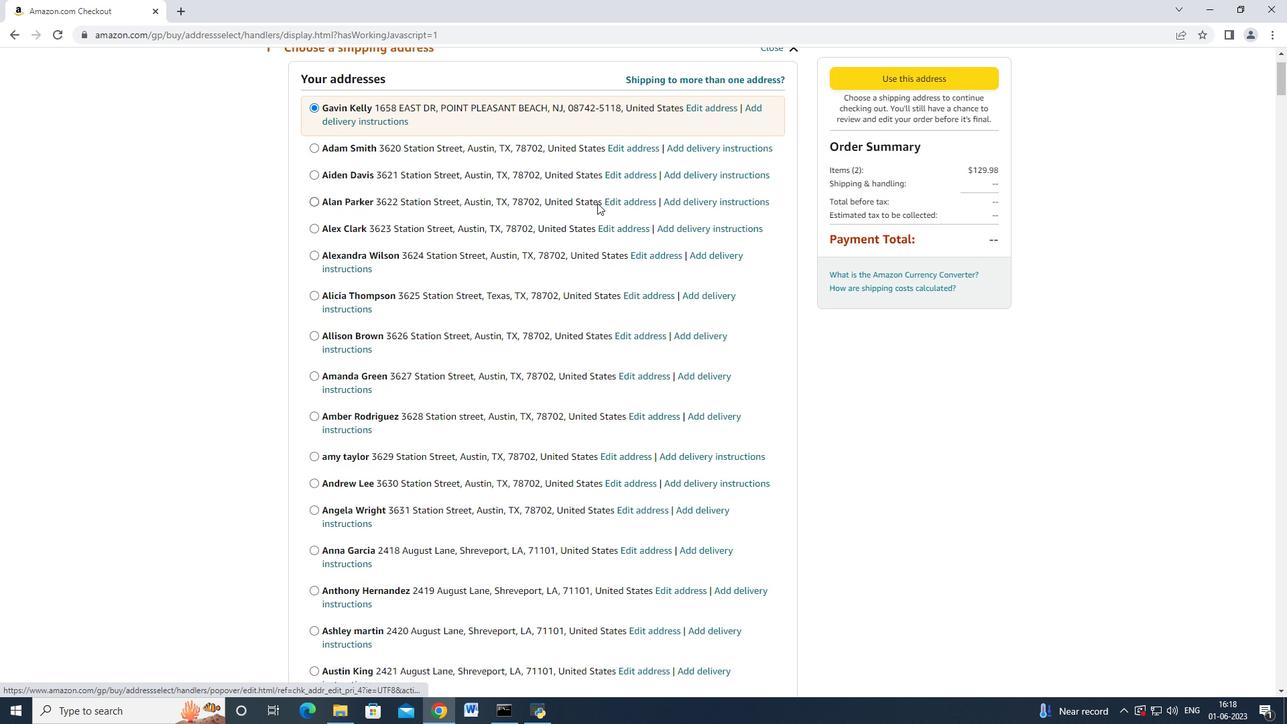 
Action: Mouse moved to (522, 276)
Screenshot: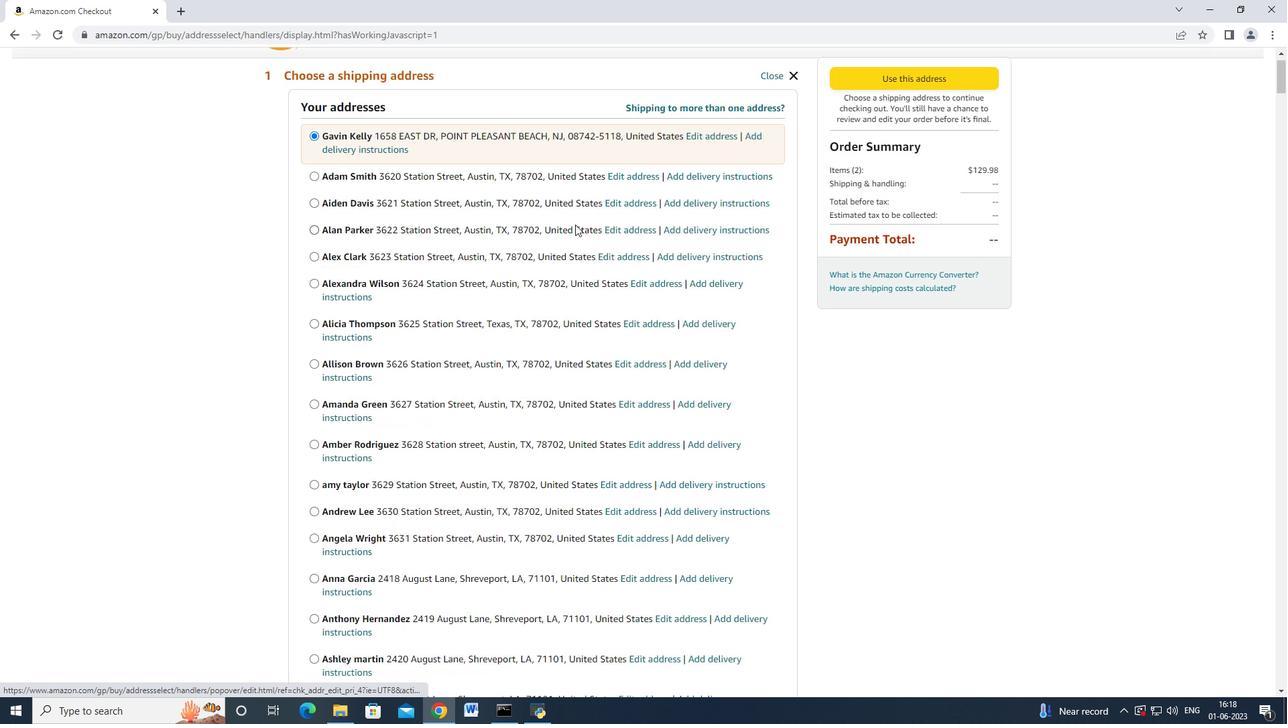
Action: Mouse scrolled (530, 272) with delta (0, 0)
Screenshot: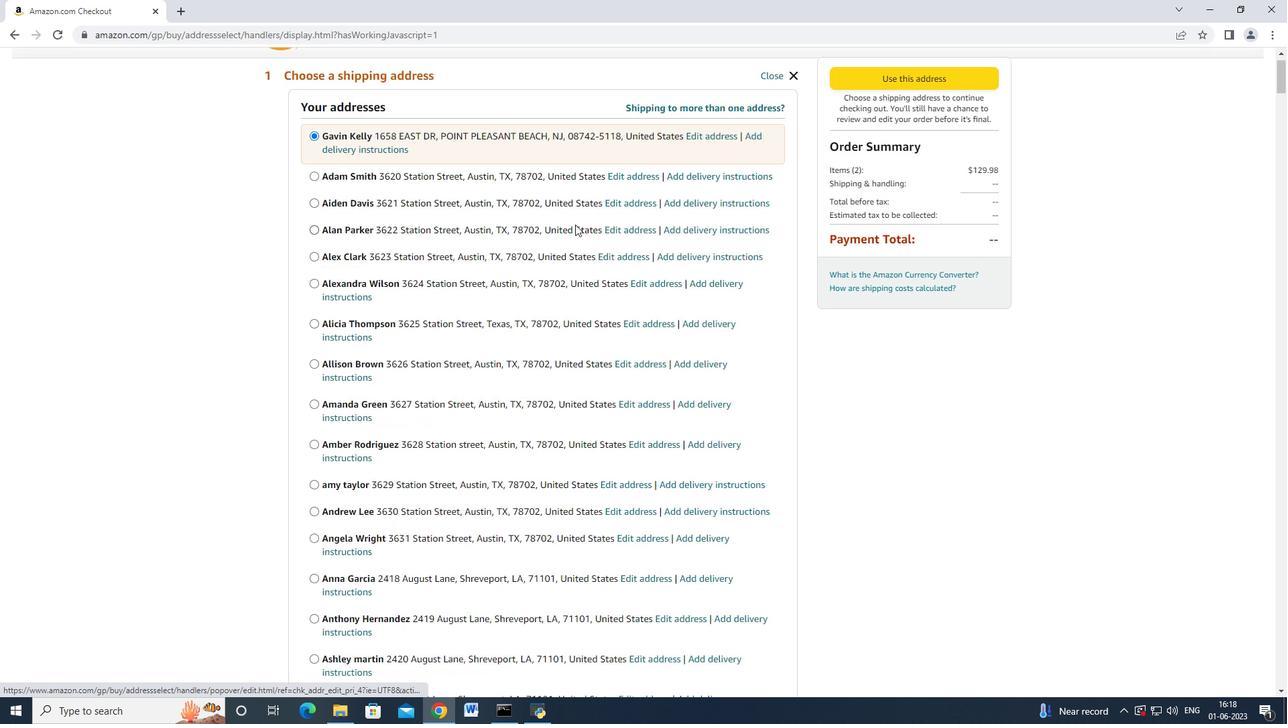 
Action: Mouse moved to (502, 293)
Screenshot: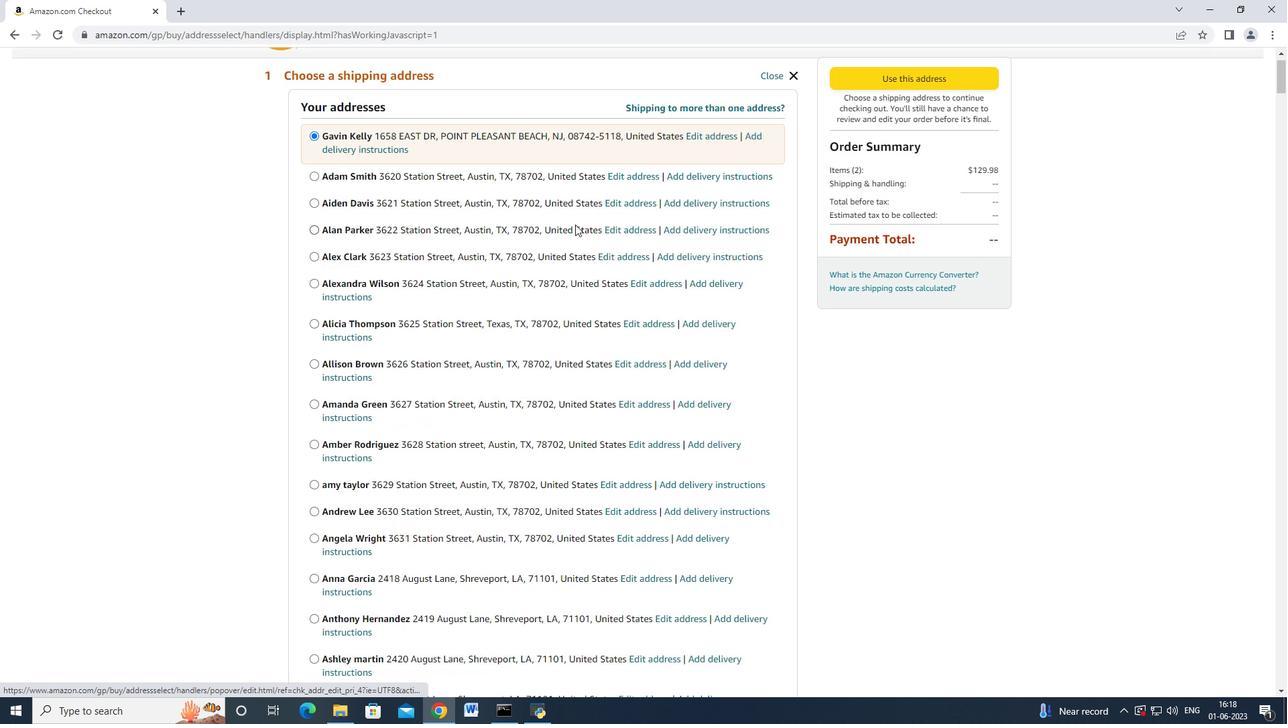 
Action: Mouse scrolled (506, 289) with delta (0, 0)
Screenshot: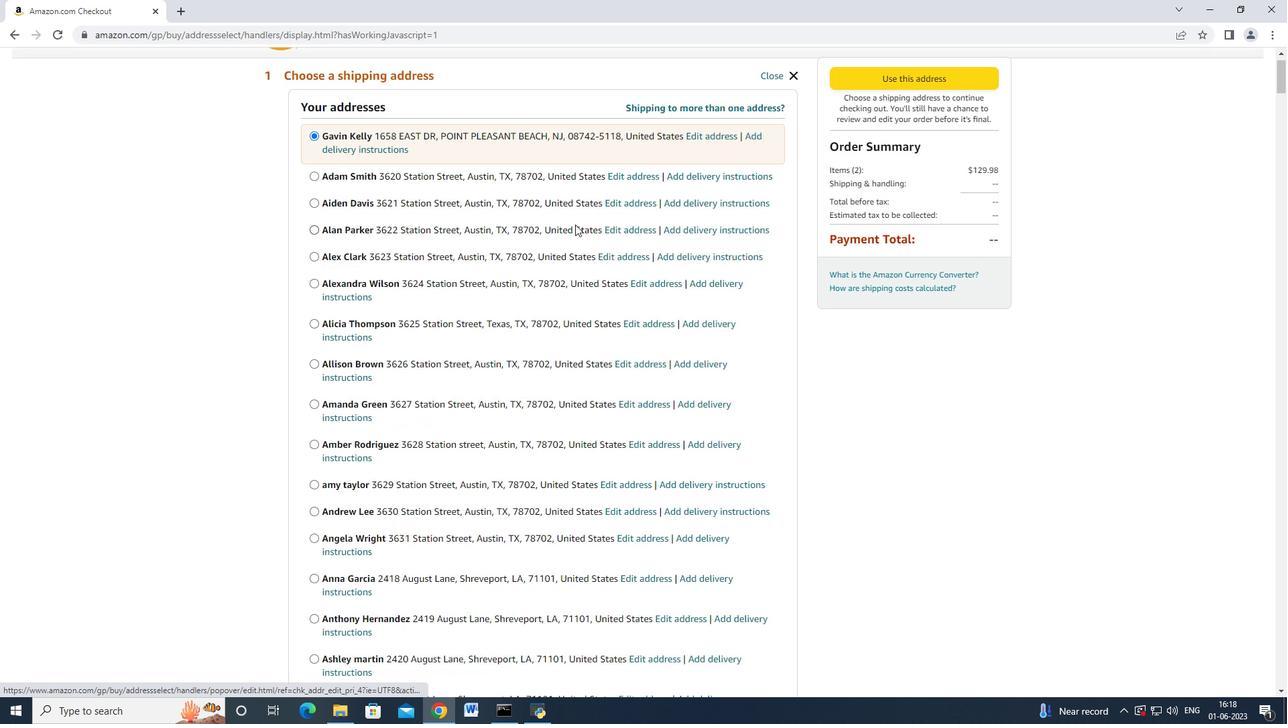 
Action: Mouse moved to (478, 315)
Screenshot: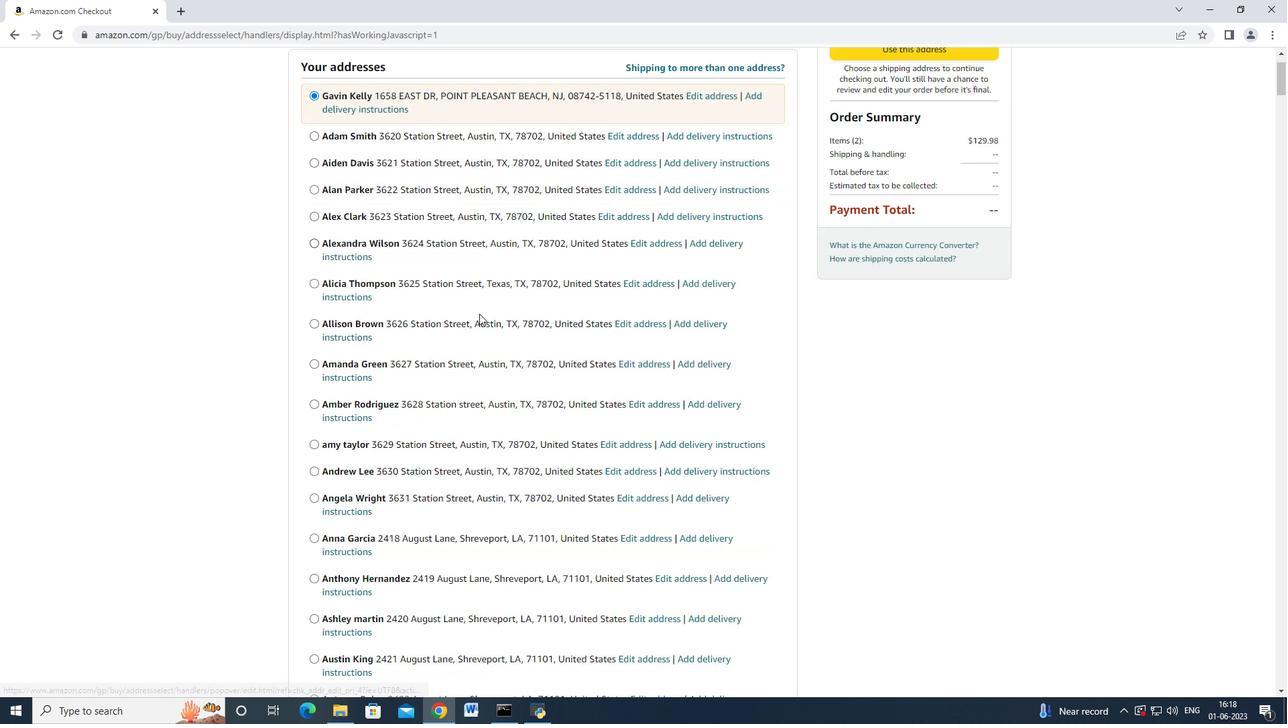 
Action: Mouse scrolled (478, 314) with delta (0, 0)
Screenshot: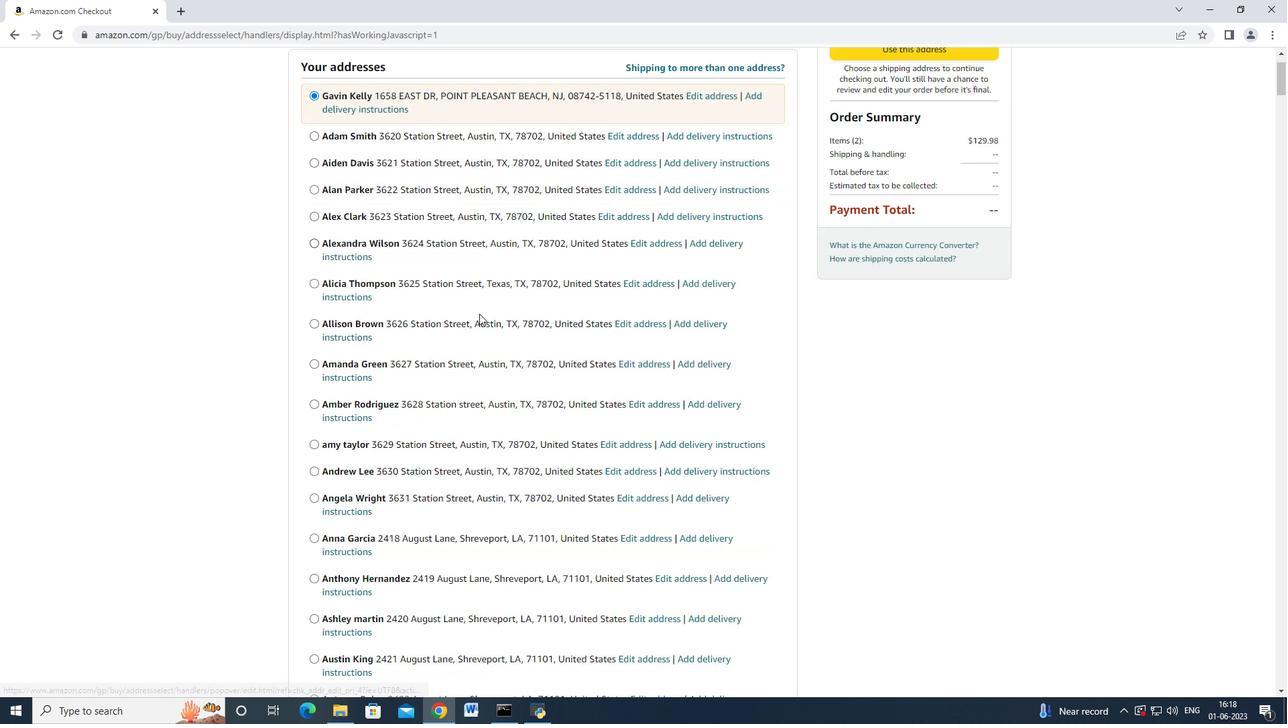 
Action: Mouse moved to (477, 316)
Screenshot: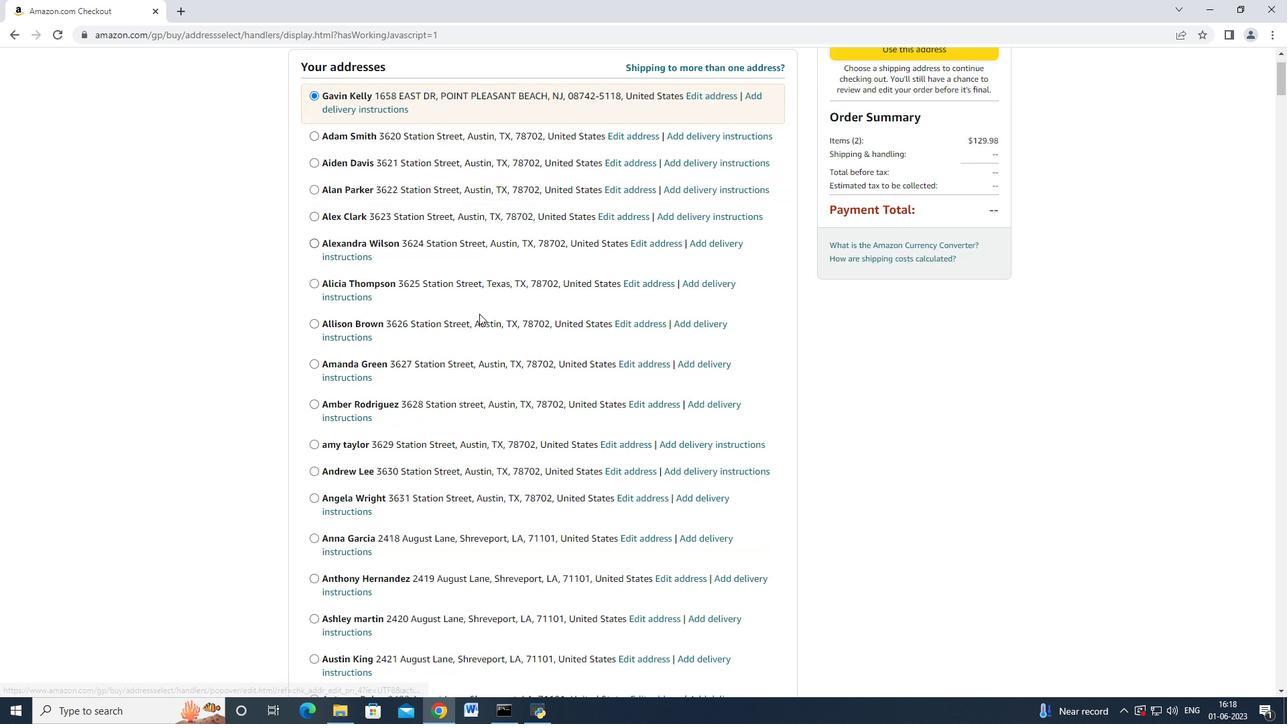 
Action: Mouse scrolled (477, 315) with delta (0, 0)
Screenshot: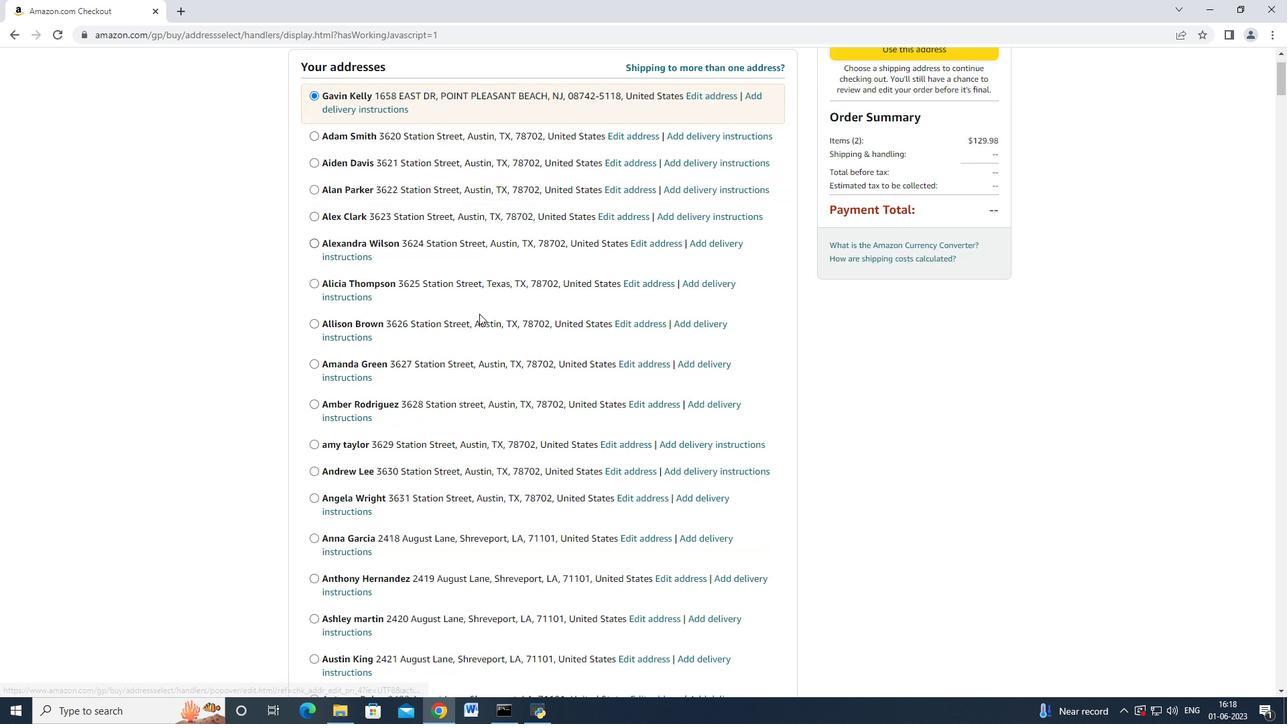 
Action: Mouse scrolled (477, 315) with delta (0, 0)
Screenshot: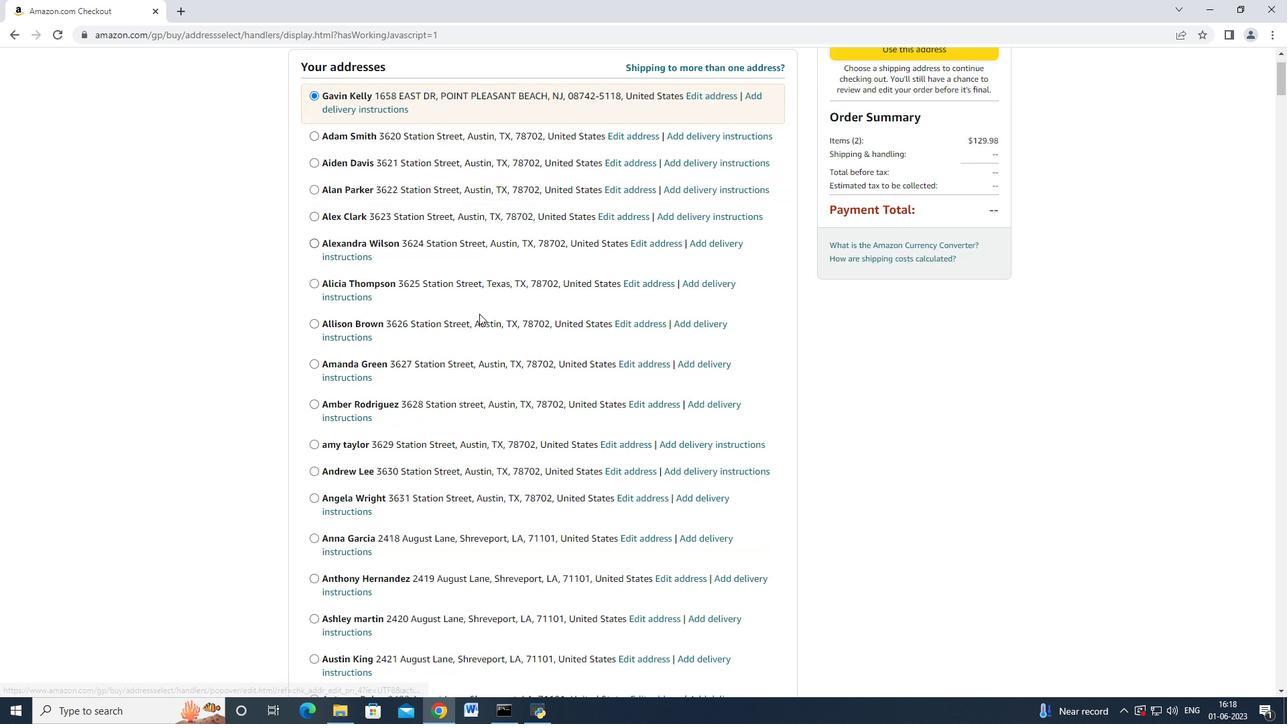 
Action: Mouse scrolled (477, 315) with delta (0, 0)
Screenshot: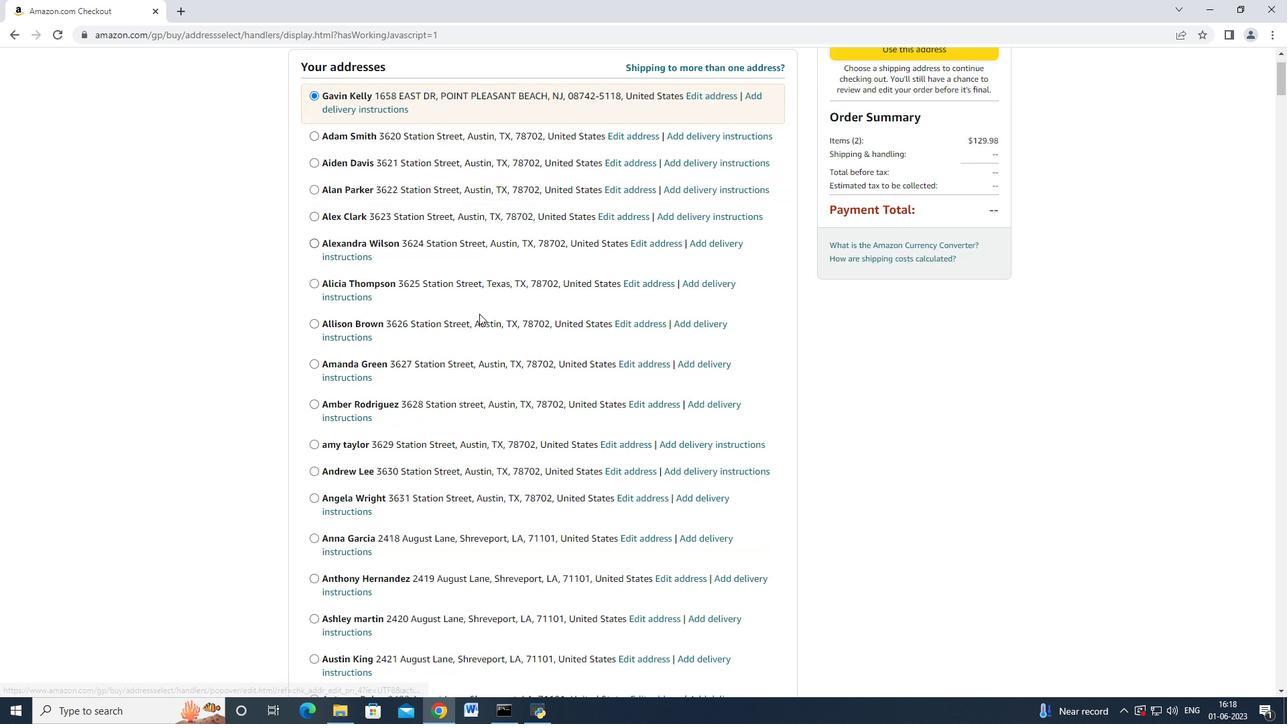 
Action: Mouse scrolled (477, 315) with delta (0, 0)
Screenshot: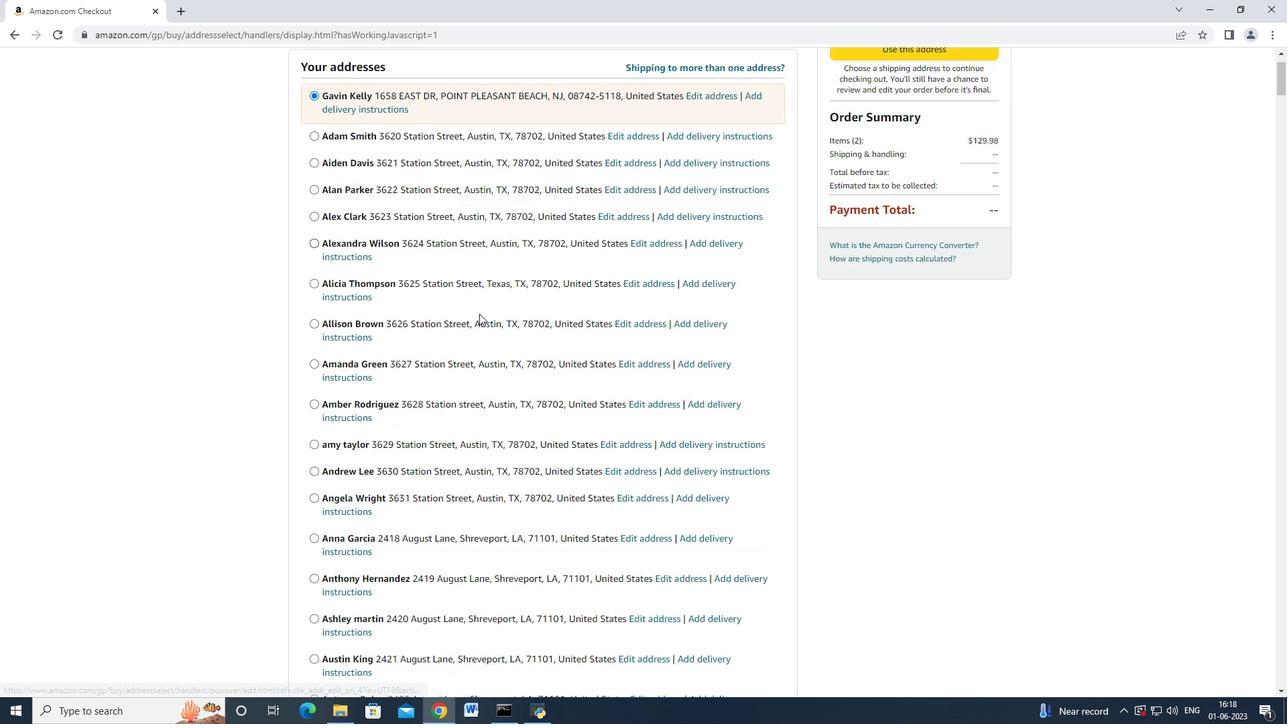 
Action: Mouse scrolled (477, 315) with delta (0, 0)
Screenshot: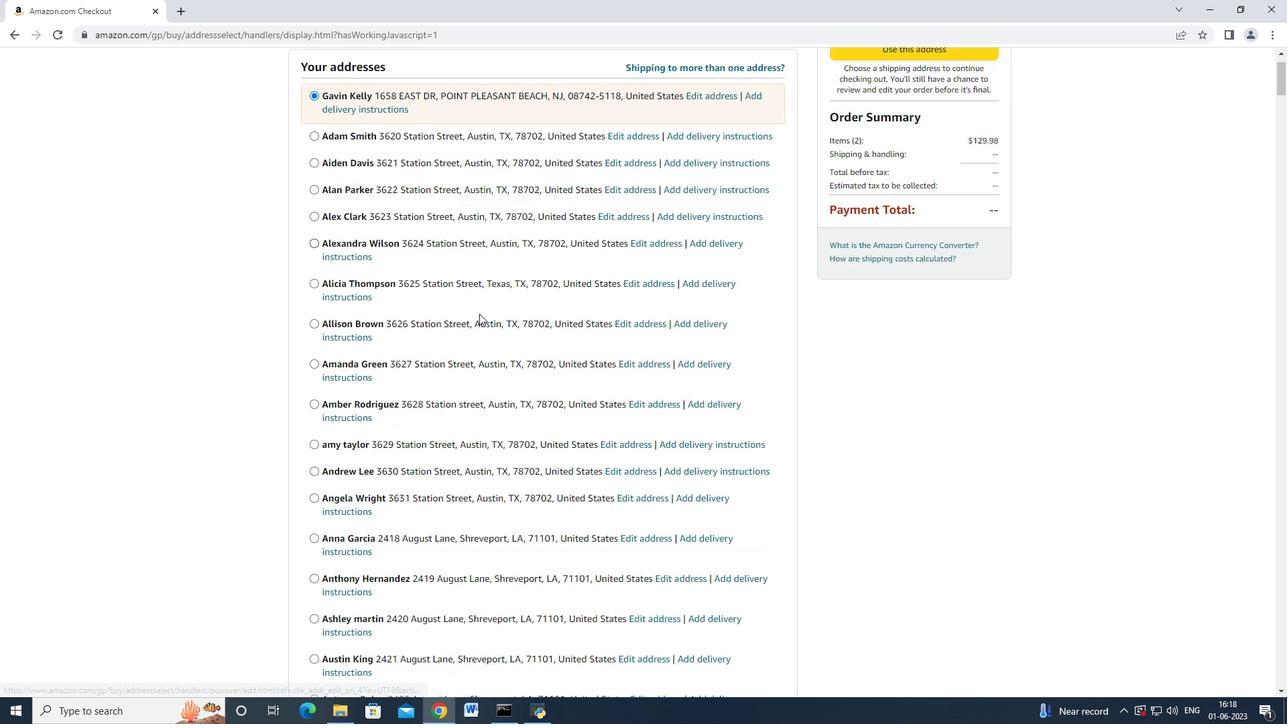 
Action: Mouse scrolled (477, 315) with delta (0, 0)
Screenshot: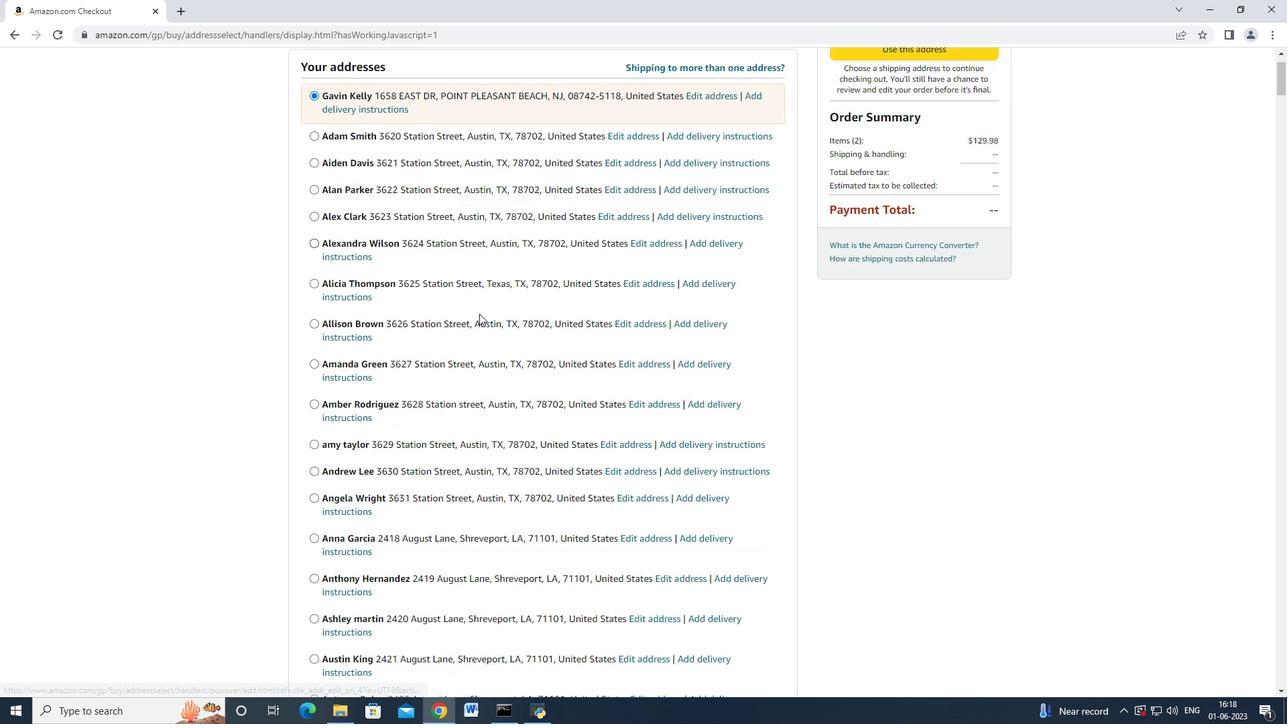 
Action: Mouse scrolled (477, 315) with delta (0, 0)
Screenshot: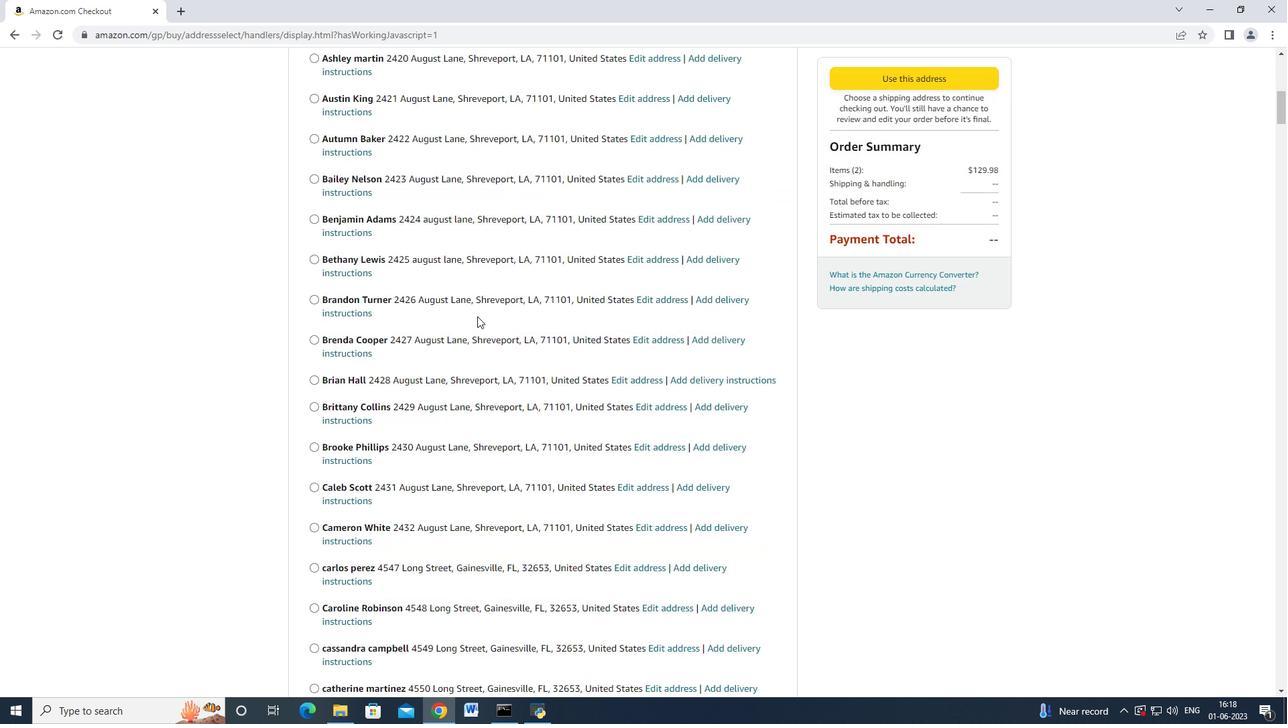
Action: Mouse scrolled (477, 315) with delta (0, 0)
Screenshot: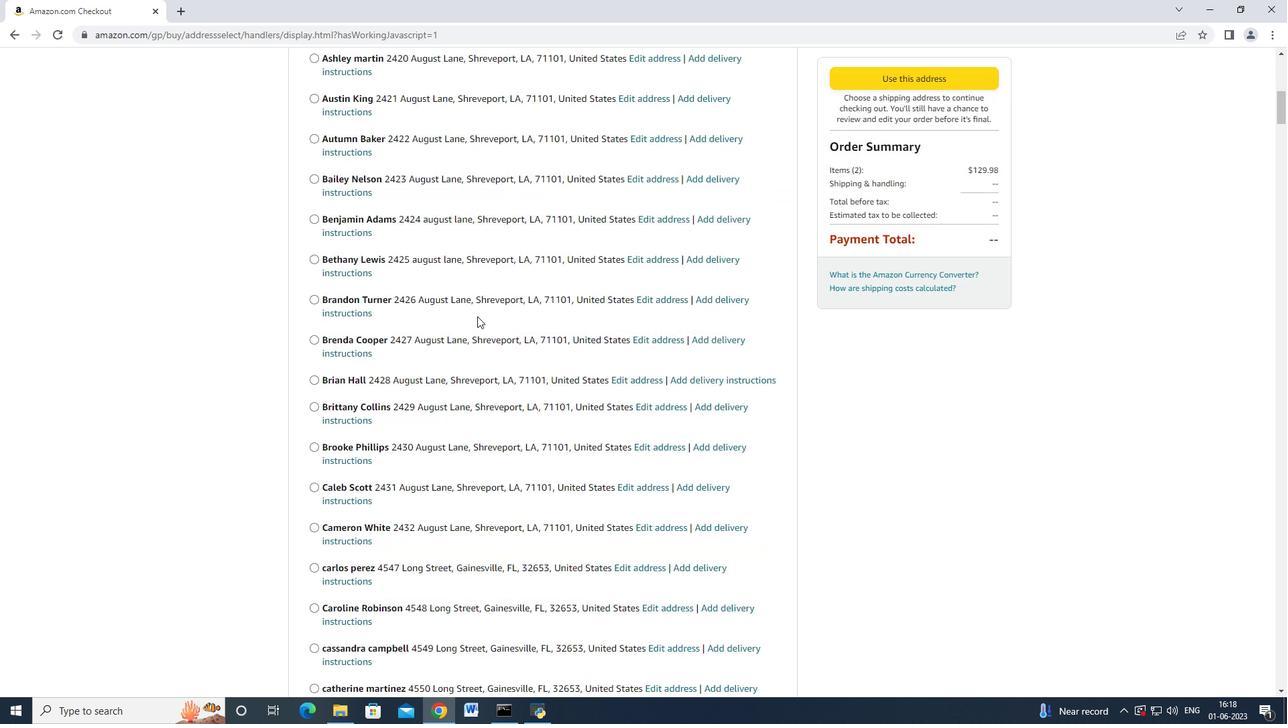 
Action: Mouse scrolled (477, 315) with delta (0, 0)
Screenshot: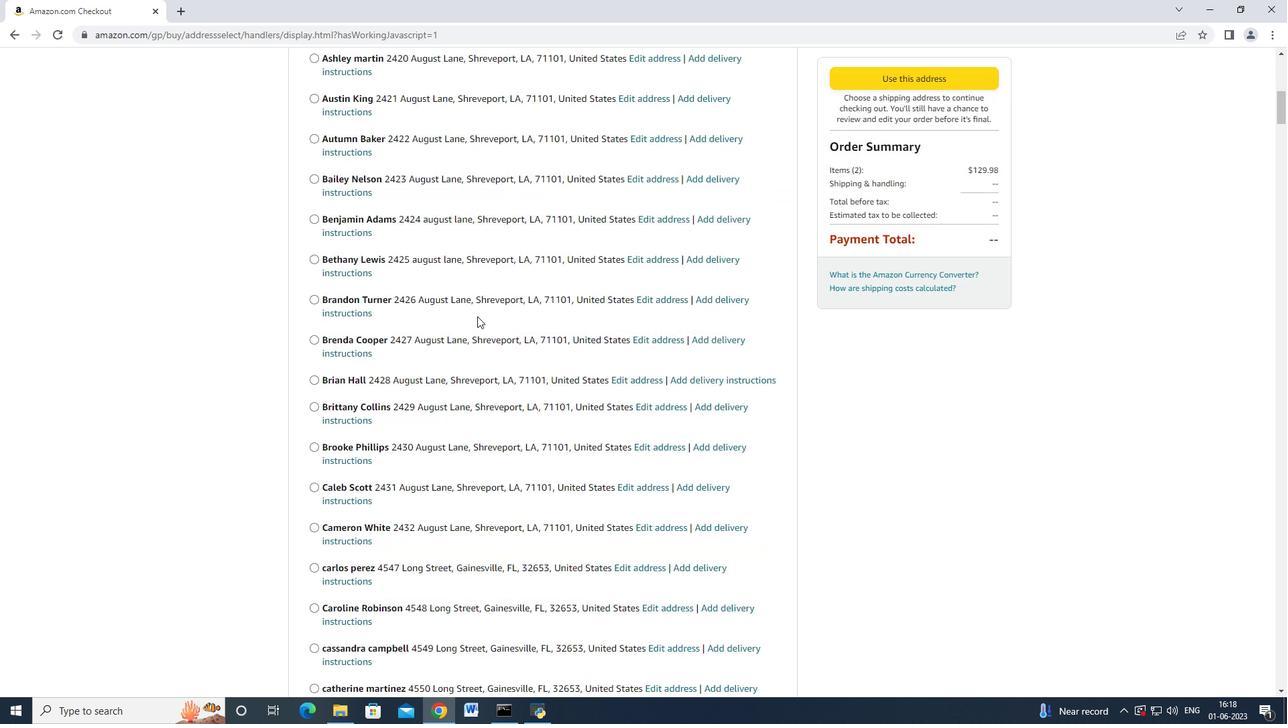 
Action: Mouse scrolled (477, 315) with delta (0, 0)
Screenshot: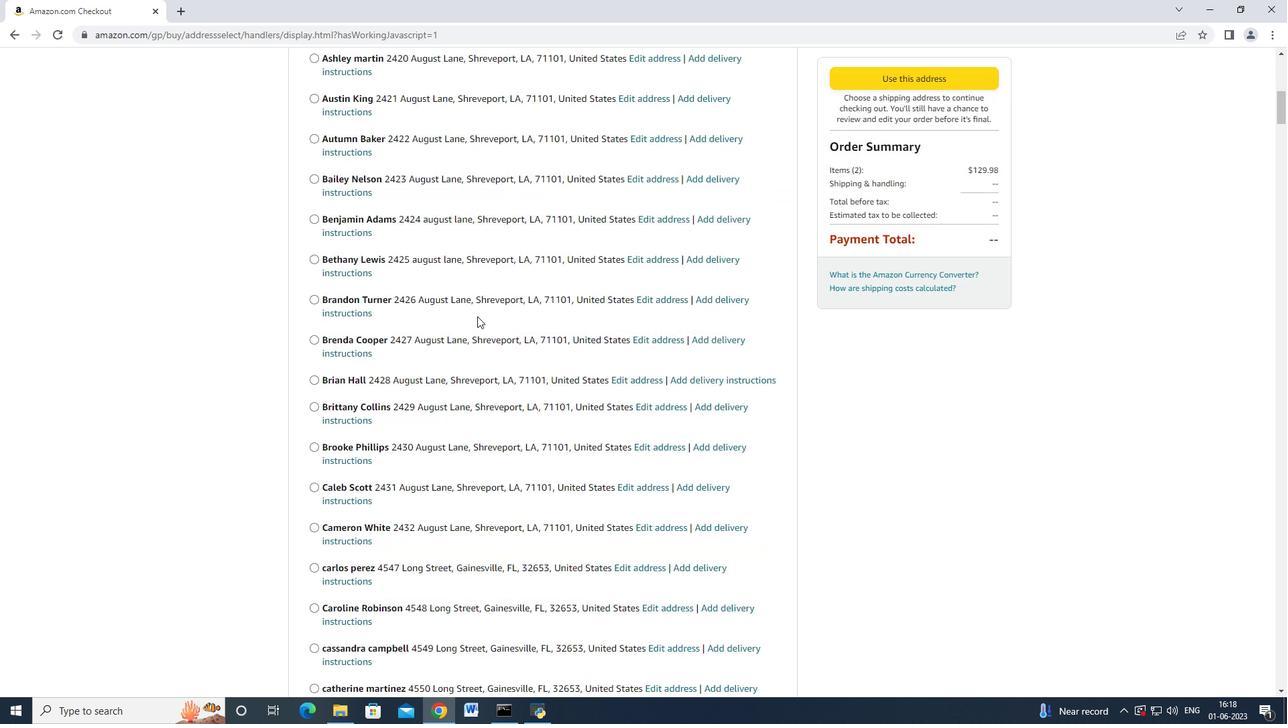 
Action: Mouse moved to (477, 316)
Screenshot: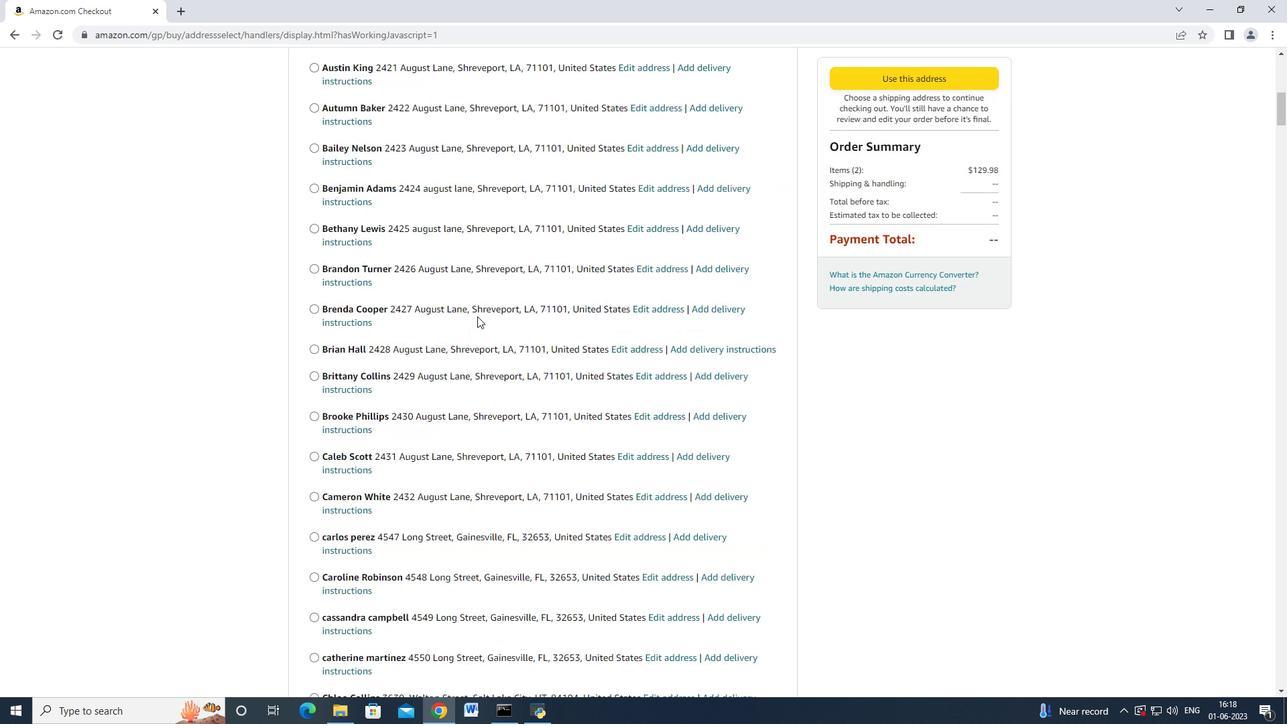 
Action: Mouse scrolled (477, 315) with delta (0, 0)
Screenshot: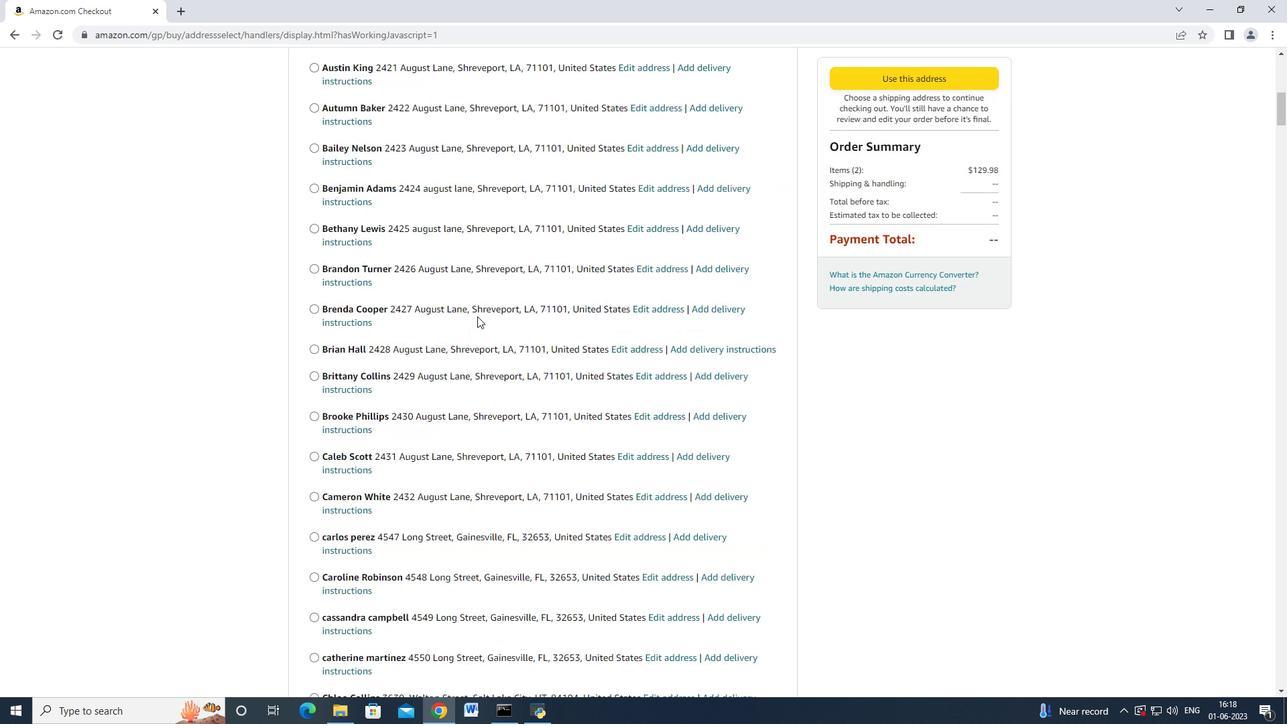 
Action: Mouse scrolled (477, 315) with delta (0, 0)
Screenshot: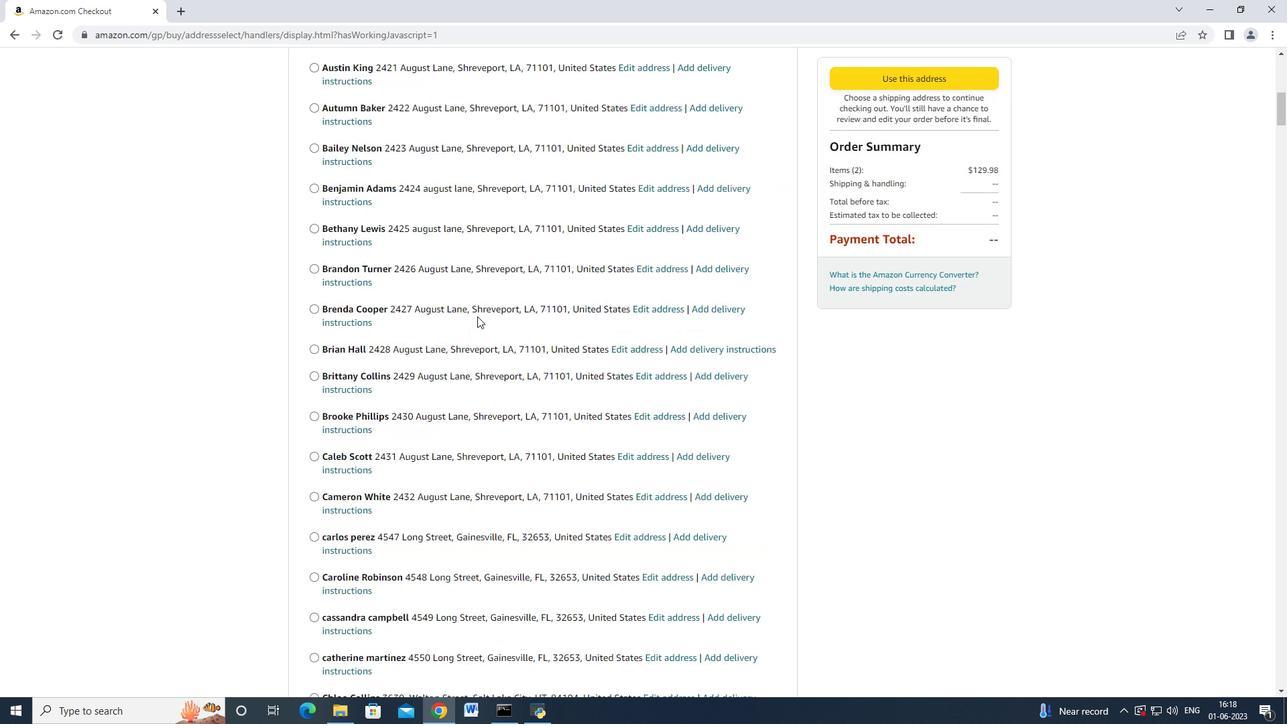 
Action: Mouse scrolled (477, 315) with delta (0, 0)
Screenshot: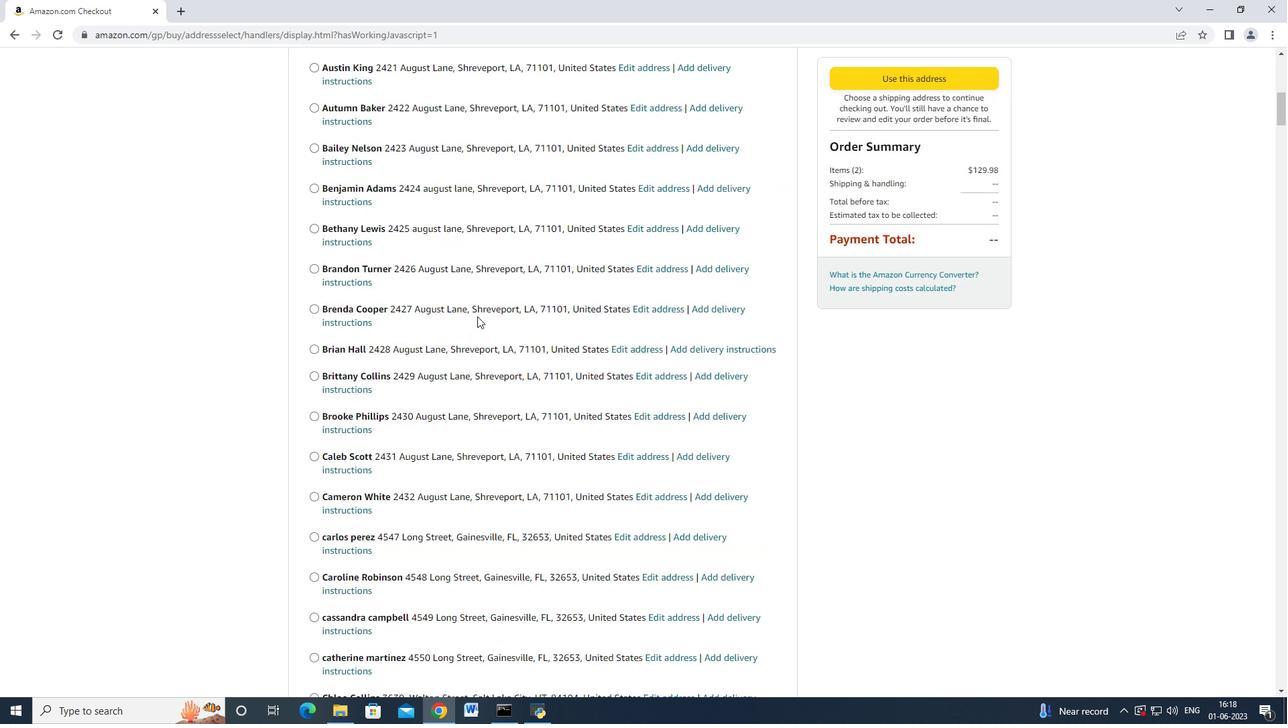 
Action: Mouse scrolled (477, 315) with delta (0, 0)
Screenshot: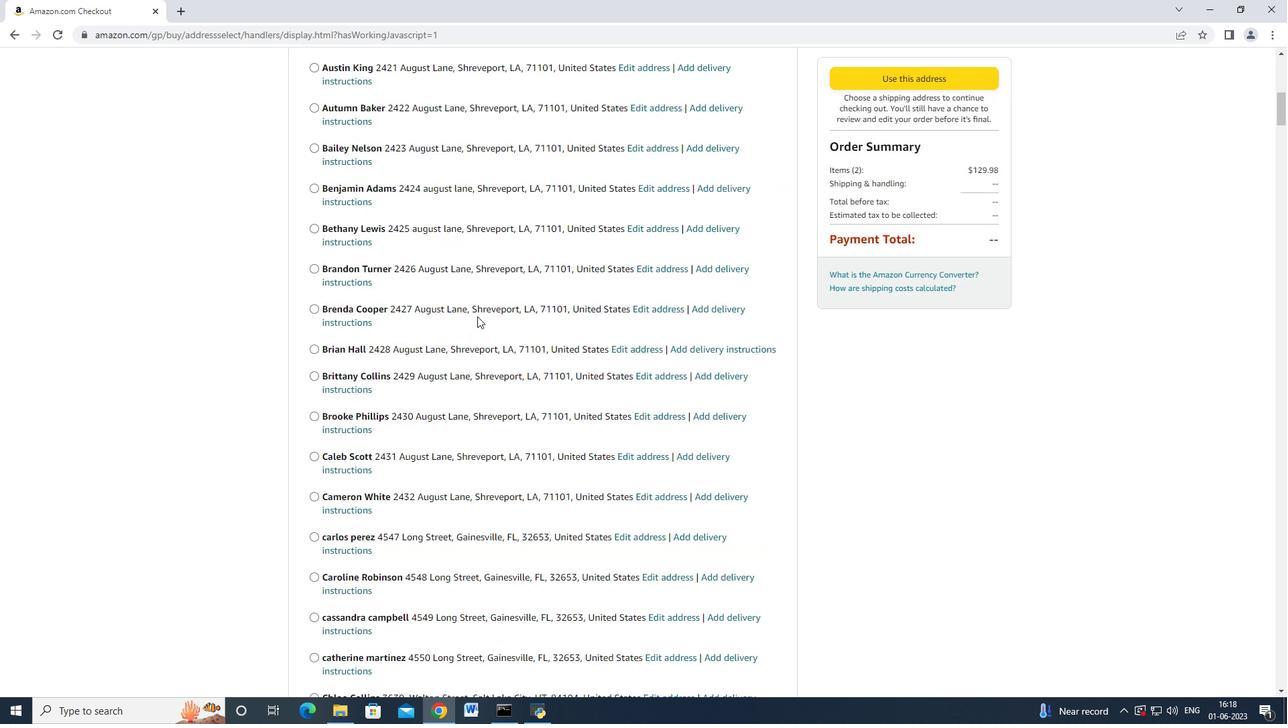 
Action: Mouse moved to (477, 317)
Screenshot: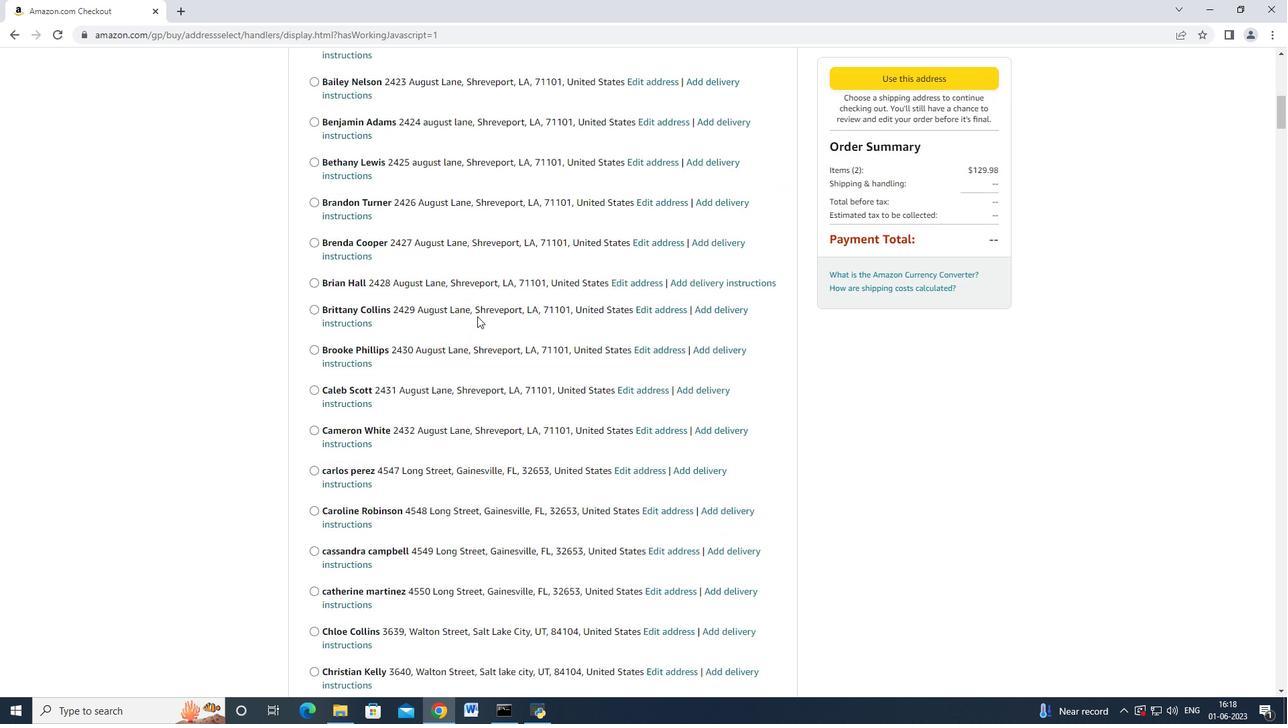 
Action: Mouse scrolled (477, 316) with delta (0, 0)
Screenshot: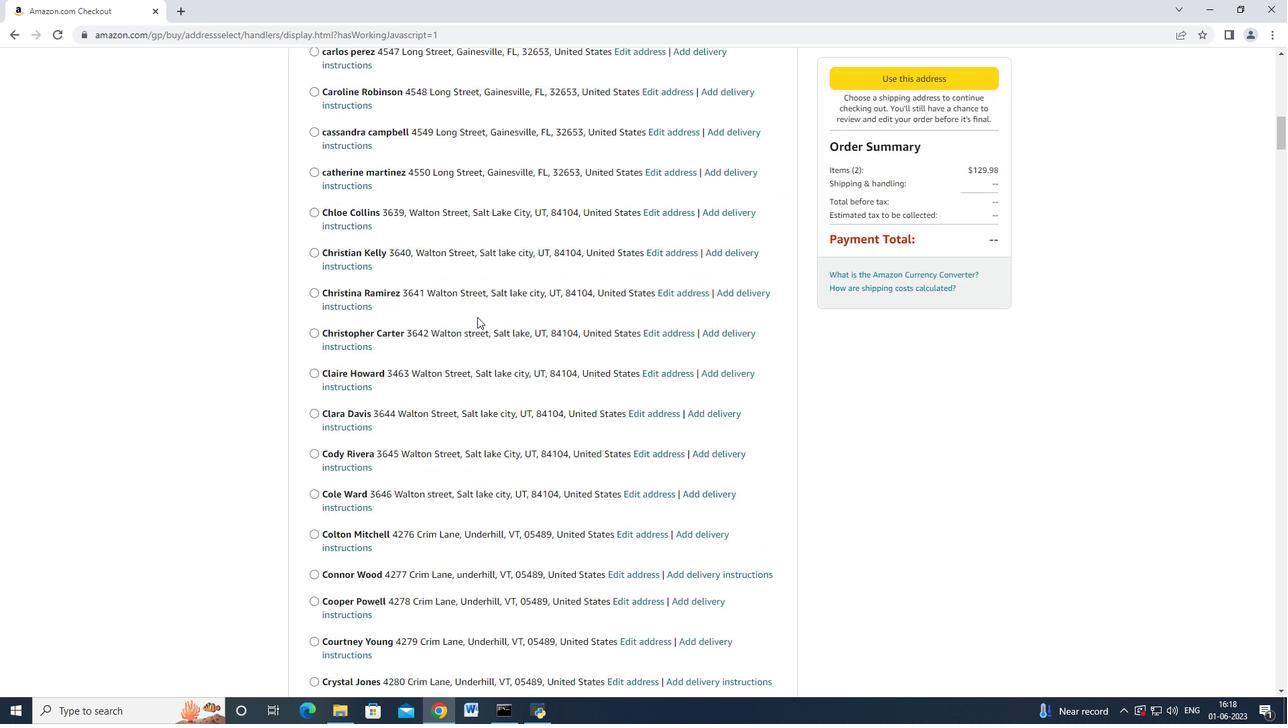 
Action: Mouse scrolled (477, 316) with delta (0, 0)
Screenshot: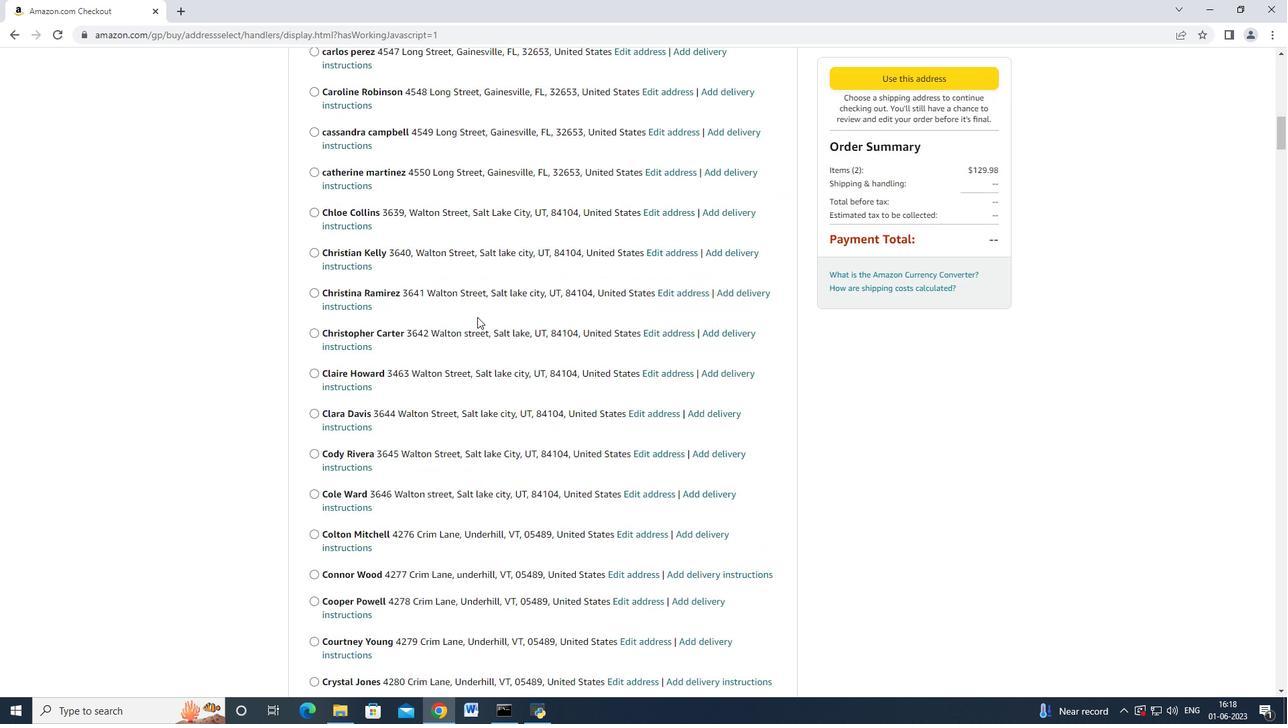 
Action: Mouse scrolled (477, 315) with delta (0, -1)
Screenshot: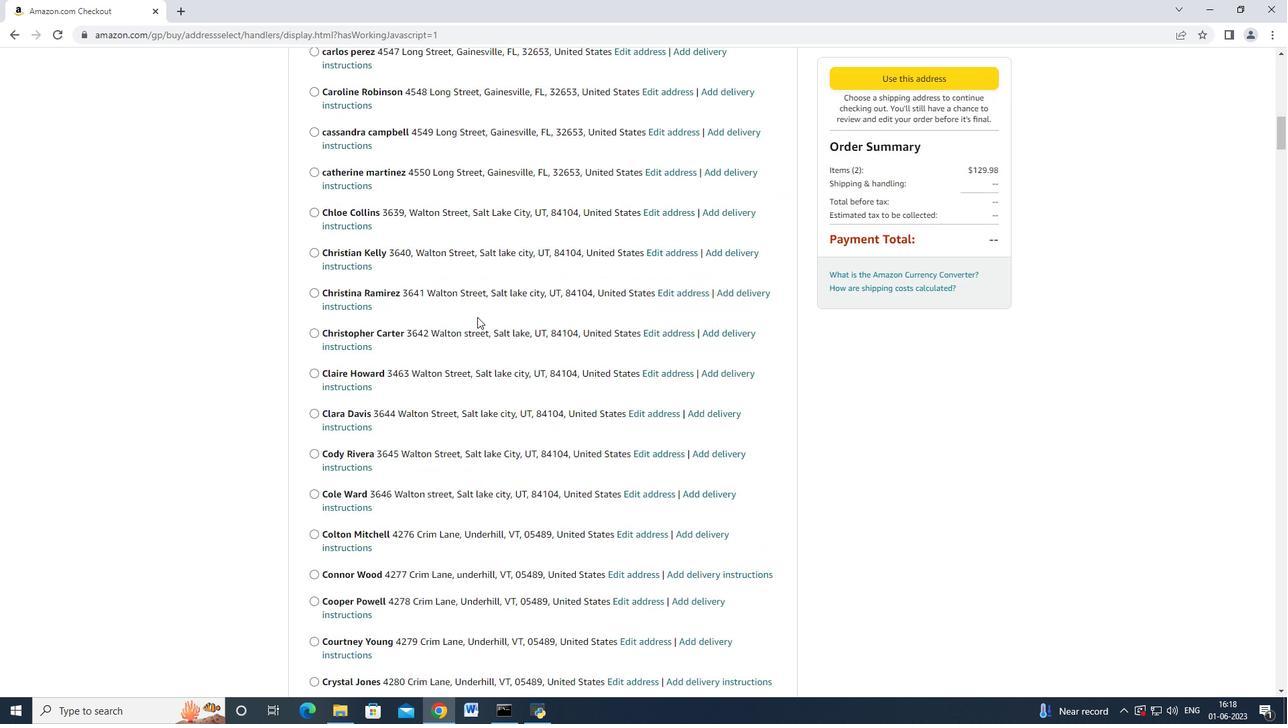 
Action: Mouse scrolled (477, 316) with delta (0, 0)
Screenshot: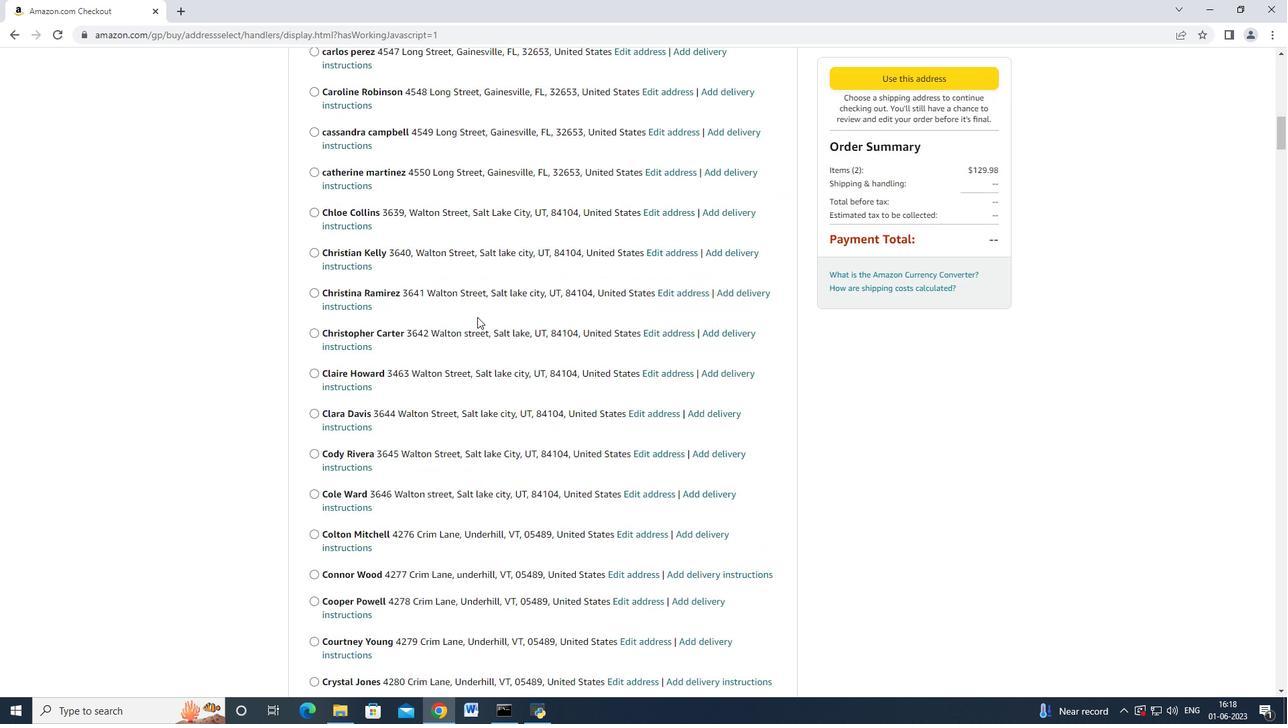 
Action: Mouse scrolled (477, 316) with delta (0, 0)
Screenshot: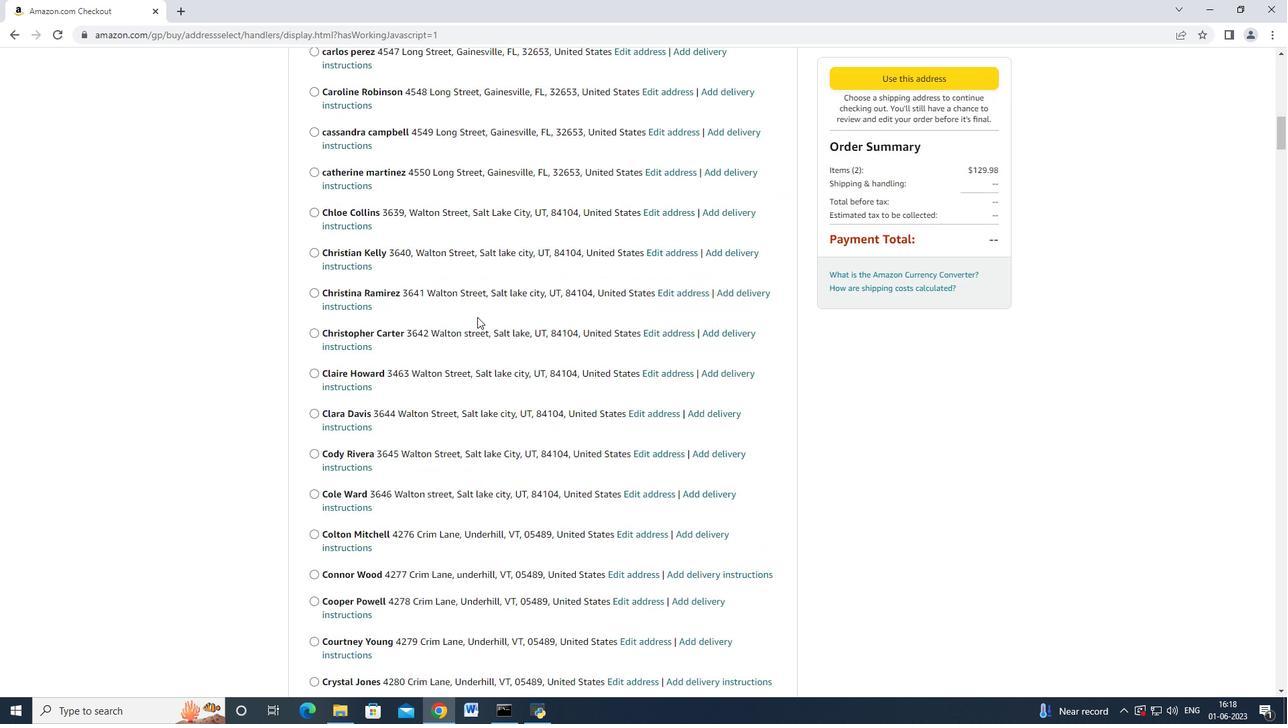 
Action: Mouse scrolled (477, 316) with delta (0, 0)
Screenshot: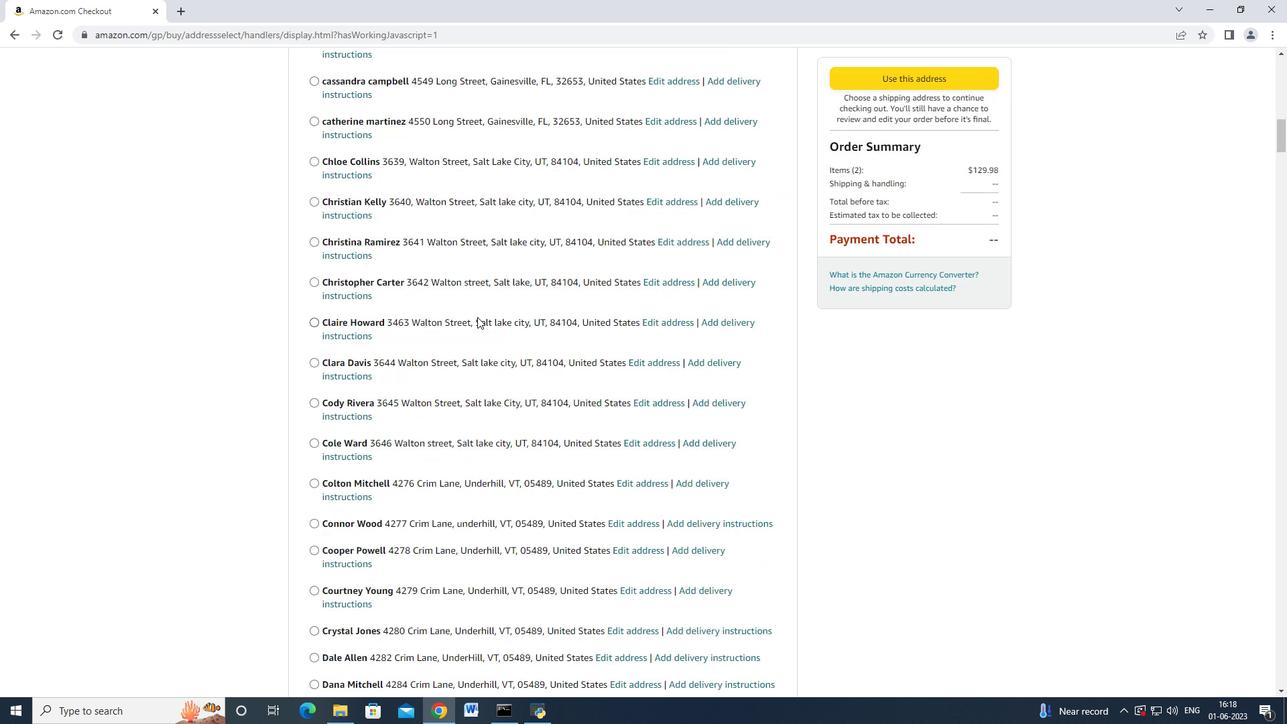 
Action: Mouse scrolled (477, 316) with delta (0, 0)
Screenshot: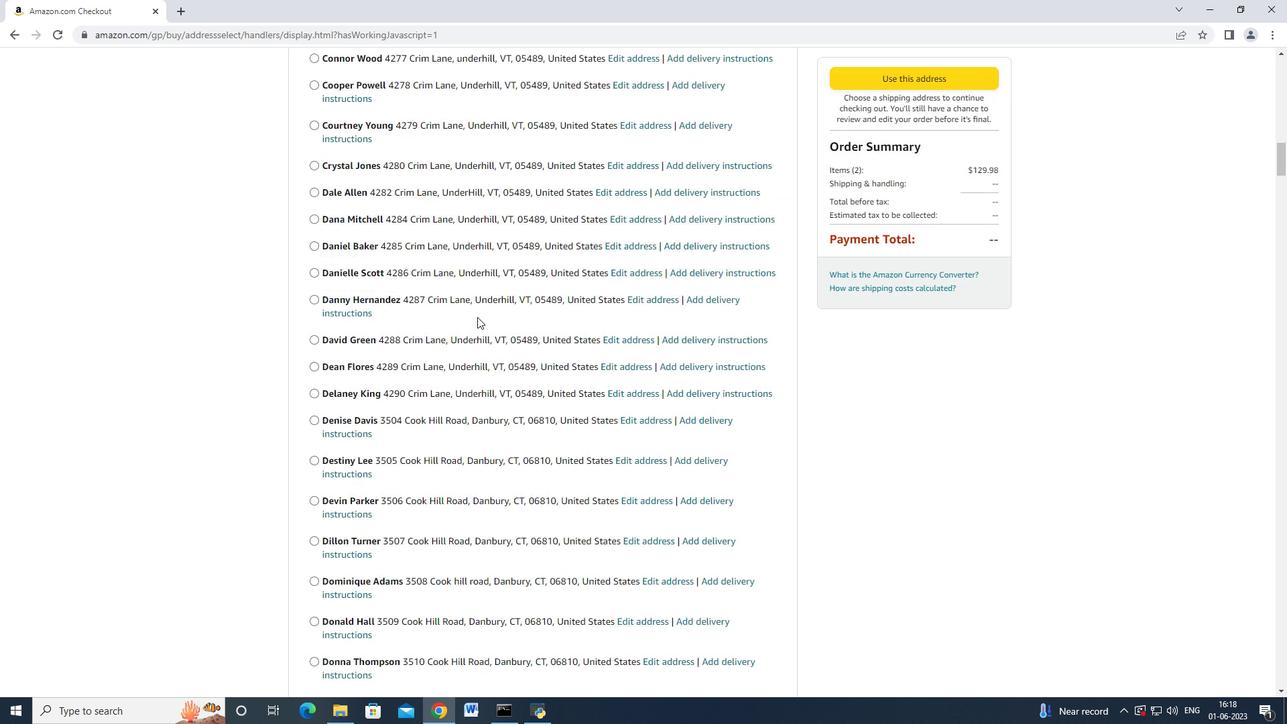 
Action: Mouse moved to (476, 318)
Screenshot: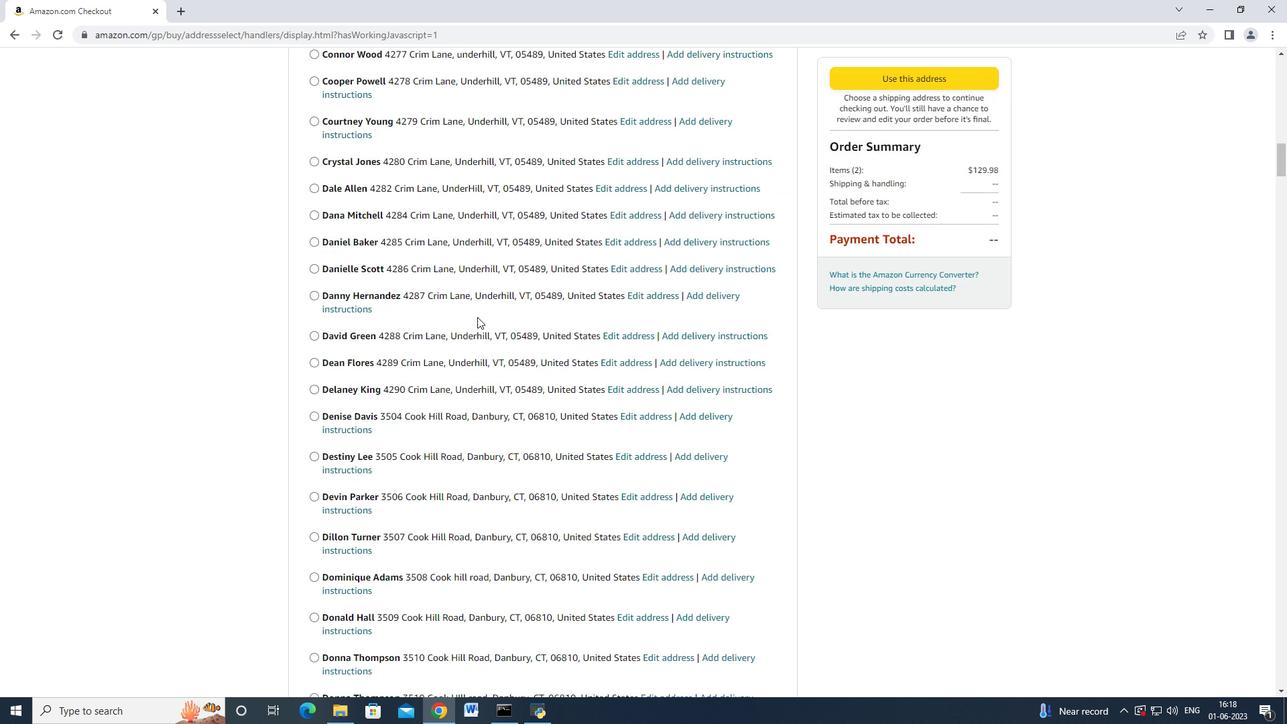 
Action: Mouse scrolled (476, 317) with delta (0, 0)
Screenshot: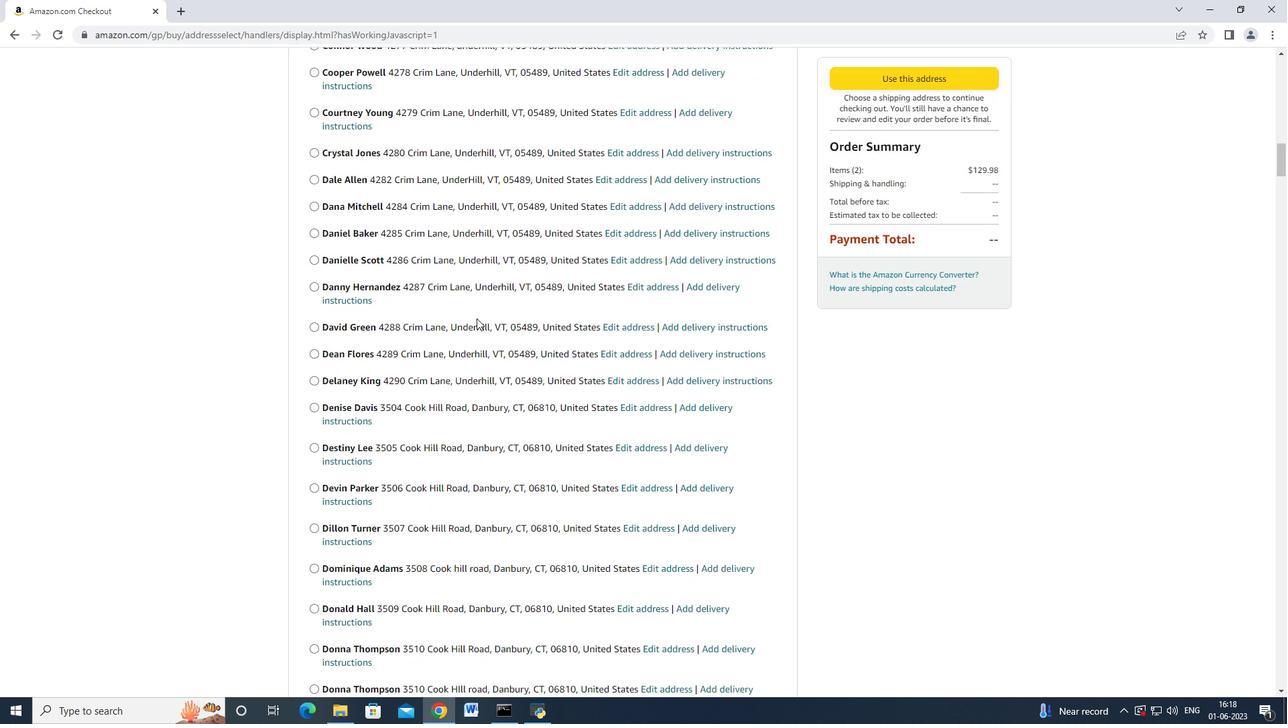 
Action: Mouse moved to (476, 319)
Screenshot: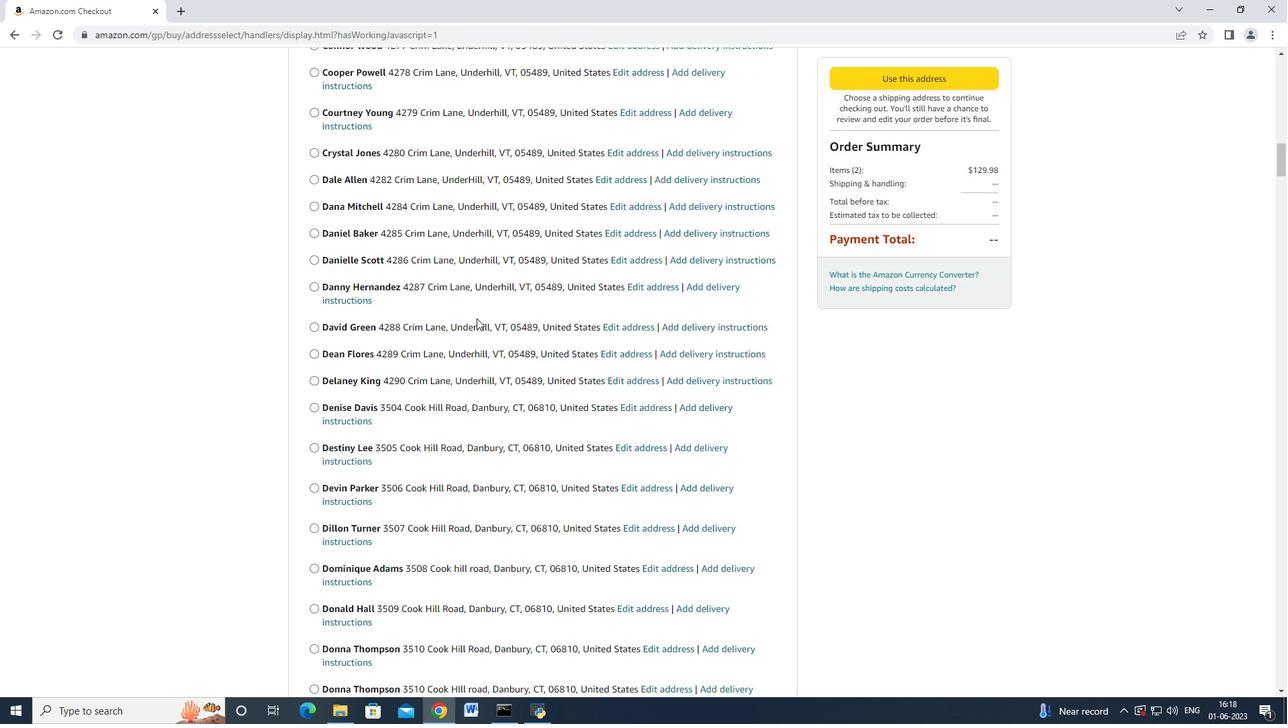 
Action: Mouse scrolled (476, 317) with delta (0, 0)
Screenshot: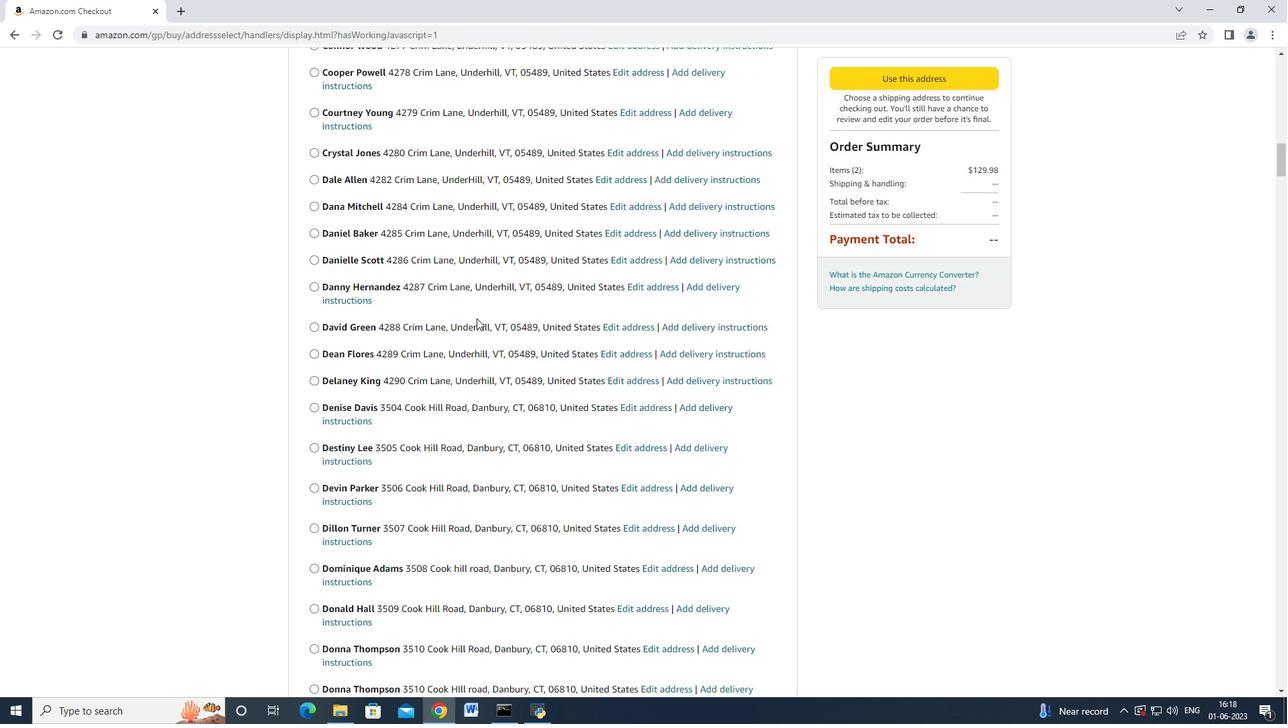 
Action: Mouse scrolled (476, 317) with delta (0, 0)
Screenshot: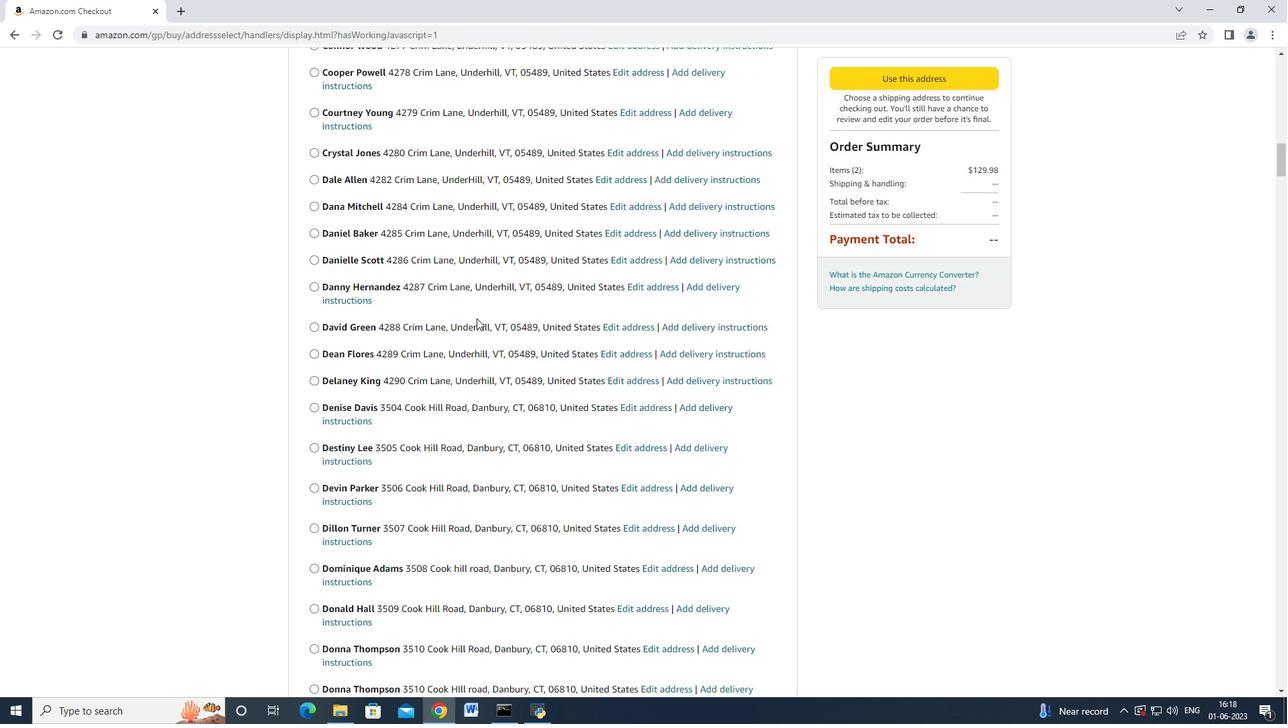 
Action: Mouse scrolled (476, 317) with delta (0, 0)
Screenshot: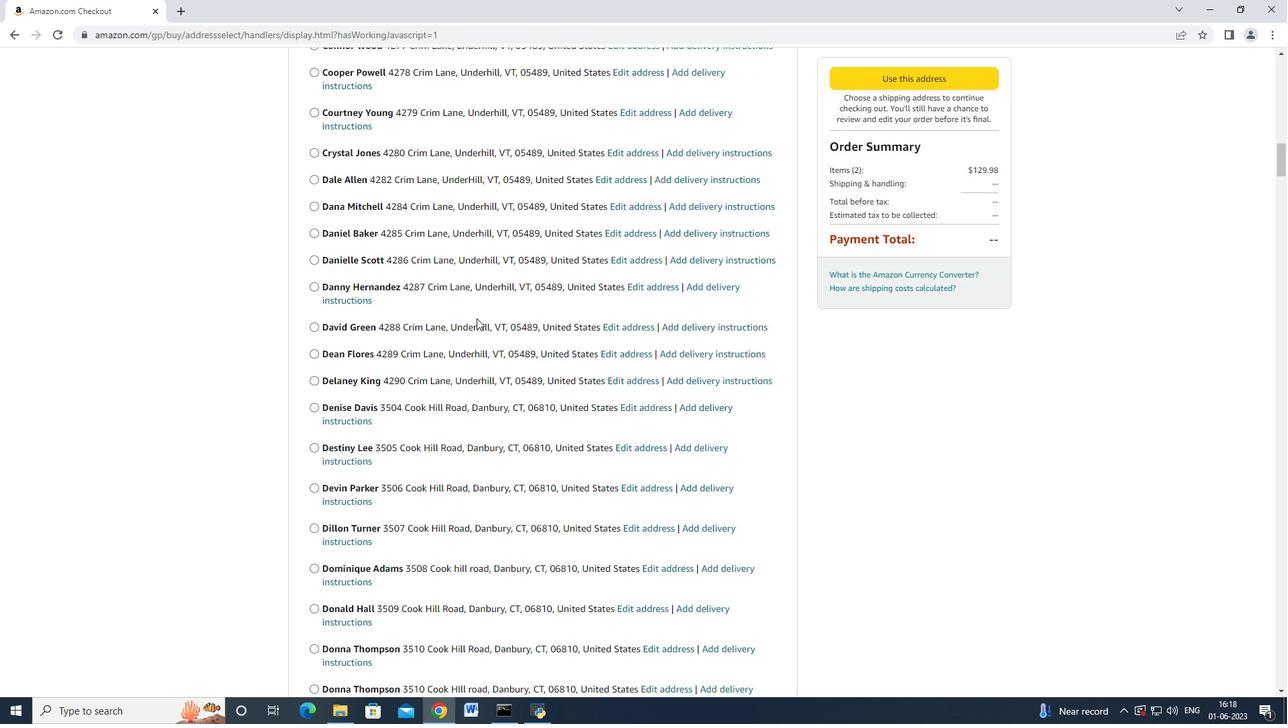 
Action: Mouse scrolled (476, 317) with delta (0, 0)
Screenshot: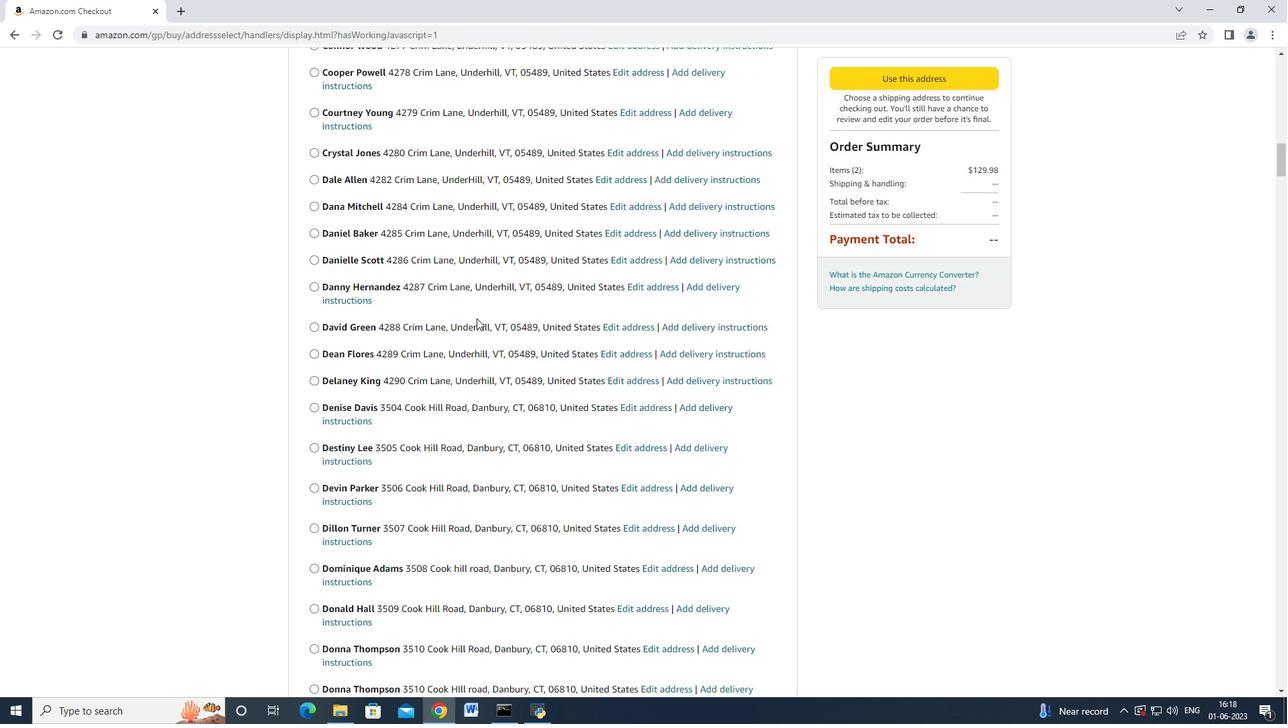 
Action: Mouse scrolled (476, 318) with delta (0, 0)
Screenshot: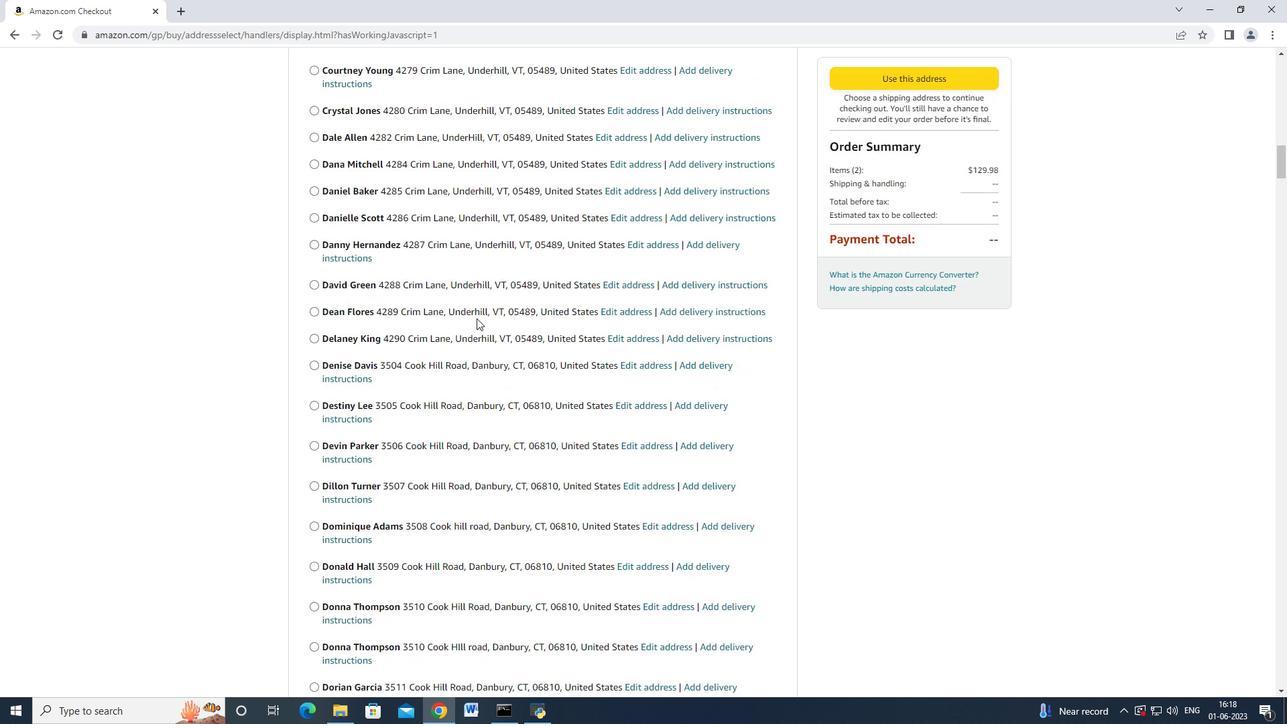 
Action: Mouse scrolled (476, 318) with delta (0, 0)
Screenshot: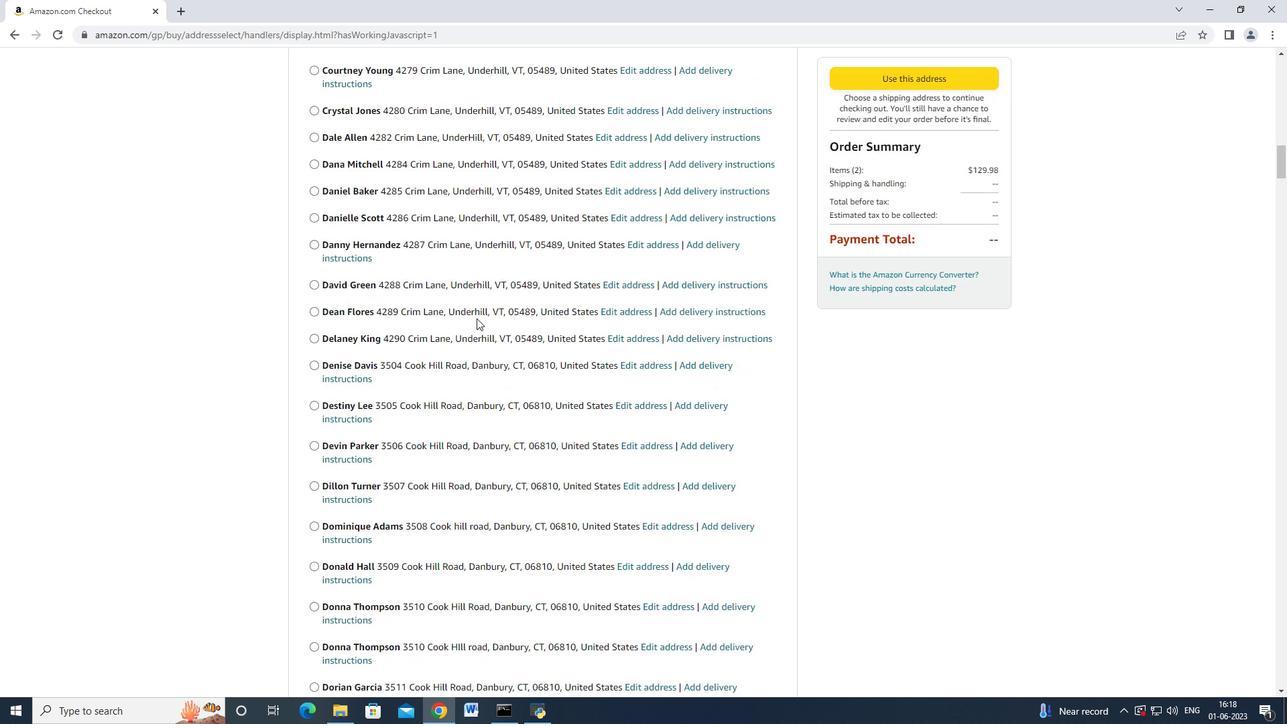 
Action: Mouse scrolled (476, 318) with delta (0, 0)
Screenshot: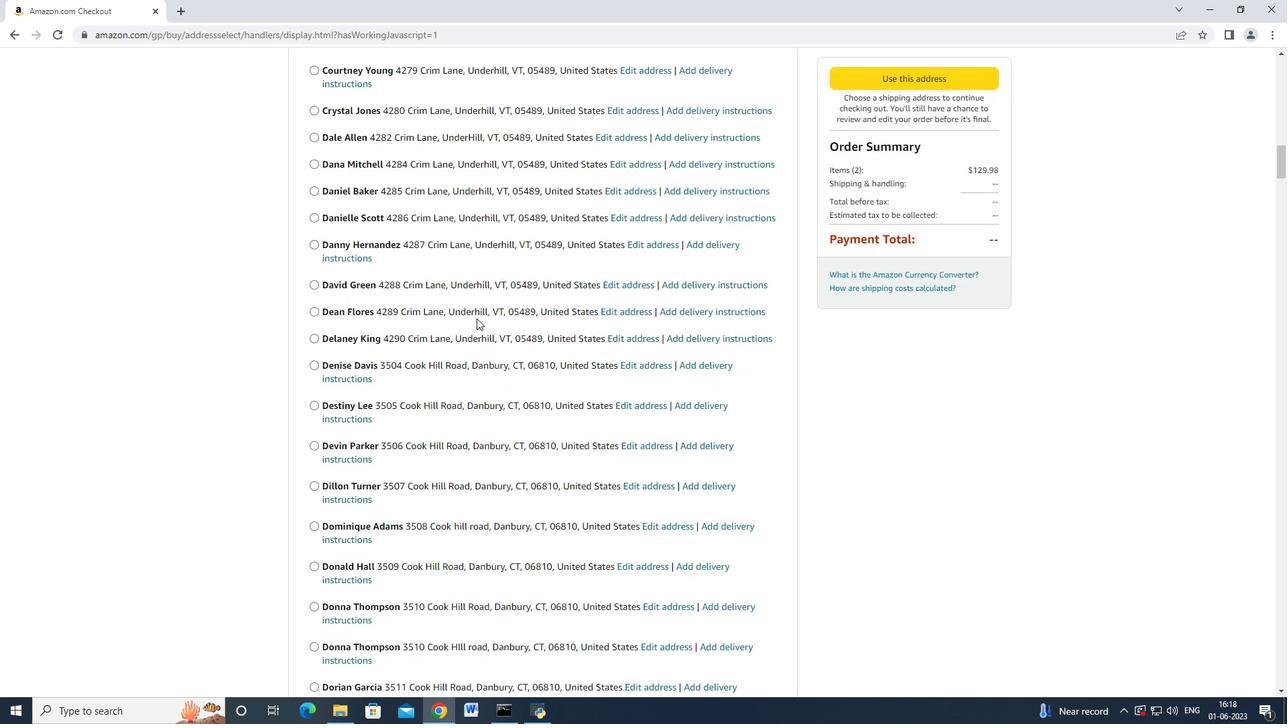 
Action: Mouse scrolled (476, 318) with delta (0, 0)
Screenshot: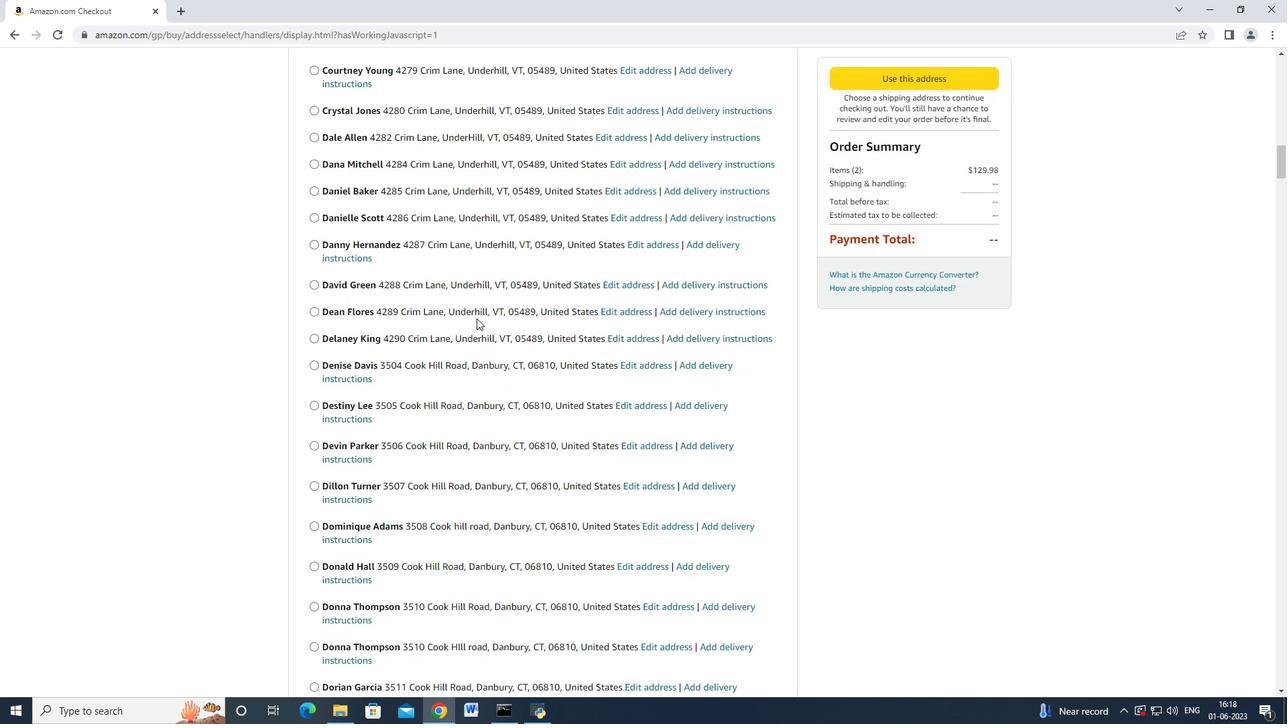 
Action: Mouse scrolled (476, 318) with delta (0, 0)
Screenshot: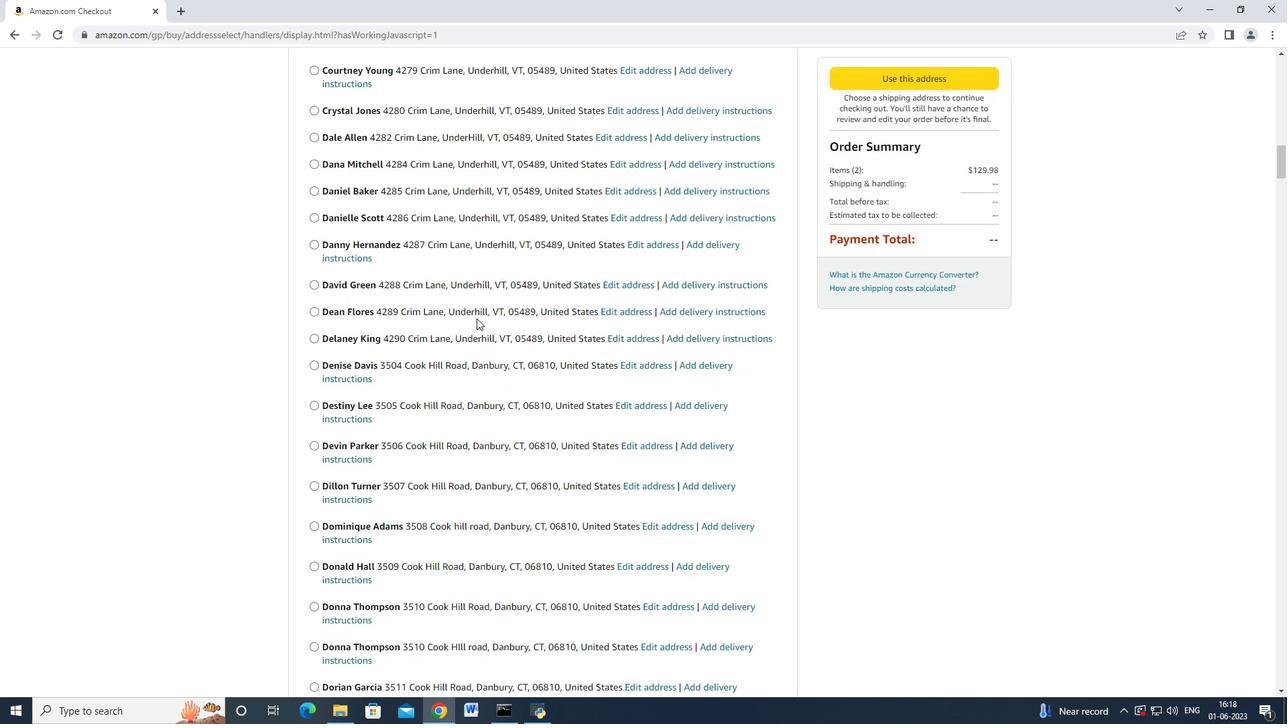 
Action: Mouse scrolled (476, 318) with delta (0, 0)
Screenshot: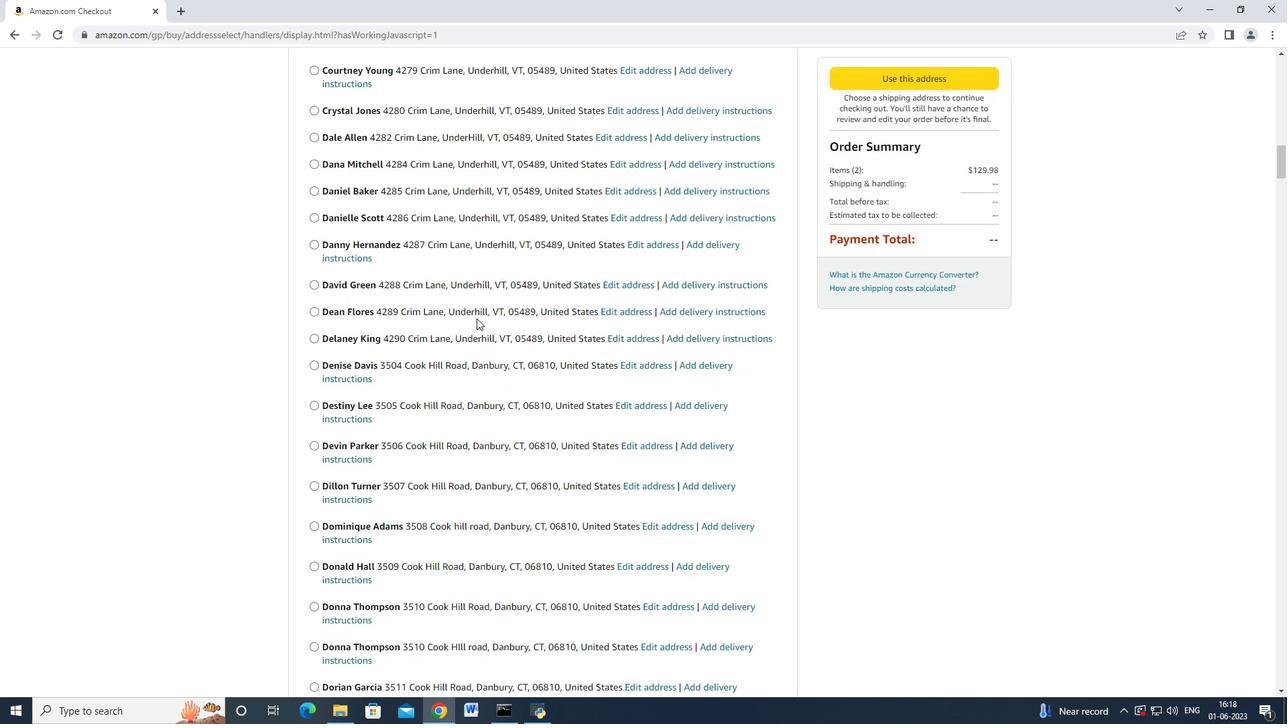 
Action: Mouse scrolled (476, 318) with delta (0, 0)
Screenshot: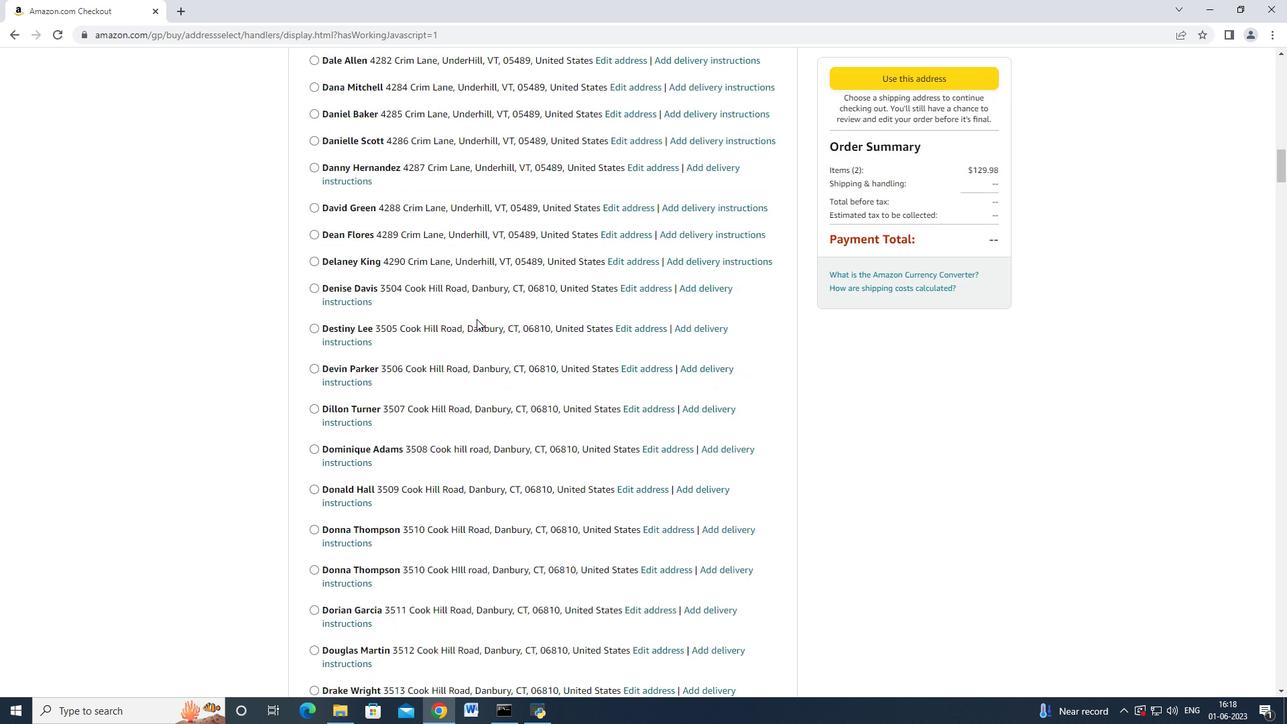 
Action: Mouse scrolled (476, 318) with delta (0, 0)
Screenshot: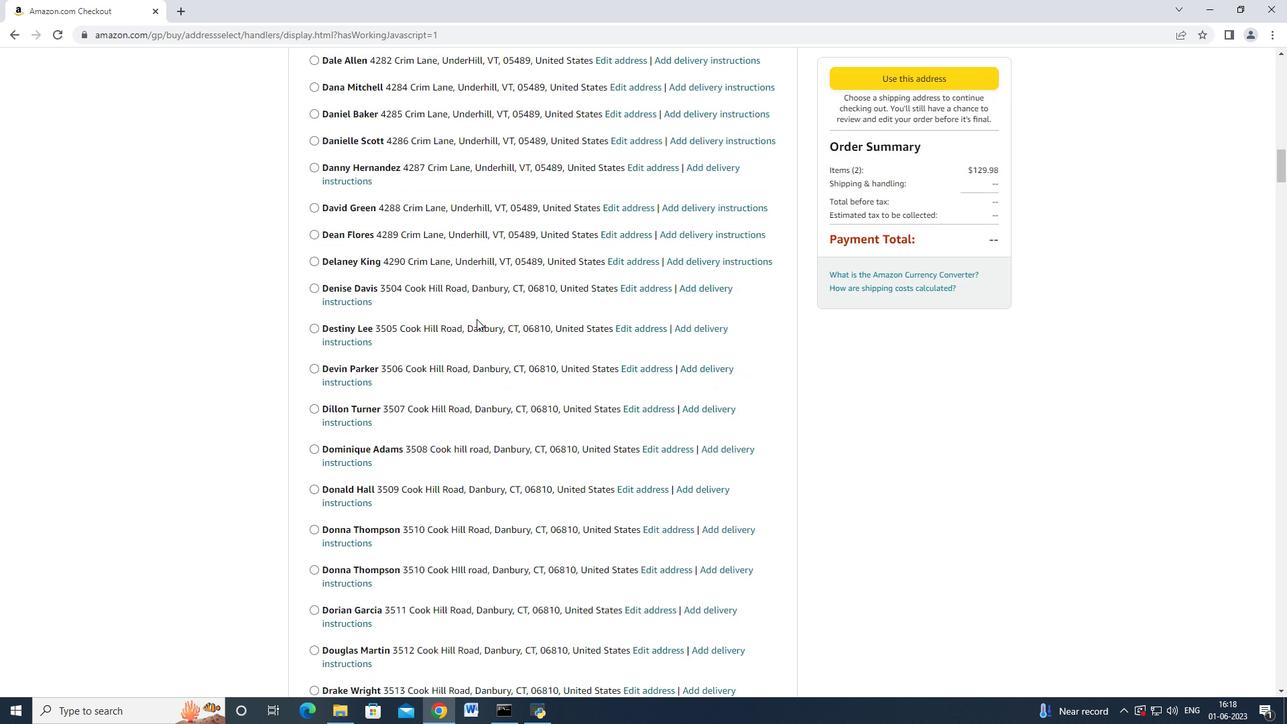 
Action: Mouse moved to (476, 320)
Screenshot: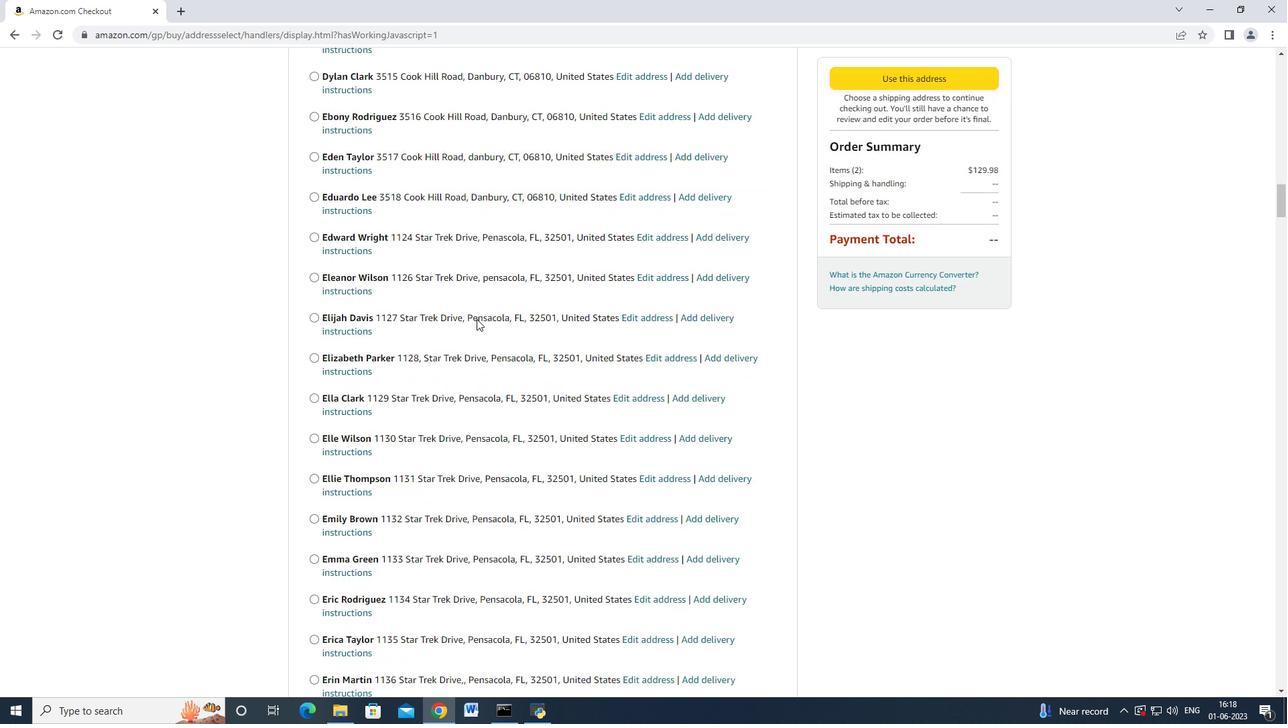 
Action: Mouse scrolled (476, 319) with delta (0, 0)
Screenshot: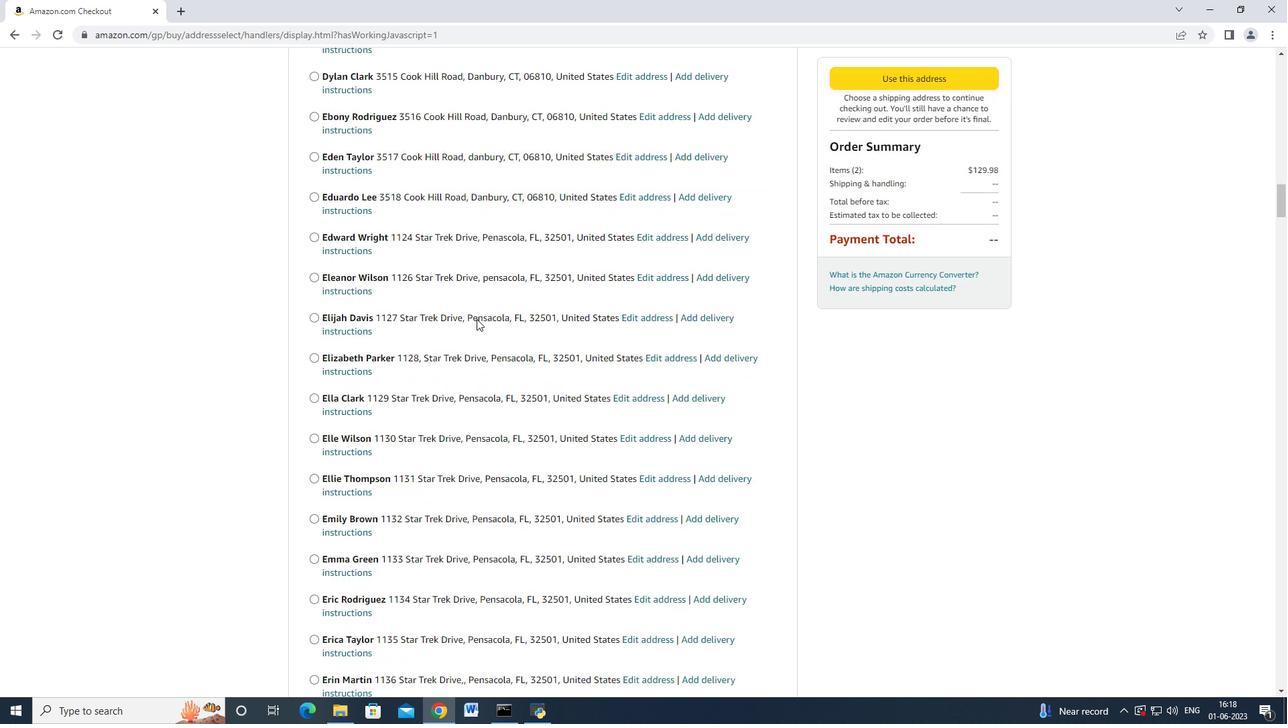 
Action: Mouse moved to (476, 321)
Screenshot: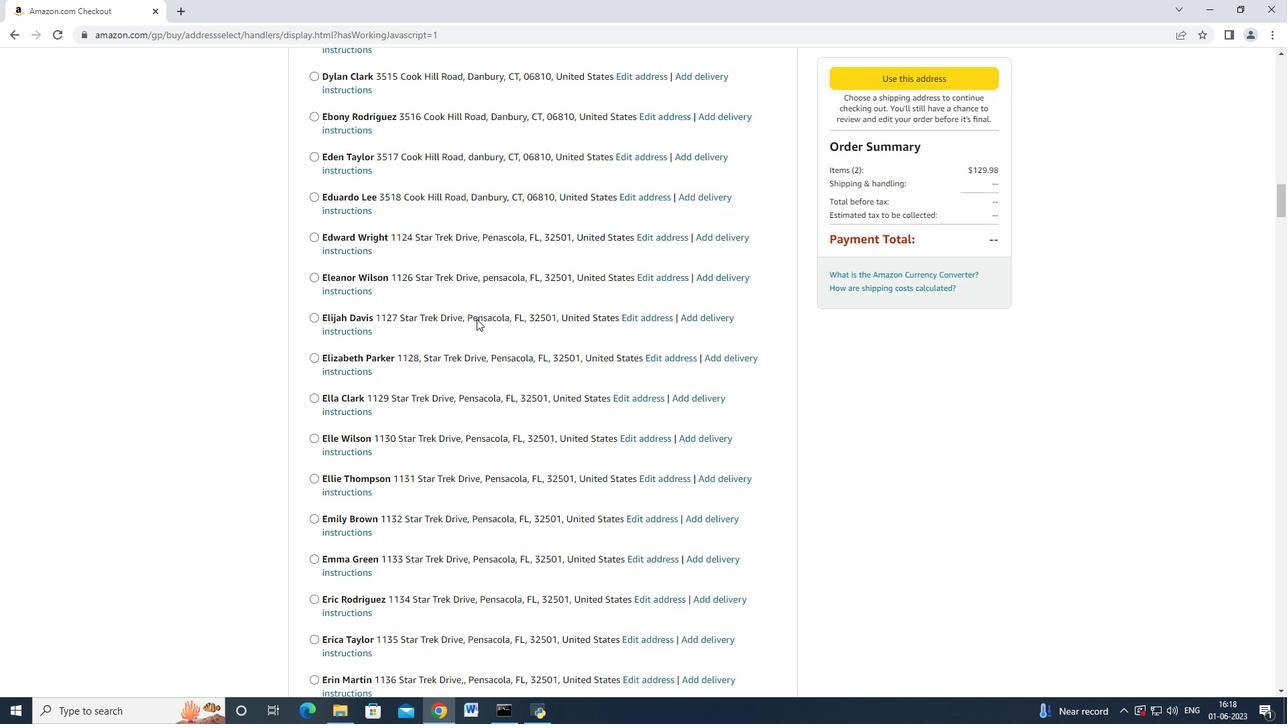 
Action: Mouse scrolled (476, 320) with delta (0, 0)
Screenshot: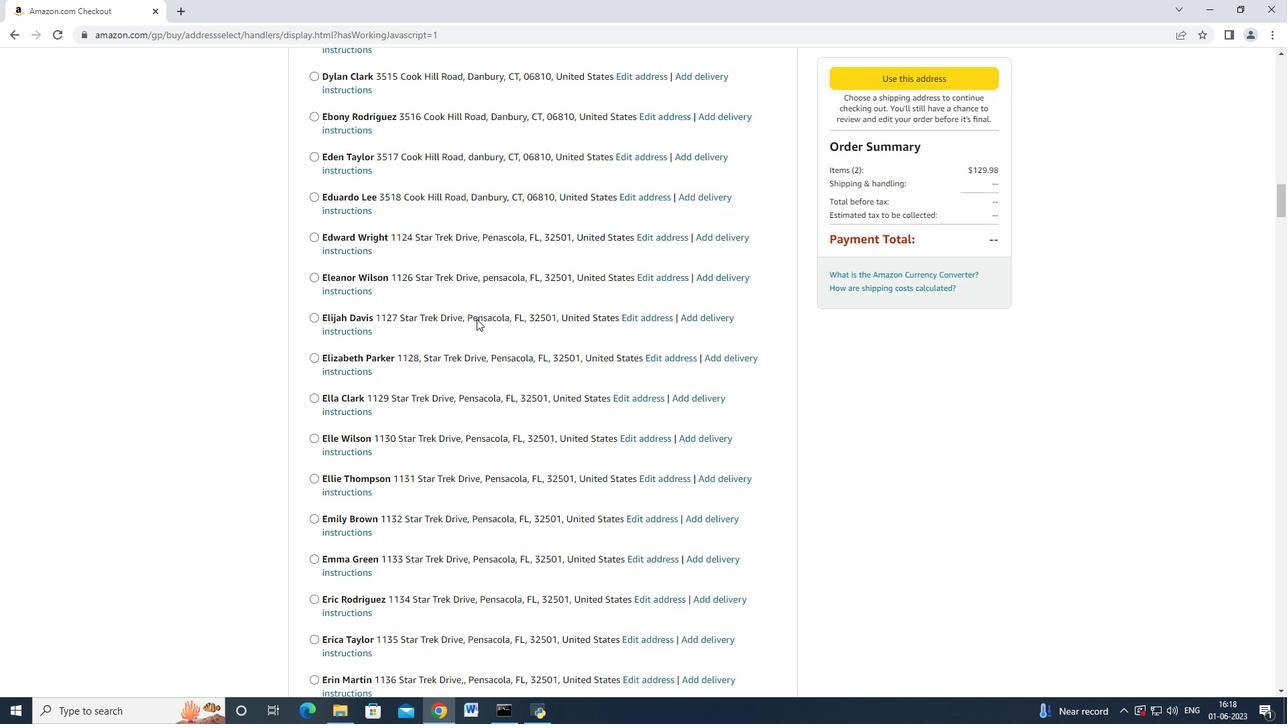 
Action: Mouse scrolled (476, 320) with delta (0, 0)
Screenshot: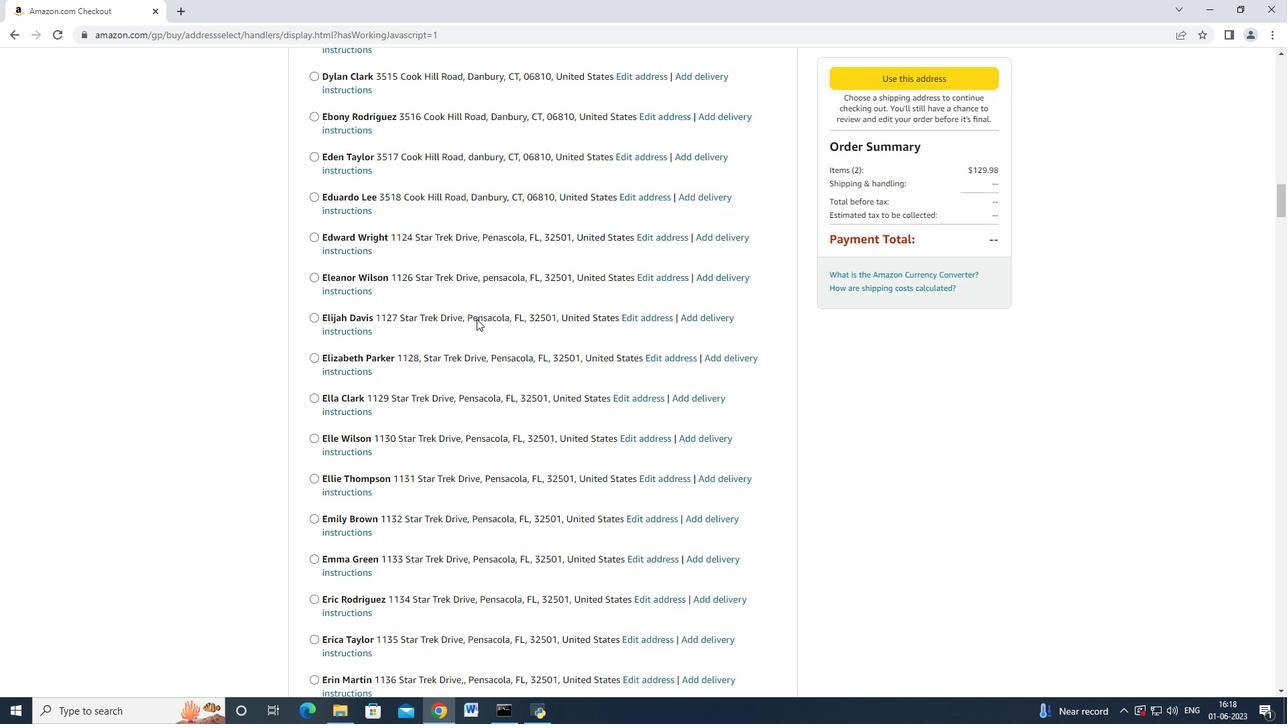
Action: Mouse scrolled (476, 320) with delta (0, 0)
Screenshot: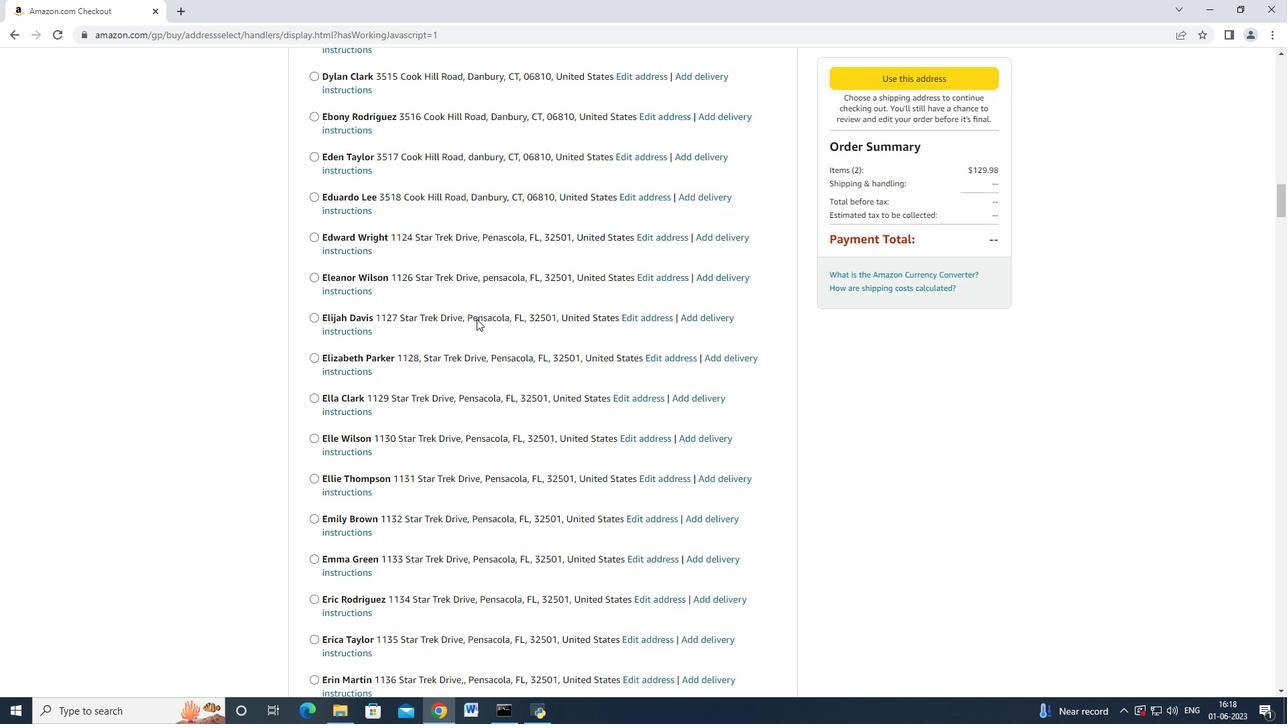 
Action: Mouse scrolled (476, 320) with delta (0, 0)
Screenshot: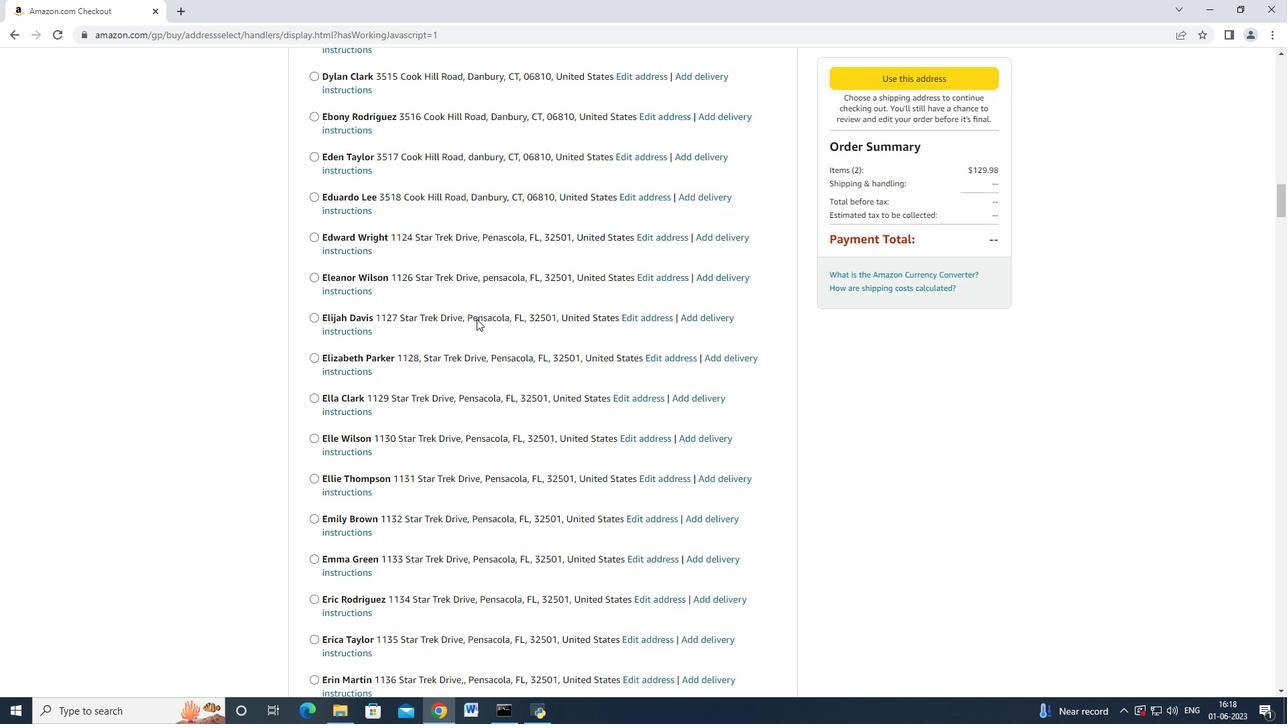 
Action: Mouse scrolled (476, 320) with delta (0, 0)
Screenshot: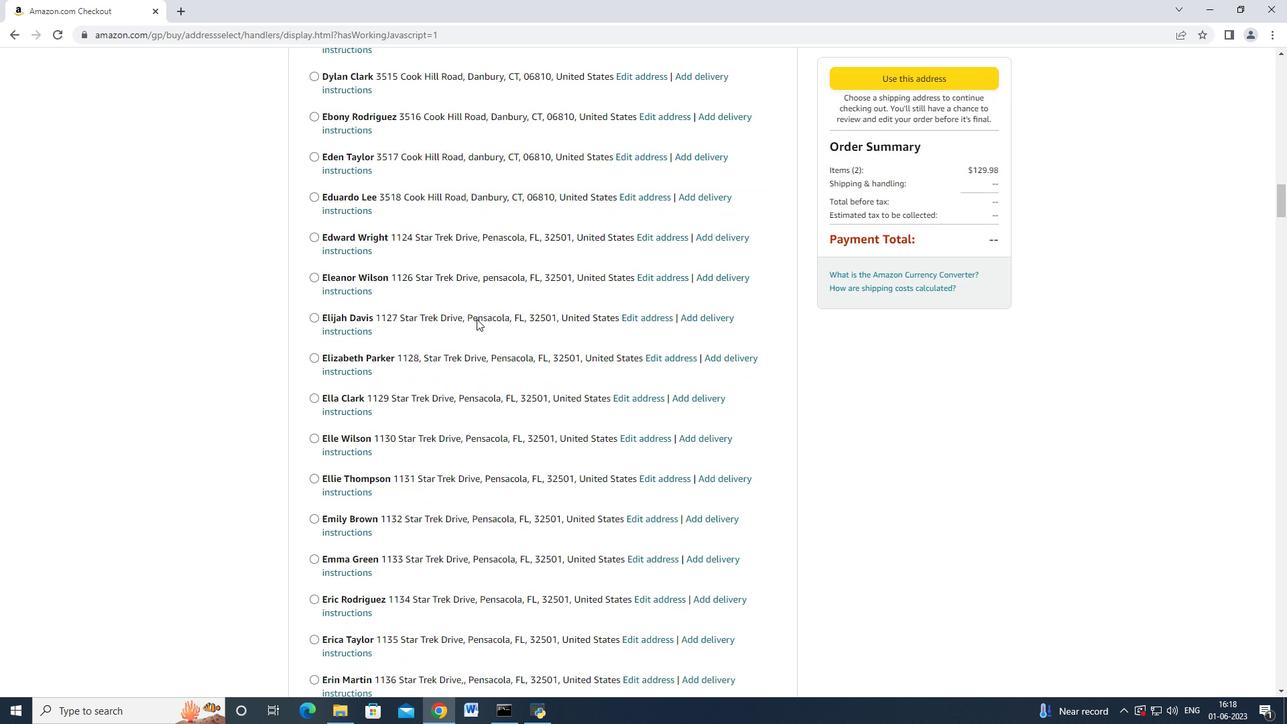 
Action: Mouse moved to (476, 323)
Screenshot: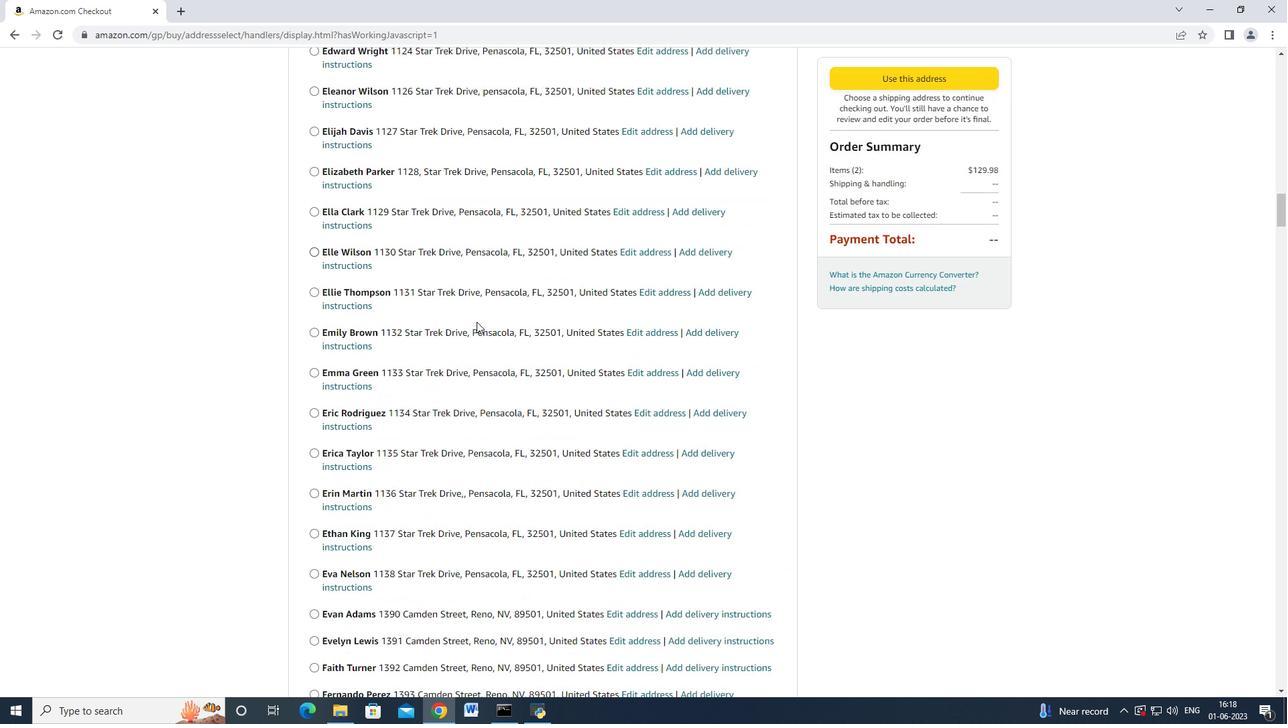 
Action: Mouse scrolled (476, 322) with delta (0, 0)
Screenshot: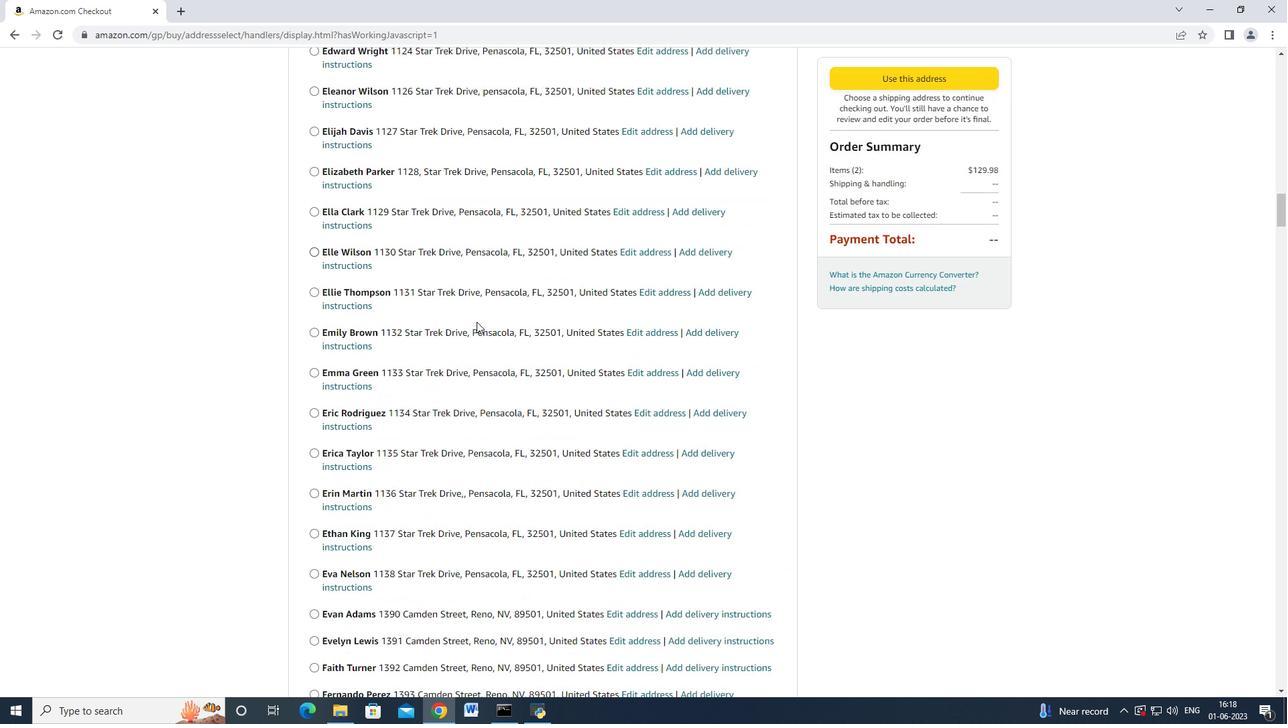 
Action: Mouse moved to (476, 329)
Screenshot: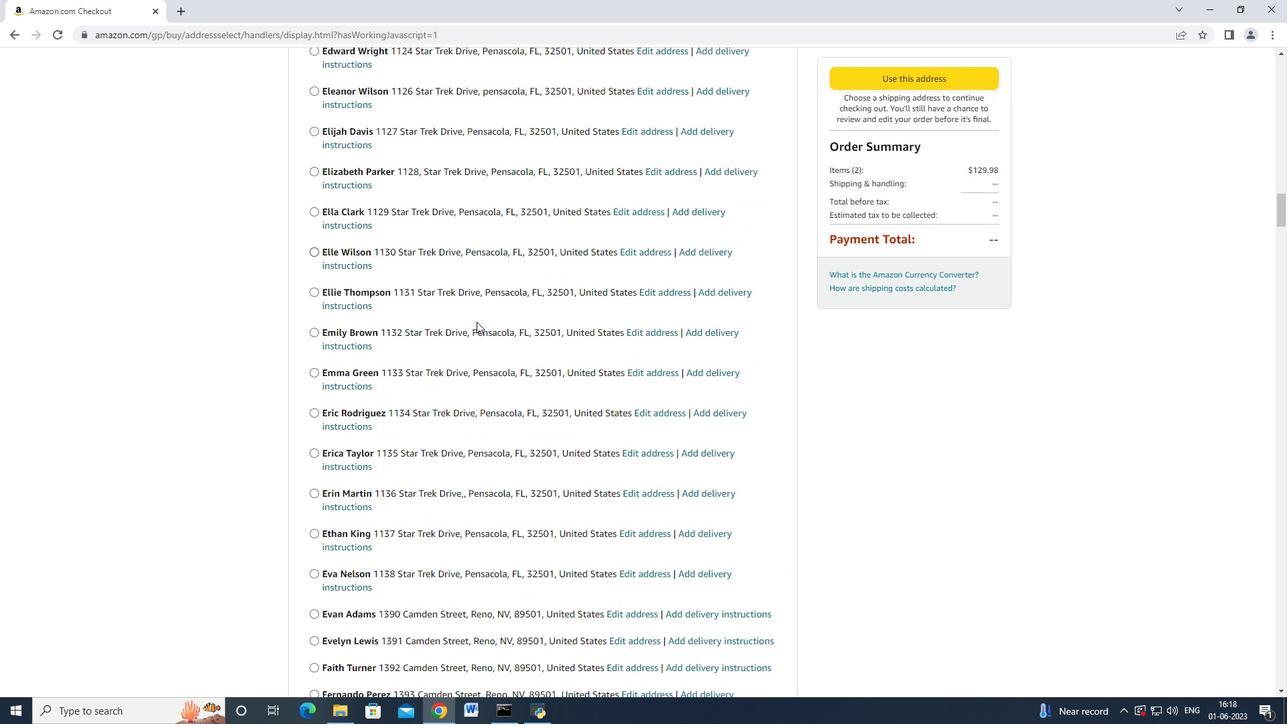 
Action: Mouse scrolled (476, 329) with delta (0, 0)
Screenshot: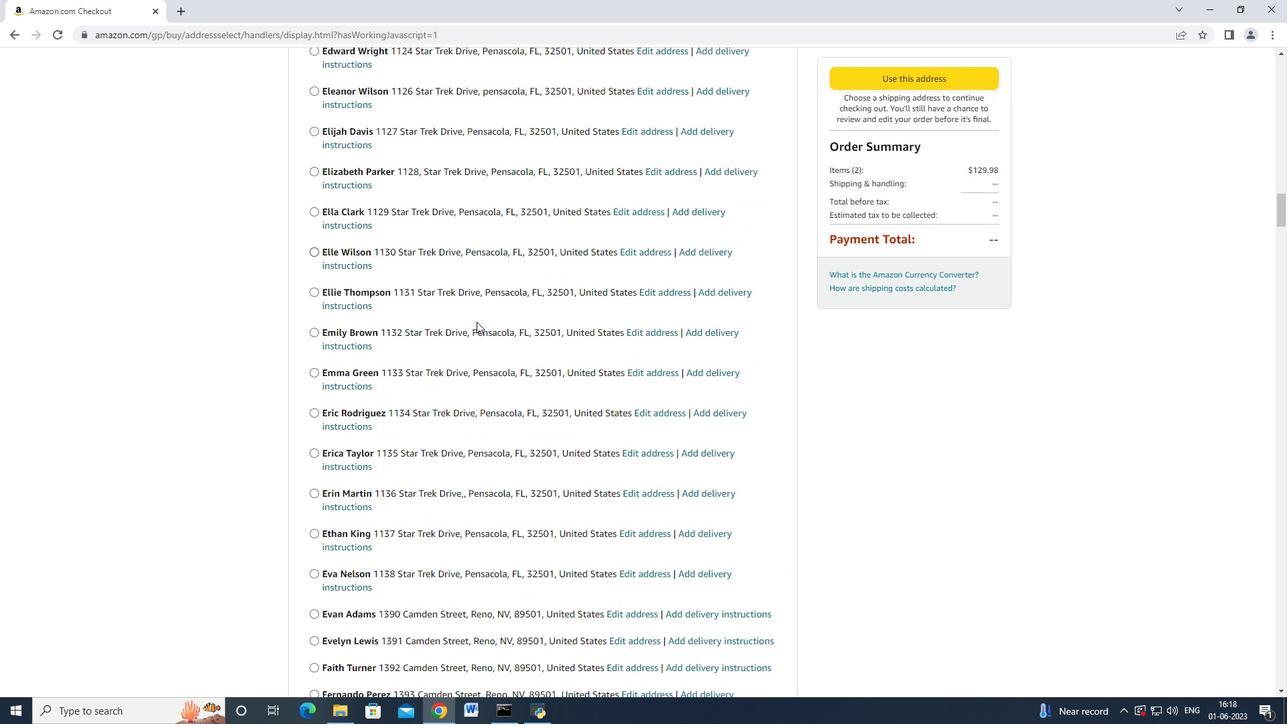 
Action: Mouse moved to (476, 330)
Screenshot: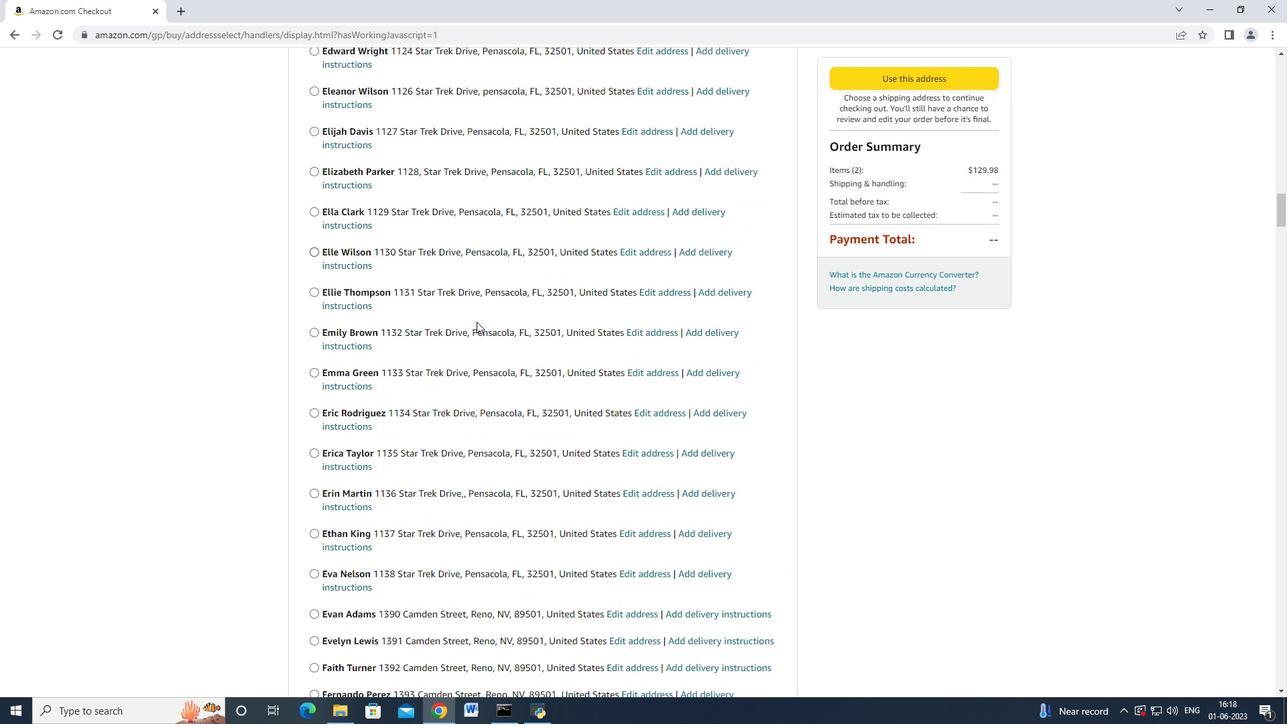 
Action: Mouse scrolled (476, 329) with delta (0, 0)
Screenshot: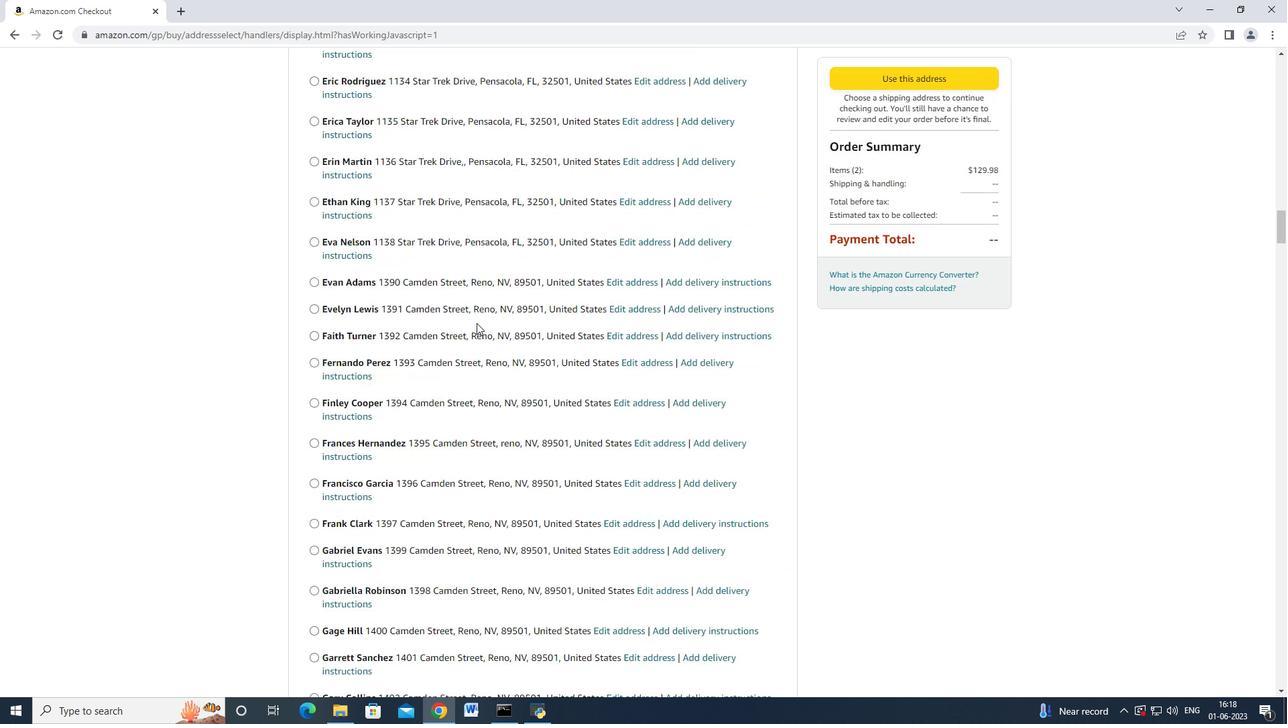 
Action: Mouse scrolled (476, 329) with delta (0, 0)
Screenshot: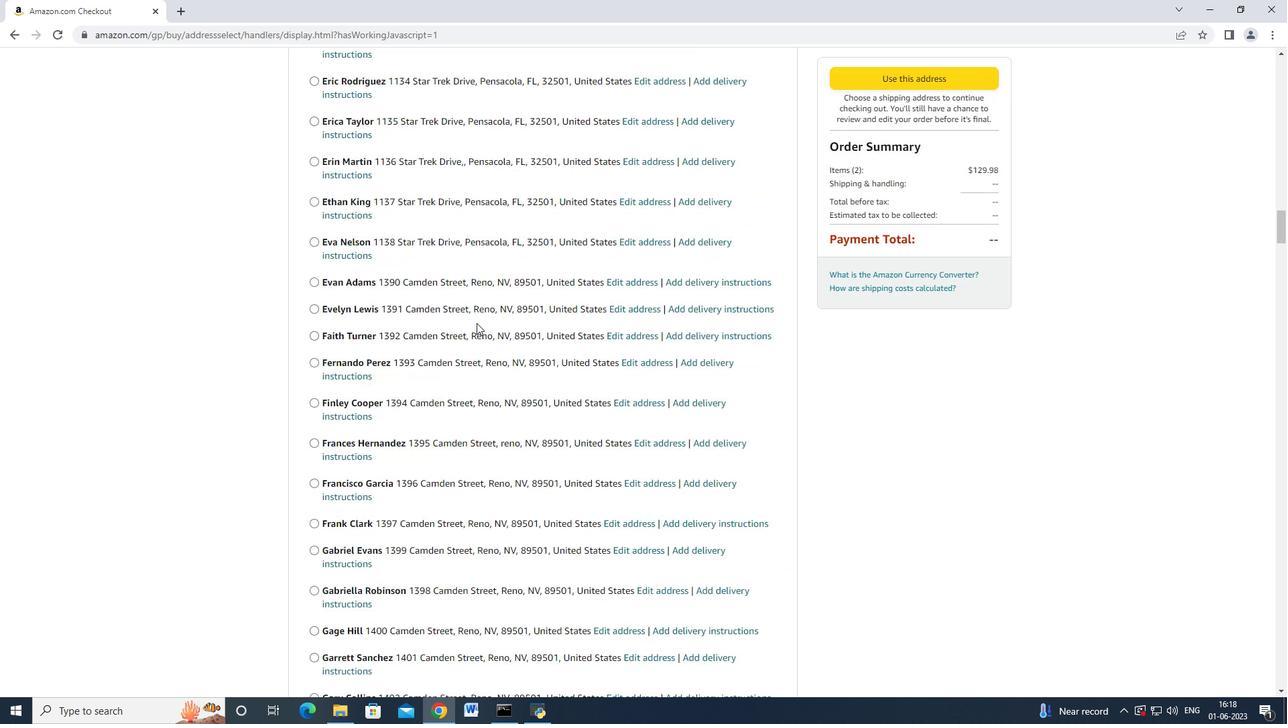 
Action: Mouse scrolled (476, 329) with delta (0, 0)
Screenshot: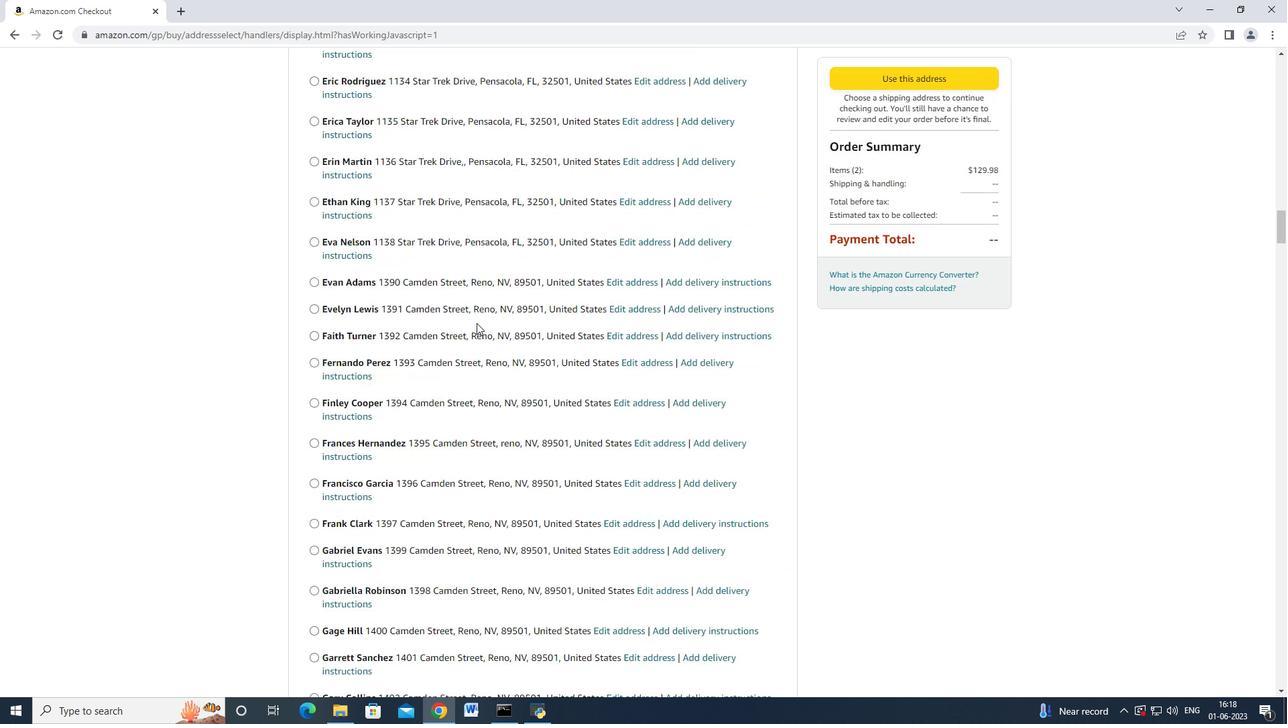 
Action: Mouse scrolled (476, 329) with delta (0, 0)
Screenshot: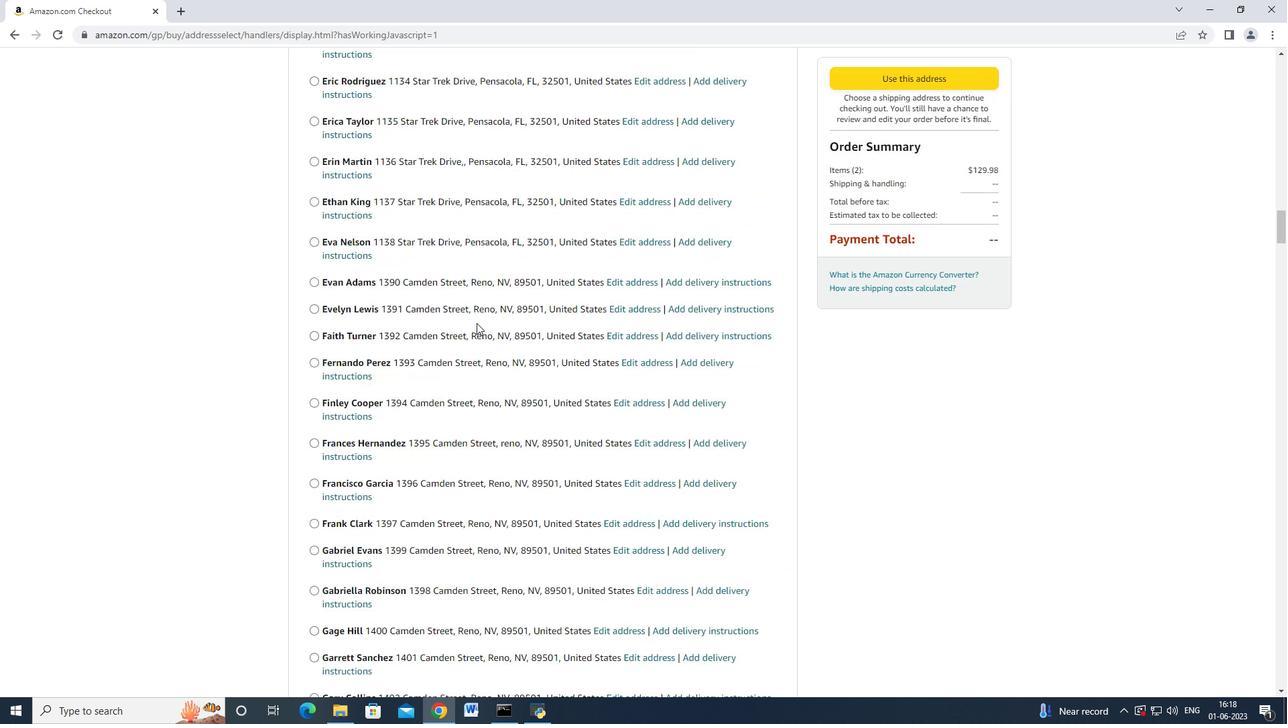 
Action: Mouse scrolled (476, 329) with delta (0, 0)
Screenshot: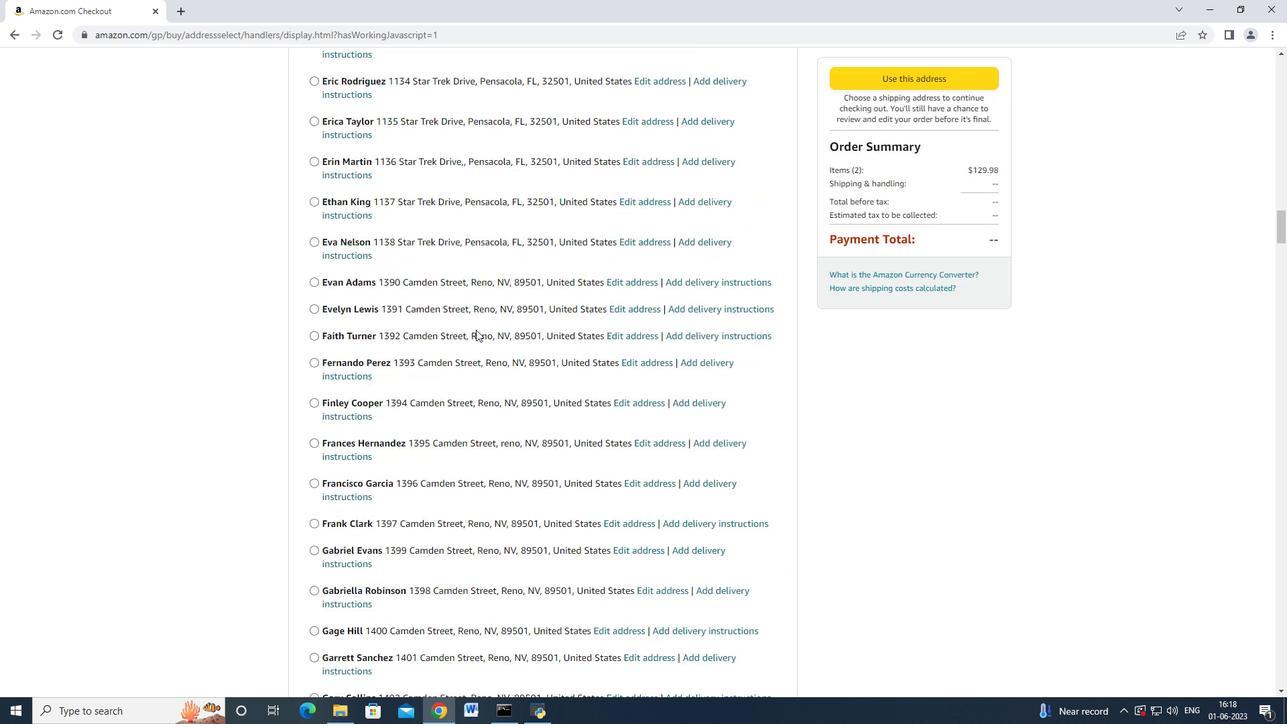 
Action: Mouse moved to (475, 332)
Screenshot: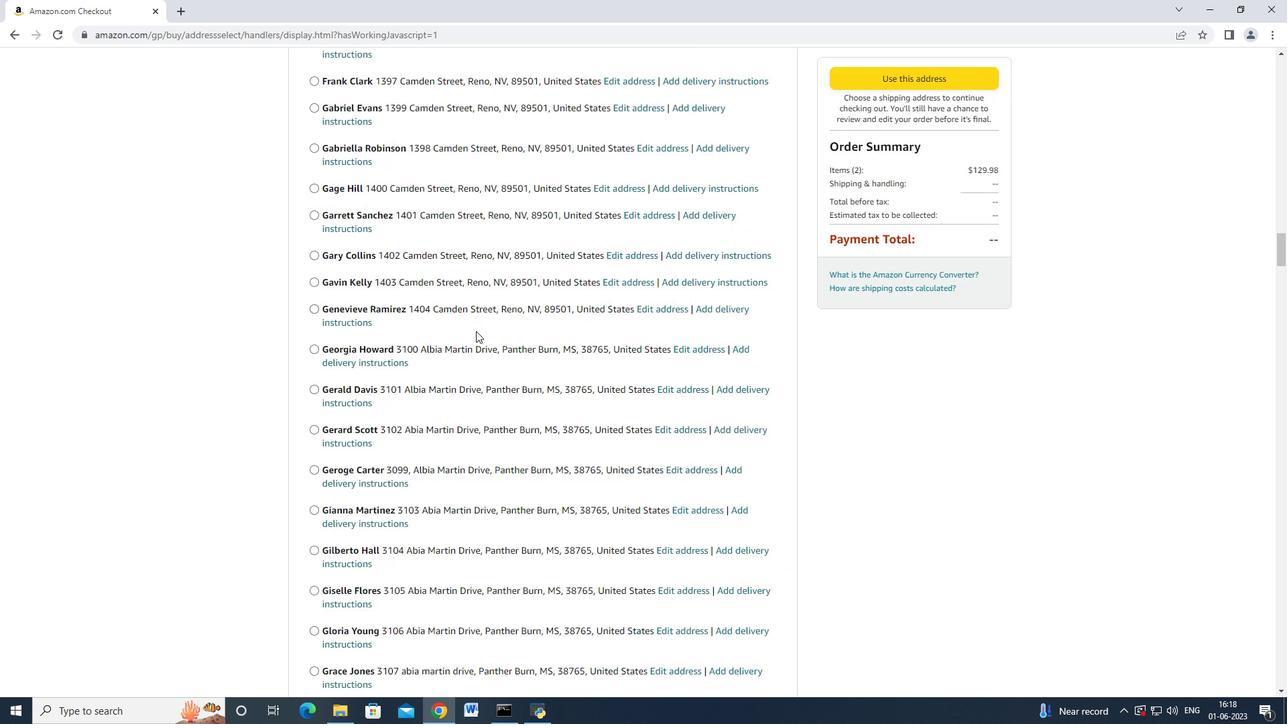 
Action: Mouse scrolled (475, 331) with delta (0, 0)
Screenshot: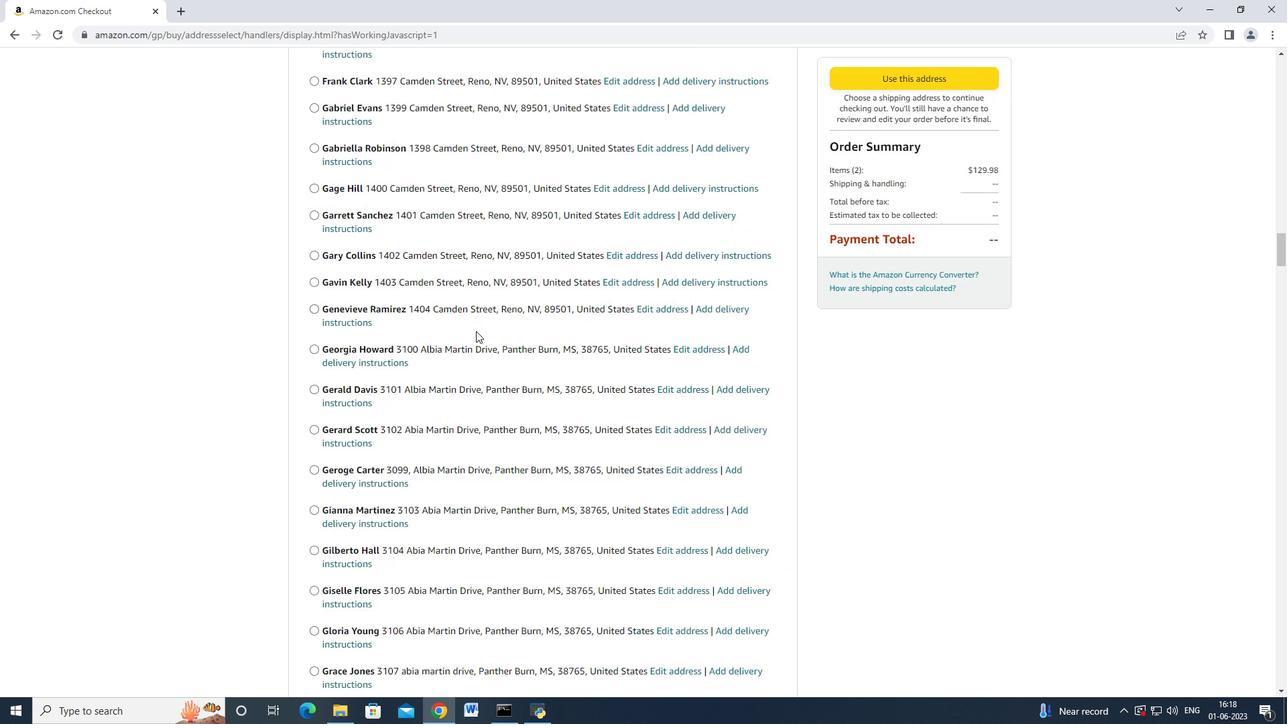 
Action: Mouse moved to (474, 336)
Screenshot: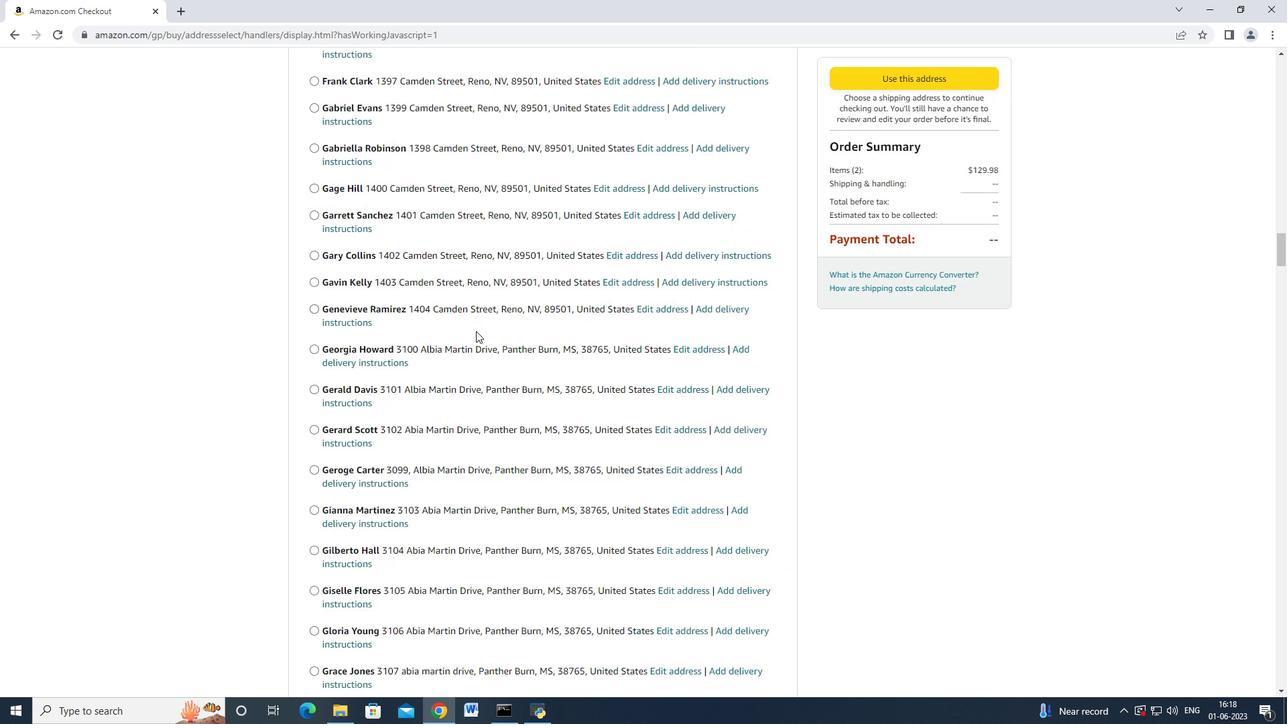
Action: Mouse scrolled (474, 335) with delta (0, 0)
Screenshot: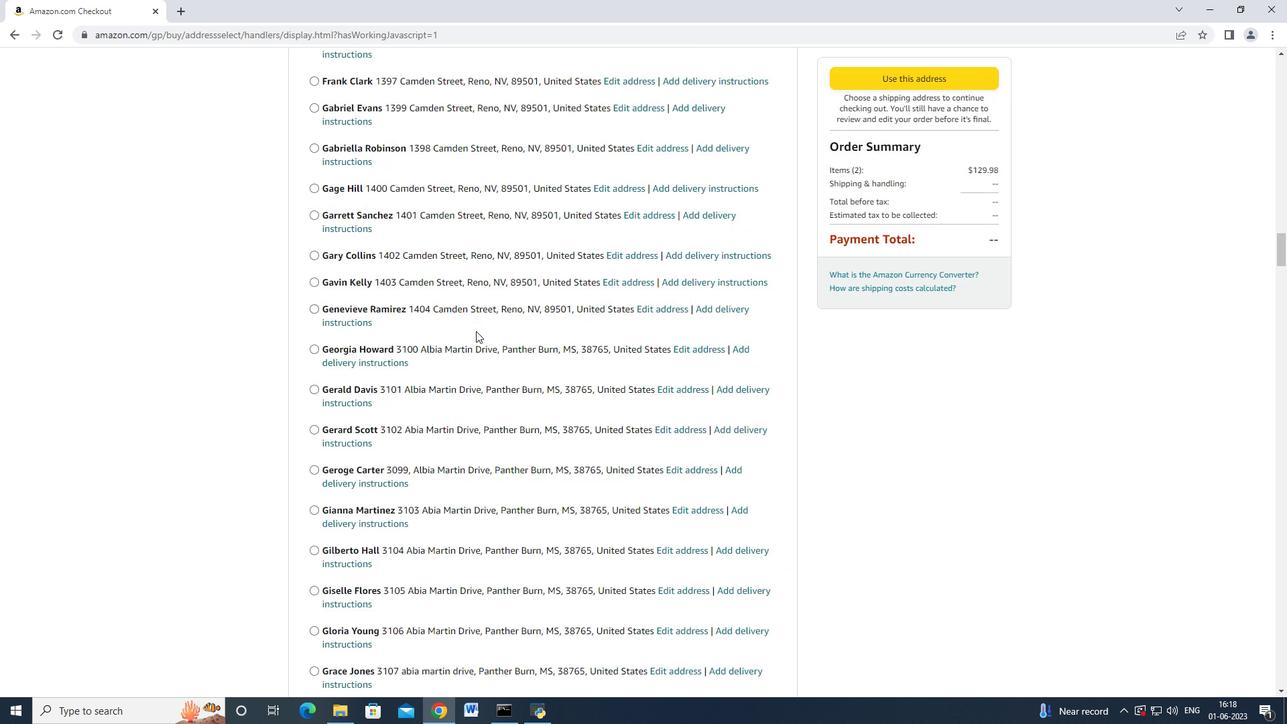 
Action: Mouse moved to (474, 336)
Screenshot: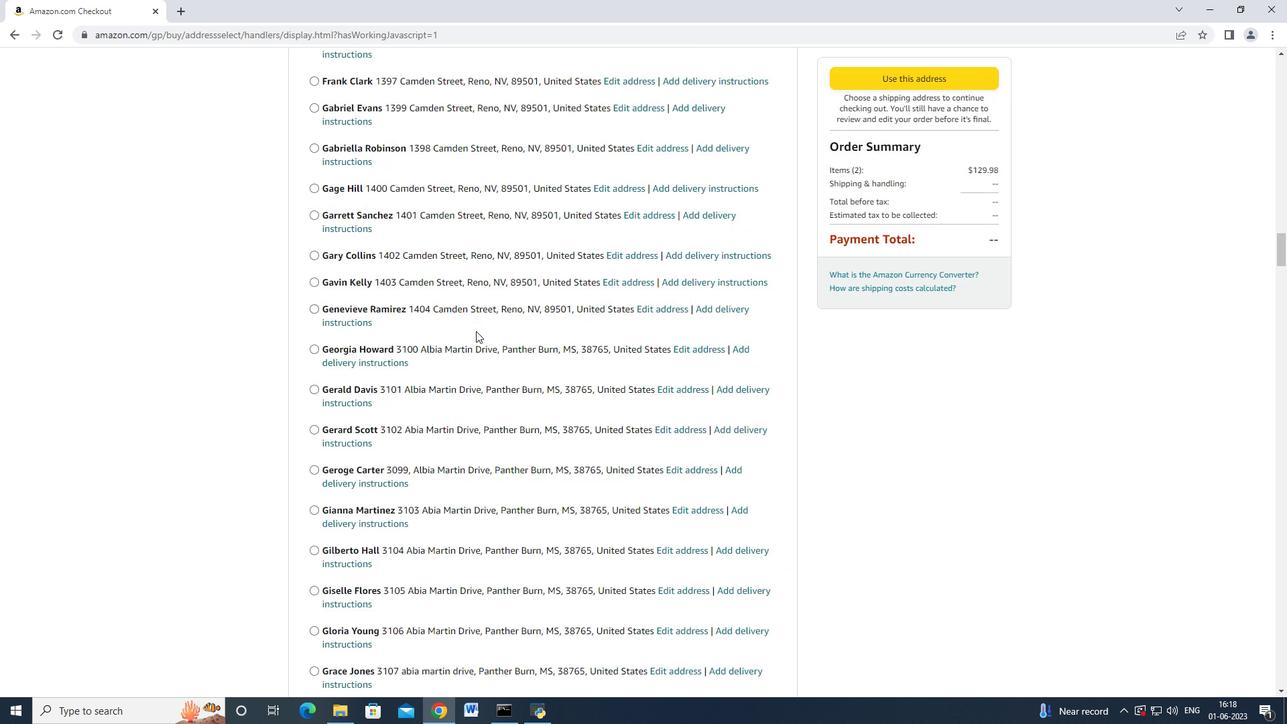 
Action: Mouse scrolled (474, 335) with delta (0, 0)
Screenshot: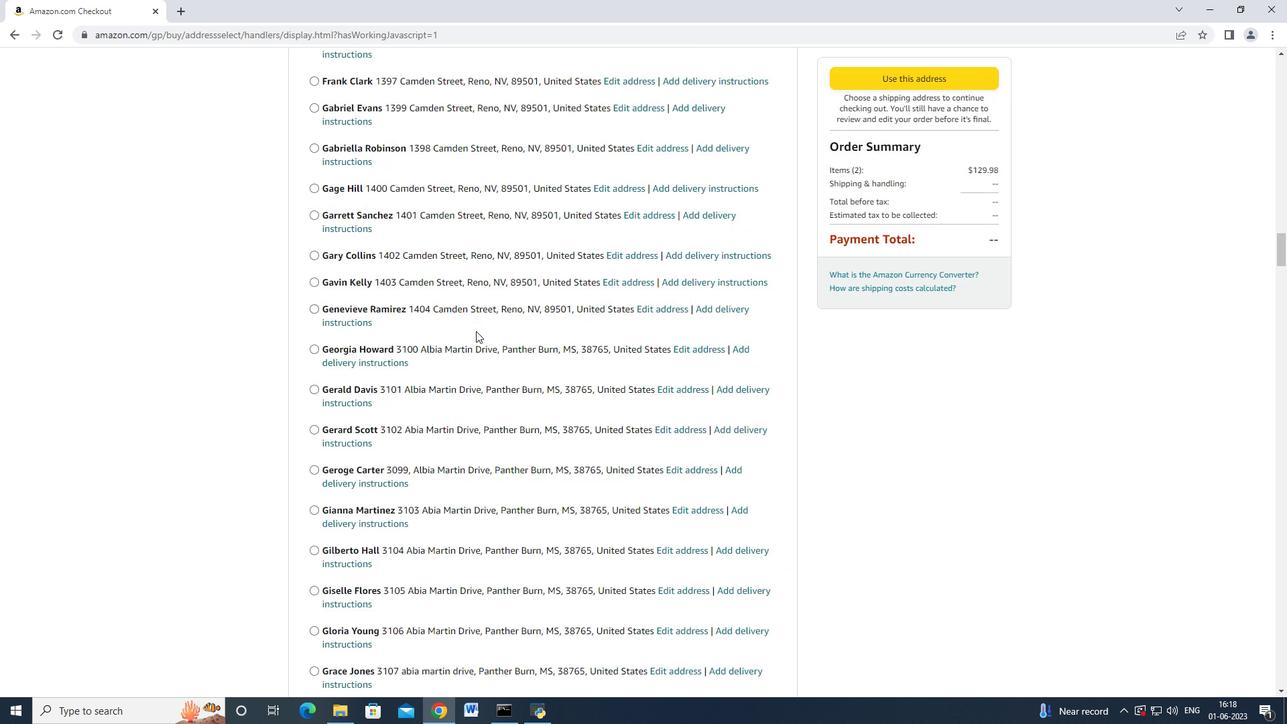 
Action: Mouse scrolled (474, 335) with delta (0, 0)
Screenshot: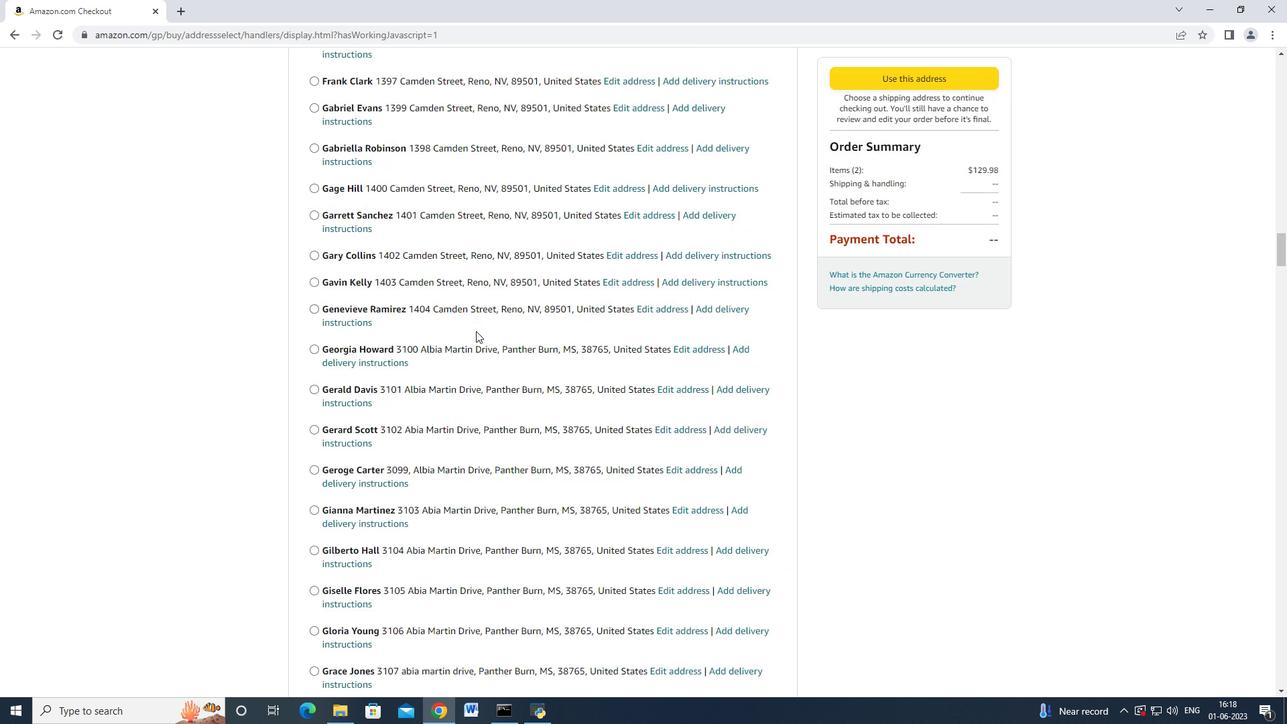 
Action: Mouse moved to (474, 337)
Screenshot: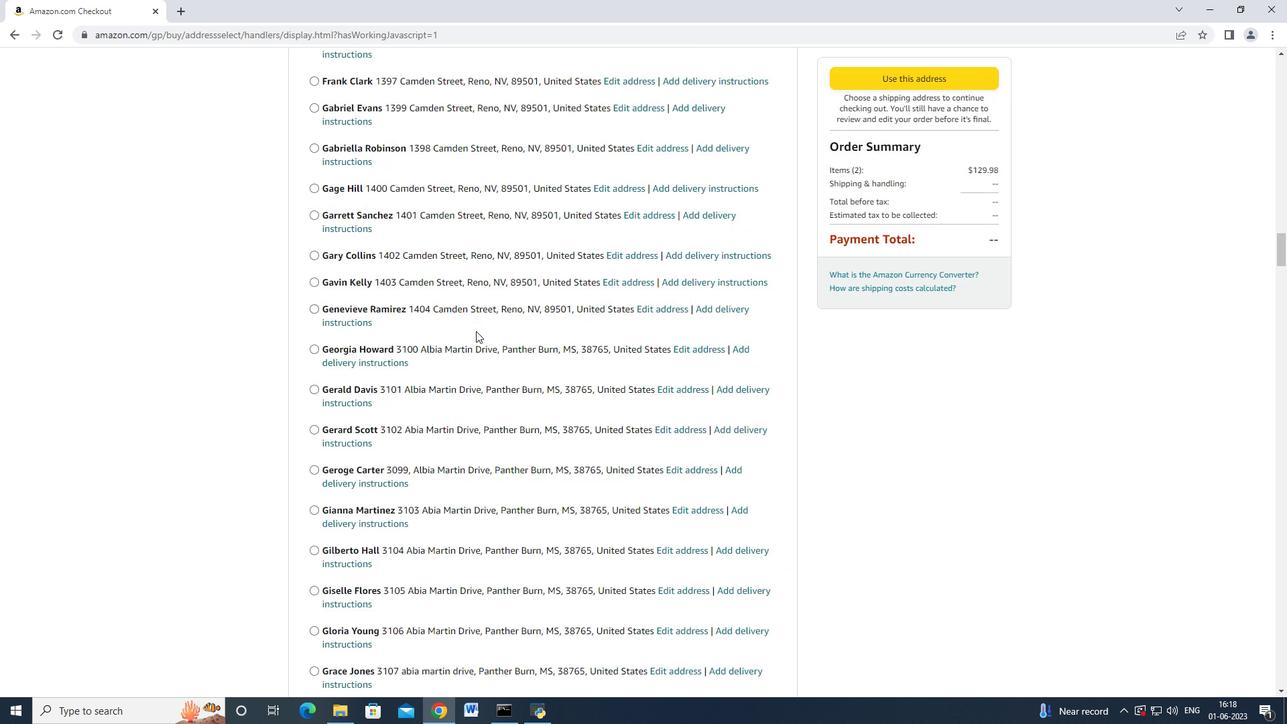 
Action: Mouse scrolled (474, 336) with delta (0, 0)
Screenshot: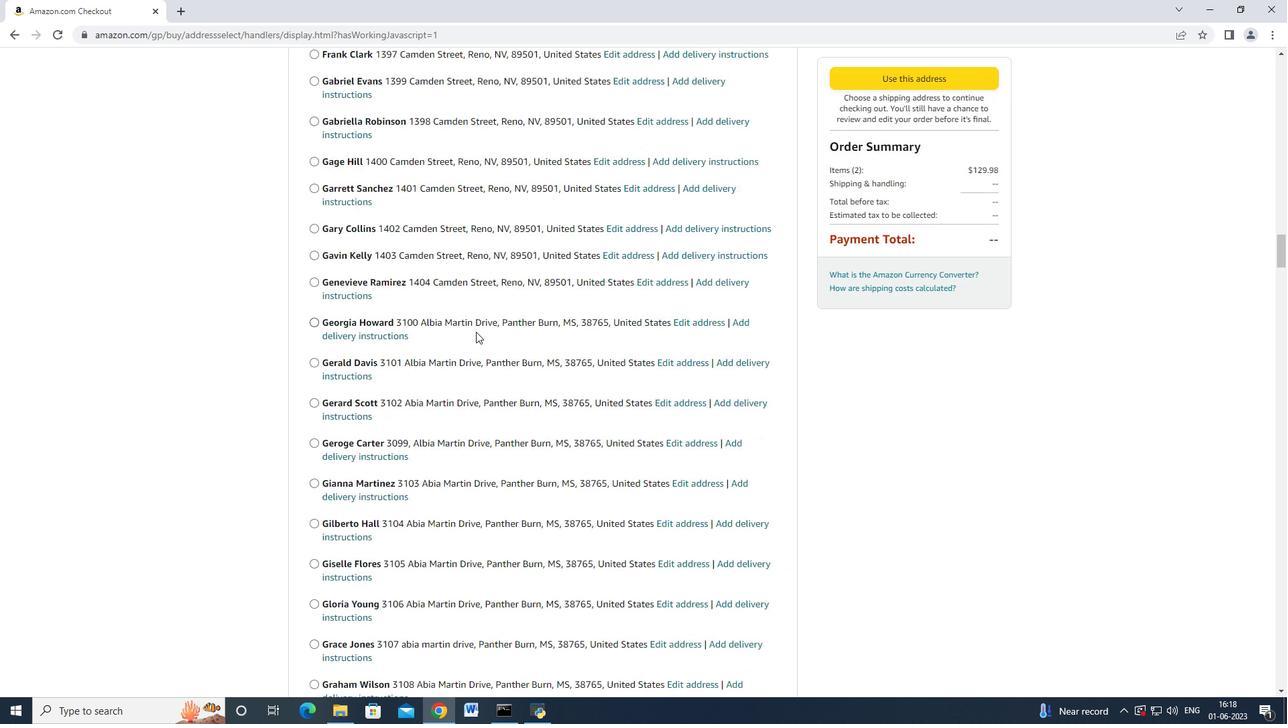 
Action: Mouse scrolled (474, 336) with delta (0, 0)
Screenshot: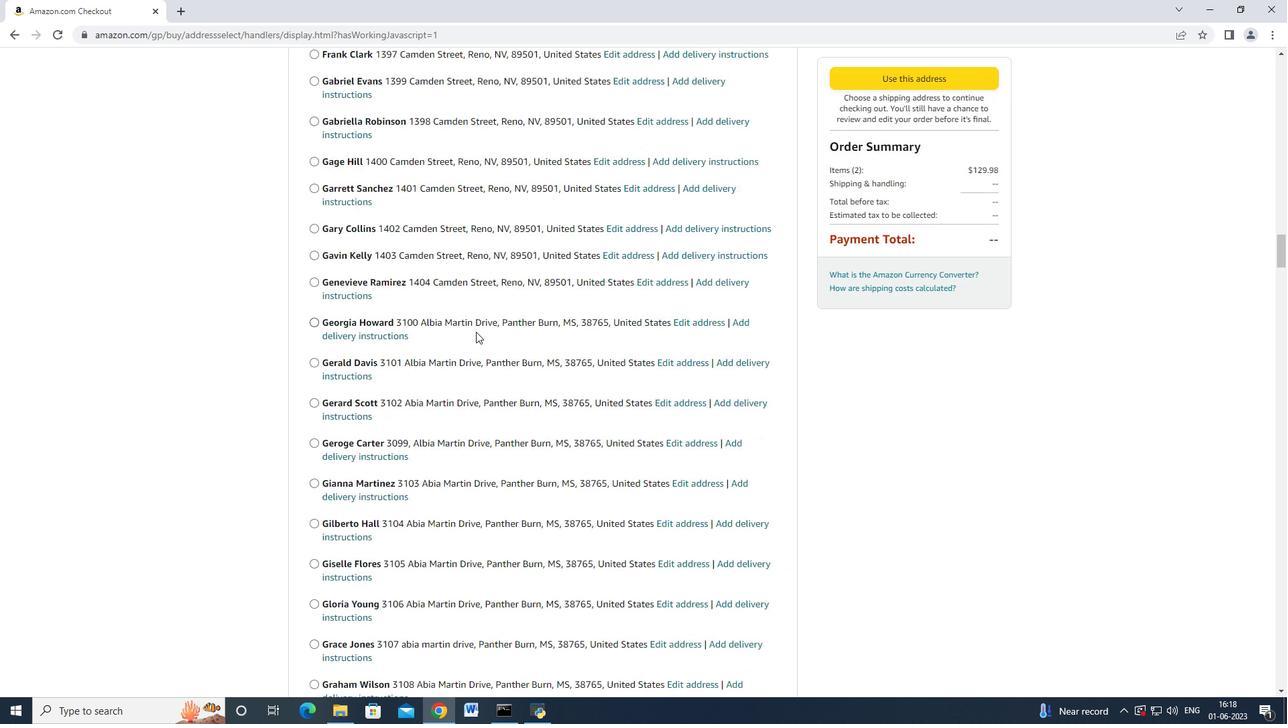 
Action: Mouse scrolled (474, 336) with delta (0, 0)
Screenshot: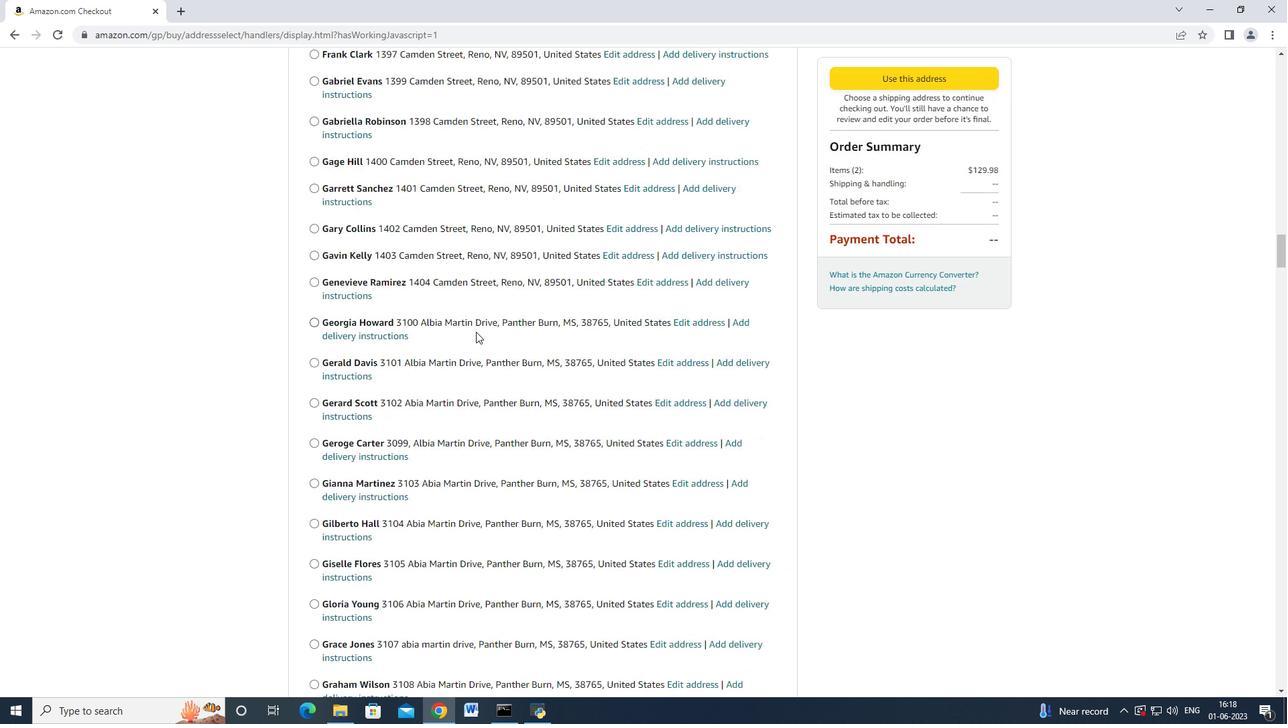 
Action: Mouse moved to (474, 337)
Screenshot: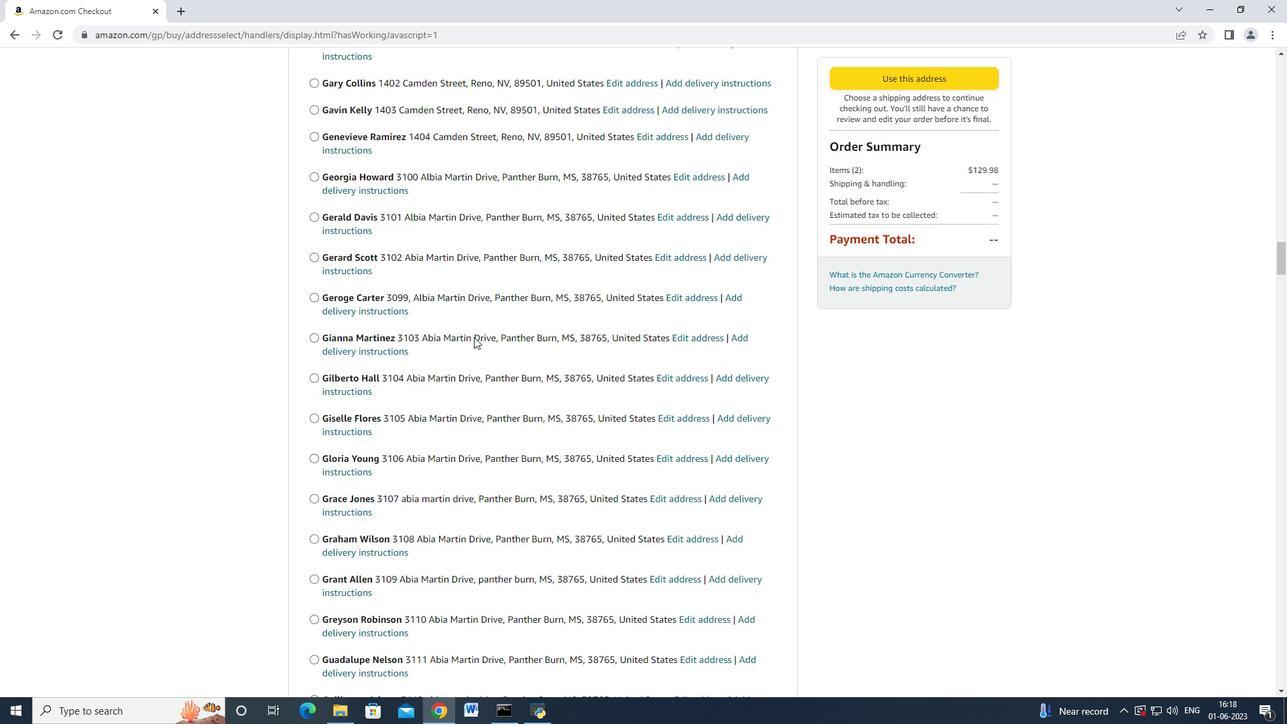 
Action: Mouse scrolled (474, 337) with delta (0, 0)
Screenshot: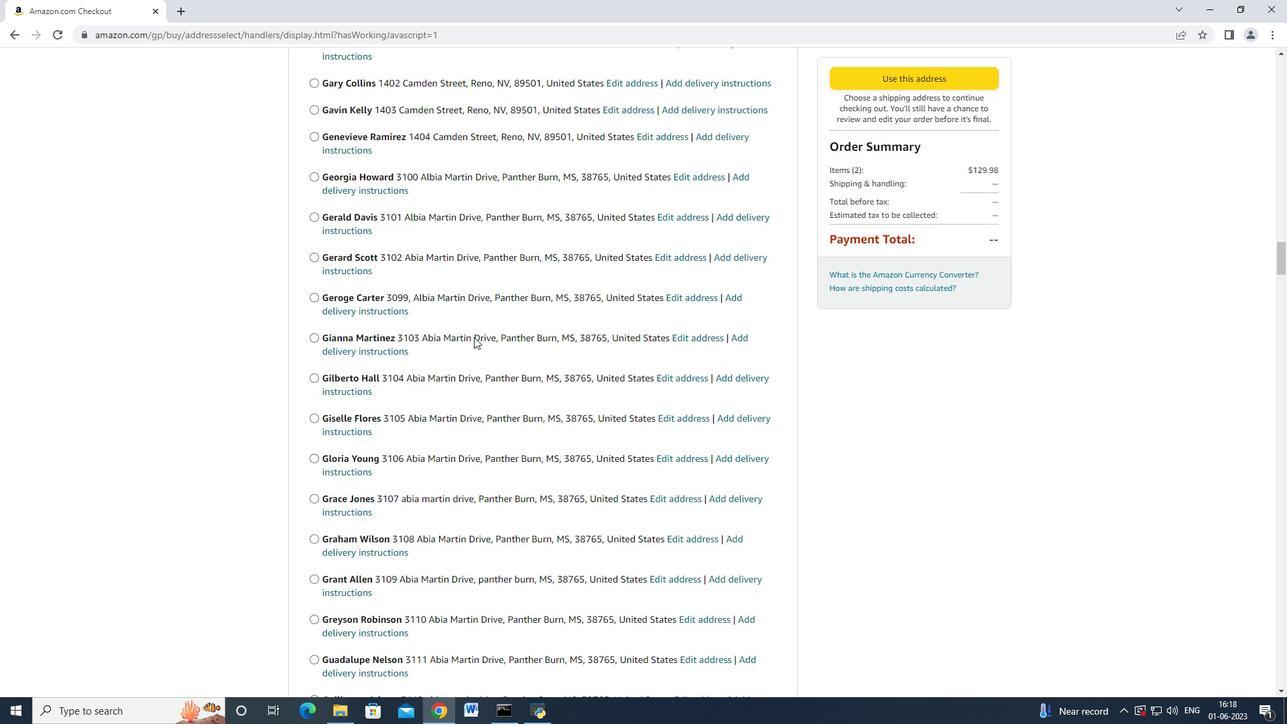 
Action: Mouse moved to (473, 341)
Screenshot: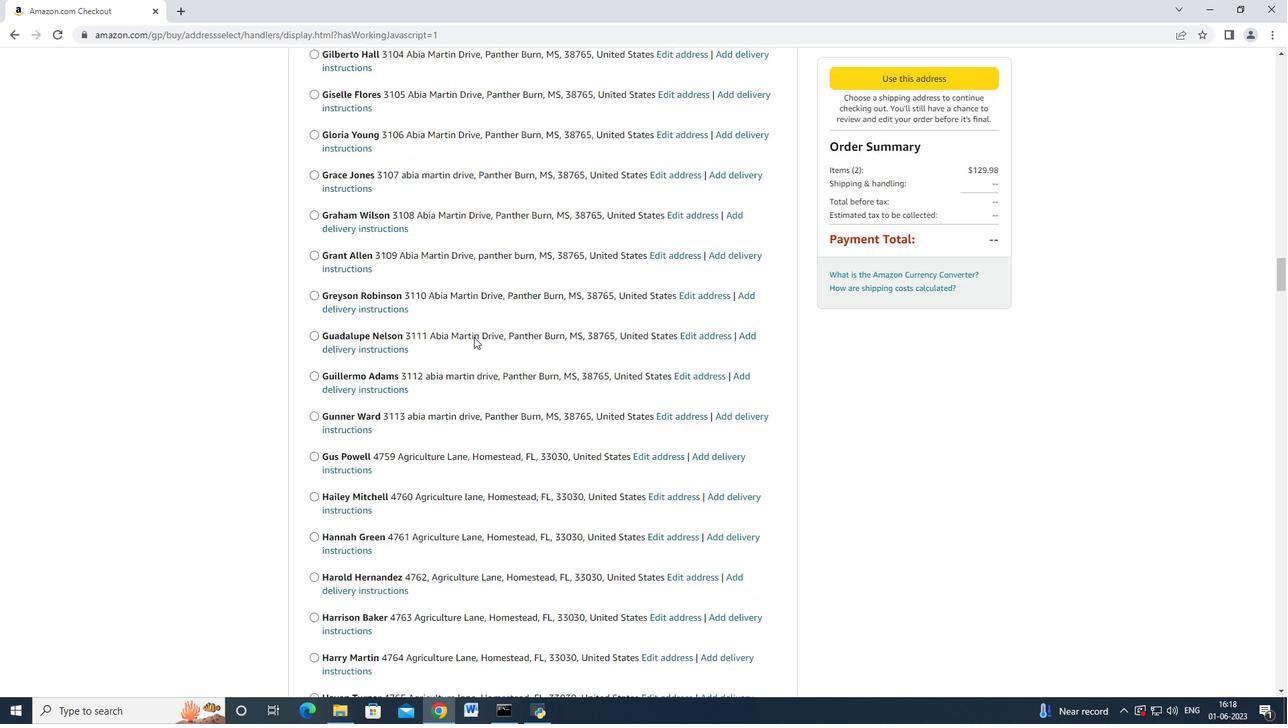 
Action: Mouse scrolled (473, 340) with delta (0, 0)
Screenshot: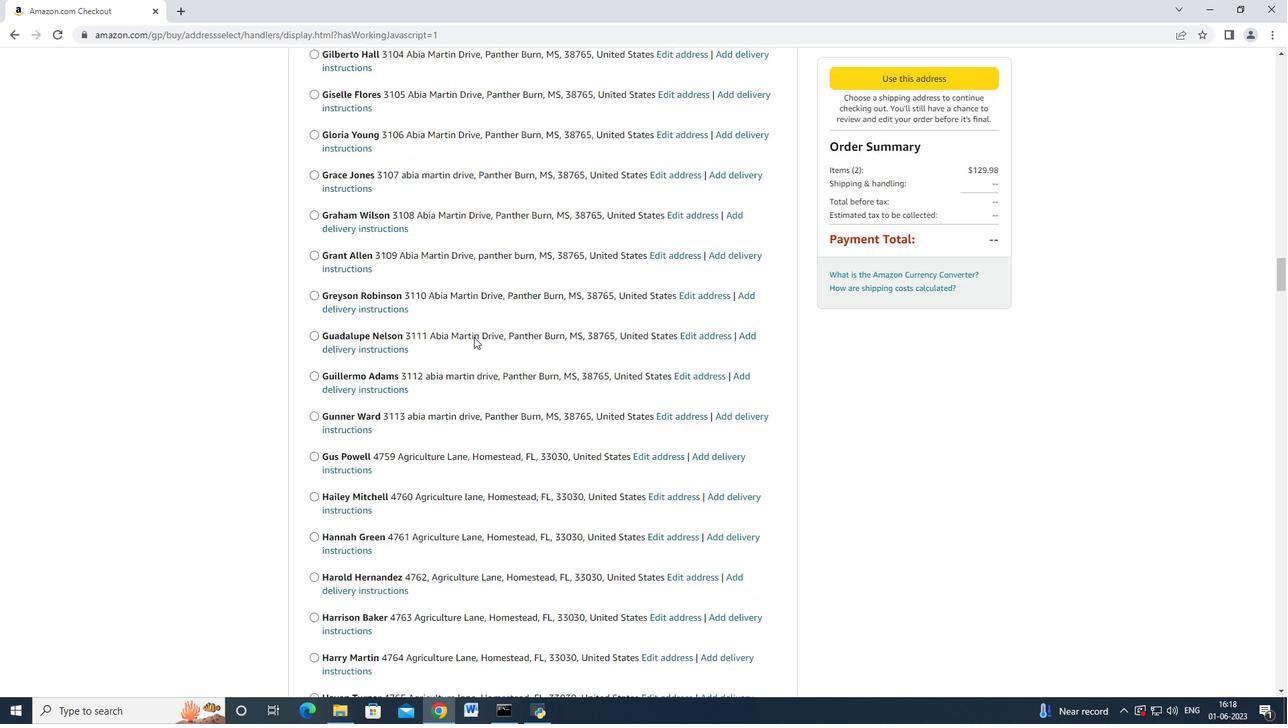 
Action: Mouse moved to (473, 341)
Screenshot: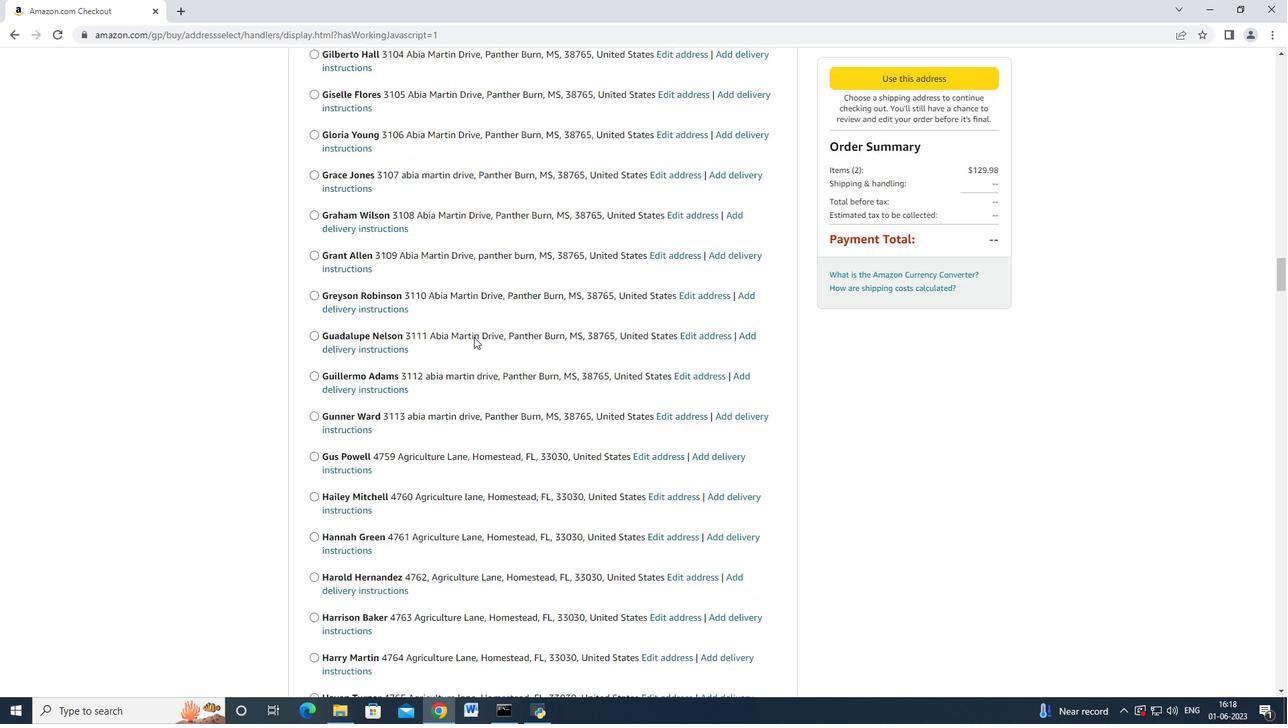 
Action: Mouse scrolled (473, 340) with delta (0, 0)
Screenshot: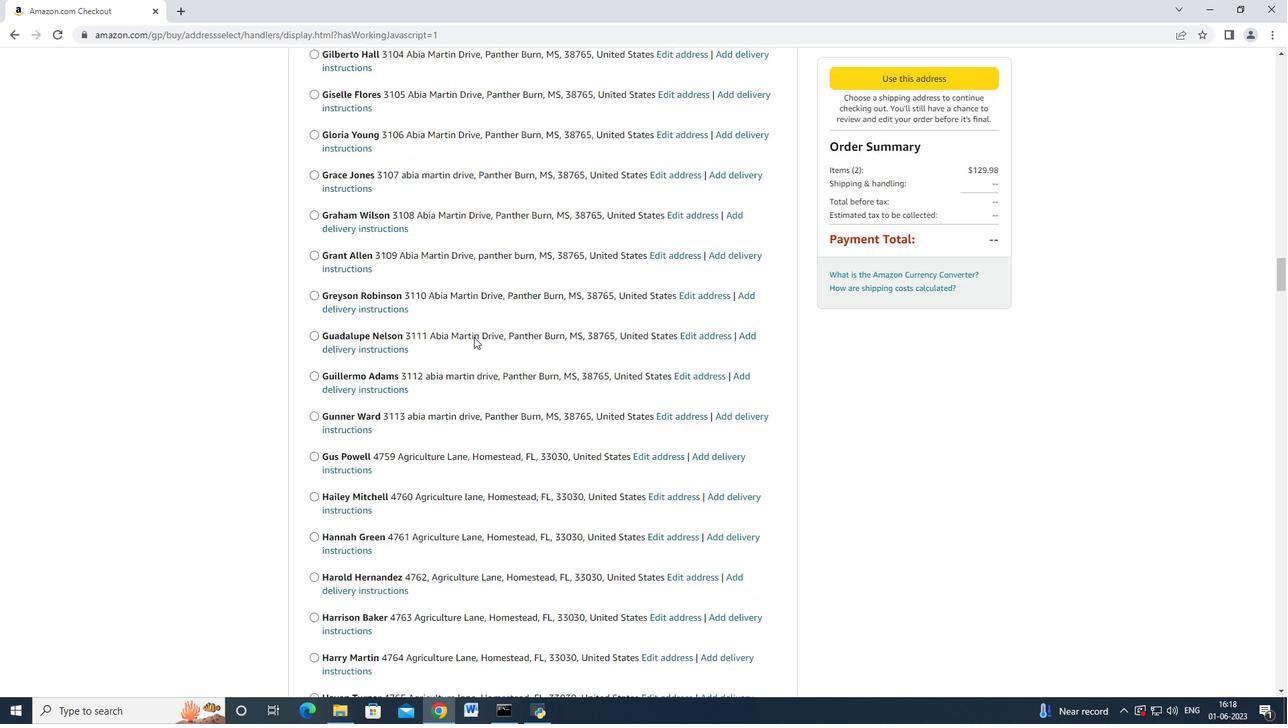 
Action: Mouse scrolled (473, 340) with delta (0, 0)
Screenshot: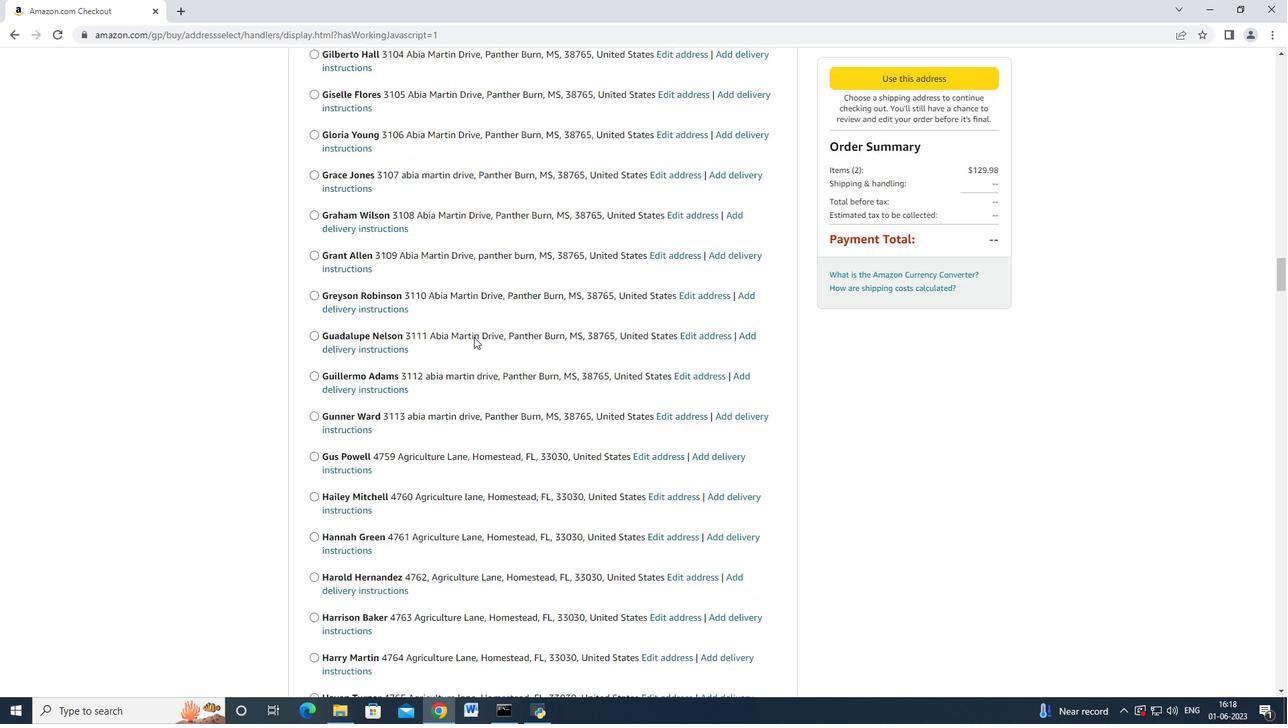 
Action: Mouse scrolled (473, 339) with delta (0, -1)
Screenshot: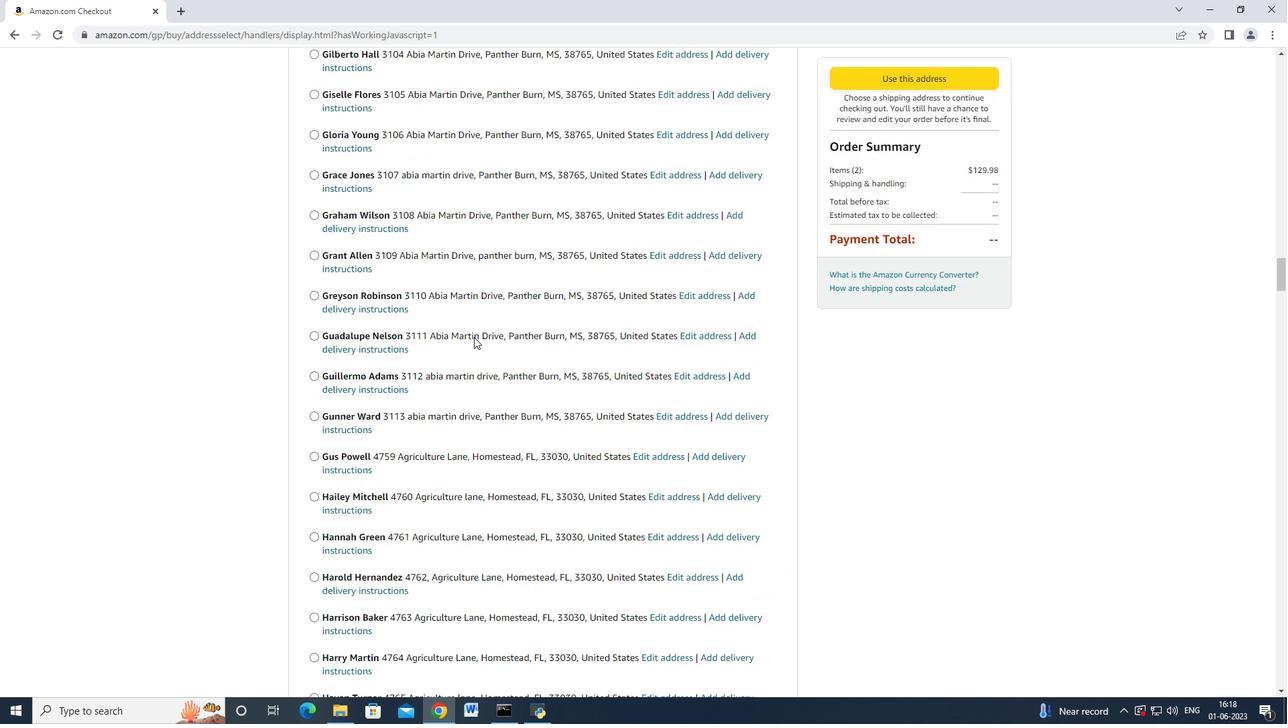 
Action: Mouse scrolled (473, 340) with delta (0, 0)
Screenshot: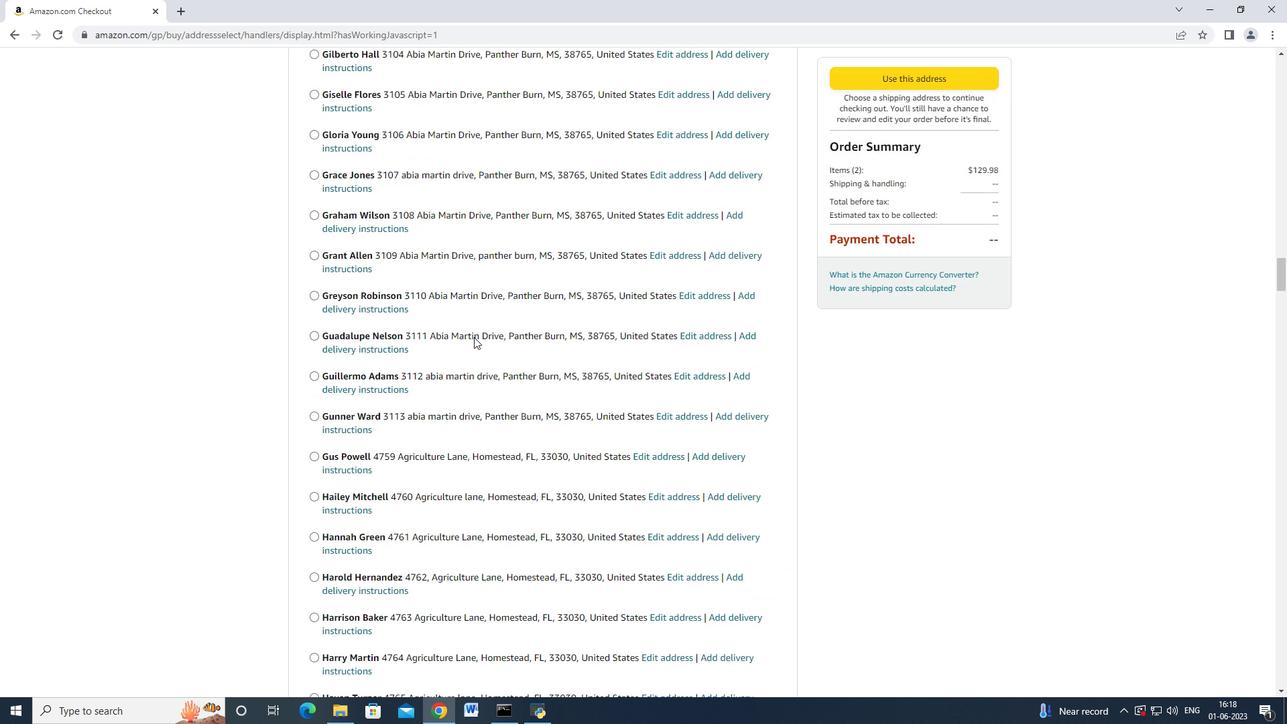 
Action: Mouse moved to (472, 344)
Screenshot: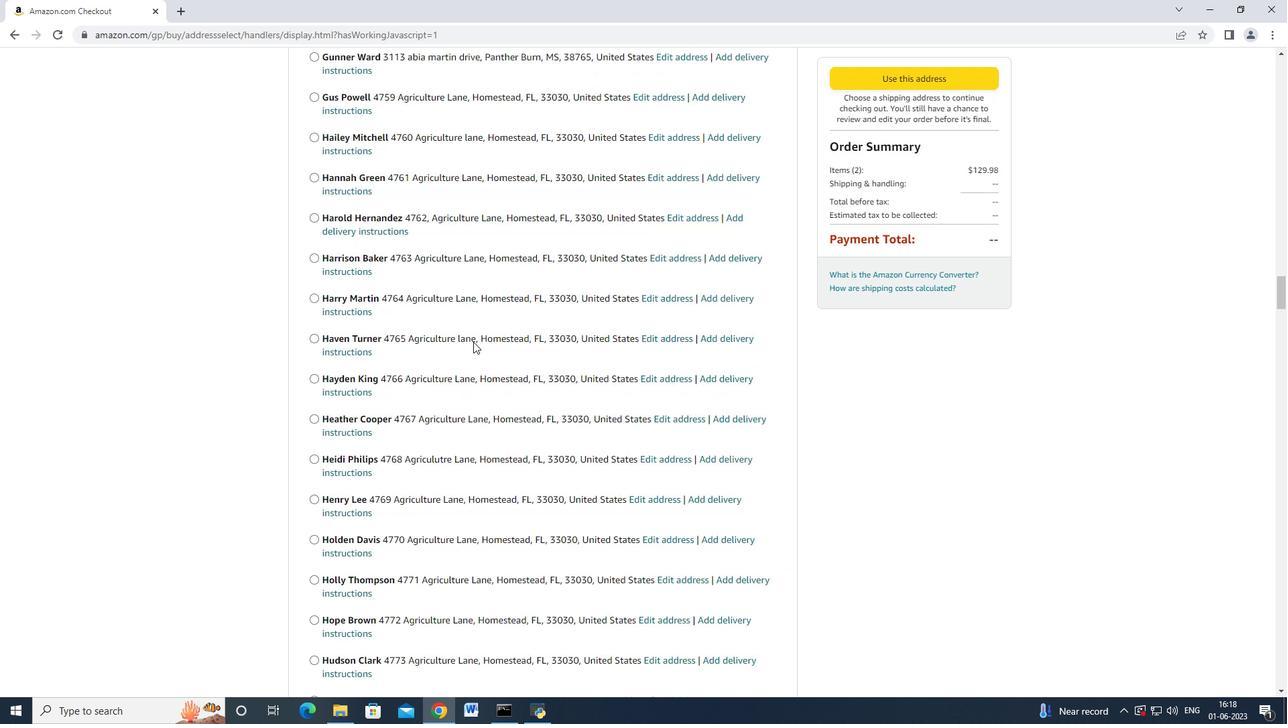 
Action: Mouse scrolled (472, 343) with delta (0, 0)
Screenshot: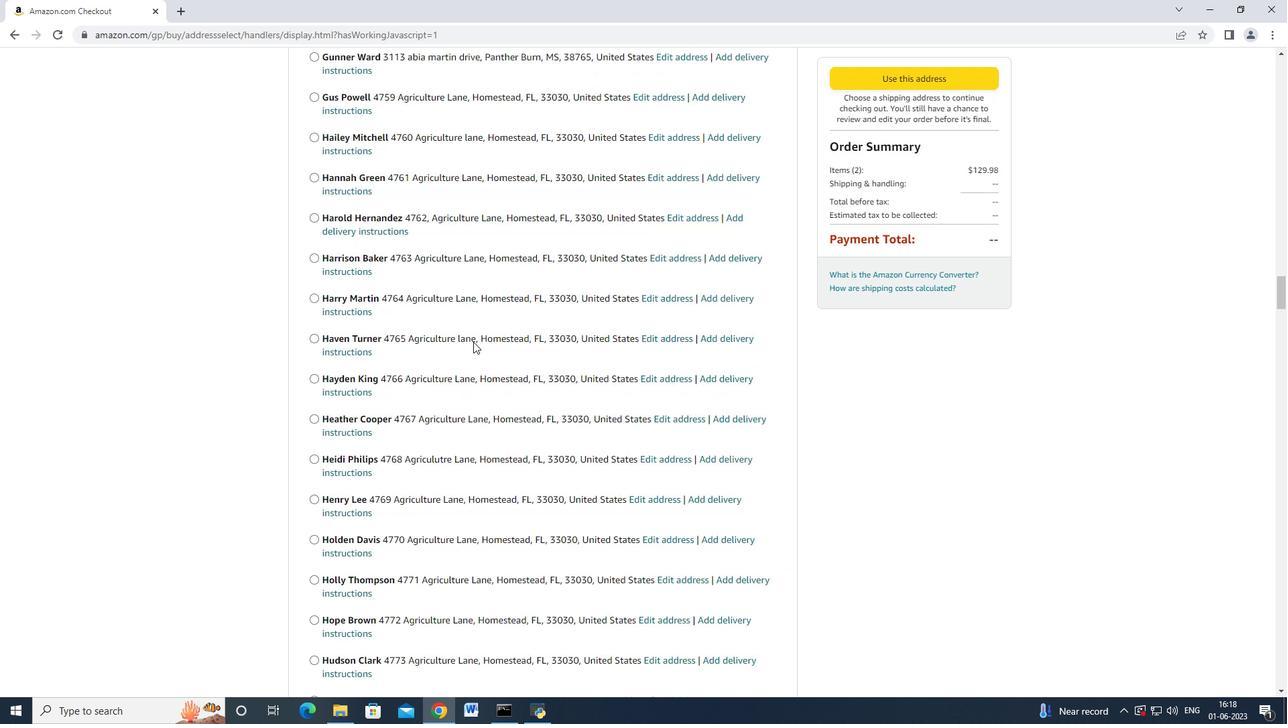 
Action: Mouse moved to (471, 346)
Screenshot: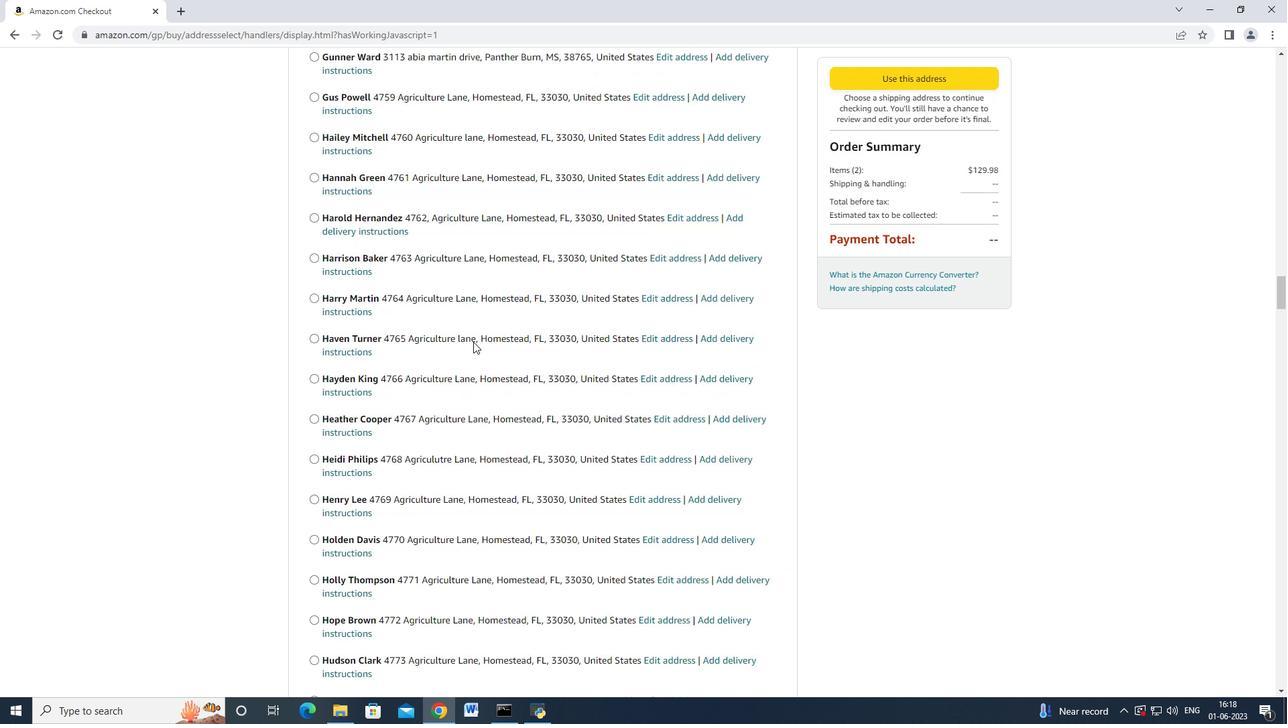 
Action: Mouse scrolled (471, 345) with delta (0, 0)
Screenshot: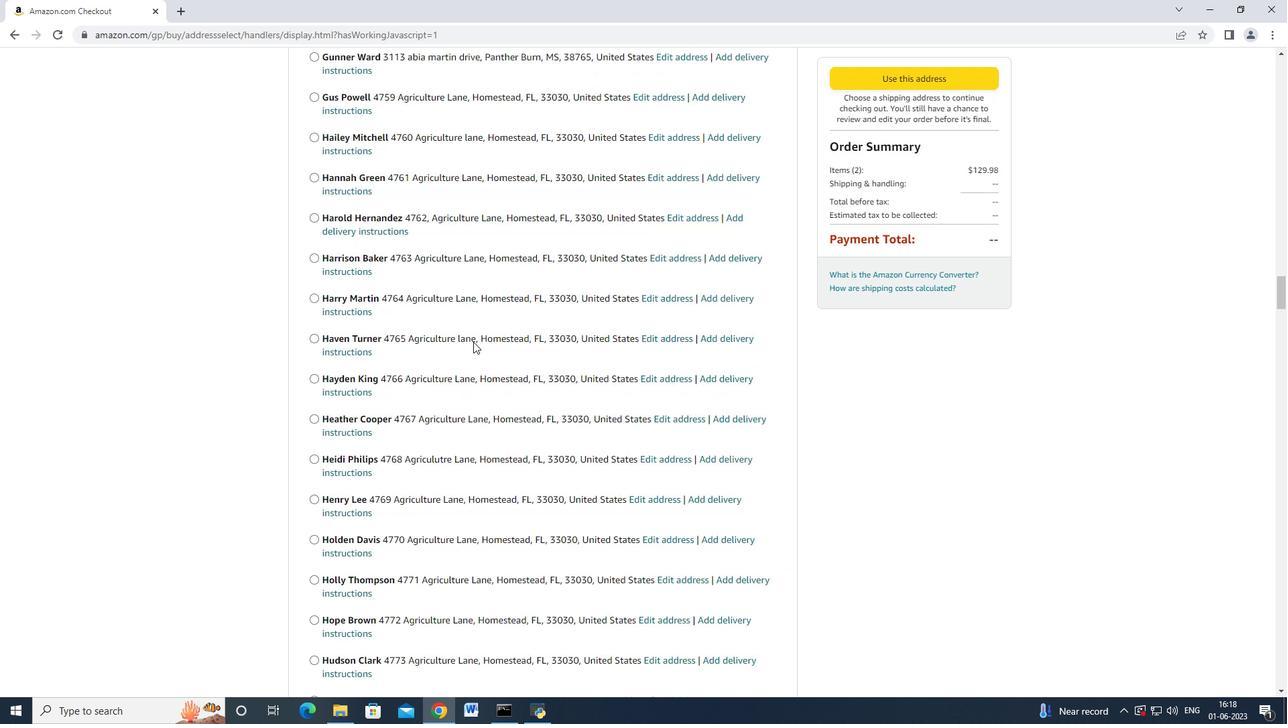 
Action: Mouse moved to (471, 346)
Screenshot: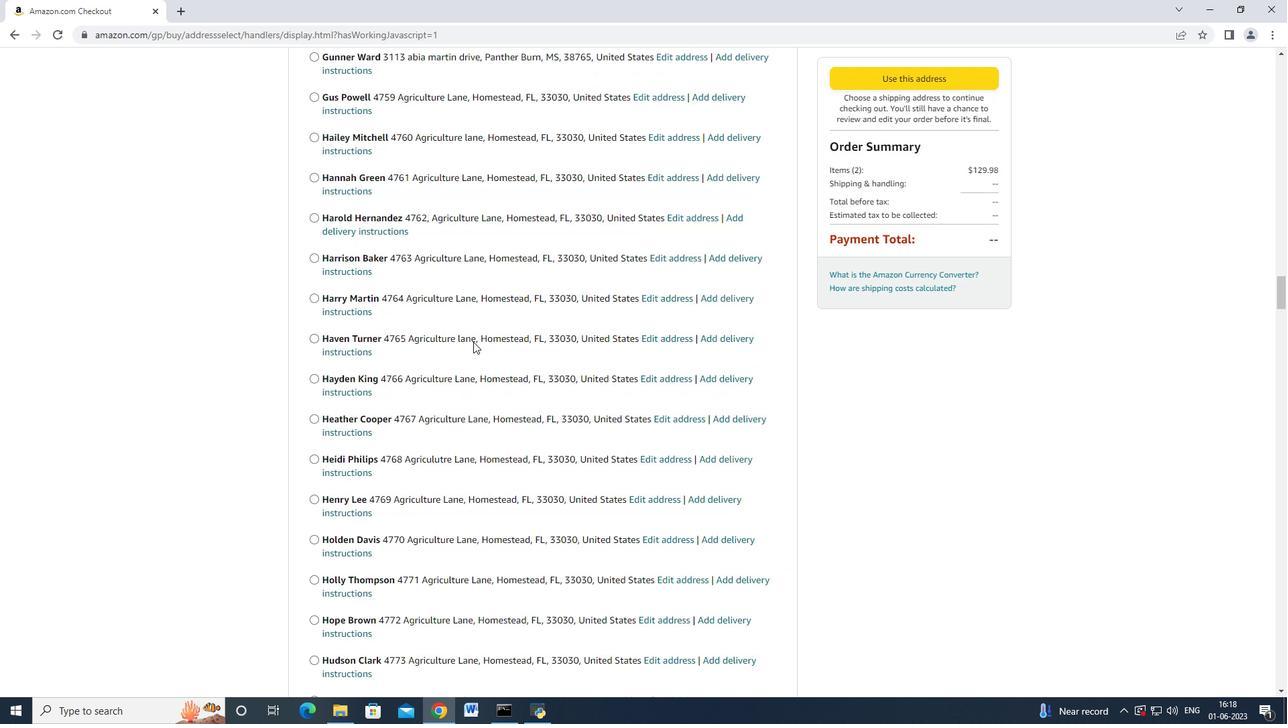 
Action: Mouse scrolled (471, 346) with delta (0, 0)
Screenshot: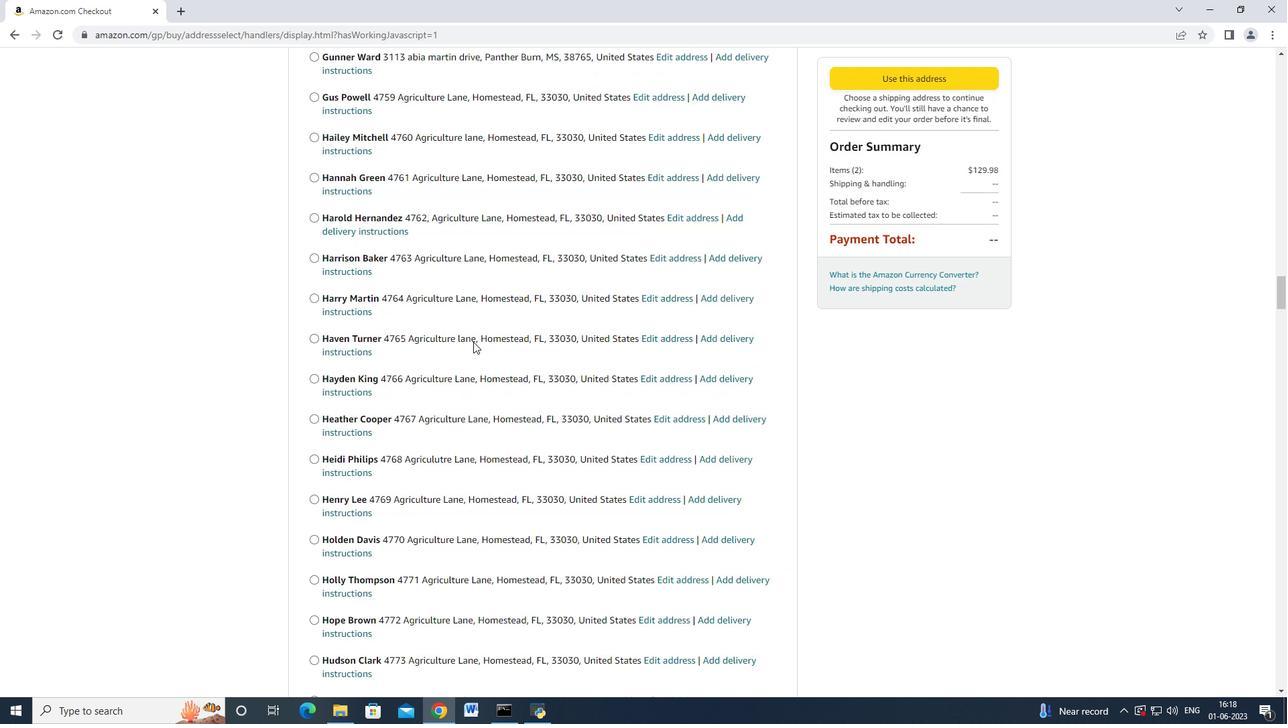 
Action: Mouse scrolled (471, 346) with delta (0, 0)
Screenshot: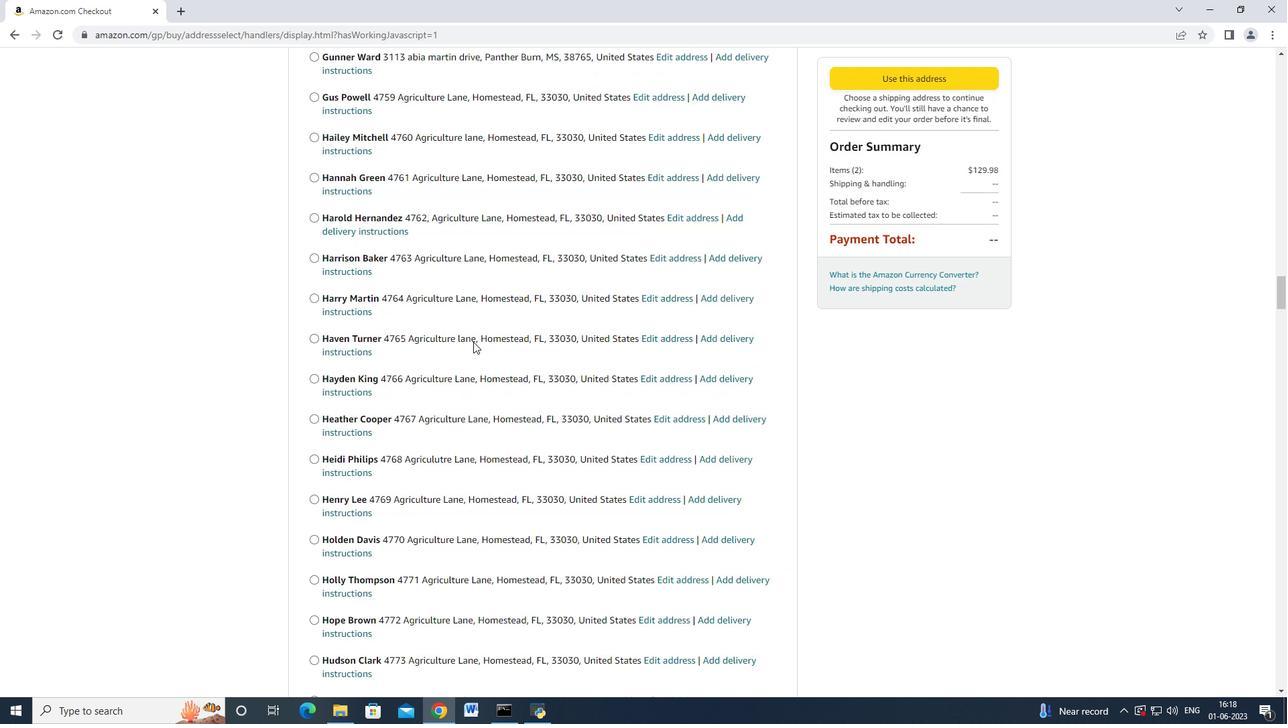 
Action: Mouse scrolled (471, 346) with delta (0, 0)
Screenshot: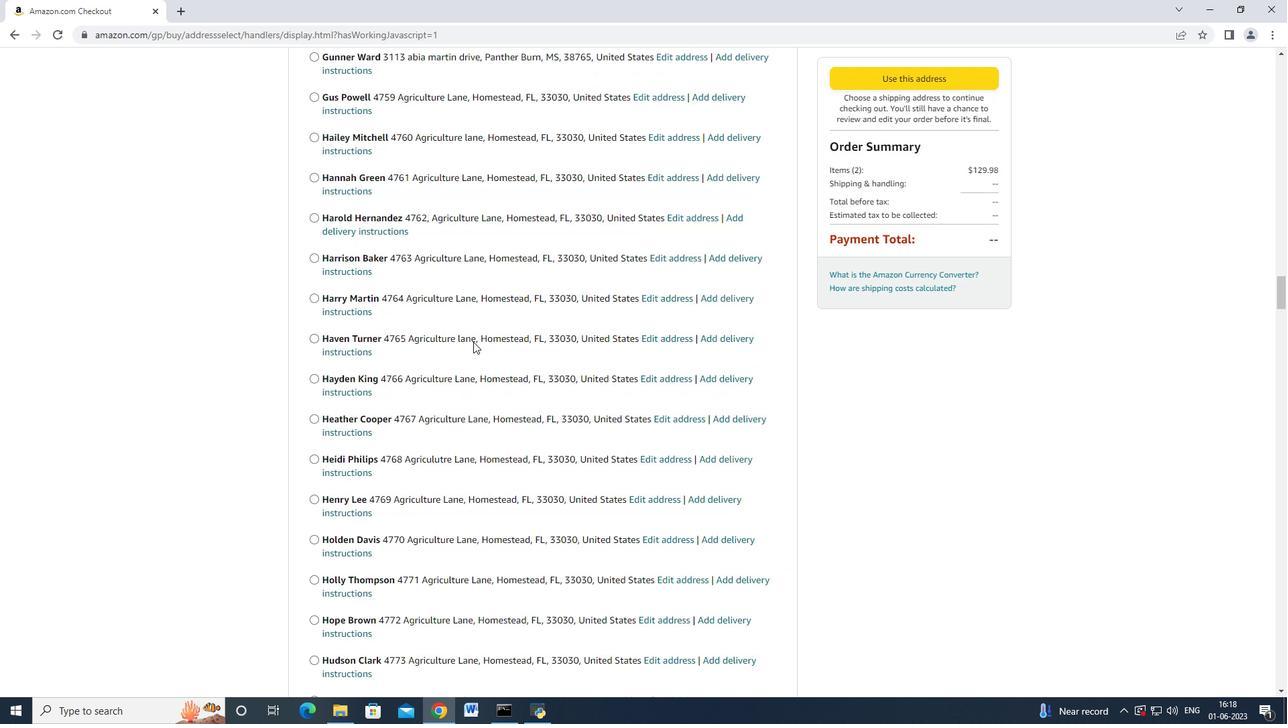 
Action: Mouse scrolled (471, 346) with delta (0, 0)
Screenshot: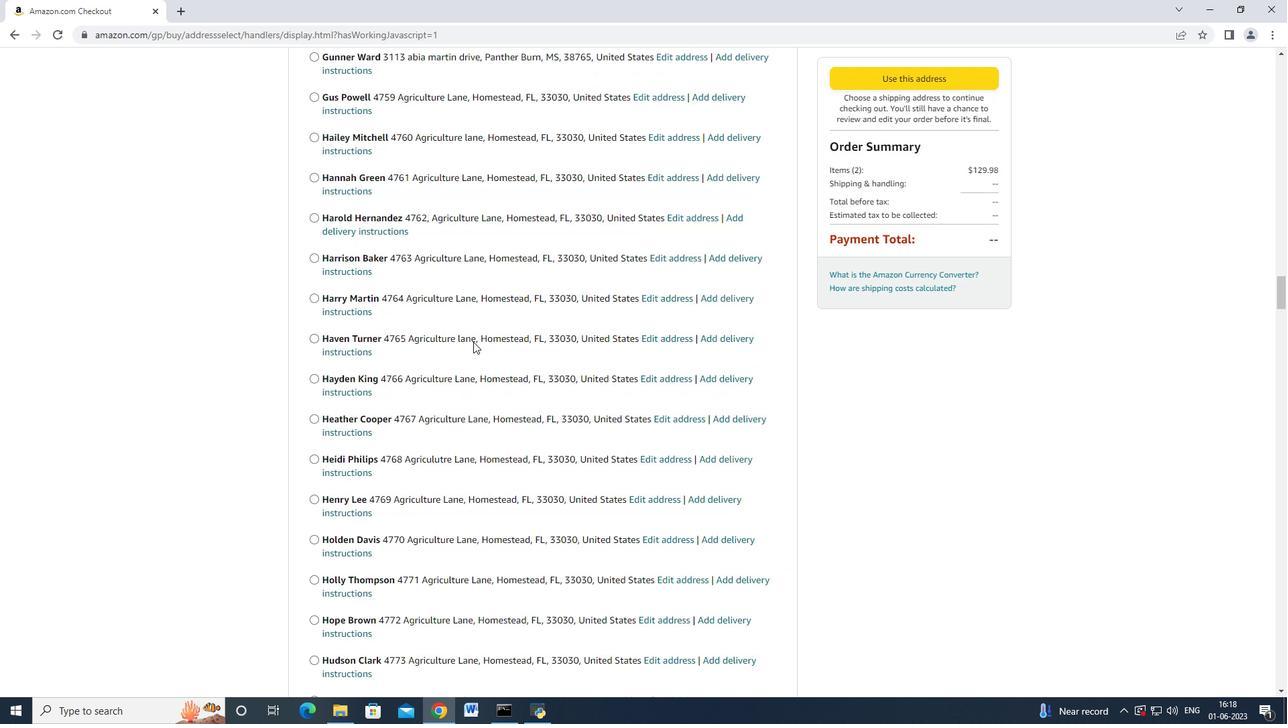 
Action: Mouse scrolled (471, 346) with delta (0, 0)
Screenshot: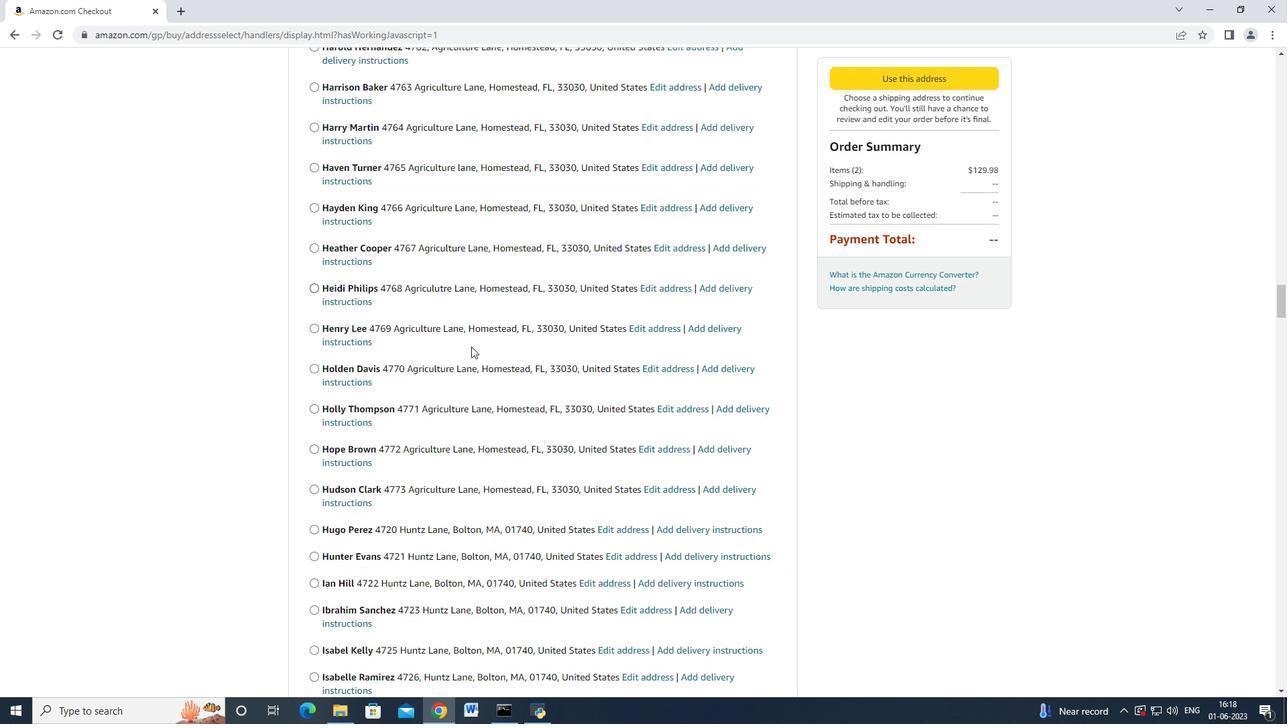 
Action: Mouse moved to (471, 347)
Screenshot: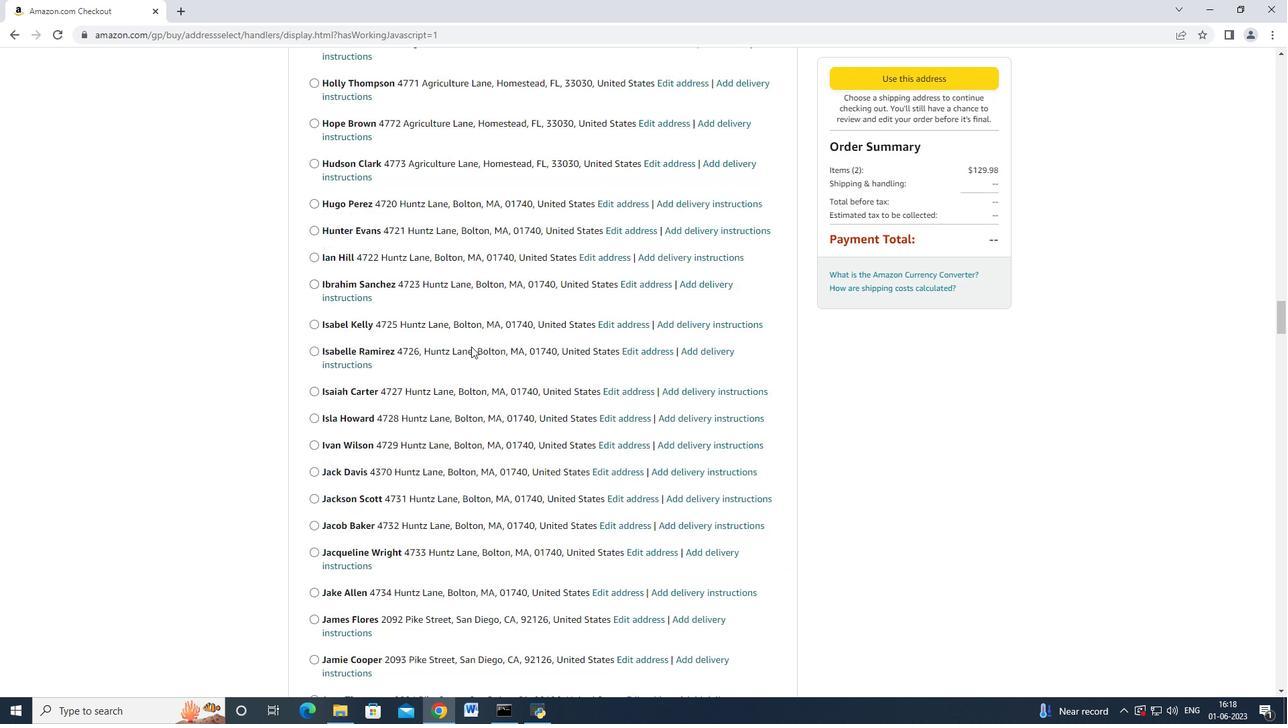 
Action: Mouse scrolled (471, 346) with delta (0, 0)
Screenshot: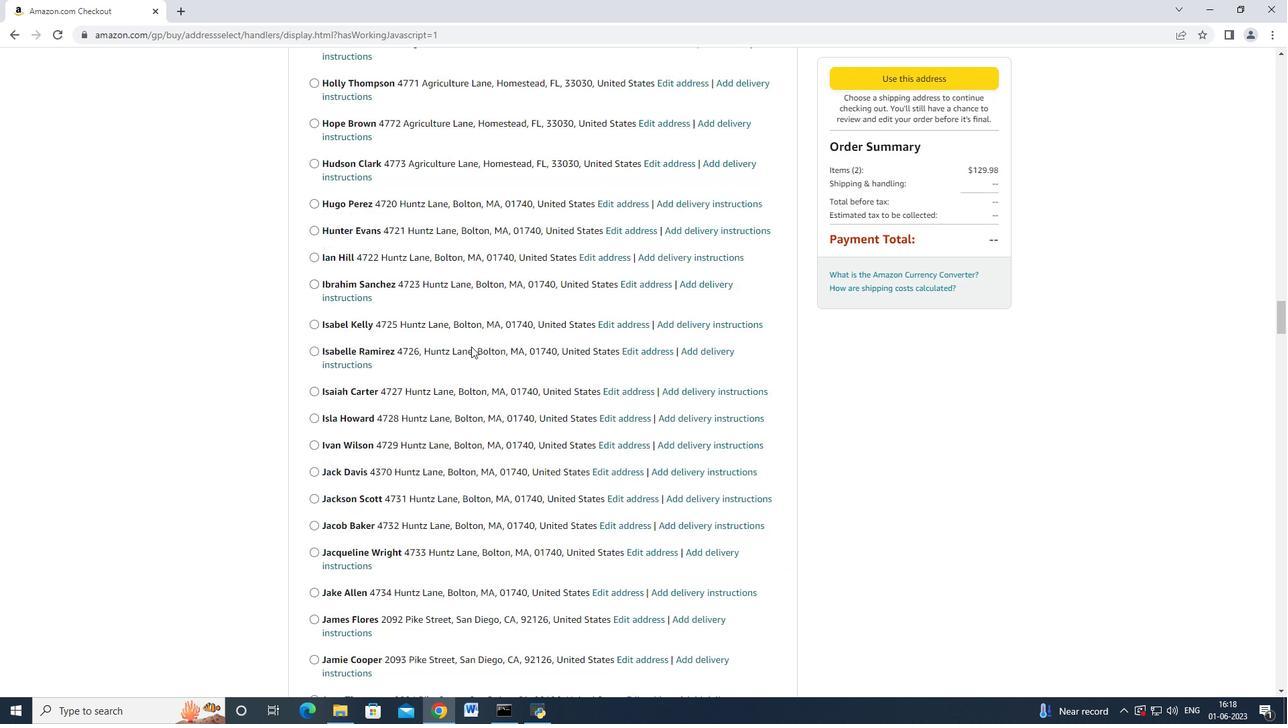 
Action: Mouse moved to (471, 348)
Screenshot: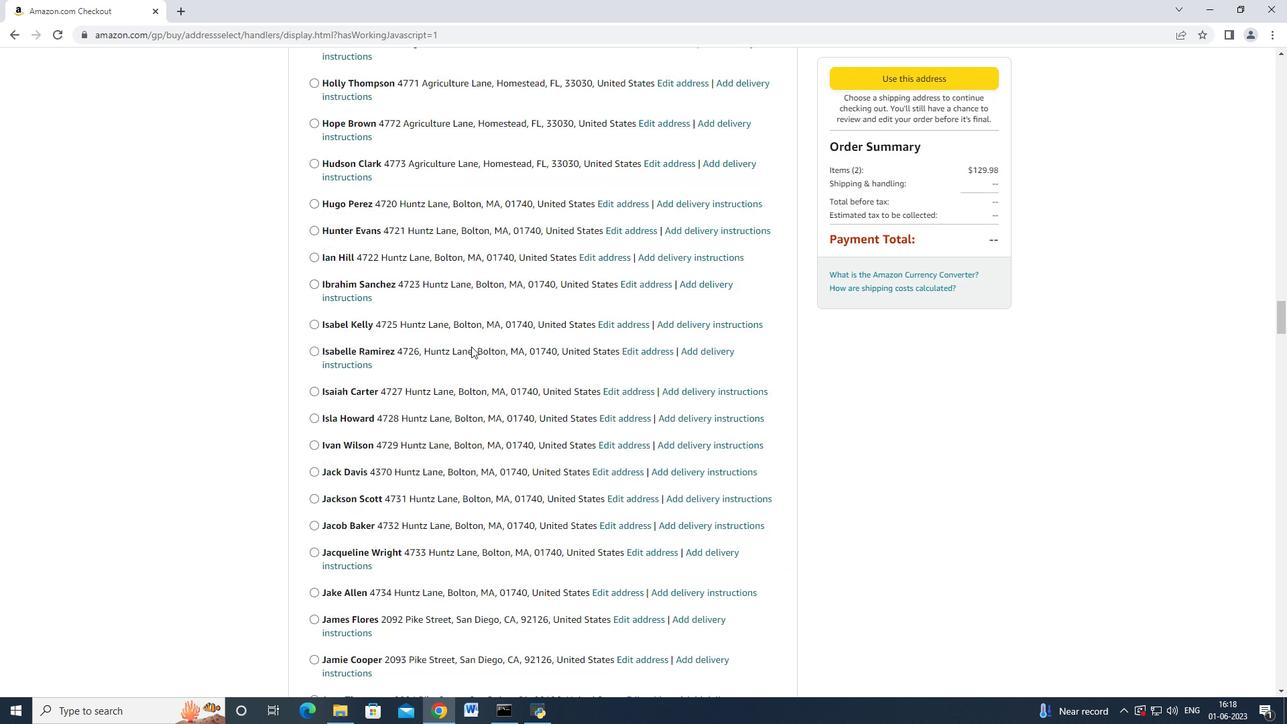 
Action: Mouse scrolled (471, 348) with delta (0, 0)
Screenshot: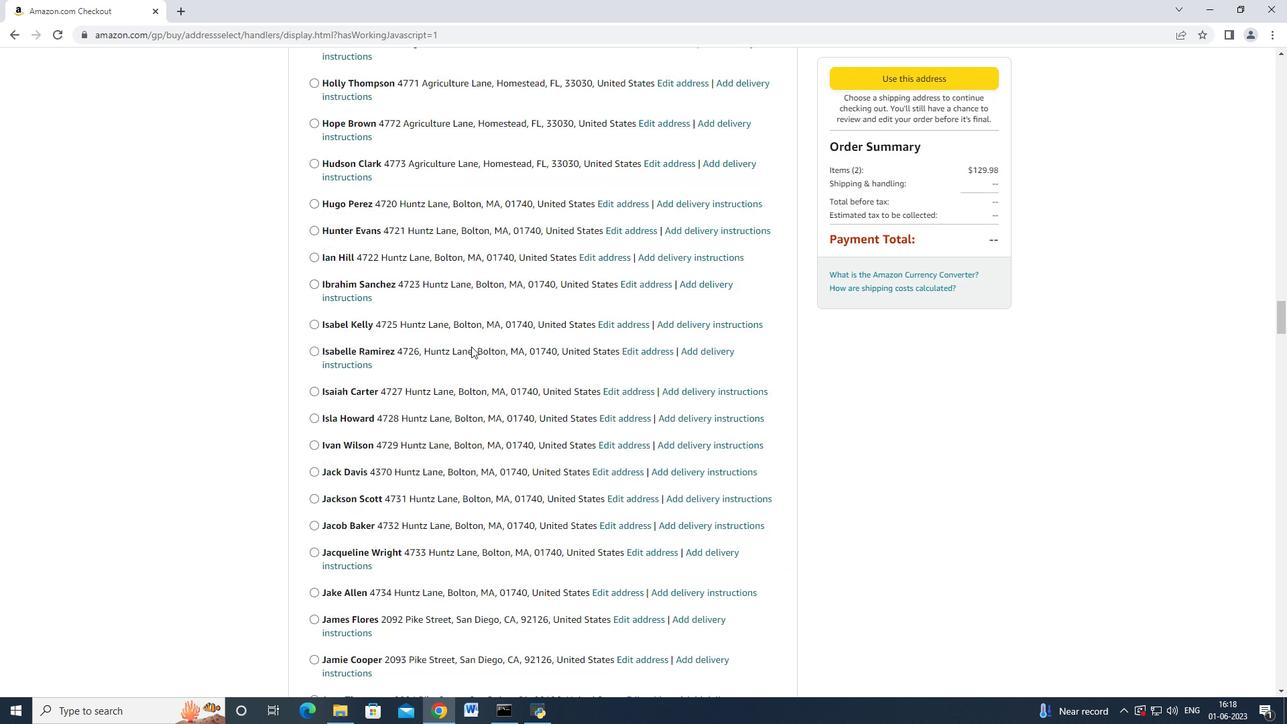
Action: Mouse scrolled (471, 348) with delta (0, 0)
Screenshot: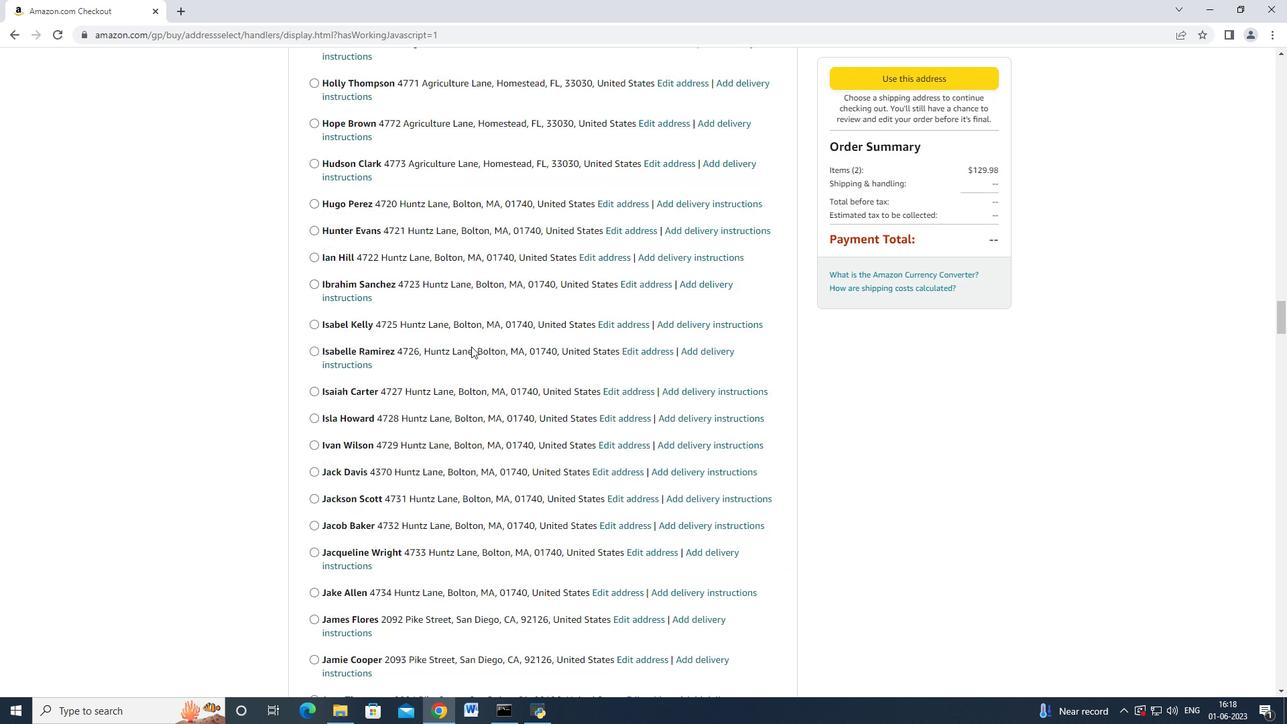 
Action: Mouse scrolled (471, 348) with delta (0, 0)
Screenshot: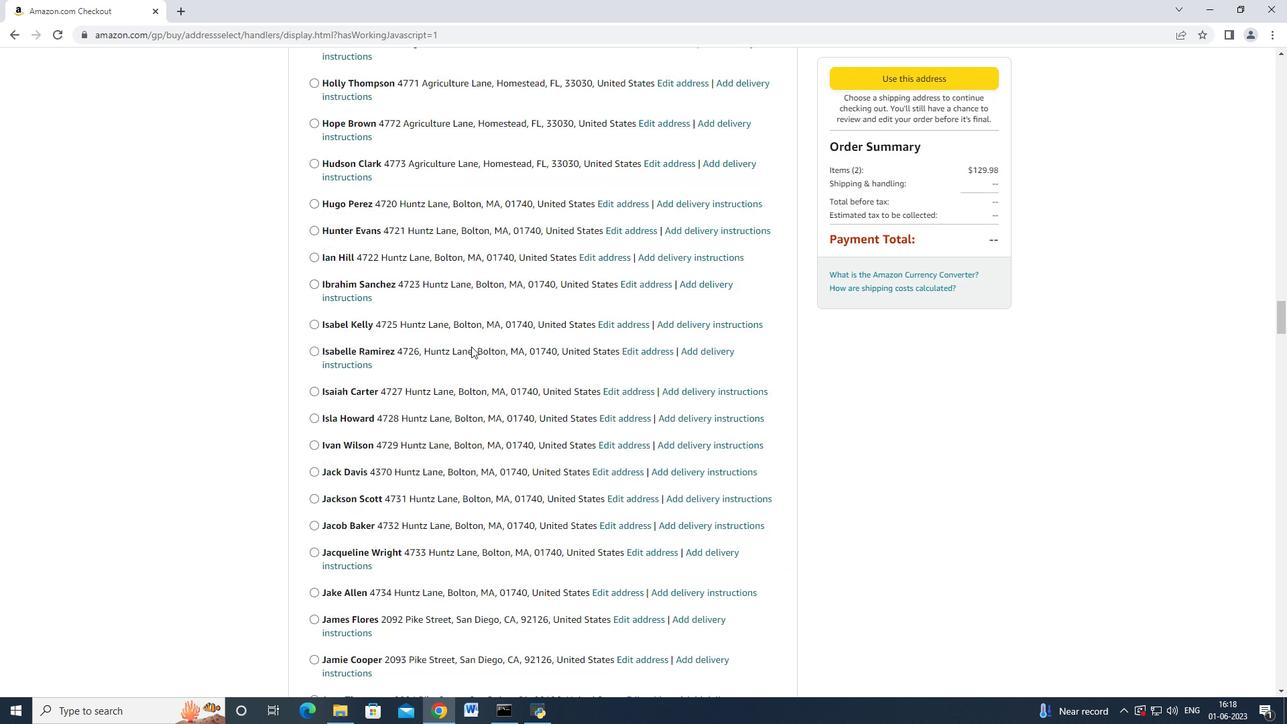 
Action: Mouse scrolled (471, 348) with delta (0, 0)
Screenshot: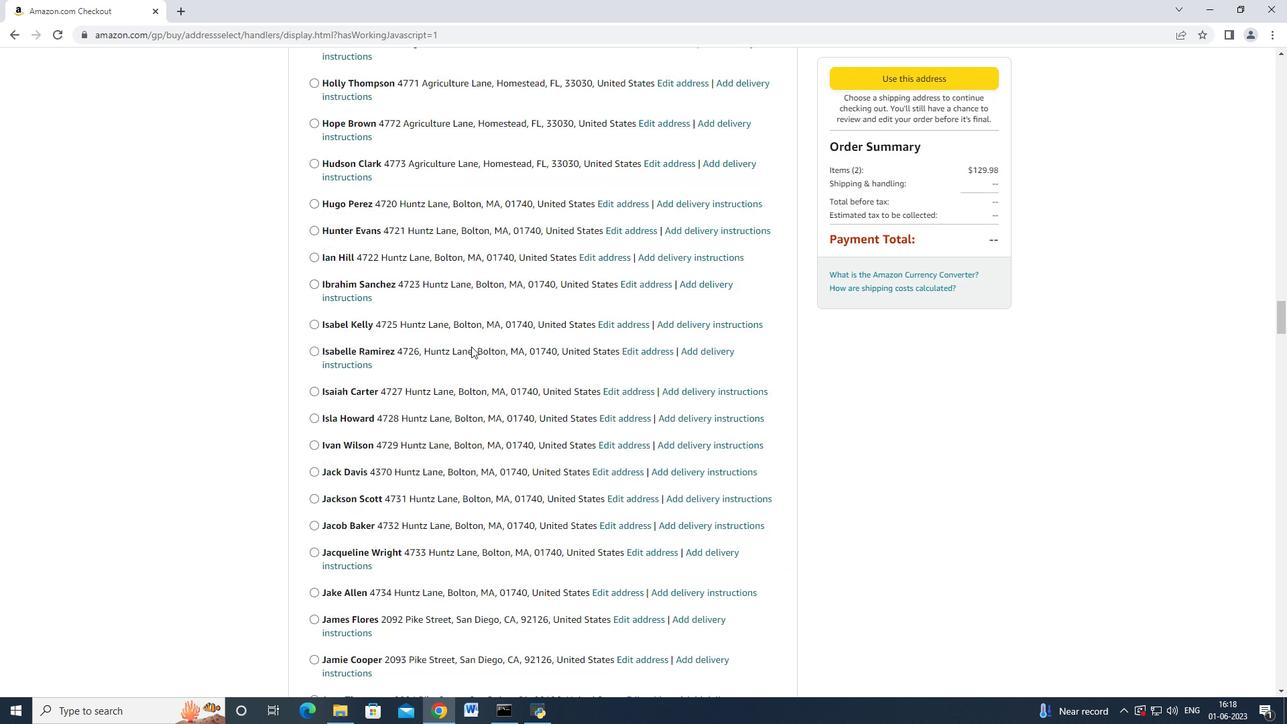 
Action: Mouse moved to (471, 349)
Screenshot: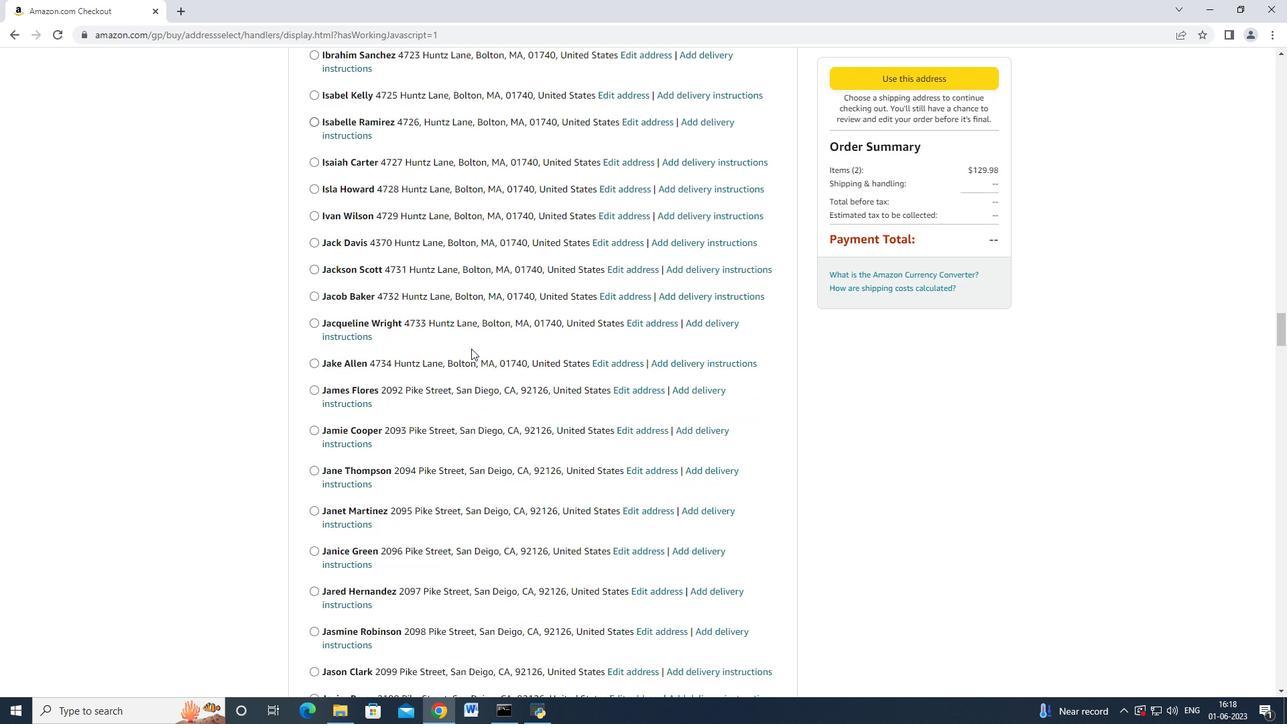
Action: Mouse scrolled (471, 348) with delta (0, 0)
Screenshot: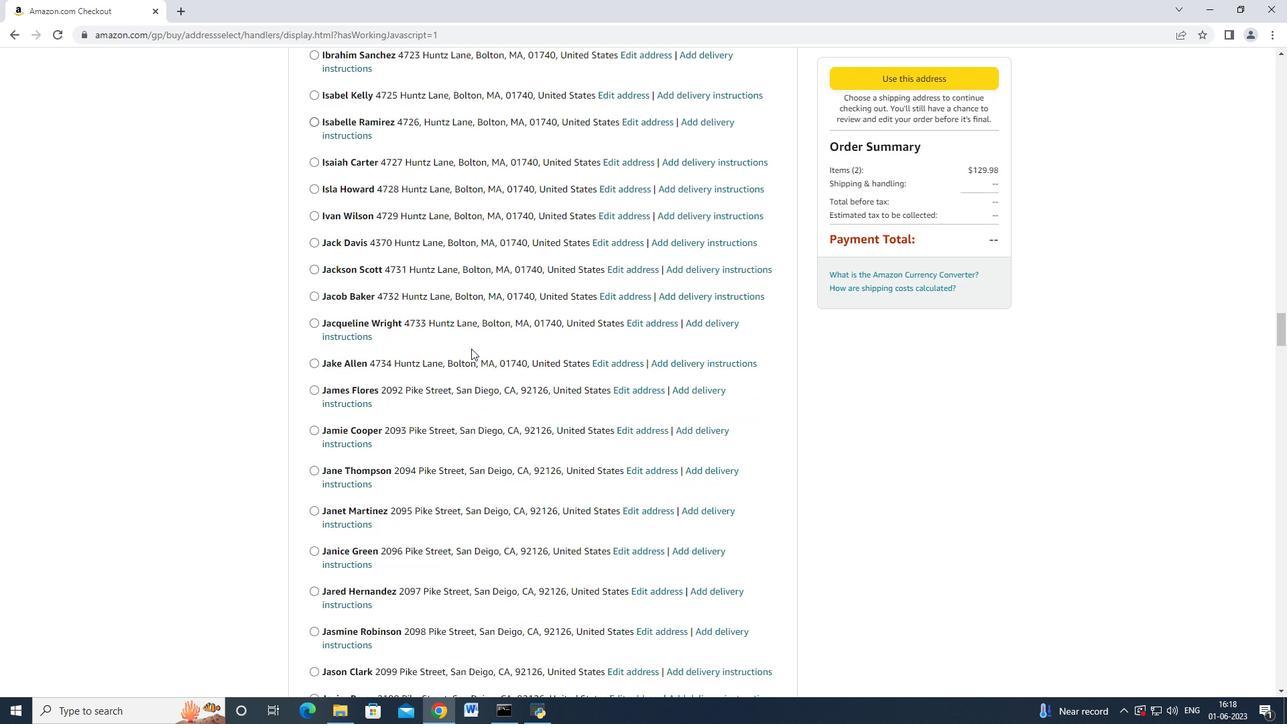 
Action: Mouse moved to (470, 353)
Screenshot: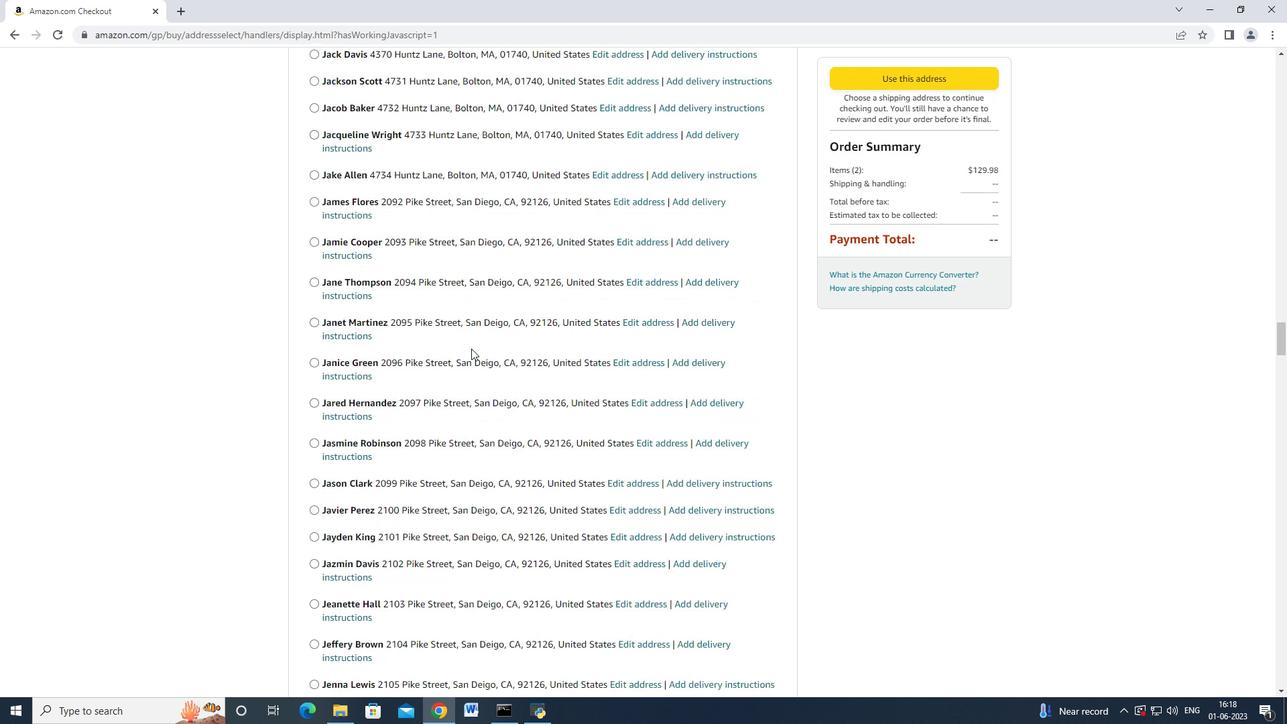 
Action: Mouse scrolled (470, 352) with delta (0, 0)
Screenshot: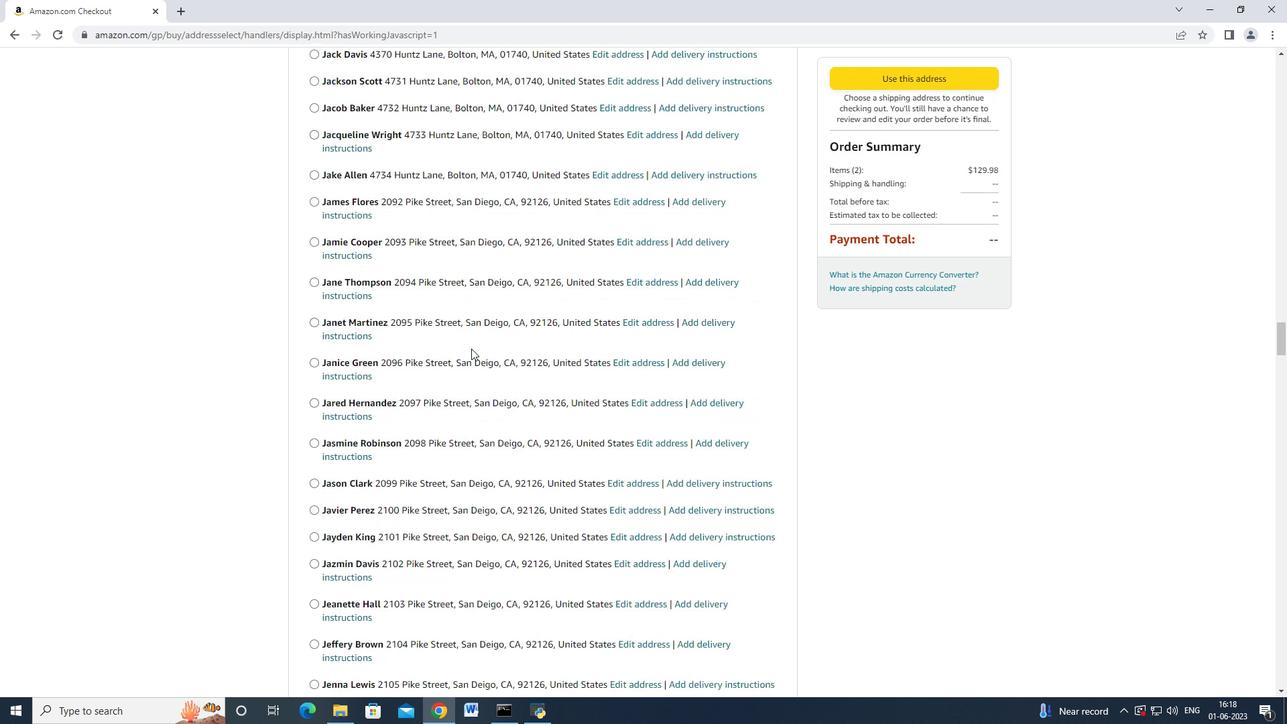 
Action: Mouse scrolled (470, 352) with delta (0, 0)
Screenshot: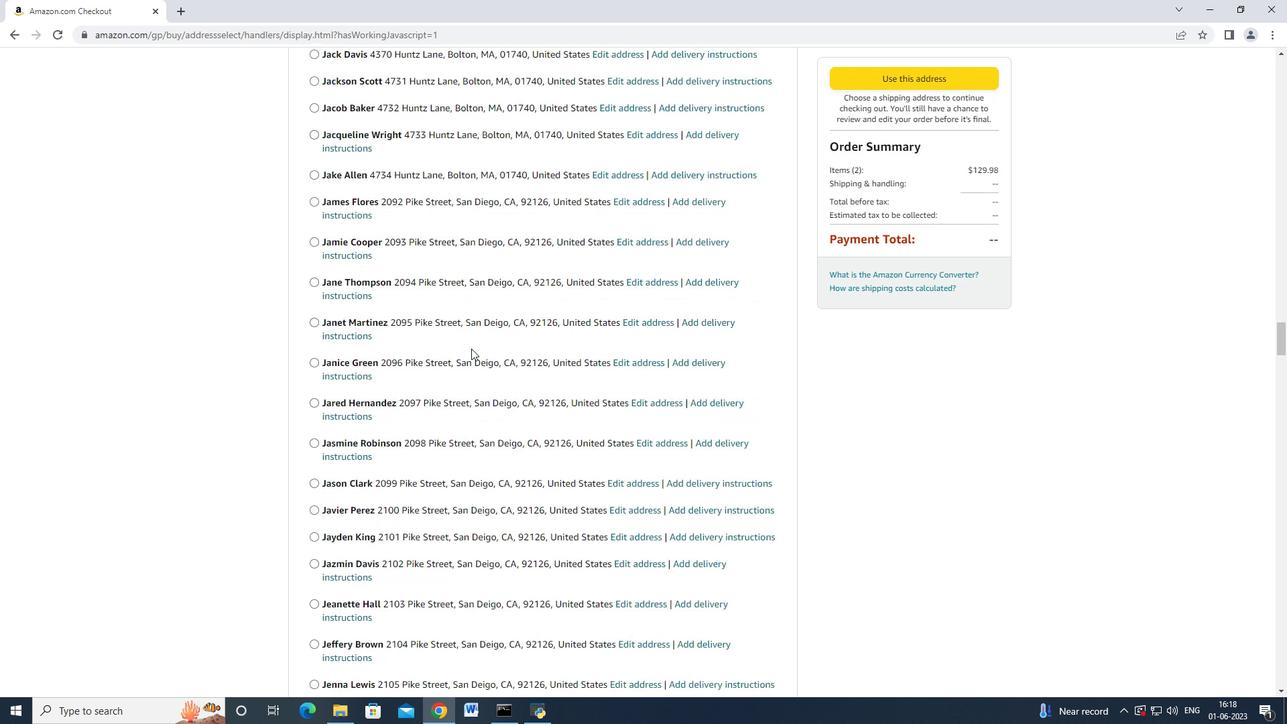 
Action: Mouse scrolled (470, 352) with delta (0, 0)
Screenshot: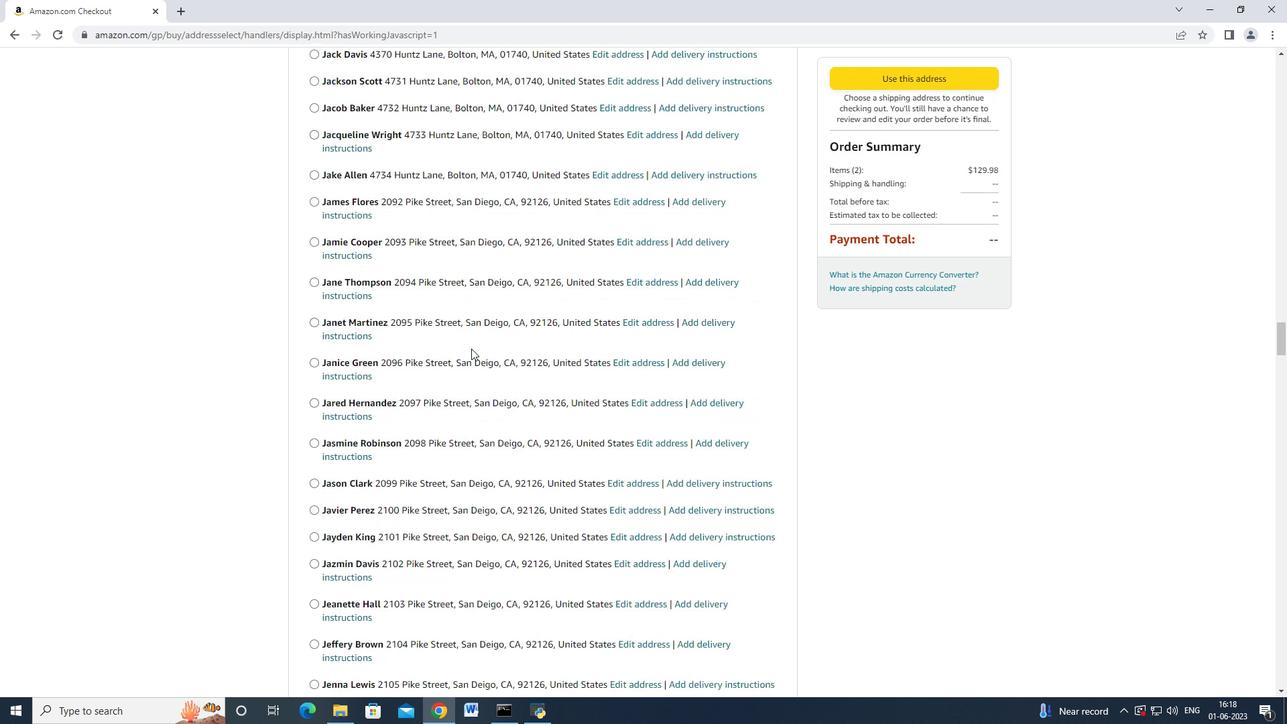 
Action: Mouse scrolled (470, 352) with delta (0, 0)
Screenshot: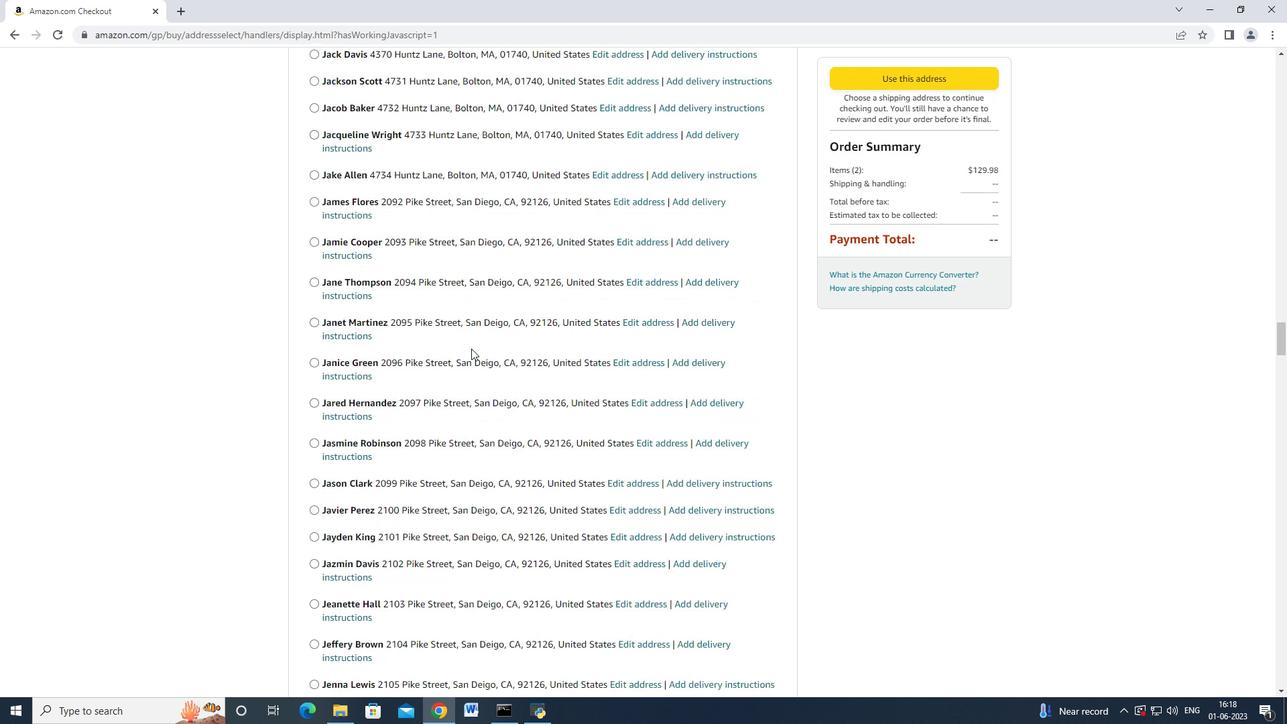 
Action: Mouse moved to (470, 353)
Screenshot: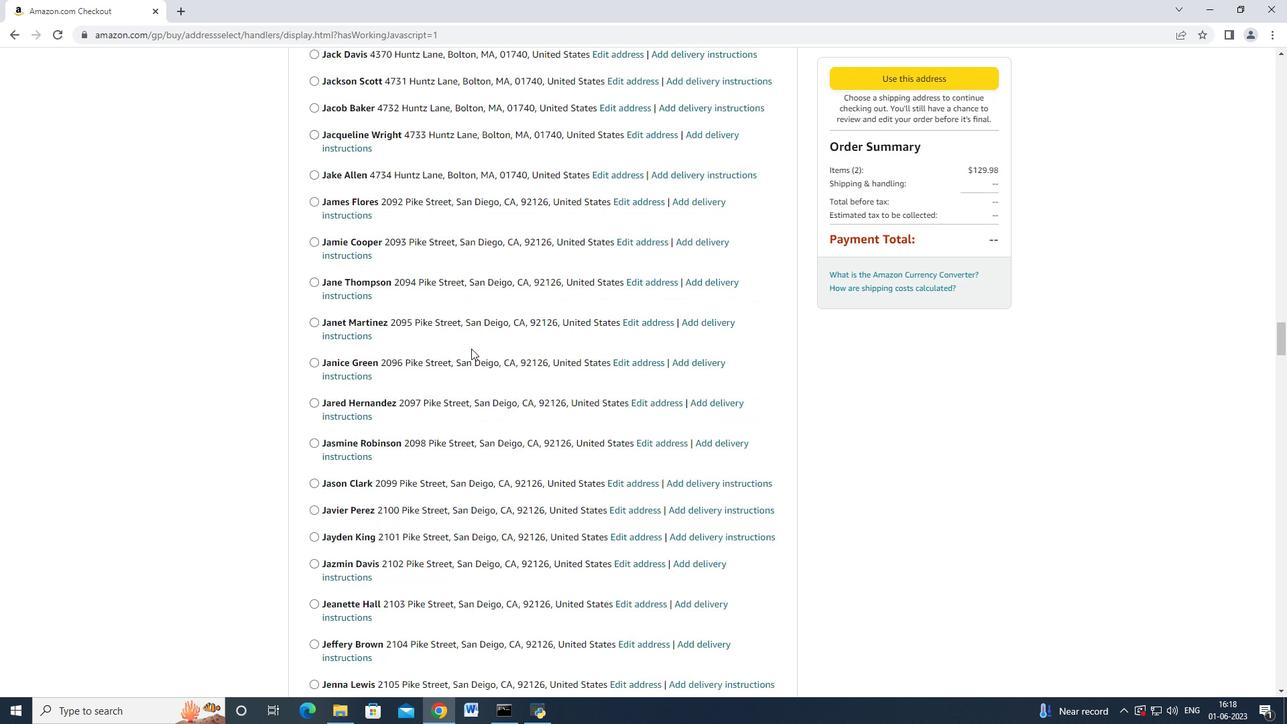 
Action: Mouse scrolled (470, 352) with delta (0, 0)
